 Task: Plan a trip to Talas, Turkey from 5th December, 2023 to 12th December, 2023 for 2 adults.  With 1  bedroom having 1 bed and 1 bathroom. Property type can be hotel. Look for 4 properties as per requirement.
Action: Mouse moved to (411, 113)
Screenshot: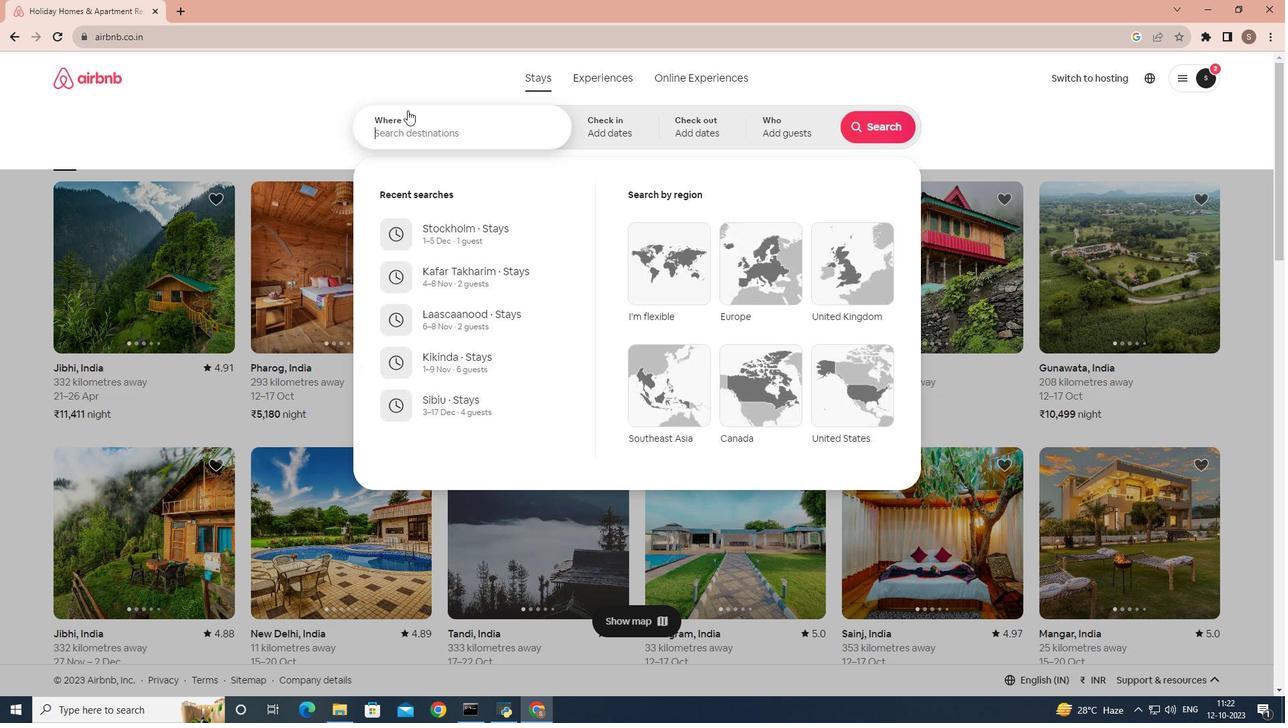 
Action: Mouse pressed left at (411, 113)
Screenshot: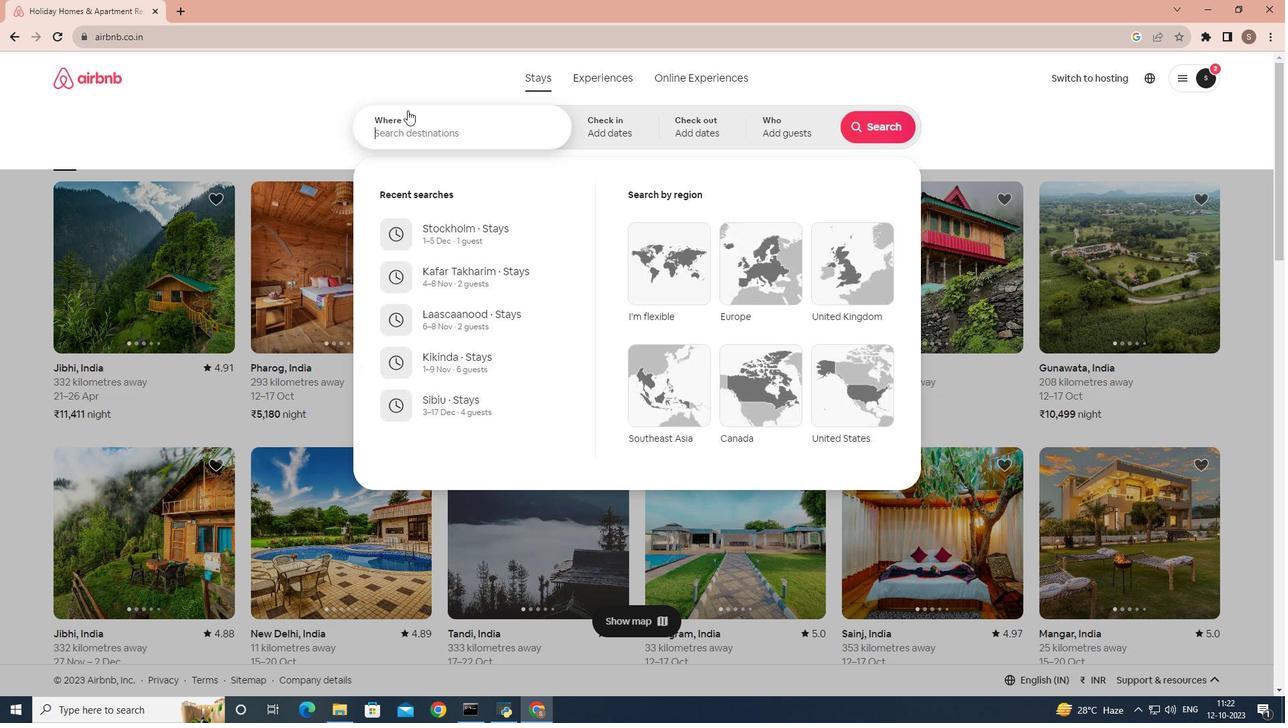 
Action: Mouse moved to (414, 123)
Screenshot: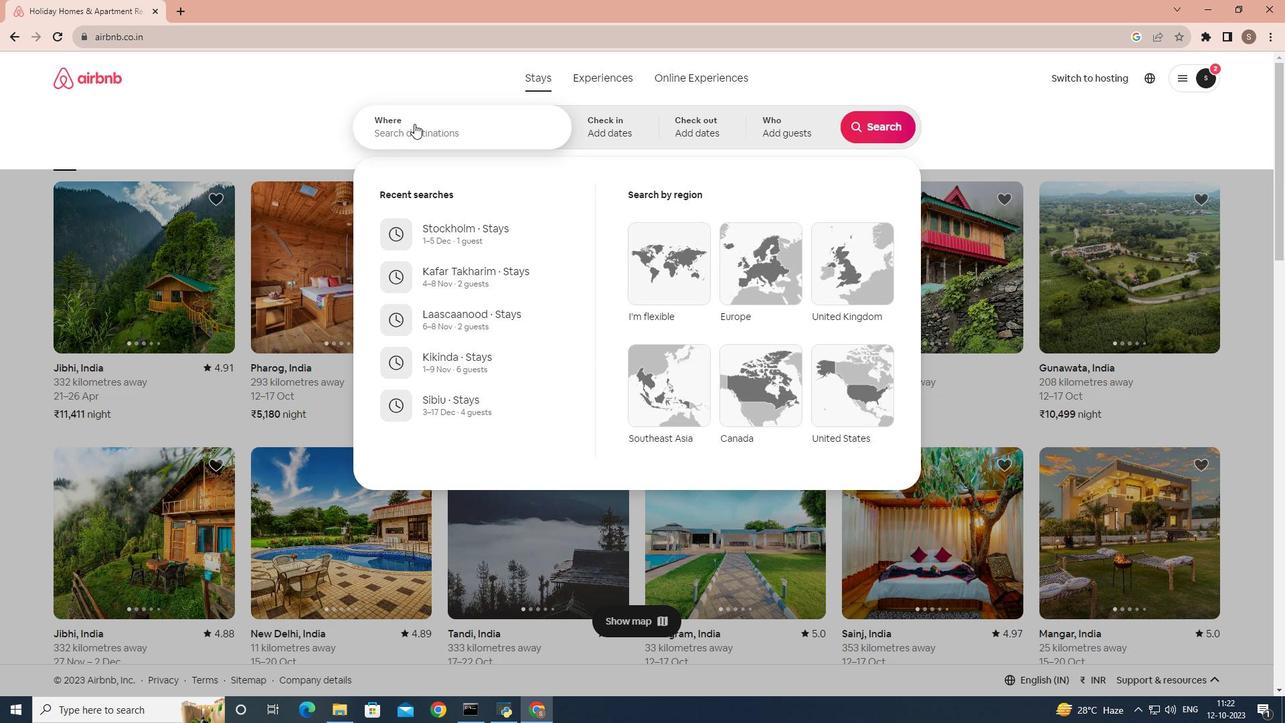 
Action: Key pressed talas,turkey
Screenshot: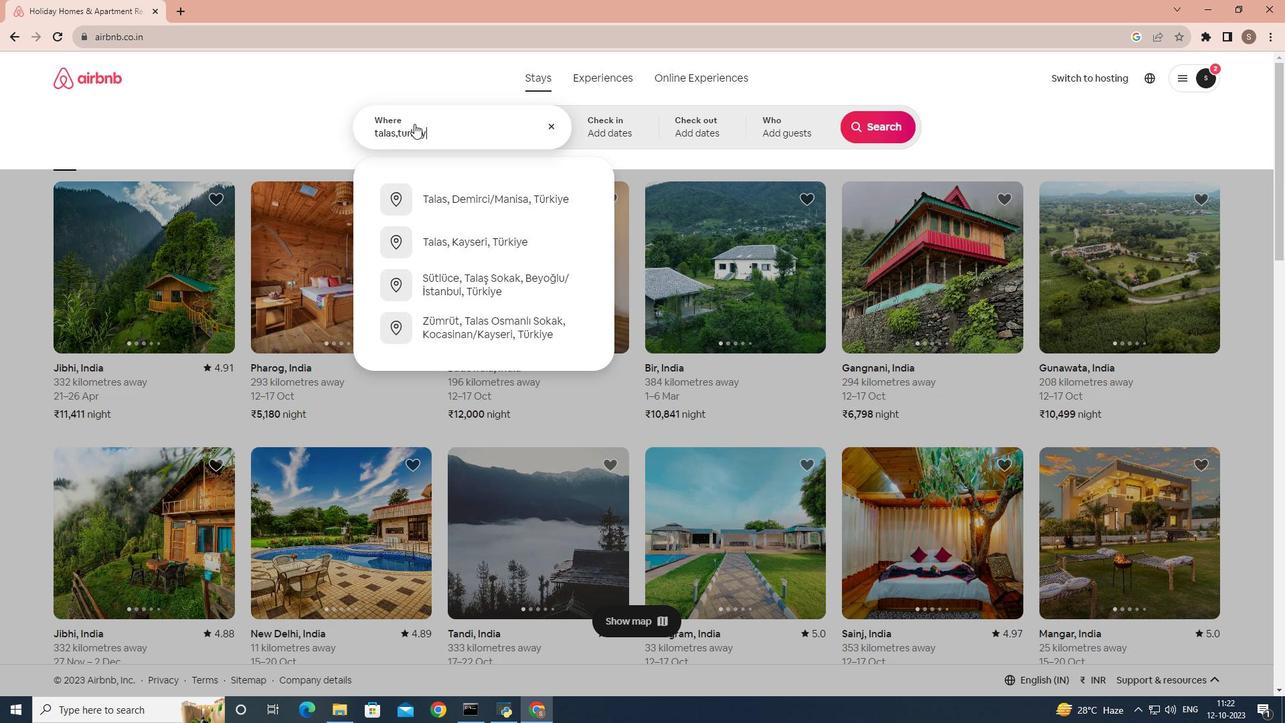 
Action: Mouse moved to (458, 243)
Screenshot: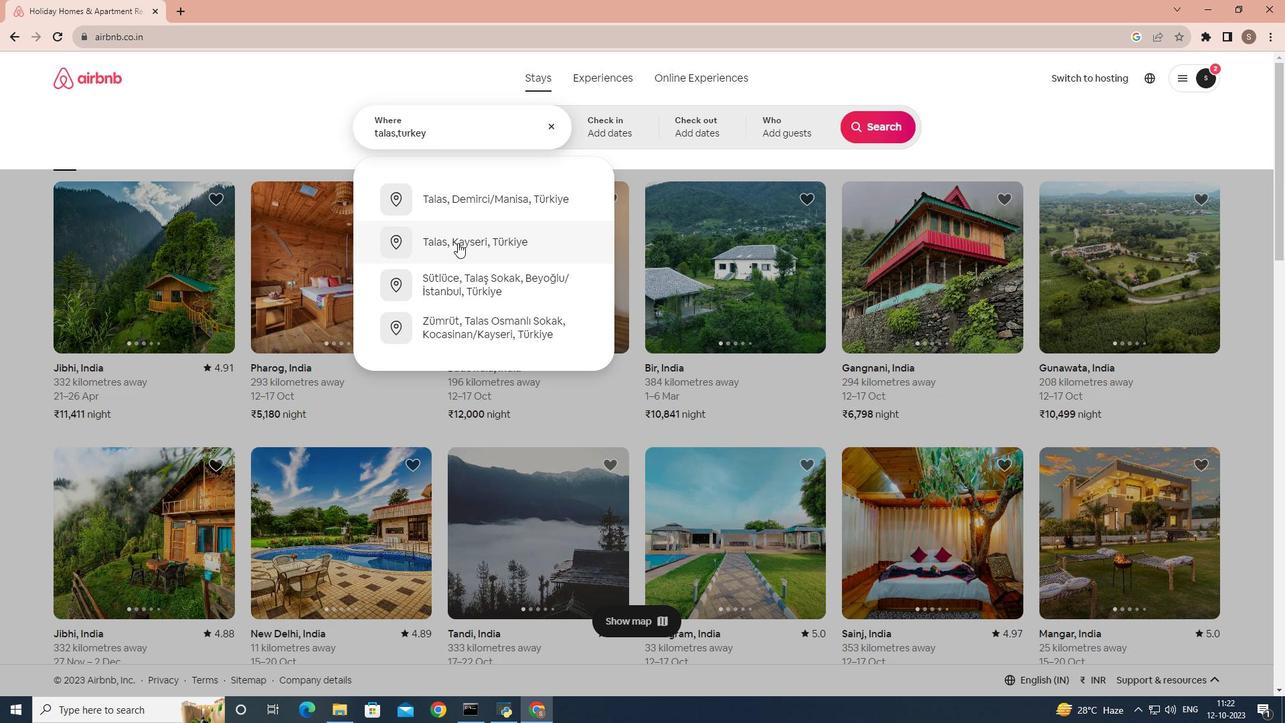 
Action: Mouse pressed left at (458, 243)
Screenshot: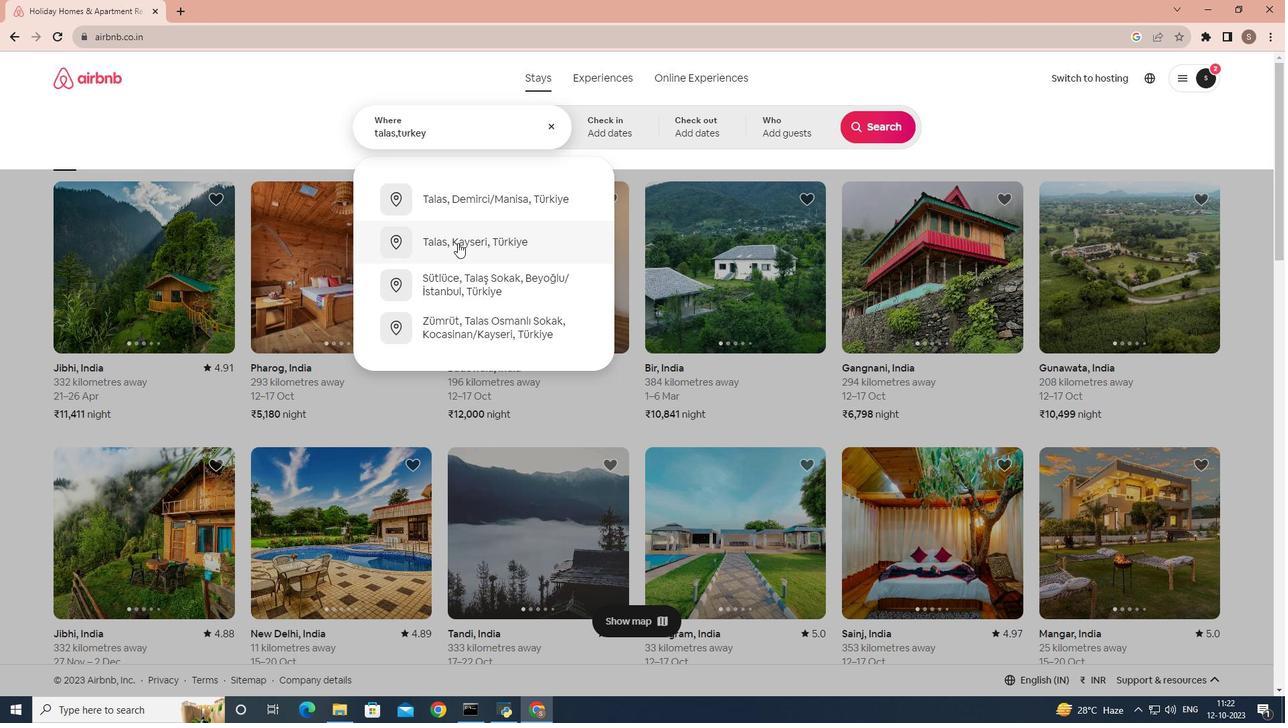 
Action: Mouse moved to (879, 231)
Screenshot: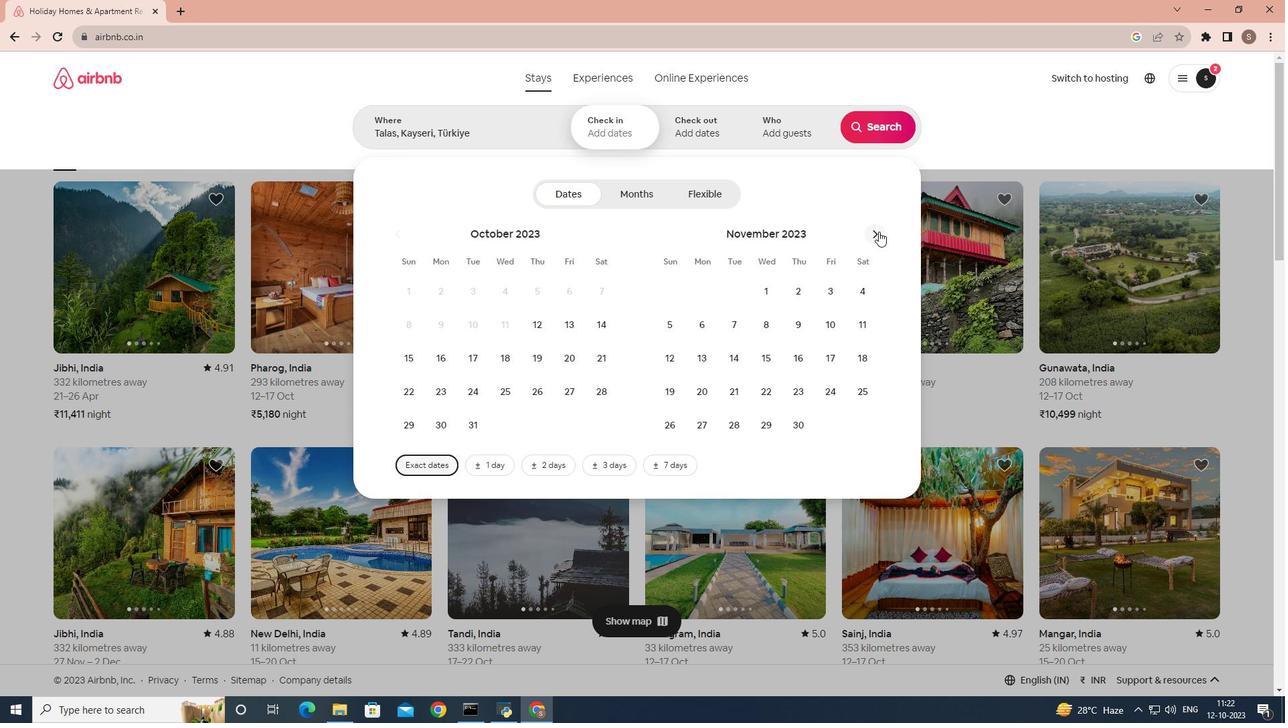 
Action: Mouse pressed left at (879, 231)
Screenshot: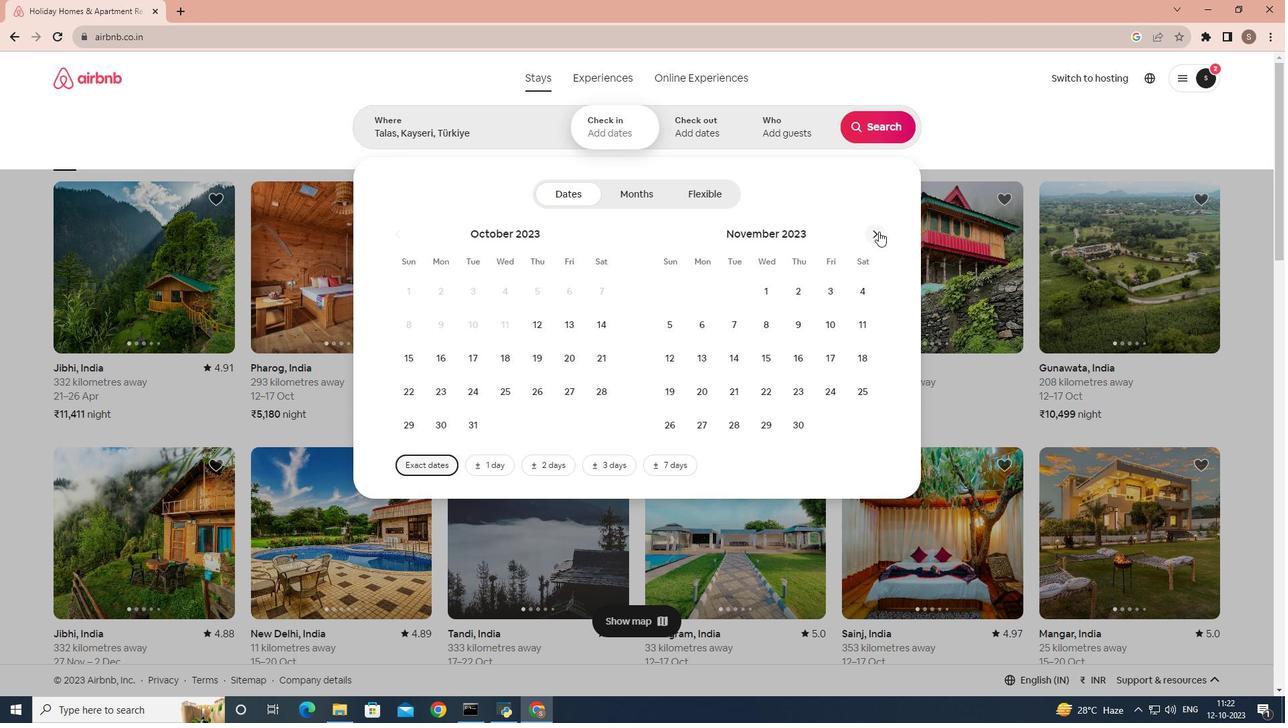 
Action: Mouse moved to (730, 327)
Screenshot: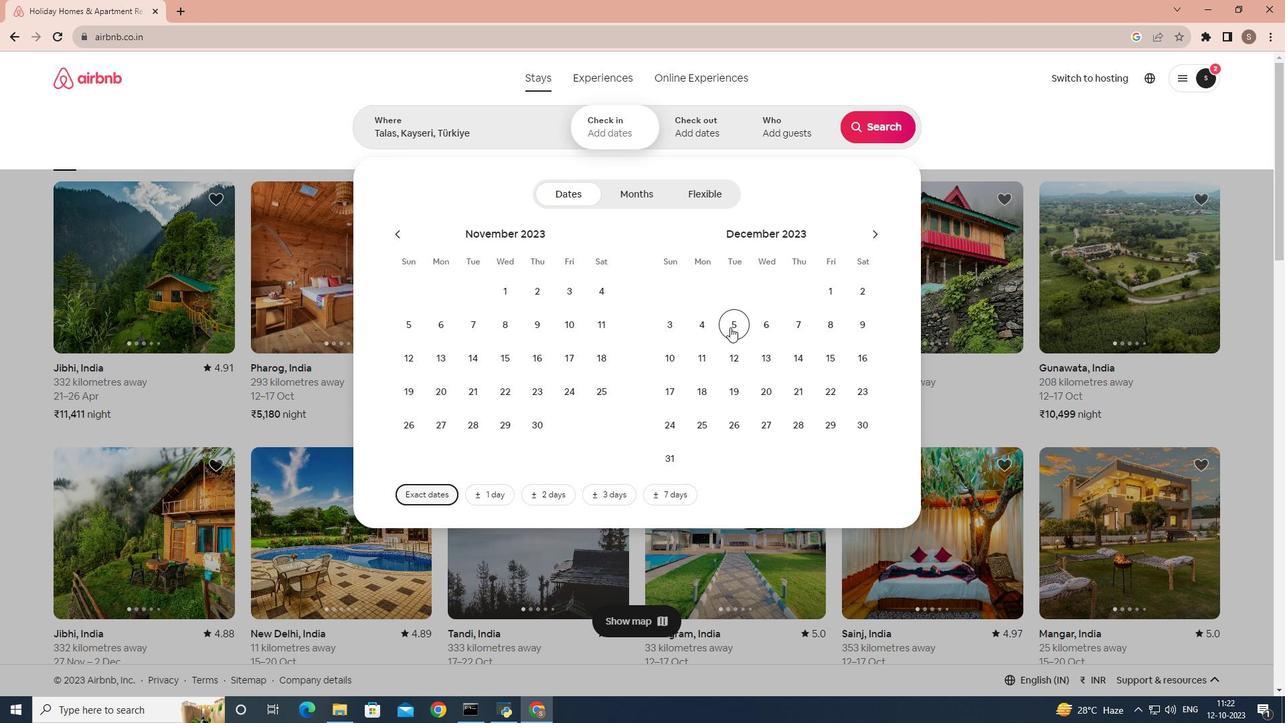
Action: Mouse pressed left at (730, 327)
Screenshot: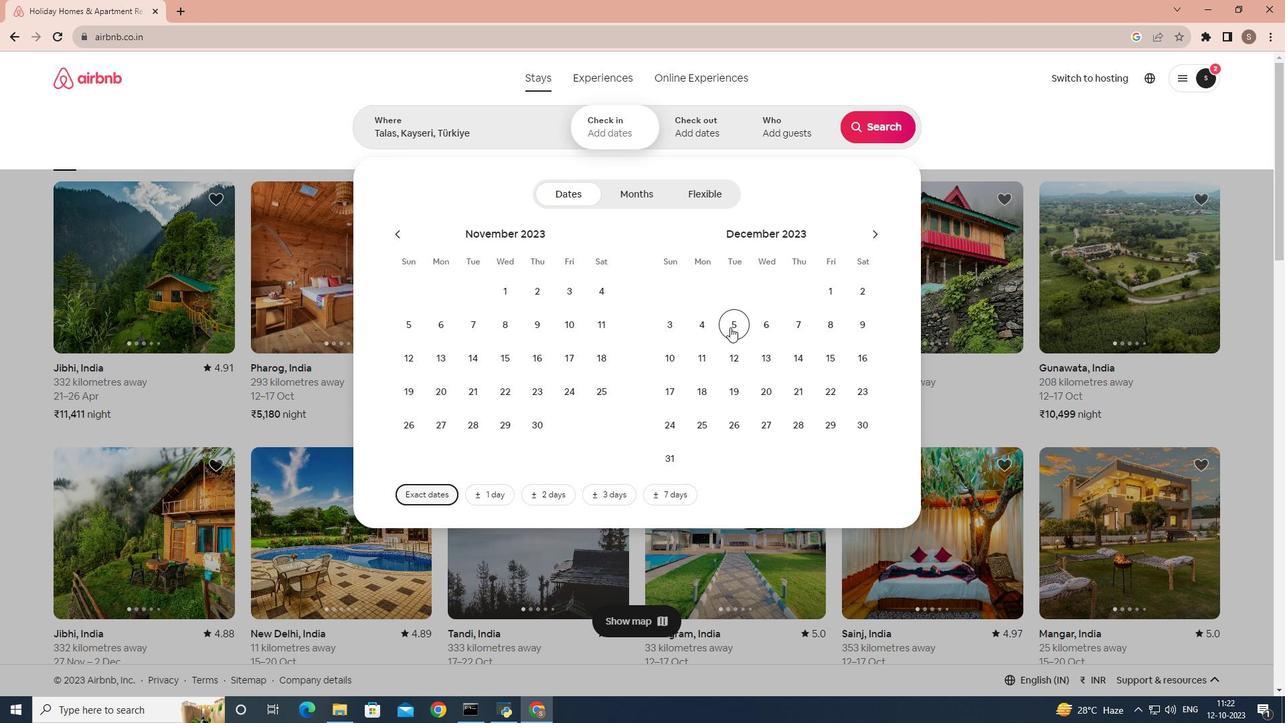
Action: Mouse moved to (729, 355)
Screenshot: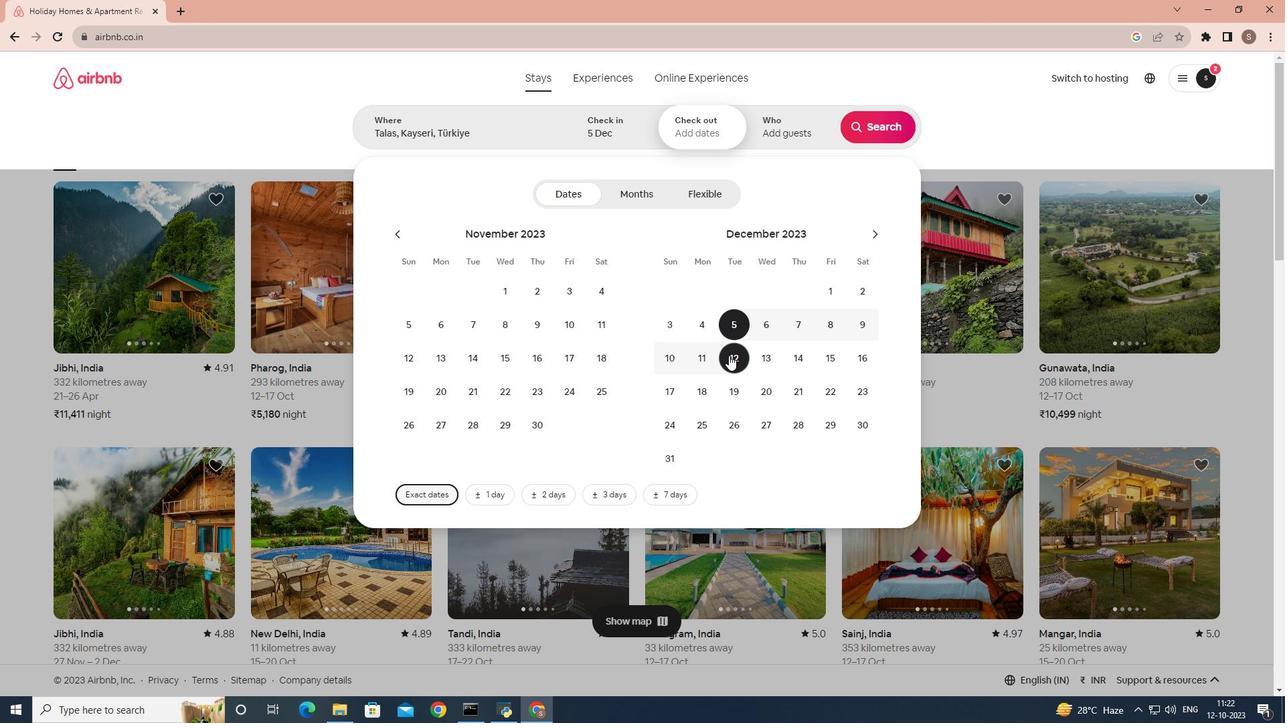 
Action: Mouse pressed left at (729, 355)
Screenshot: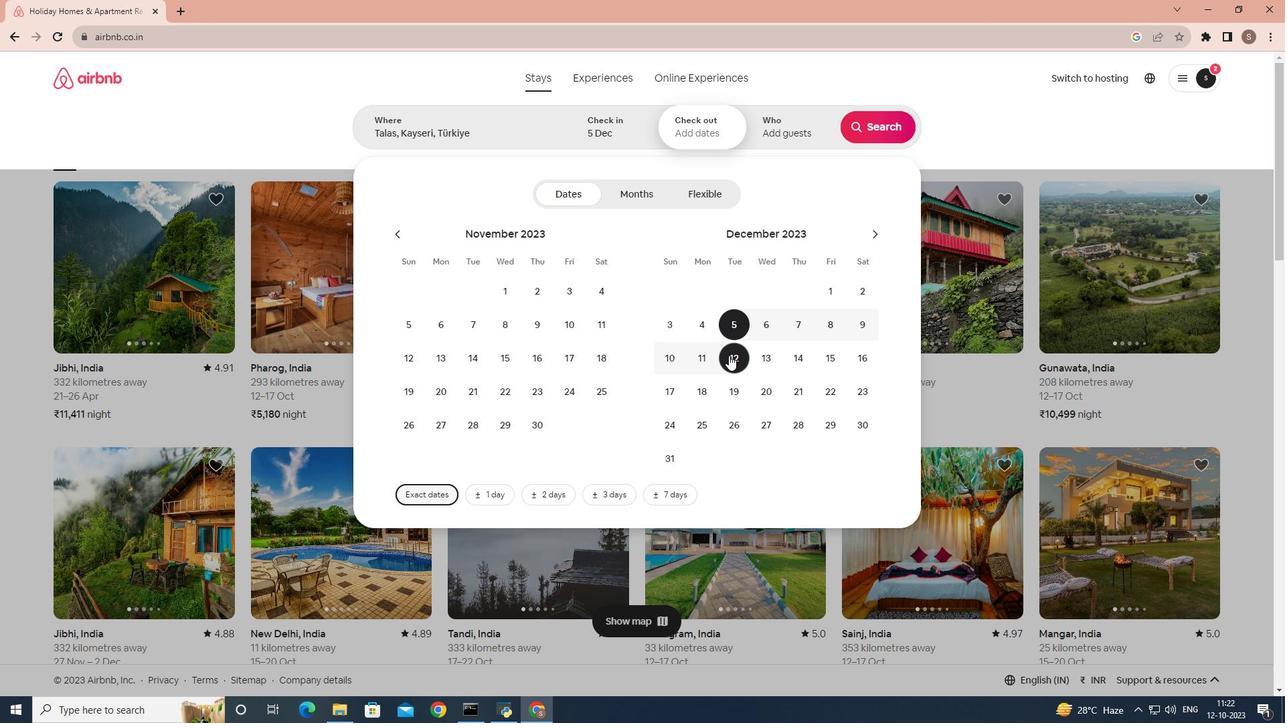 
Action: Mouse moved to (780, 135)
Screenshot: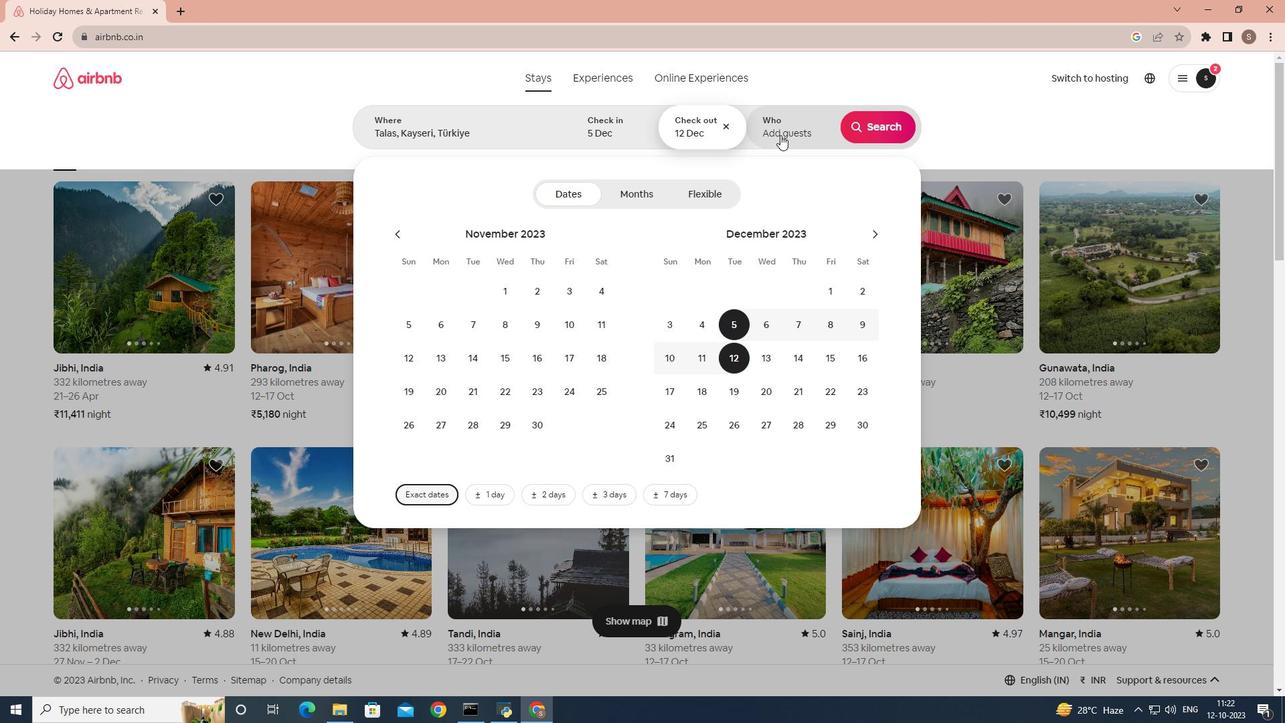 
Action: Mouse pressed left at (780, 135)
Screenshot: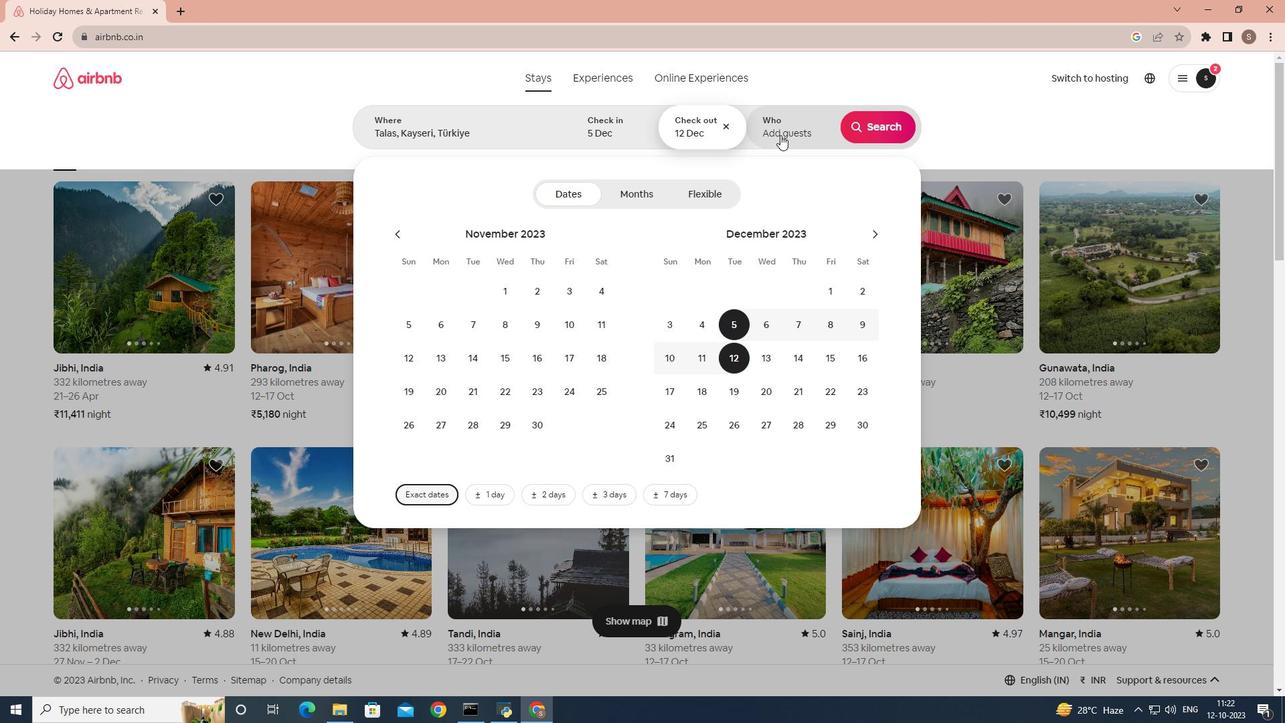 
Action: Mouse moved to (875, 196)
Screenshot: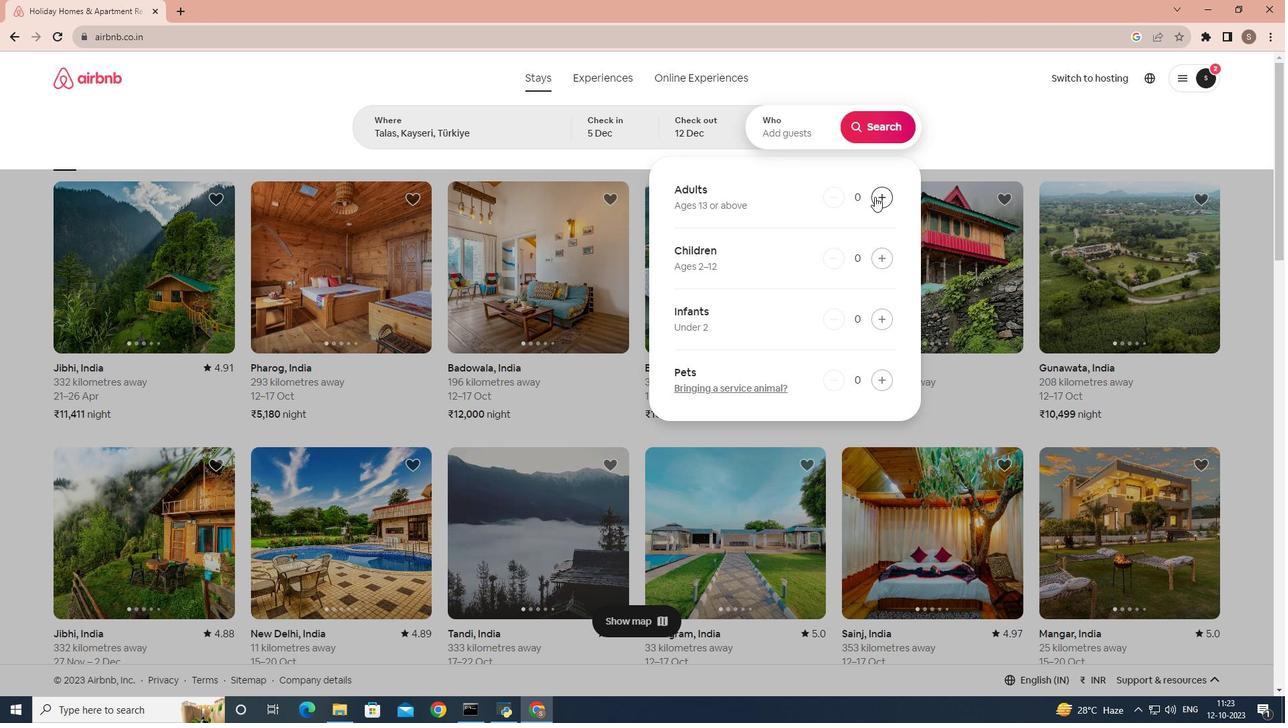 
Action: Mouse pressed left at (875, 196)
Screenshot: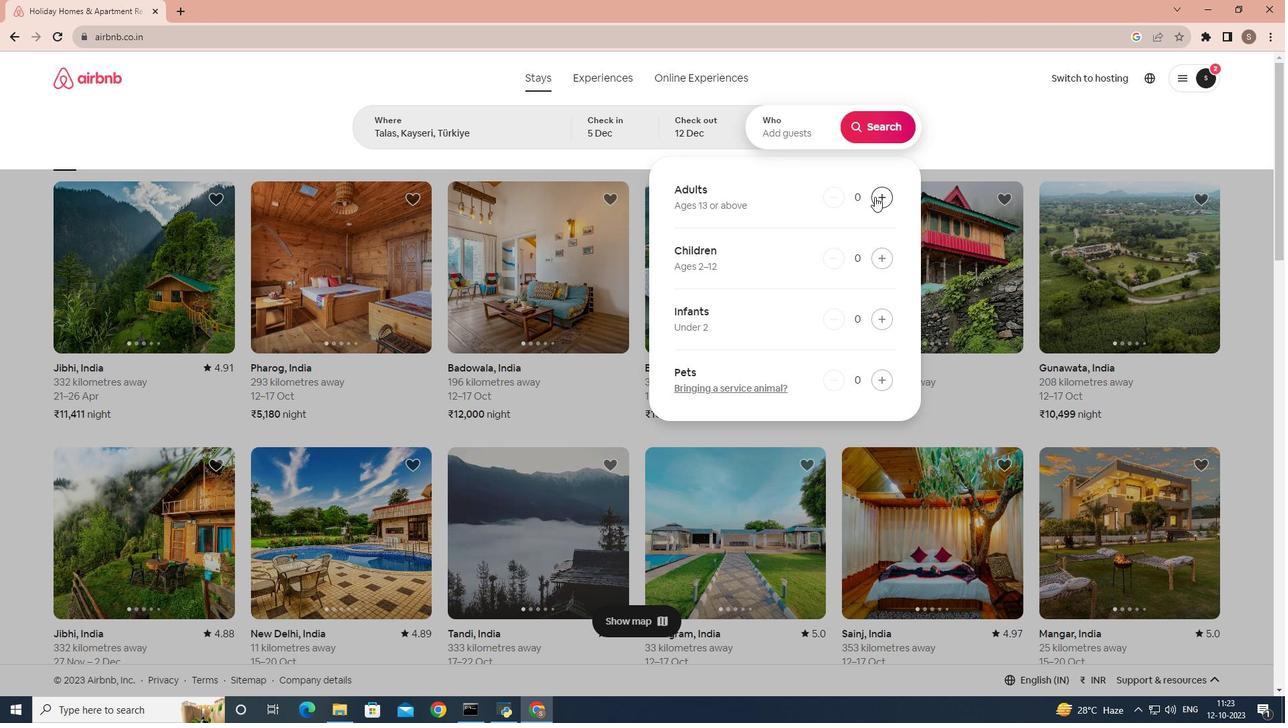 
Action: Mouse moved to (873, 197)
Screenshot: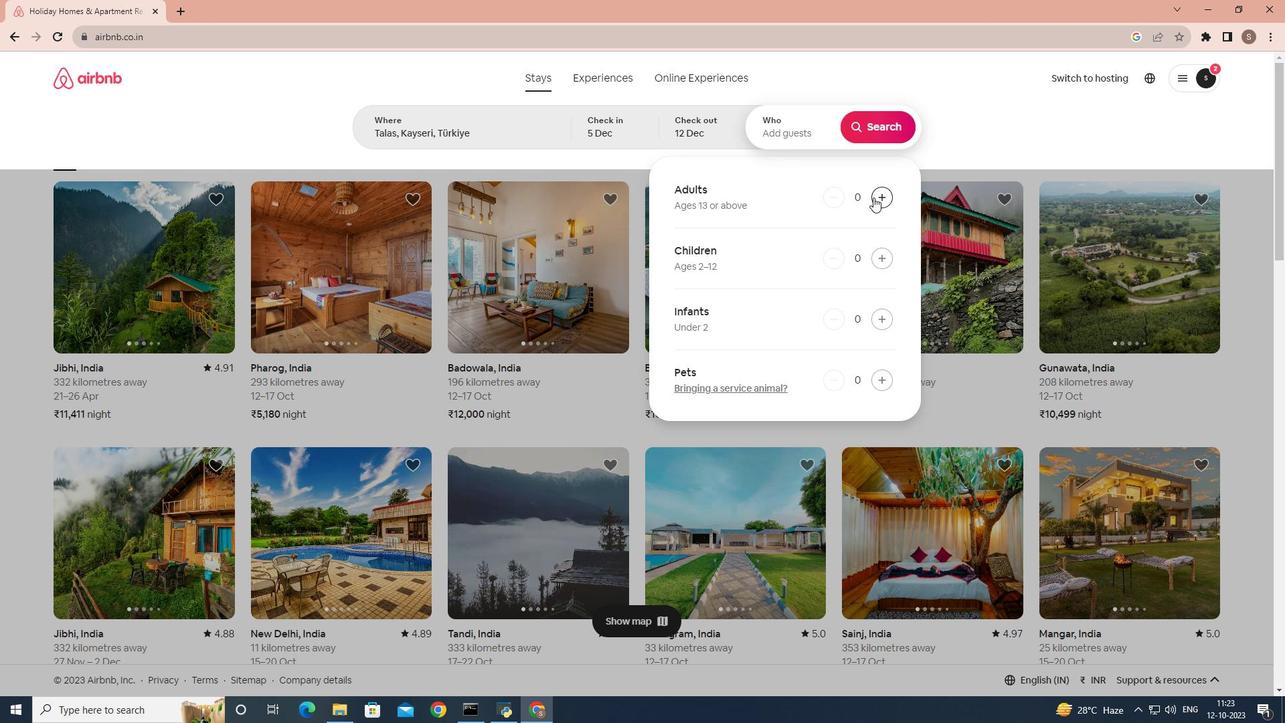 
Action: Mouse pressed left at (873, 197)
Screenshot: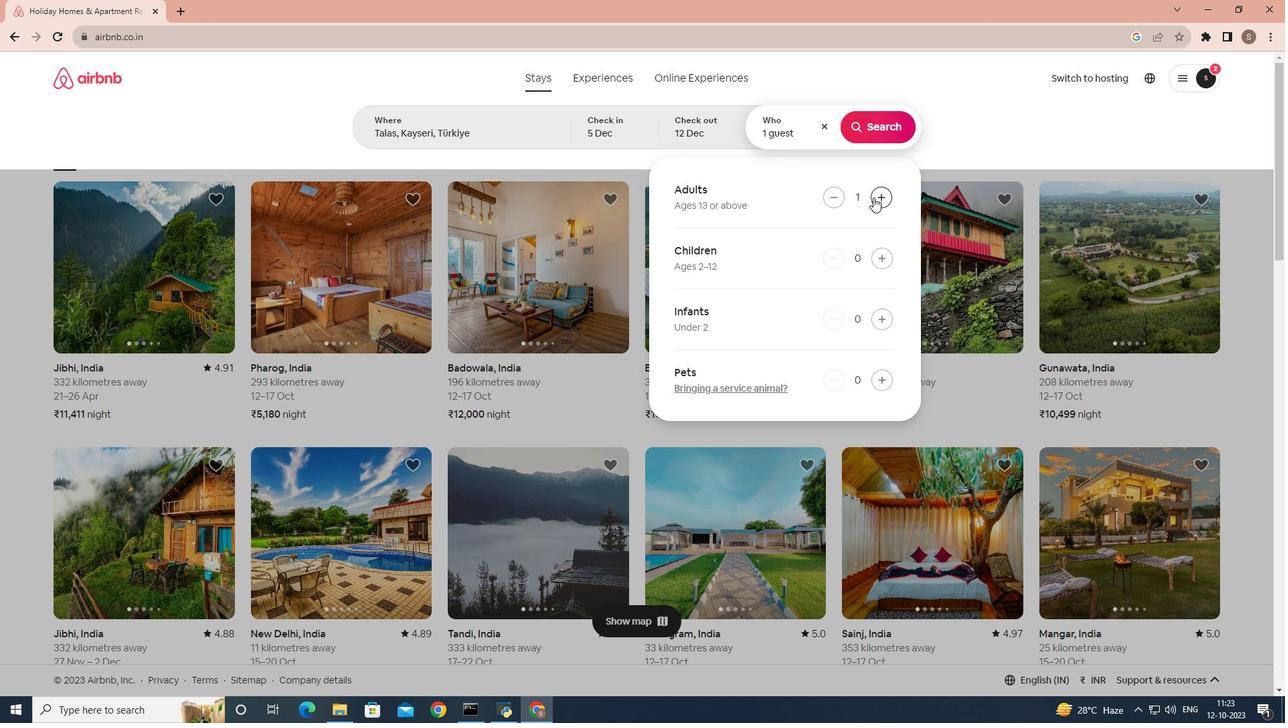 
Action: Mouse moved to (883, 133)
Screenshot: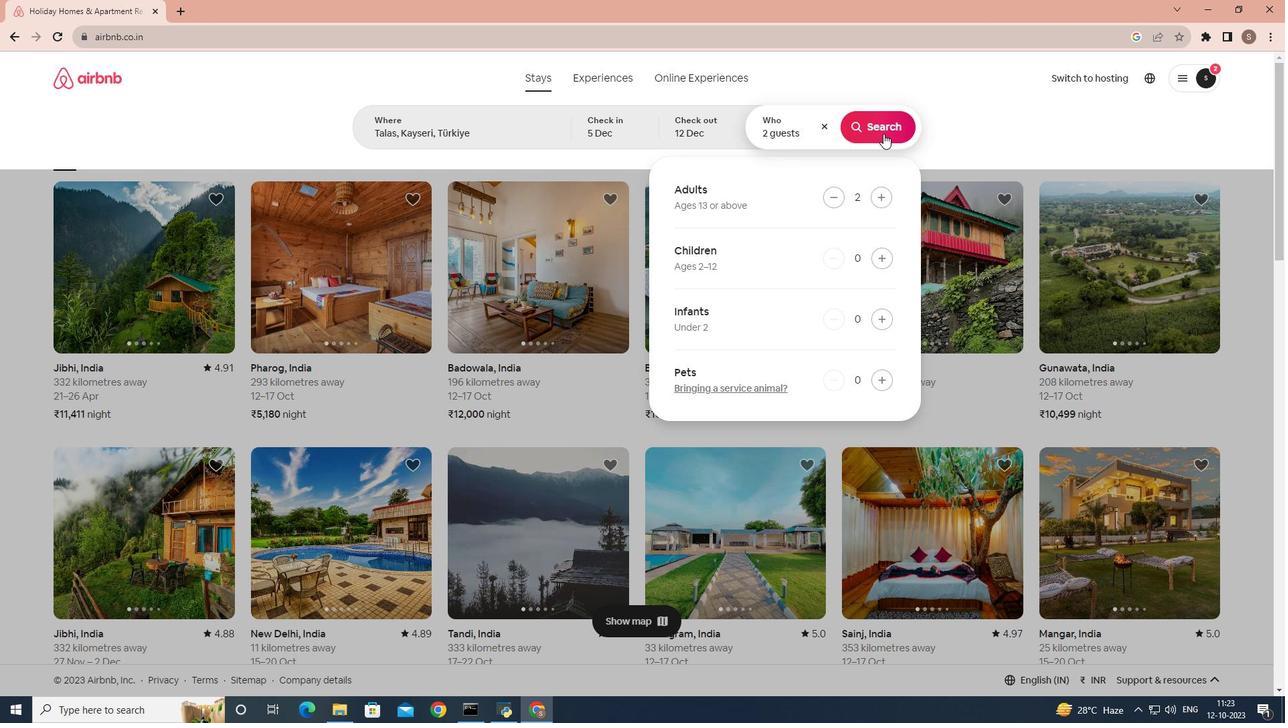 
Action: Mouse pressed left at (883, 133)
Screenshot: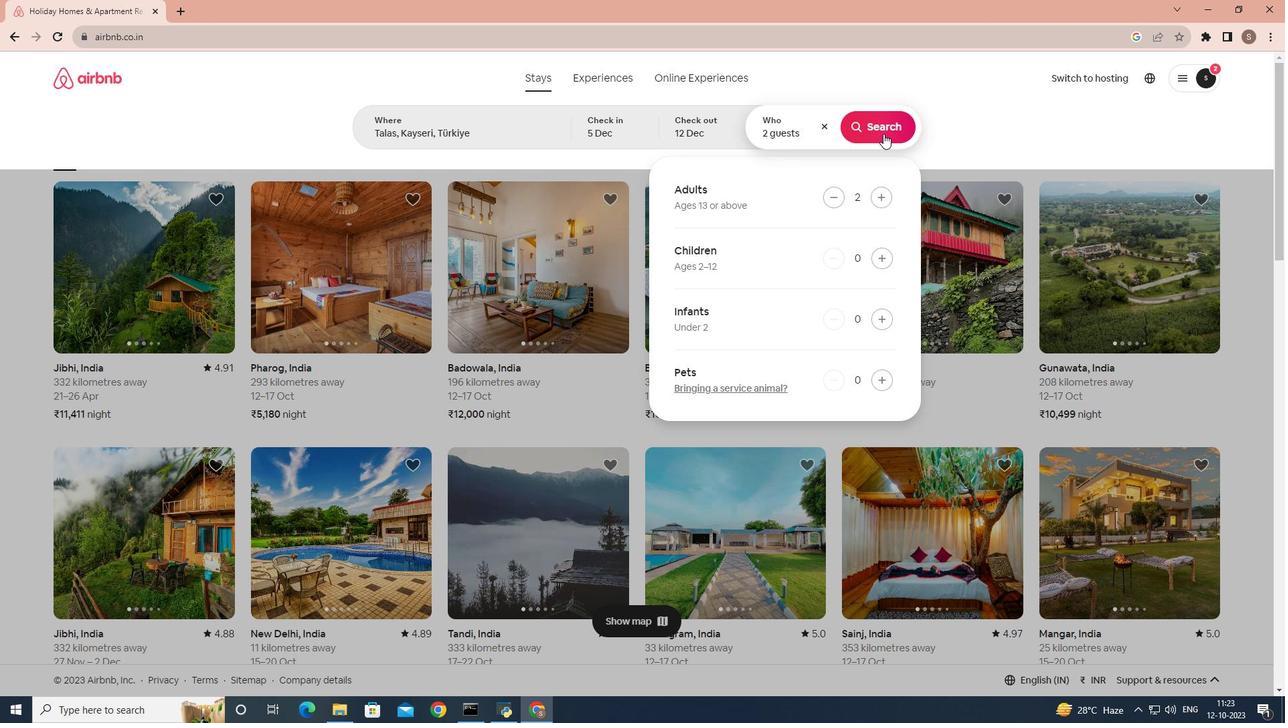 
Action: Mouse moved to (1080, 129)
Screenshot: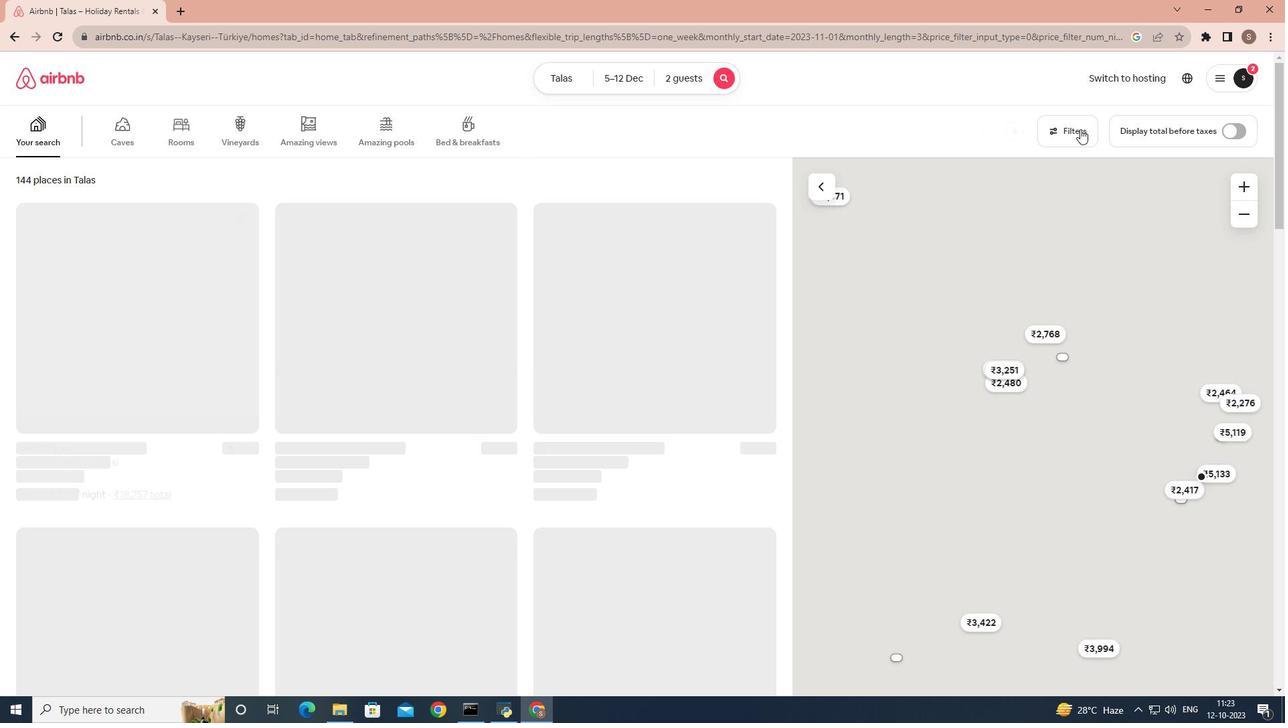 
Action: Mouse pressed left at (1080, 129)
Screenshot: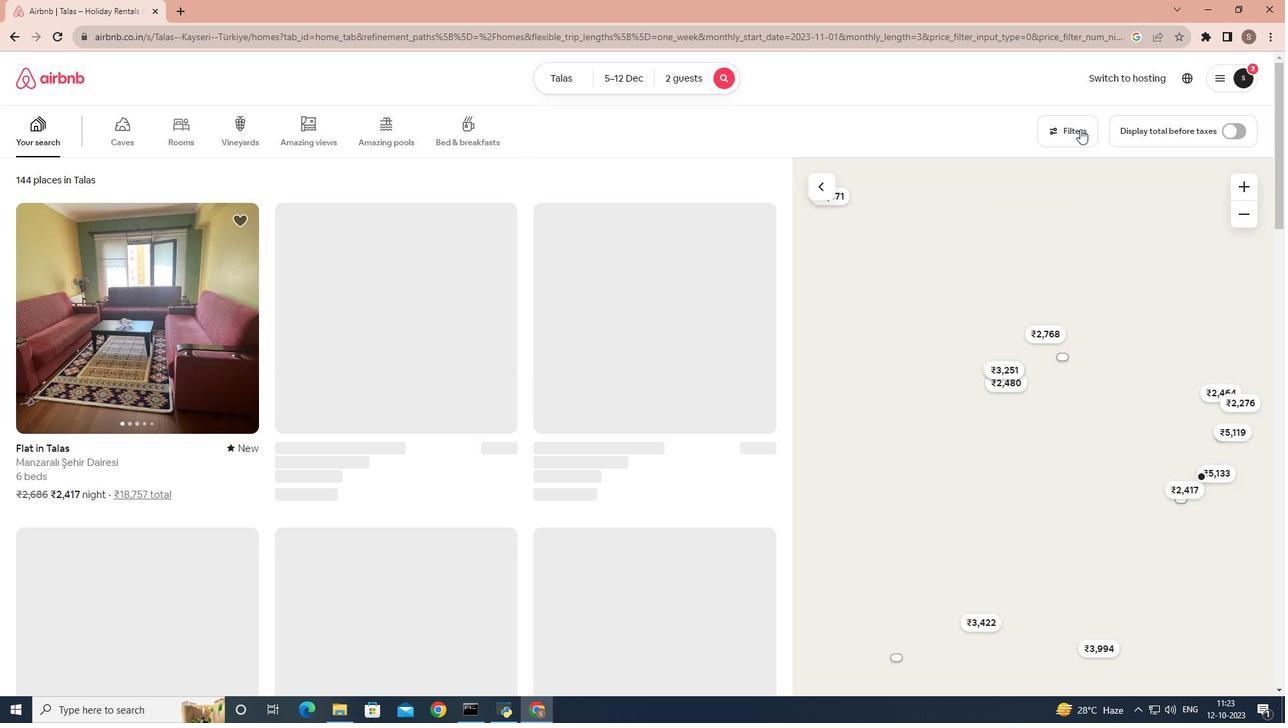 
Action: Mouse moved to (1079, 129)
Screenshot: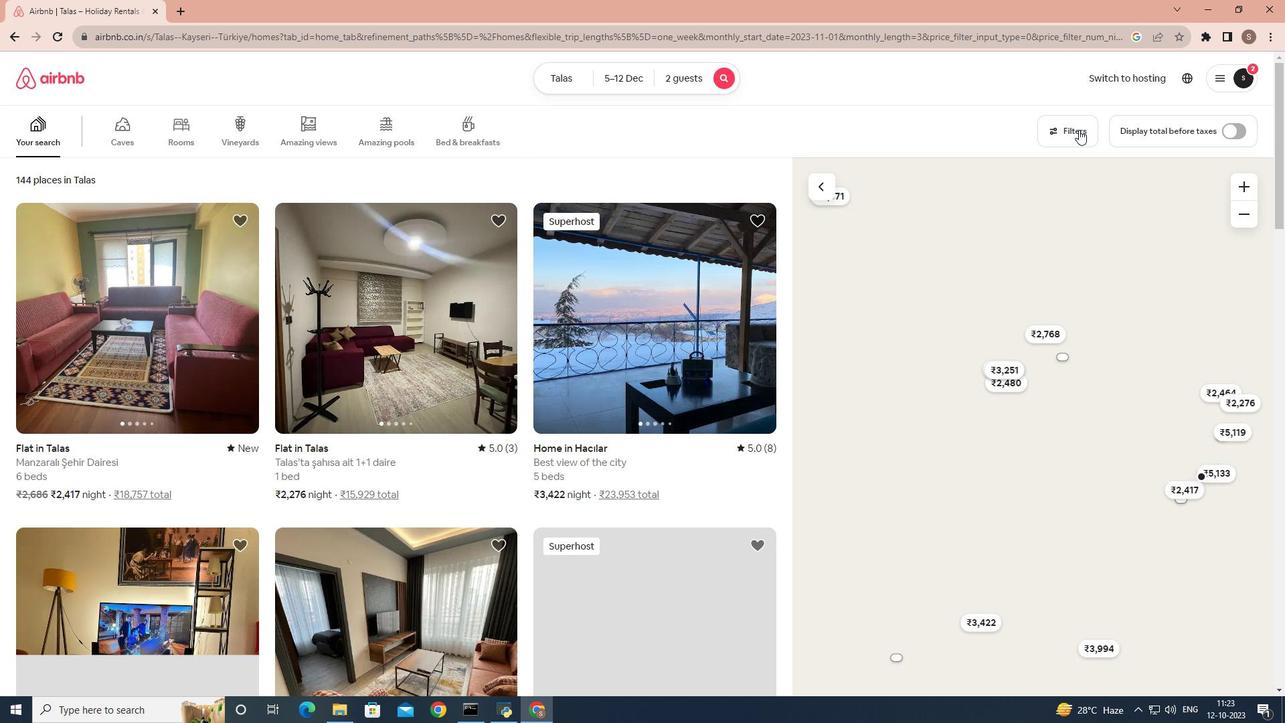 
Action: Mouse pressed left at (1079, 129)
Screenshot: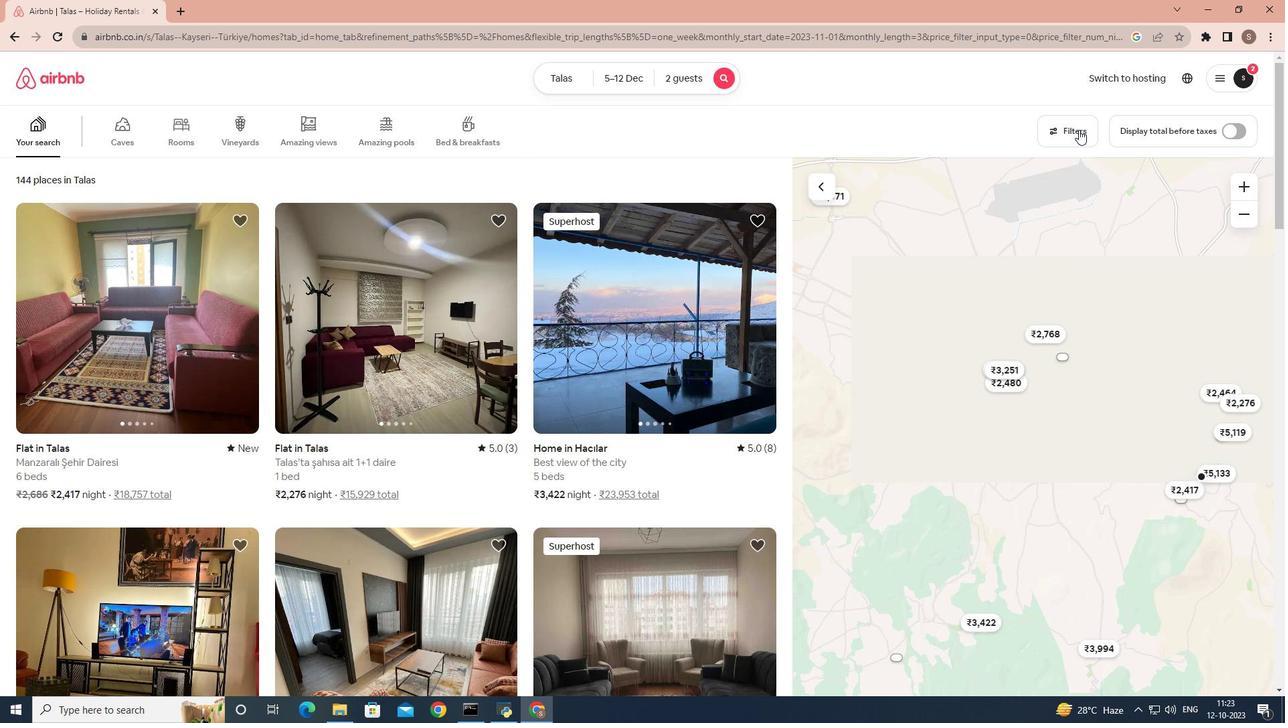 
Action: Mouse moved to (411, 433)
Screenshot: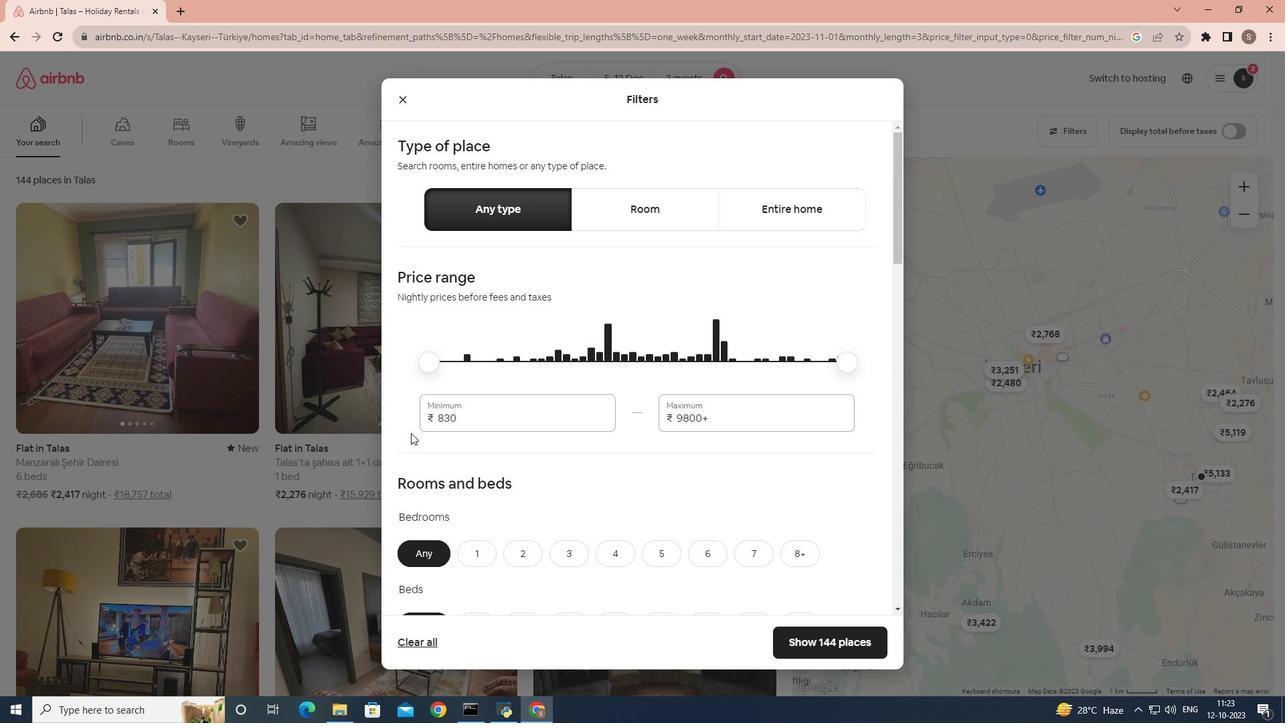 
Action: Mouse scrolled (411, 432) with delta (0, 0)
Screenshot: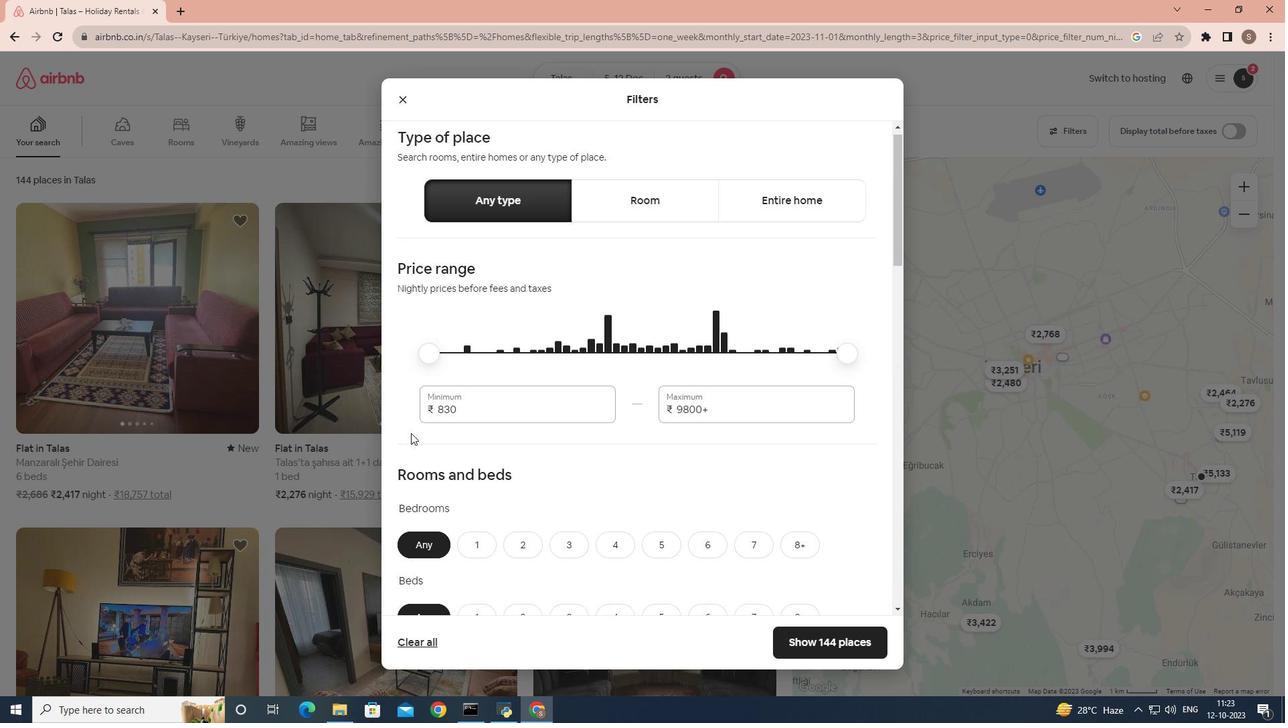 
Action: Mouse scrolled (411, 432) with delta (0, 0)
Screenshot: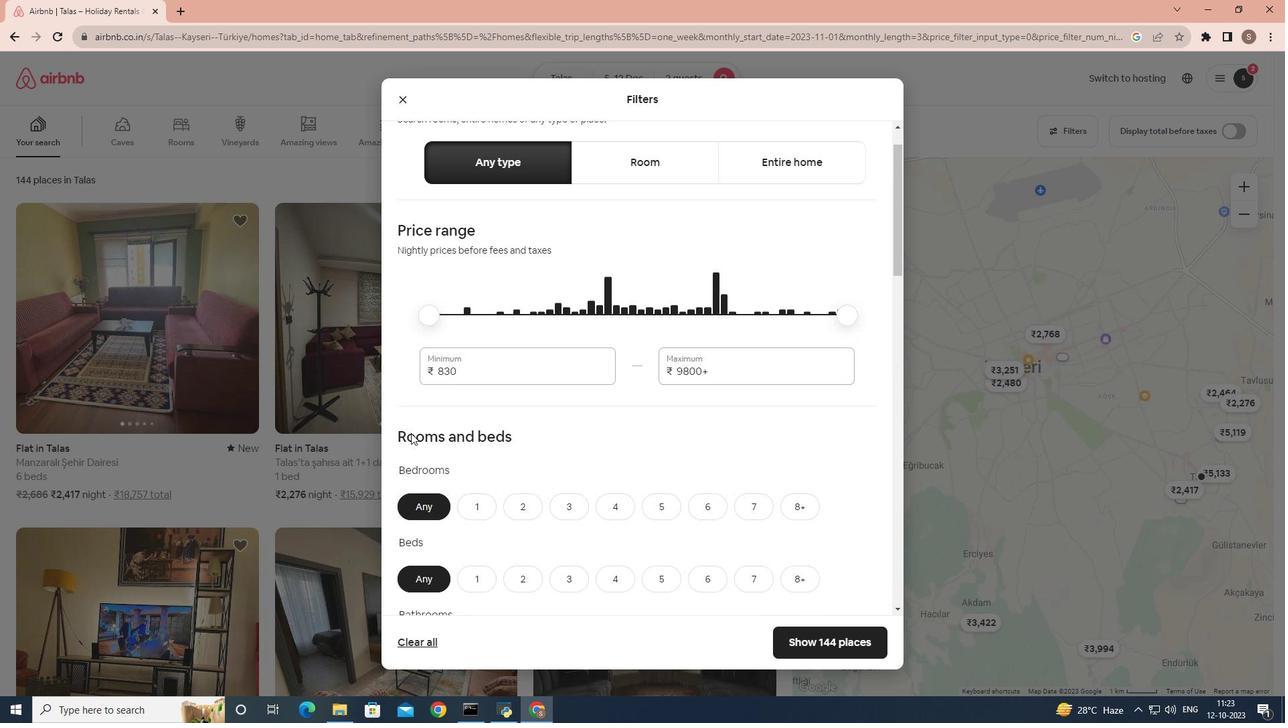
Action: Mouse scrolled (411, 432) with delta (0, 0)
Screenshot: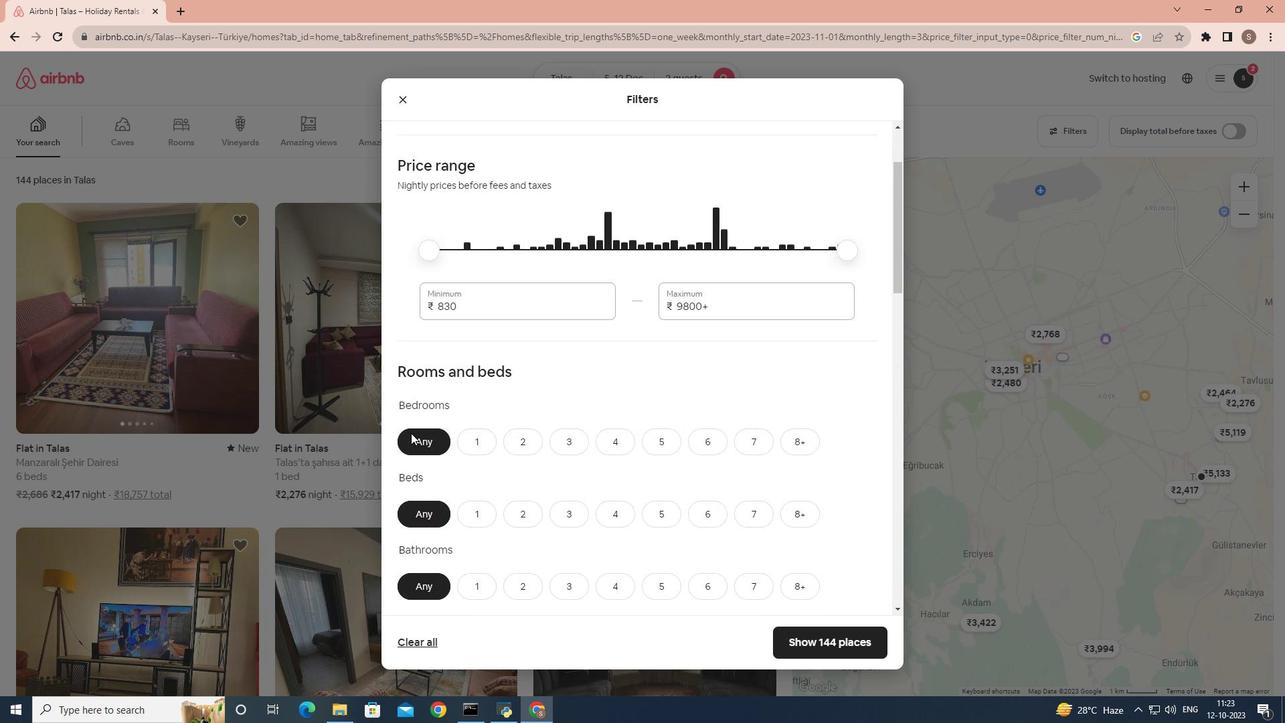 
Action: Mouse scrolled (411, 432) with delta (0, 0)
Screenshot: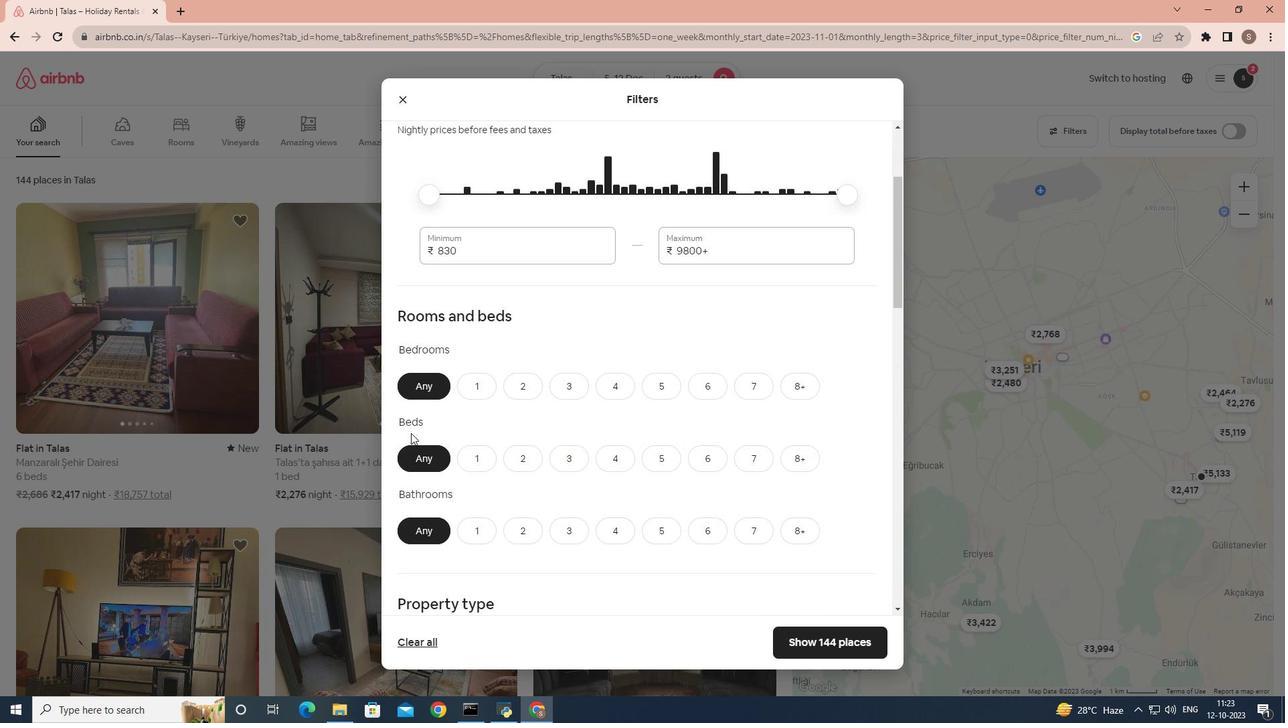 
Action: Mouse scrolled (411, 433) with delta (0, 0)
Screenshot: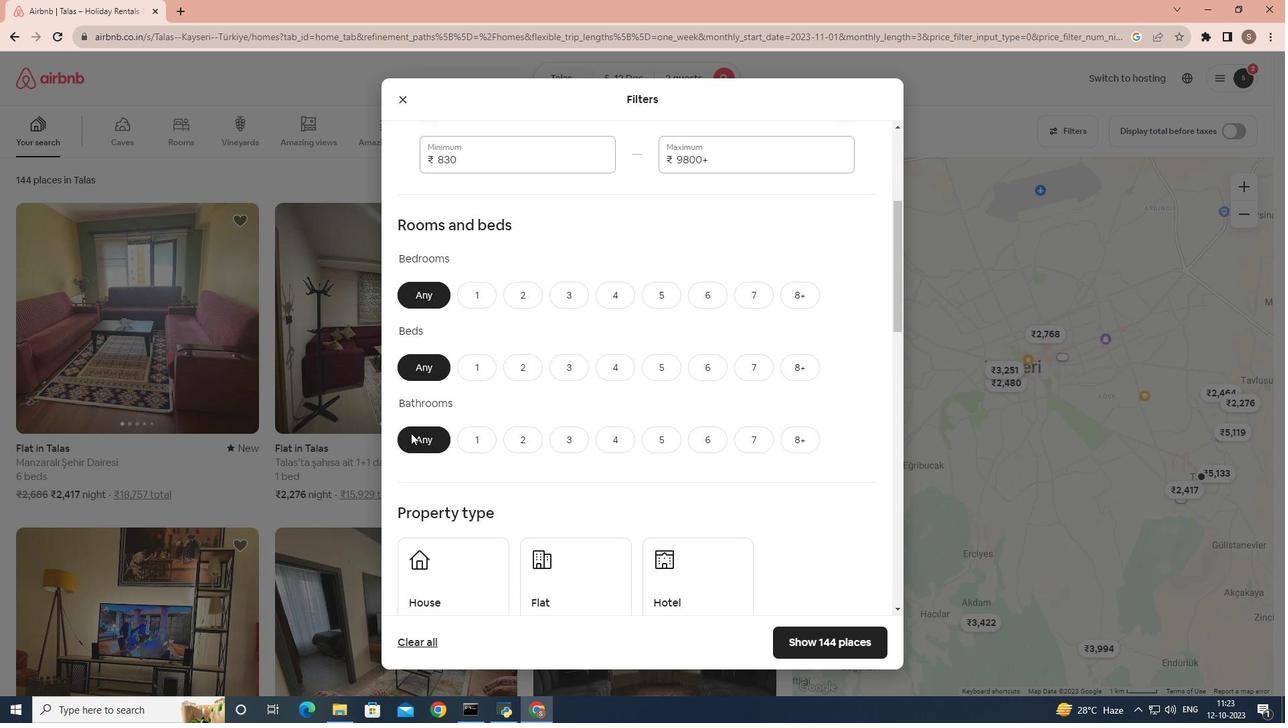 
Action: Mouse moved to (487, 357)
Screenshot: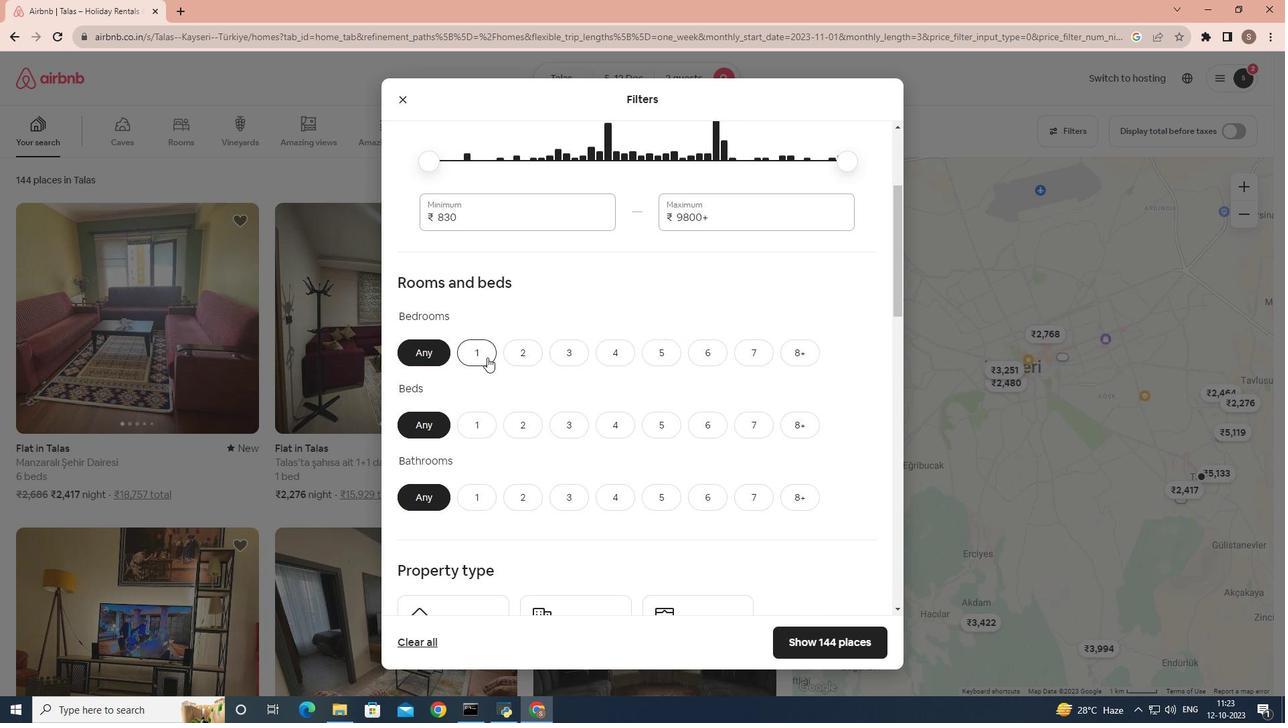 
Action: Mouse pressed left at (487, 357)
Screenshot: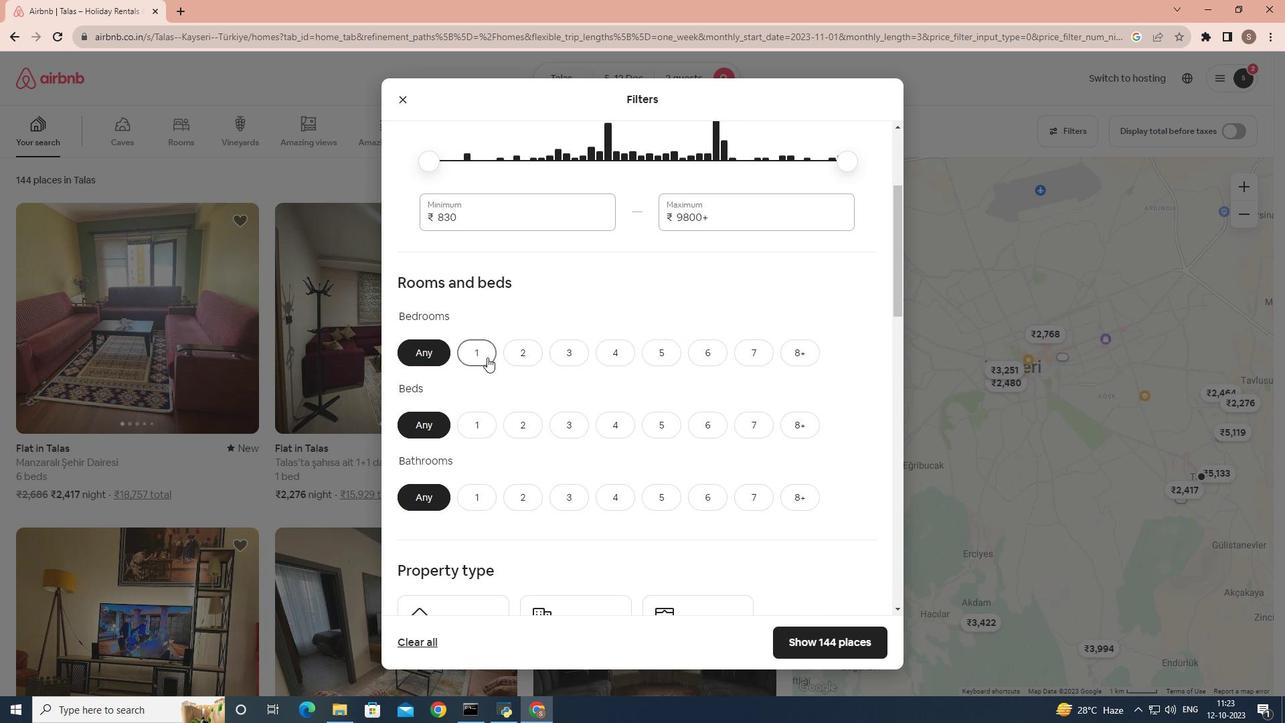 
Action: Mouse moved to (478, 426)
Screenshot: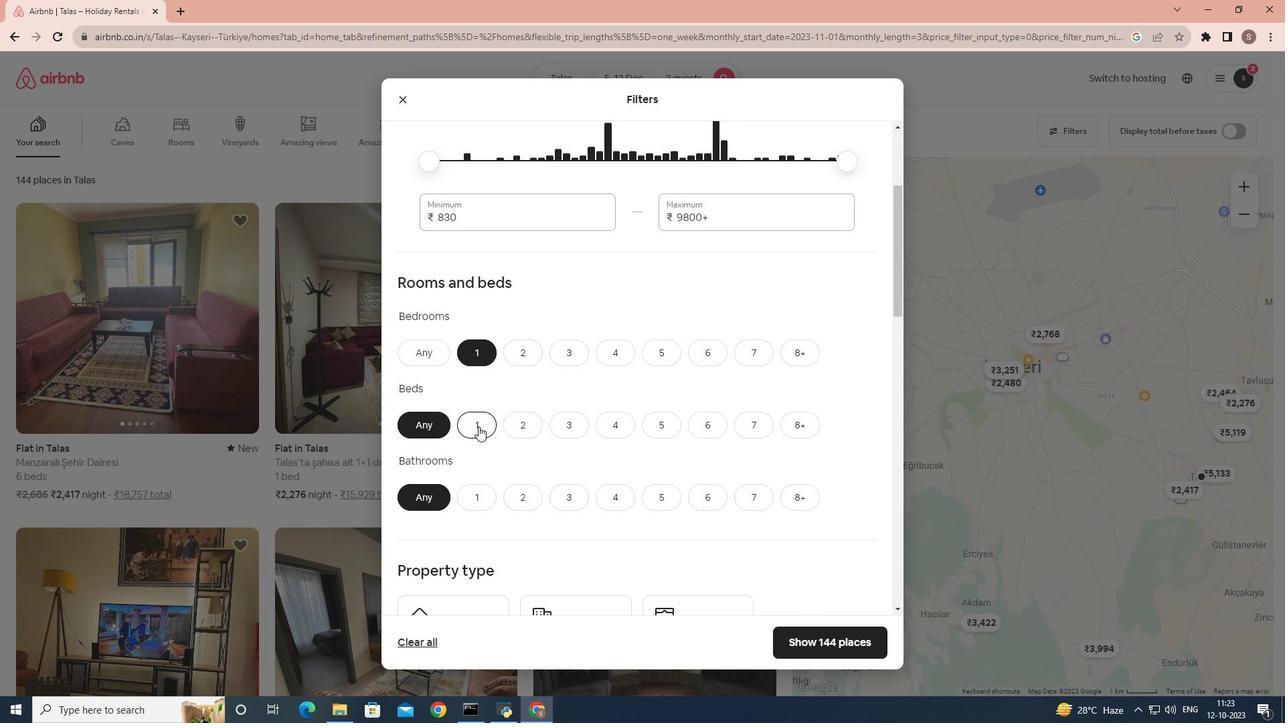 
Action: Mouse pressed left at (478, 426)
Screenshot: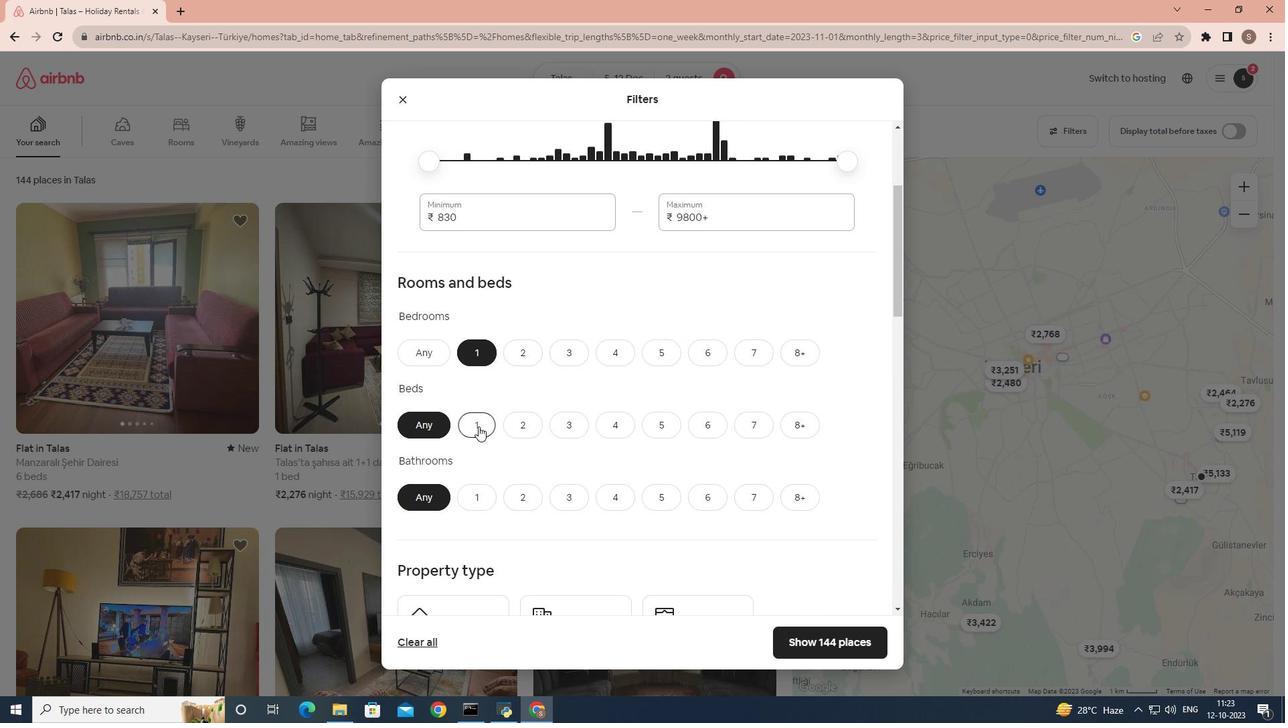 
Action: Mouse moved to (463, 500)
Screenshot: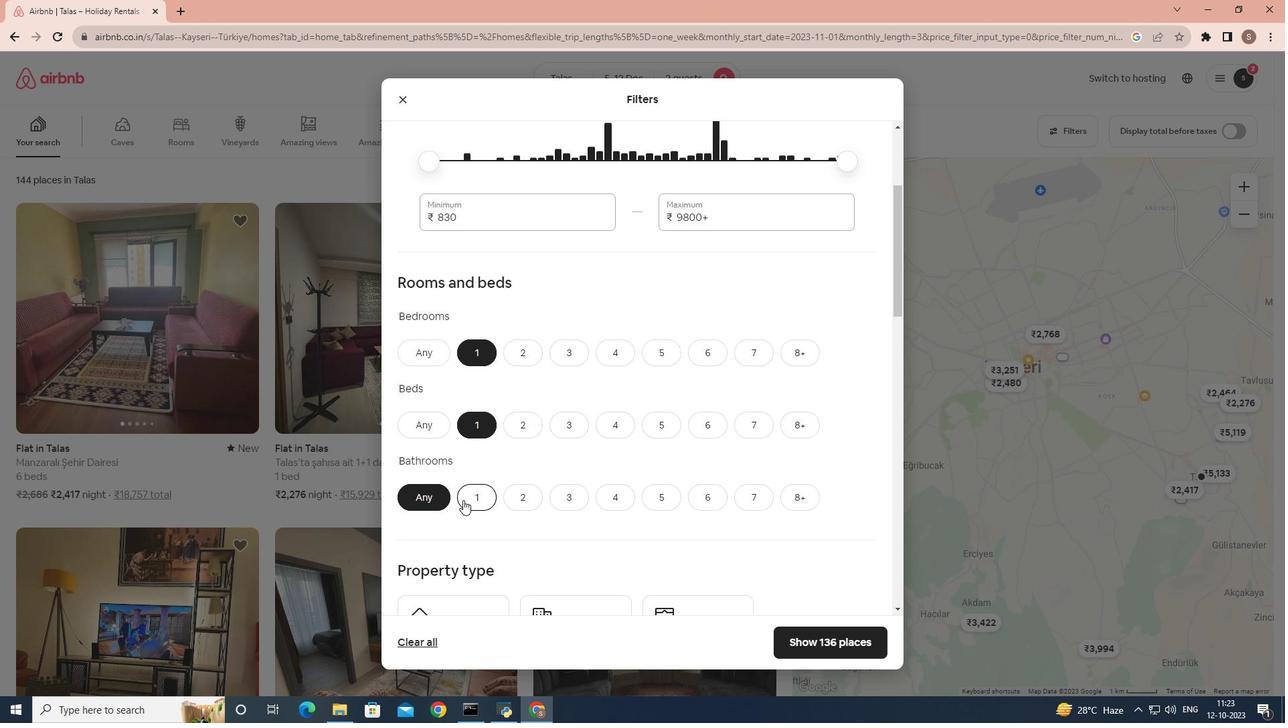 
Action: Mouse pressed left at (463, 500)
Screenshot: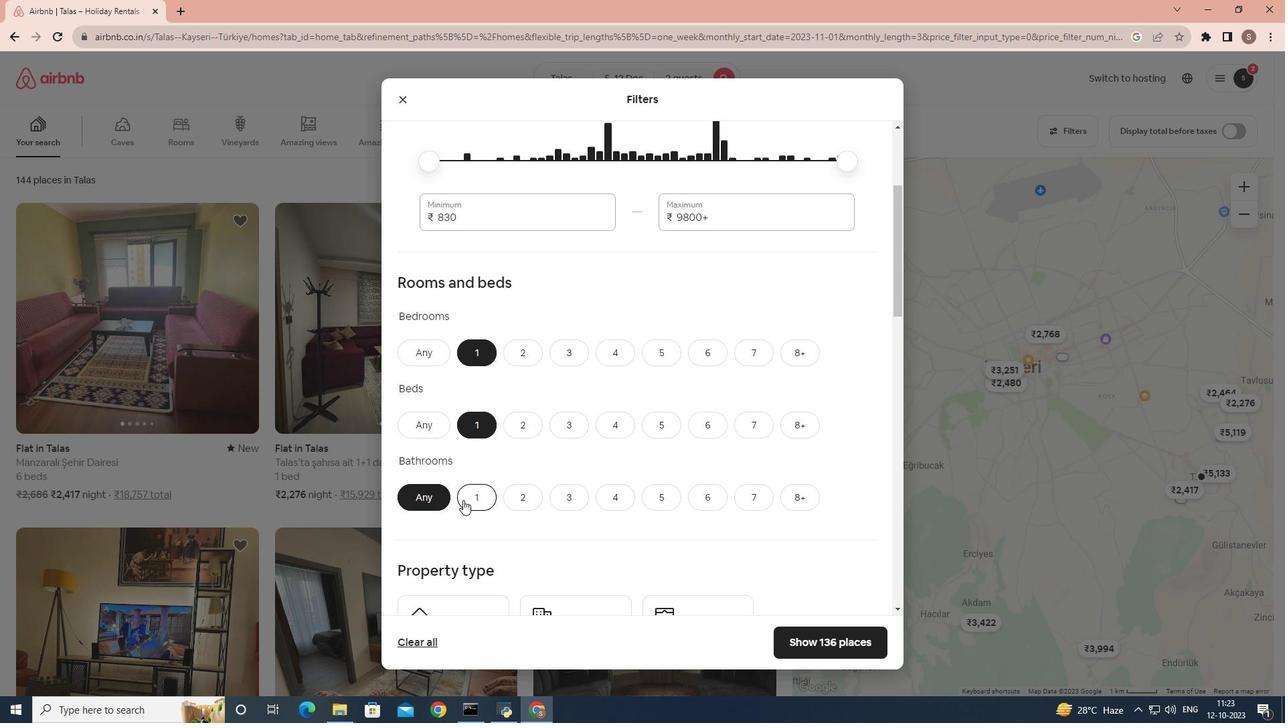 
Action: Mouse moved to (466, 470)
Screenshot: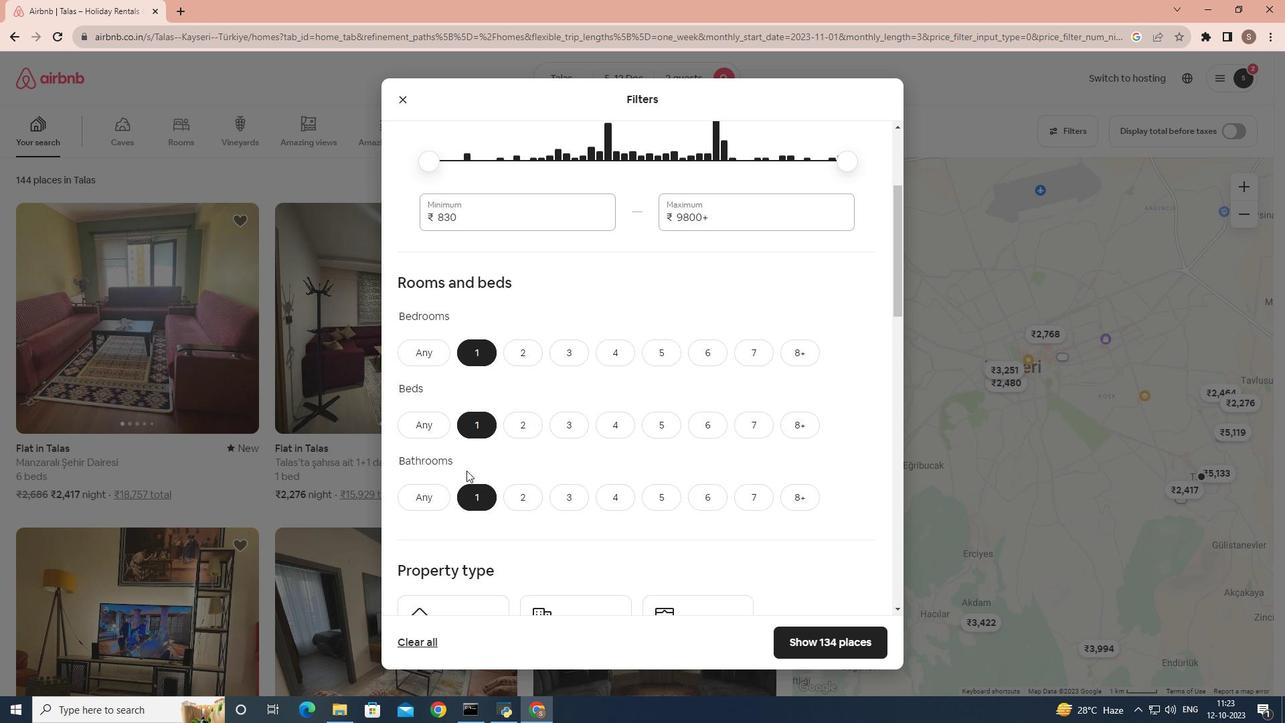 
Action: Mouse scrolled (466, 470) with delta (0, 0)
Screenshot: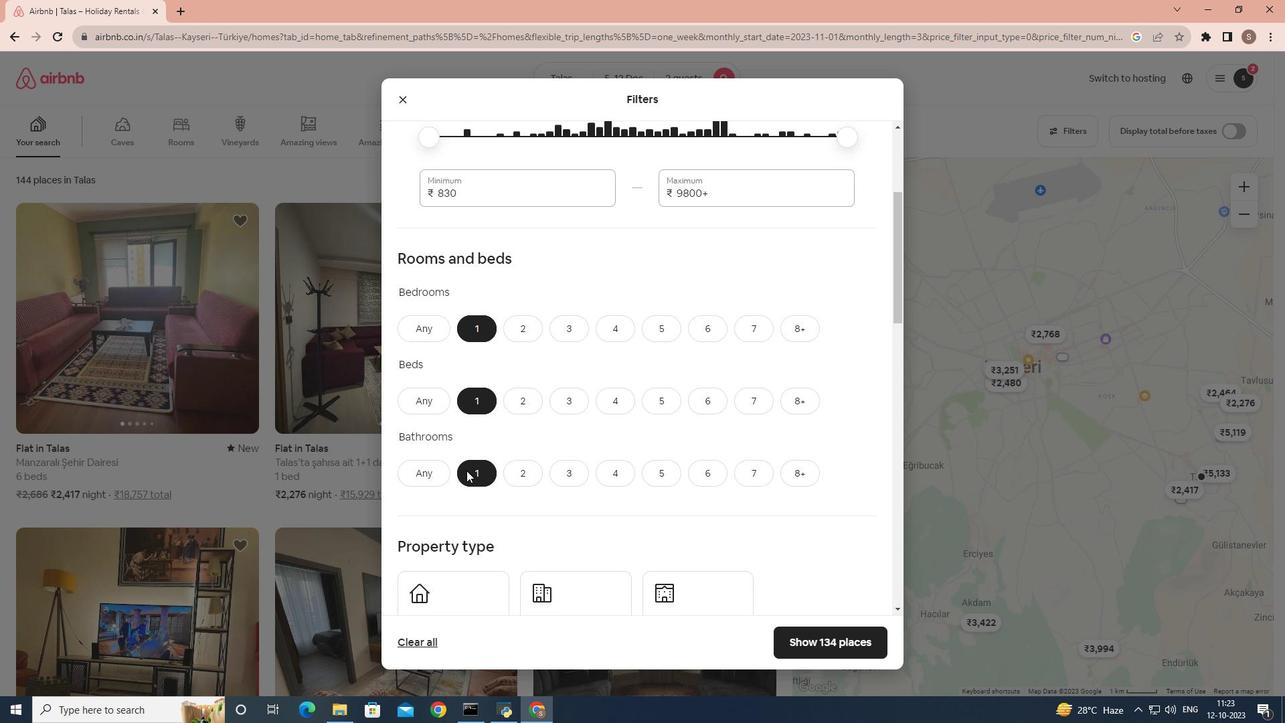 
Action: Mouse scrolled (466, 470) with delta (0, 0)
Screenshot: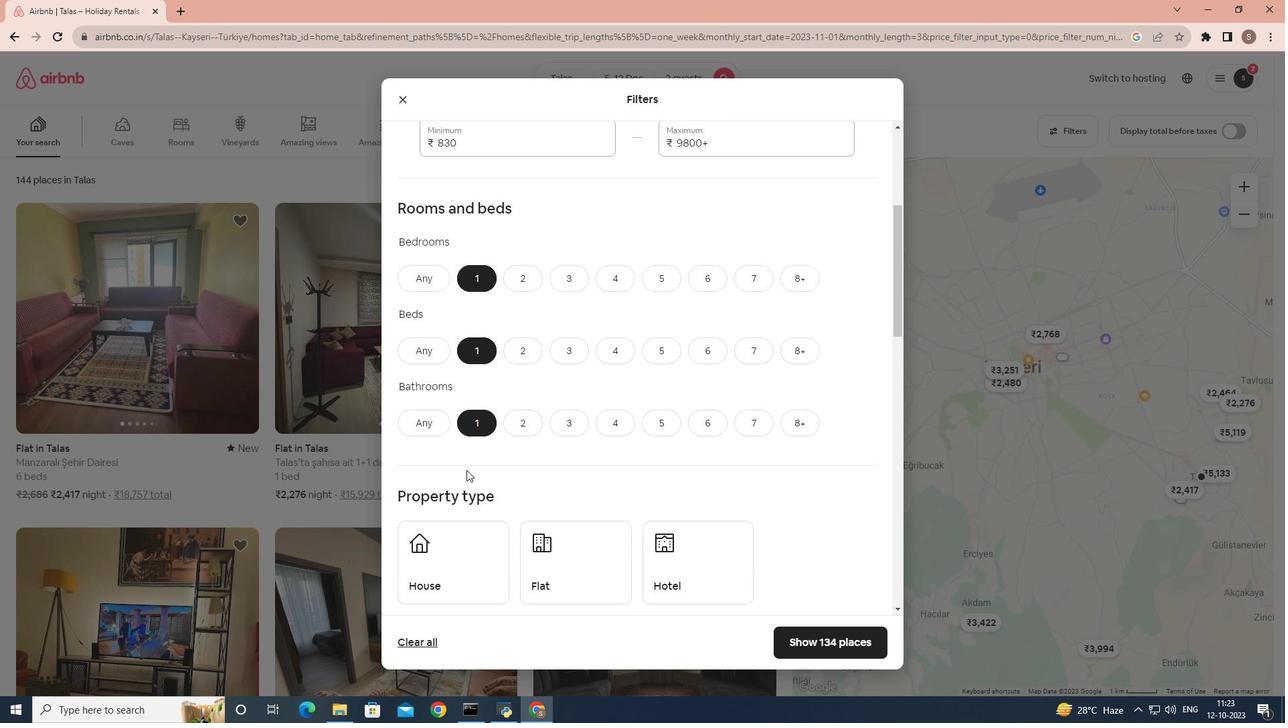 
Action: Mouse scrolled (466, 470) with delta (0, 0)
Screenshot: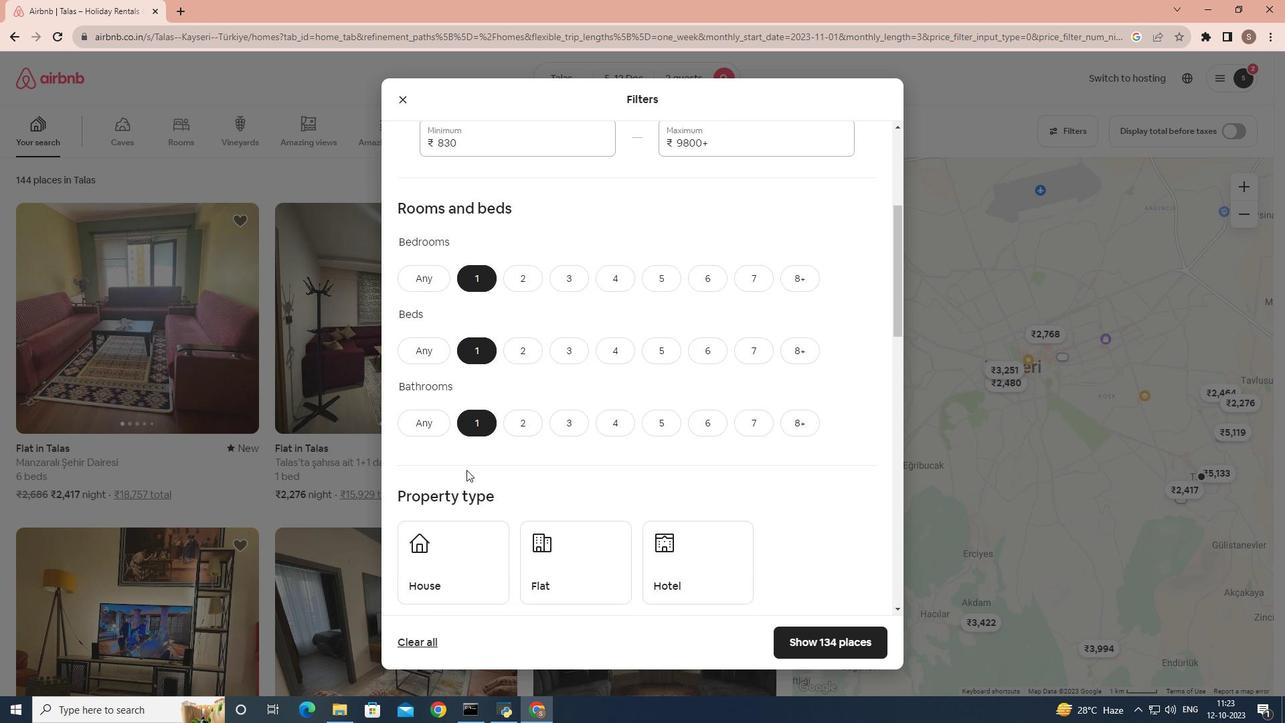 
Action: Mouse scrolled (466, 470) with delta (0, 0)
Screenshot: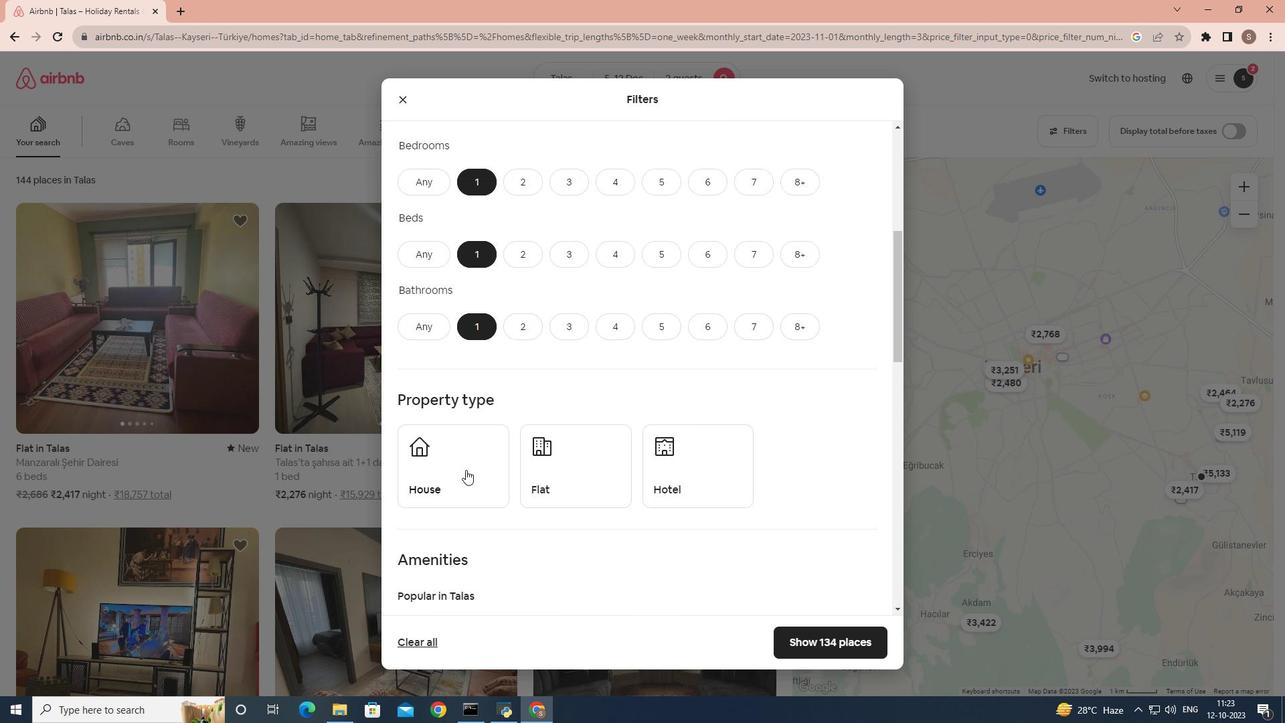 
Action: Mouse moved to (466, 470)
Screenshot: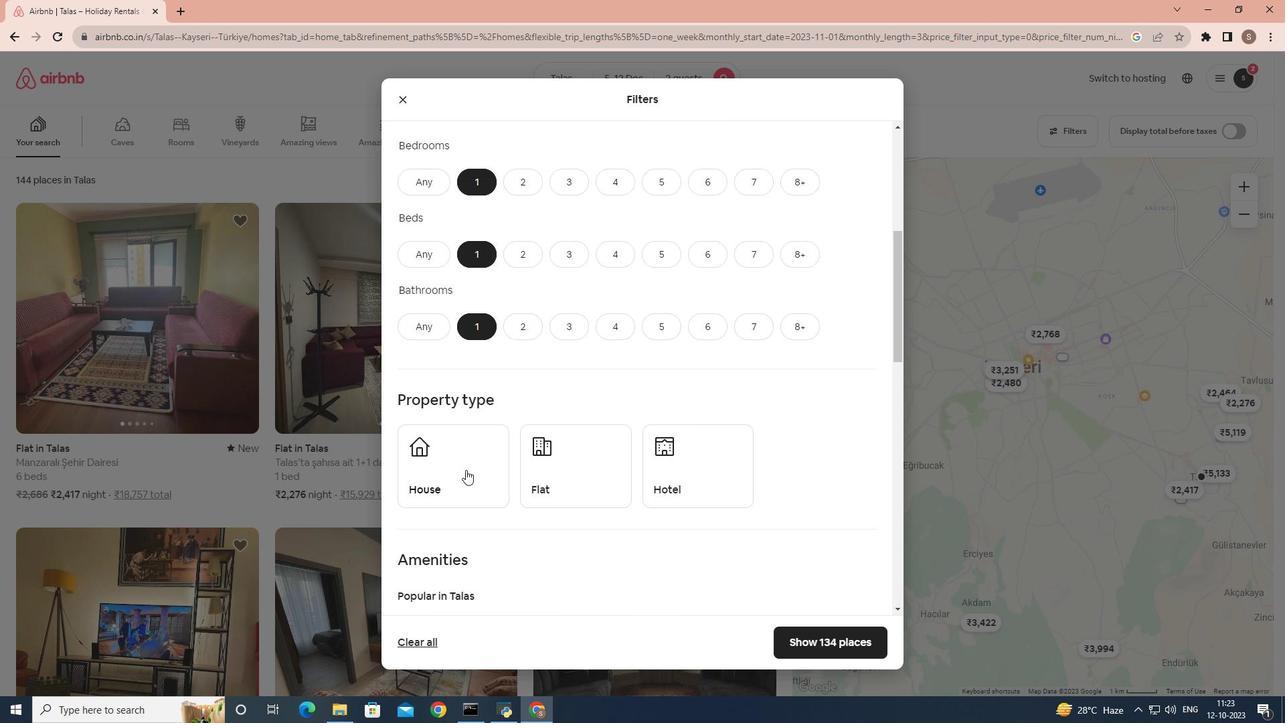 
Action: Mouse scrolled (466, 469) with delta (0, 0)
Screenshot: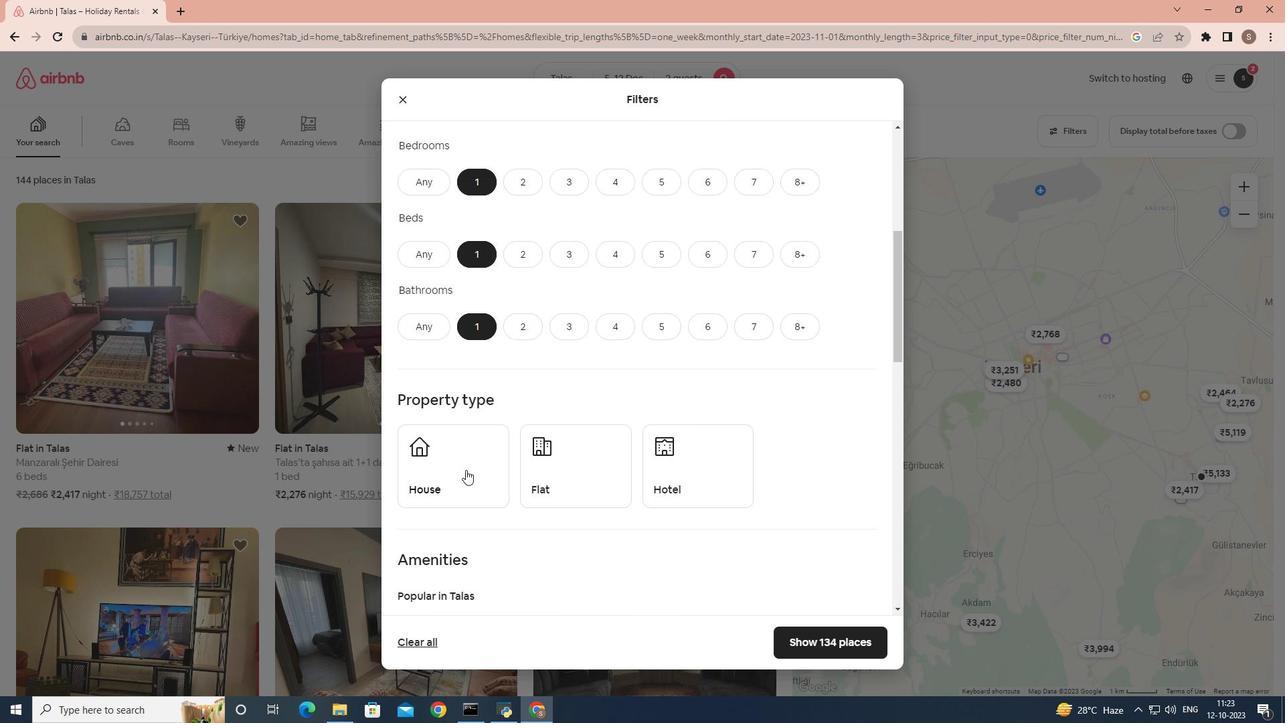 
Action: Mouse moved to (515, 425)
Screenshot: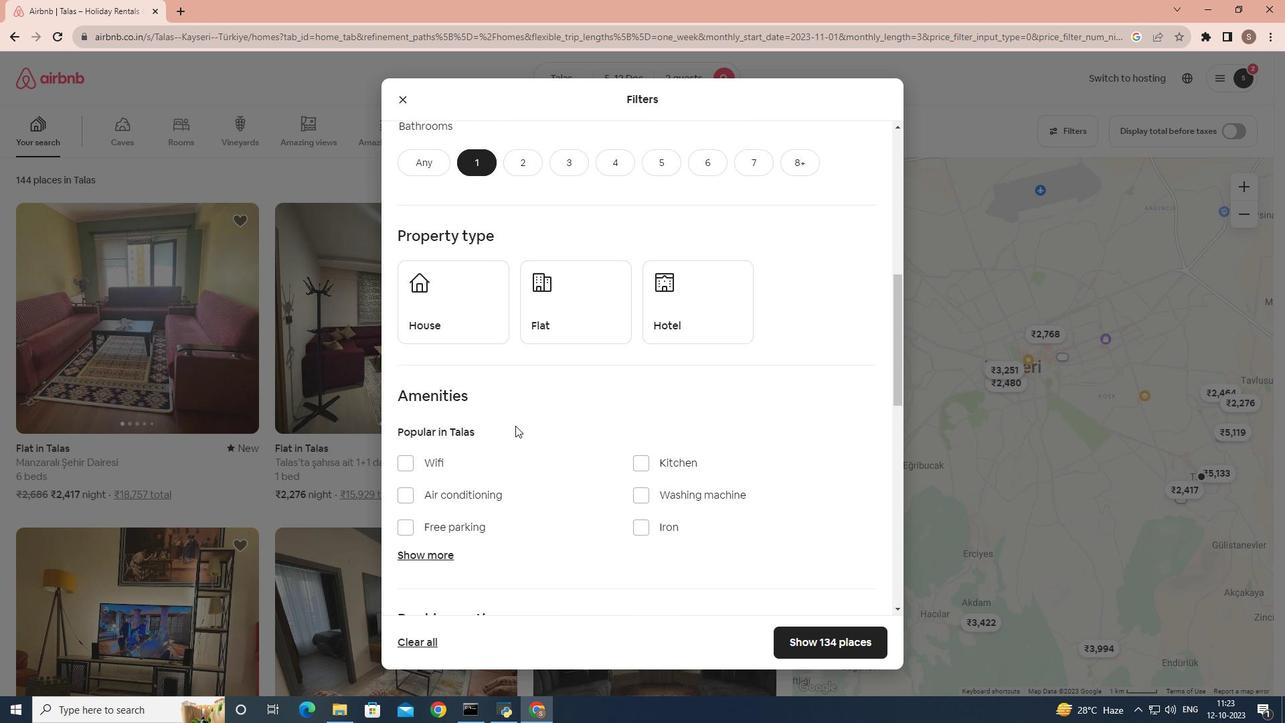 
Action: Mouse scrolled (515, 425) with delta (0, 0)
Screenshot: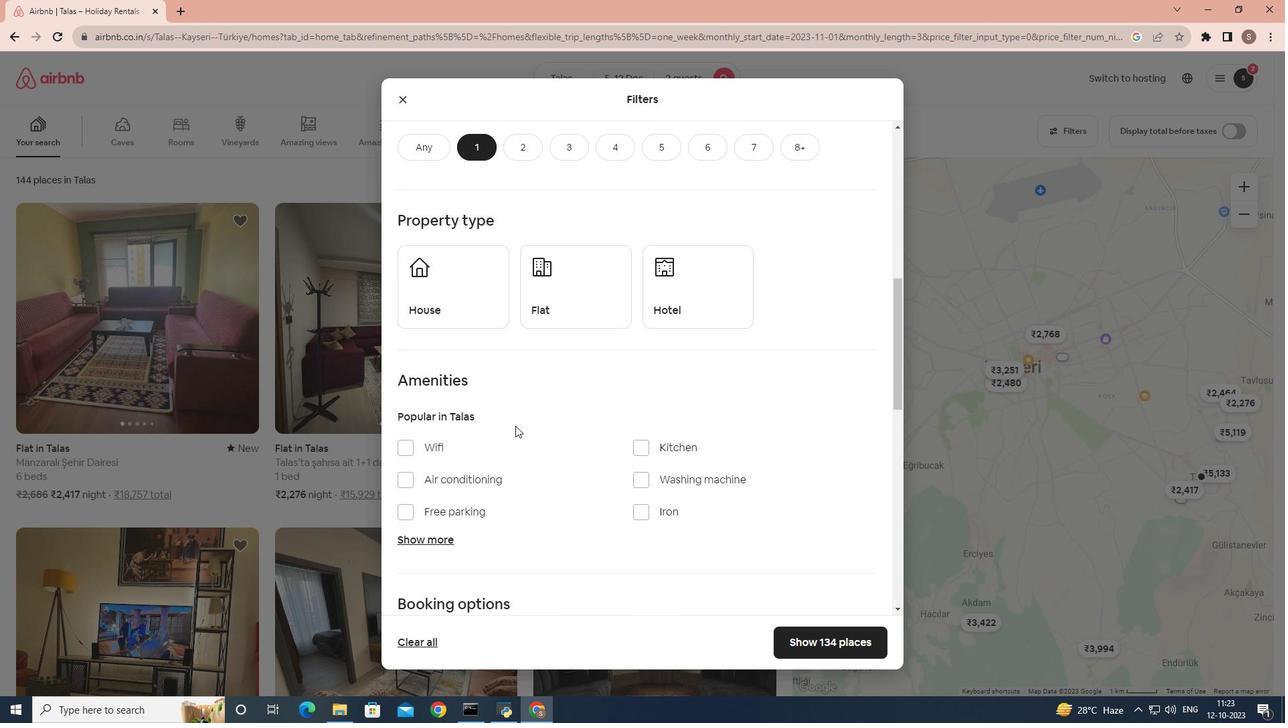
Action: Mouse scrolled (515, 425) with delta (0, 0)
Screenshot: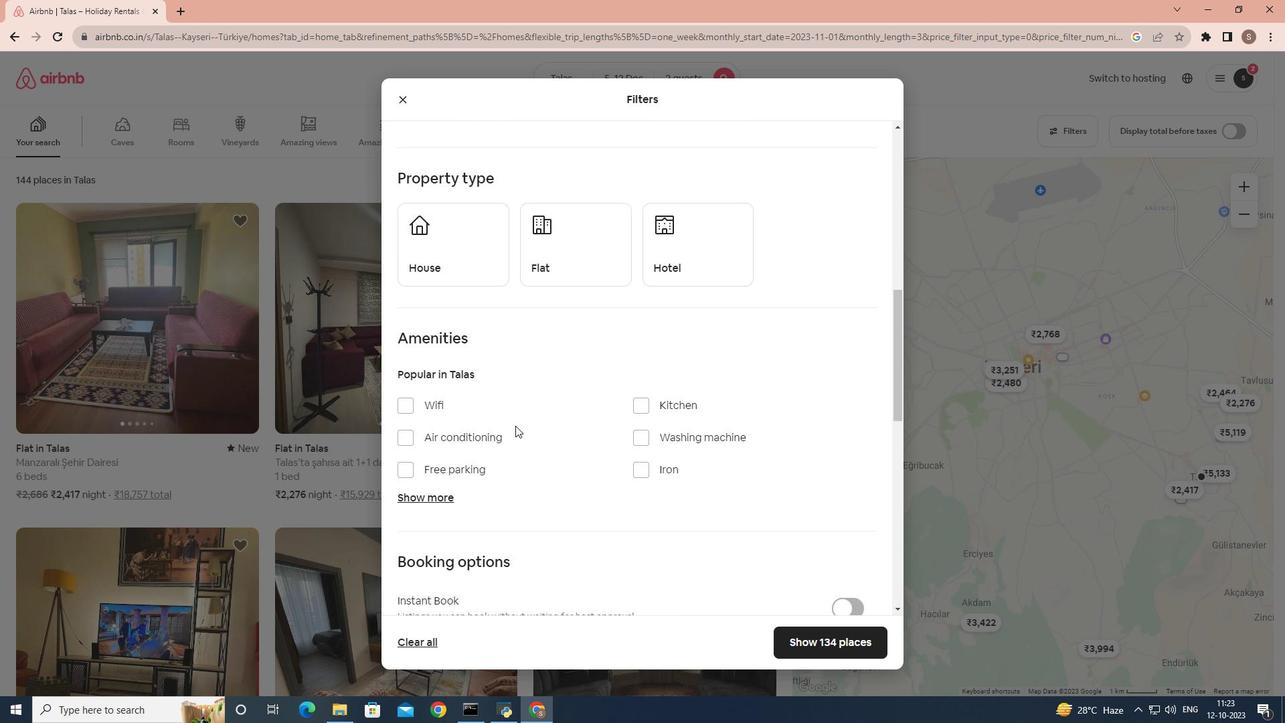 
Action: Mouse moved to (680, 197)
Screenshot: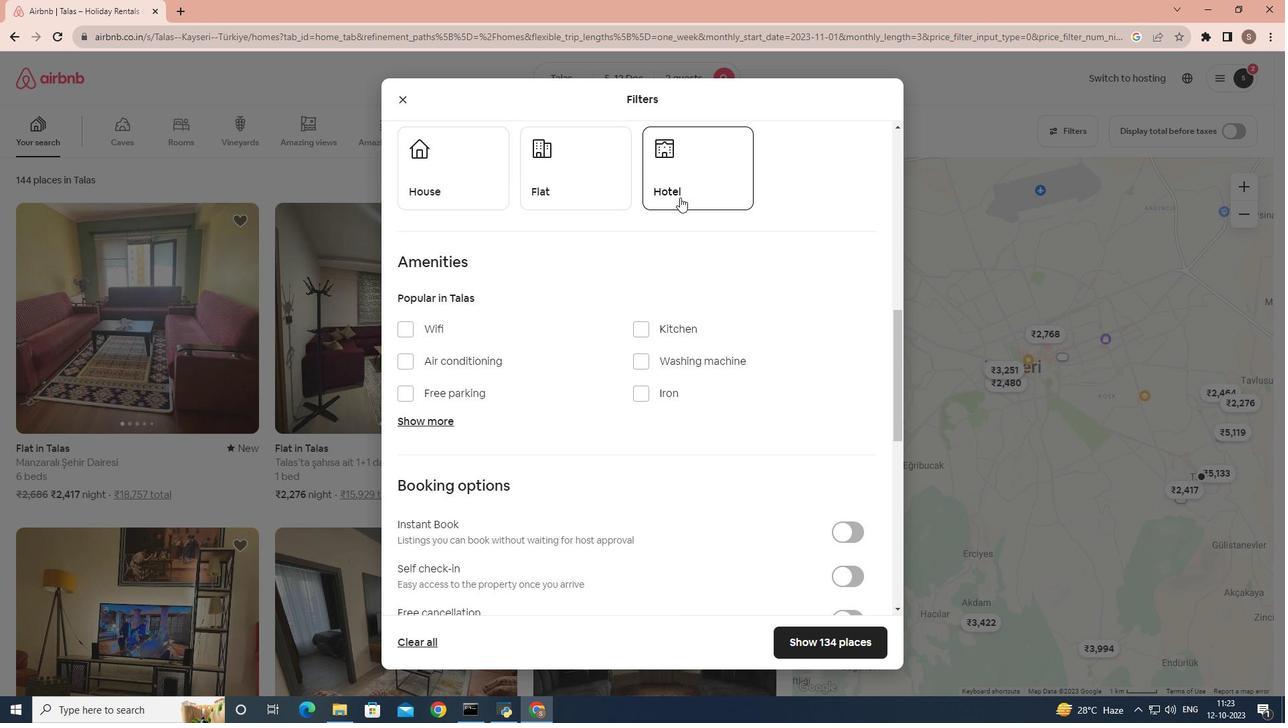 
Action: Mouse pressed left at (680, 197)
Screenshot: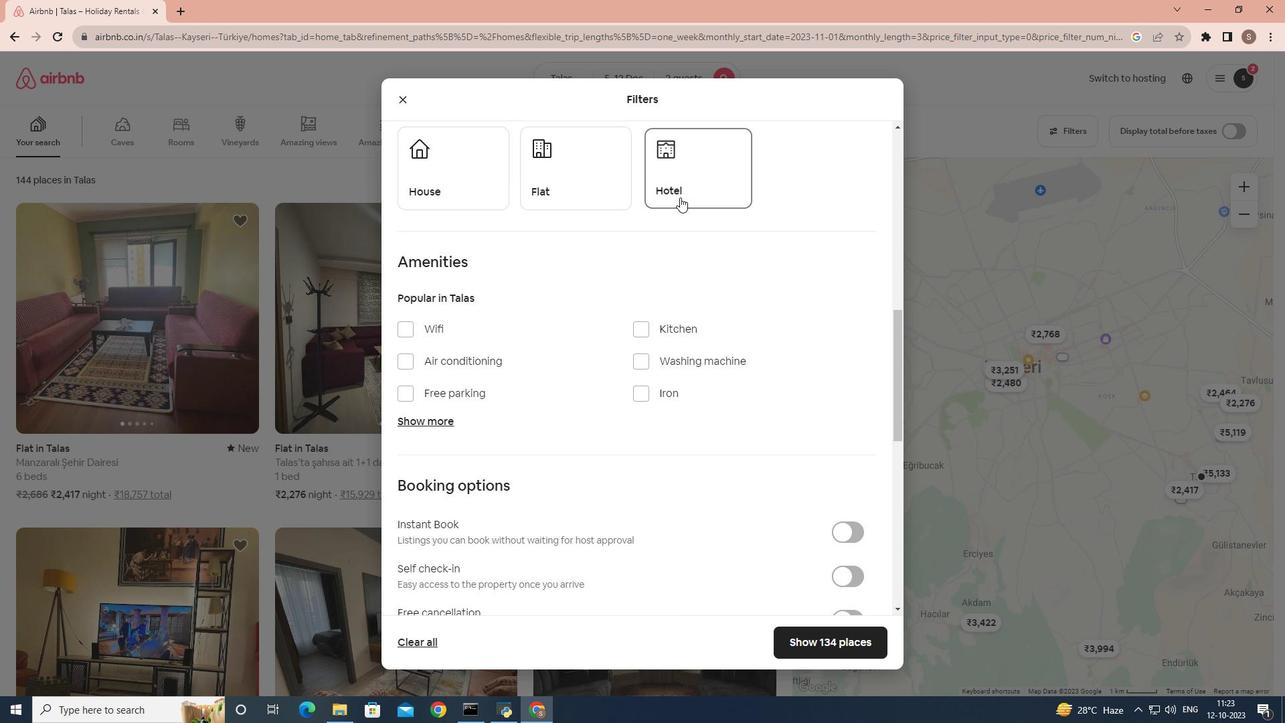 
Action: Mouse moved to (555, 351)
Screenshot: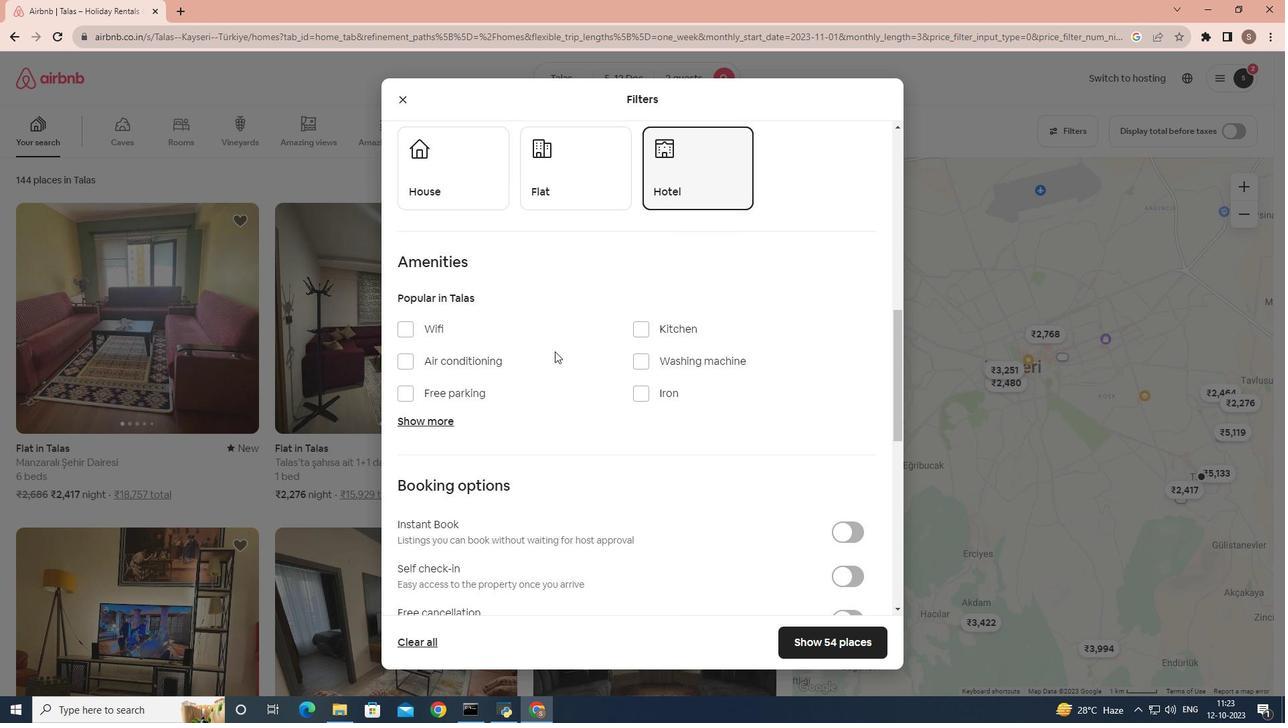 
Action: Mouse scrolled (555, 350) with delta (0, 0)
Screenshot: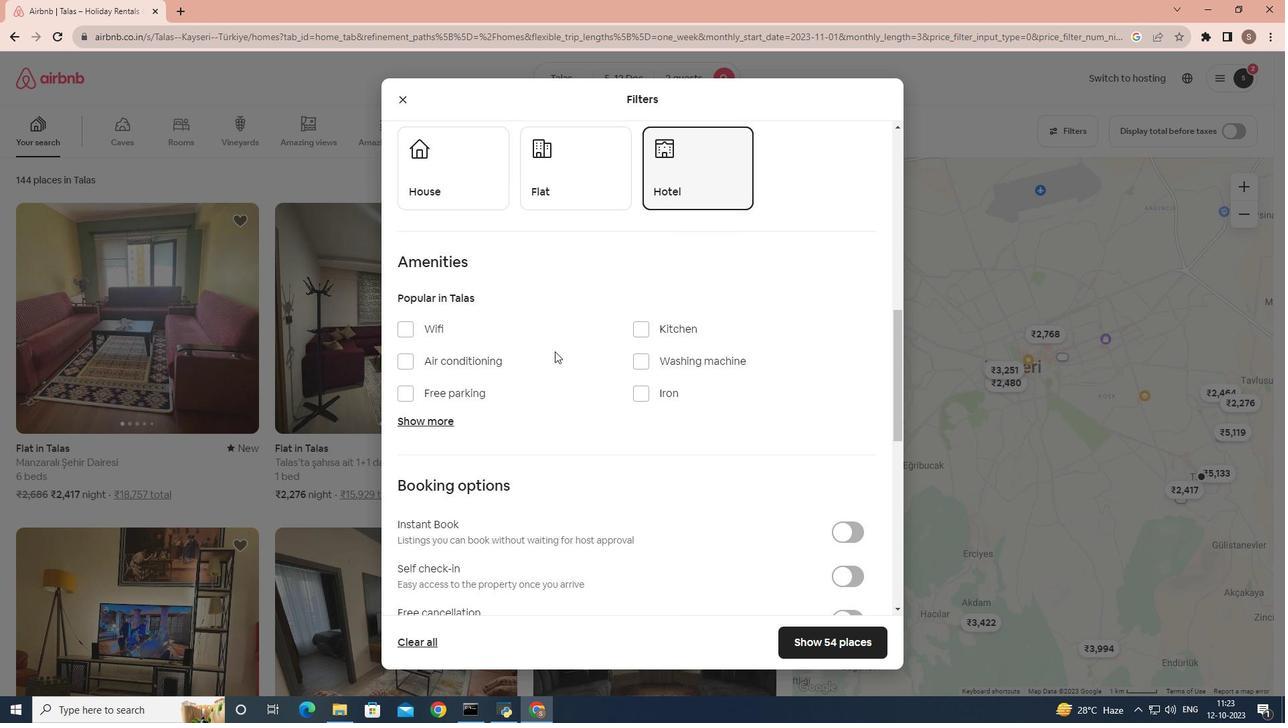 
Action: Mouse scrolled (555, 350) with delta (0, 0)
Screenshot: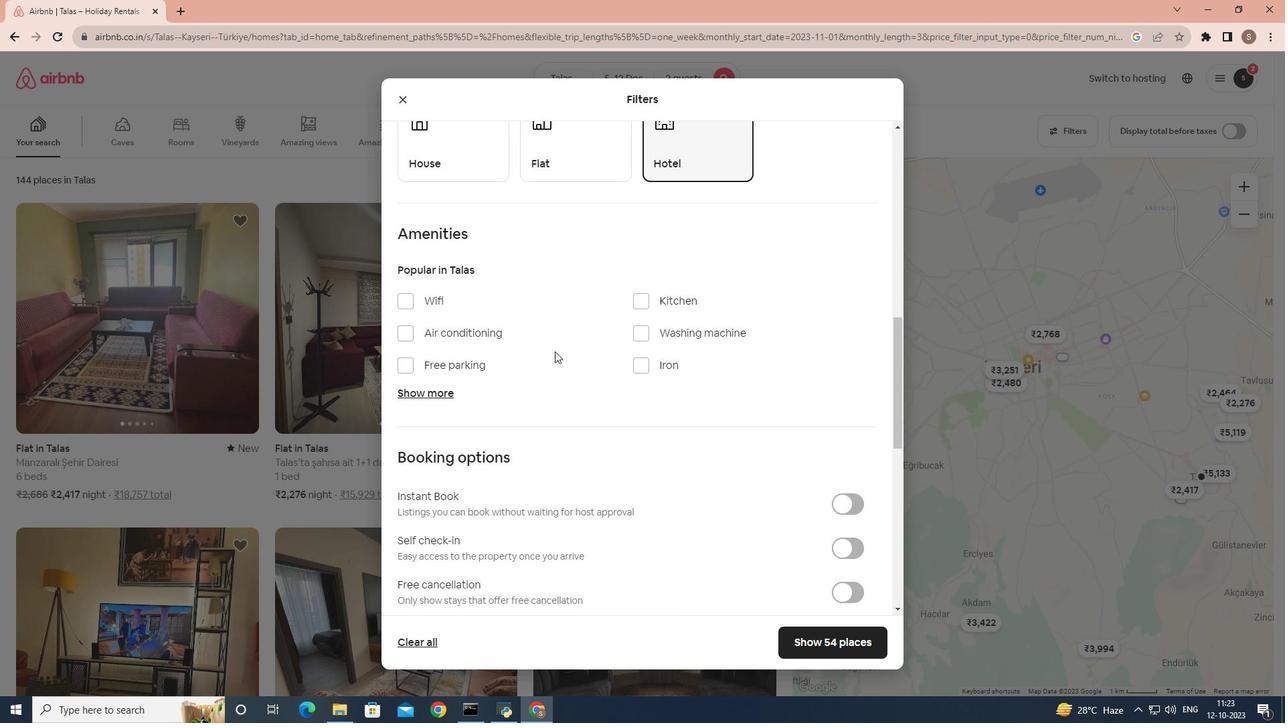 
Action: Mouse scrolled (555, 350) with delta (0, 0)
Screenshot: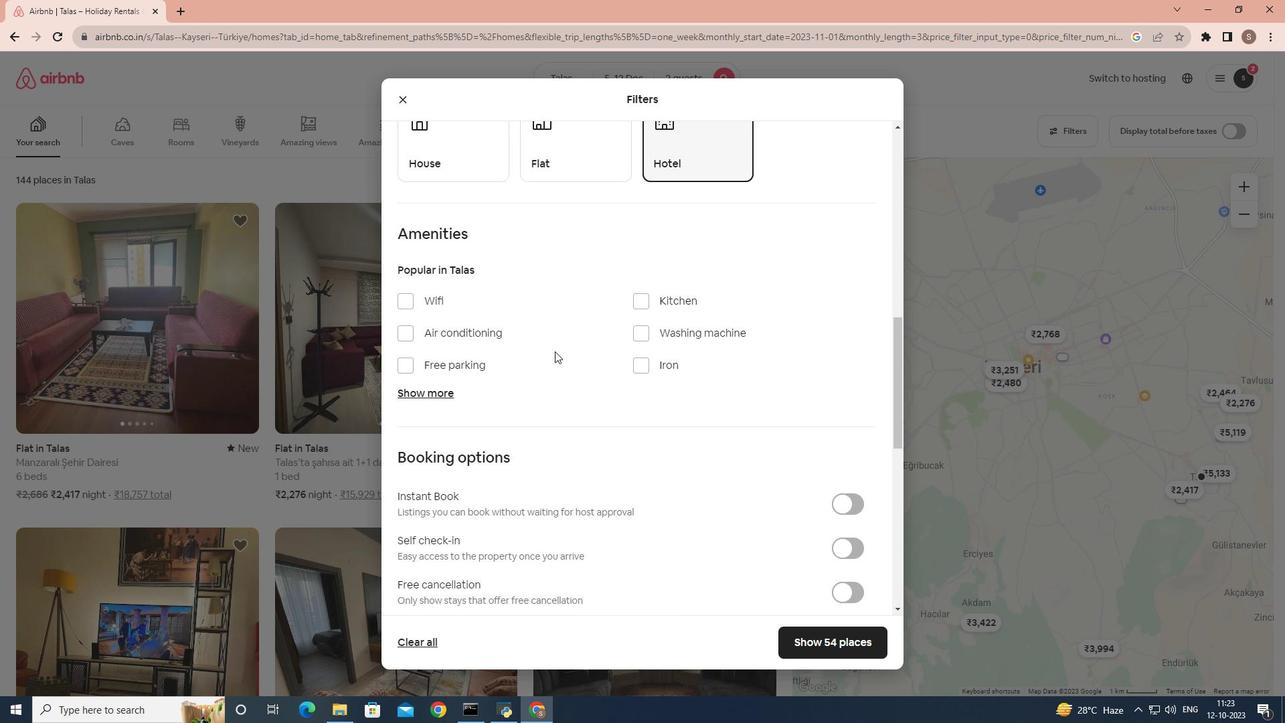 
Action: Mouse moved to (805, 636)
Screenshot: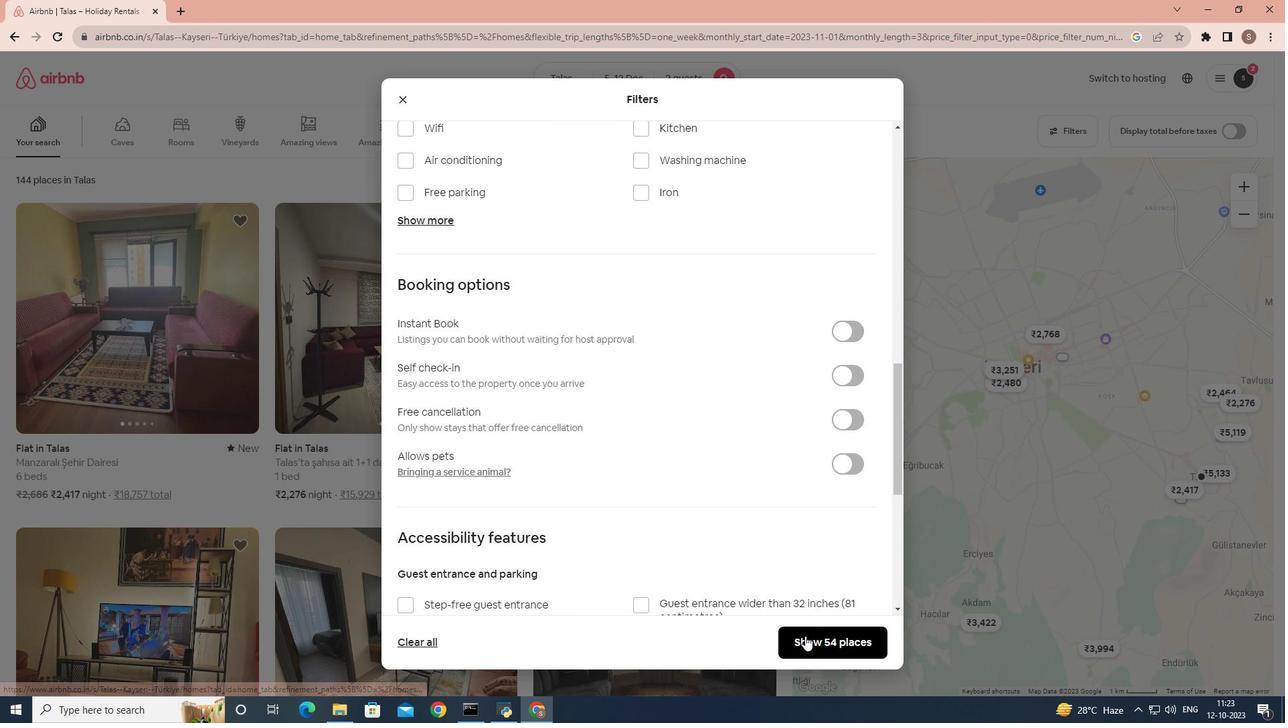 
Action: Mouse pressed left at (805, 636)
Screenshot: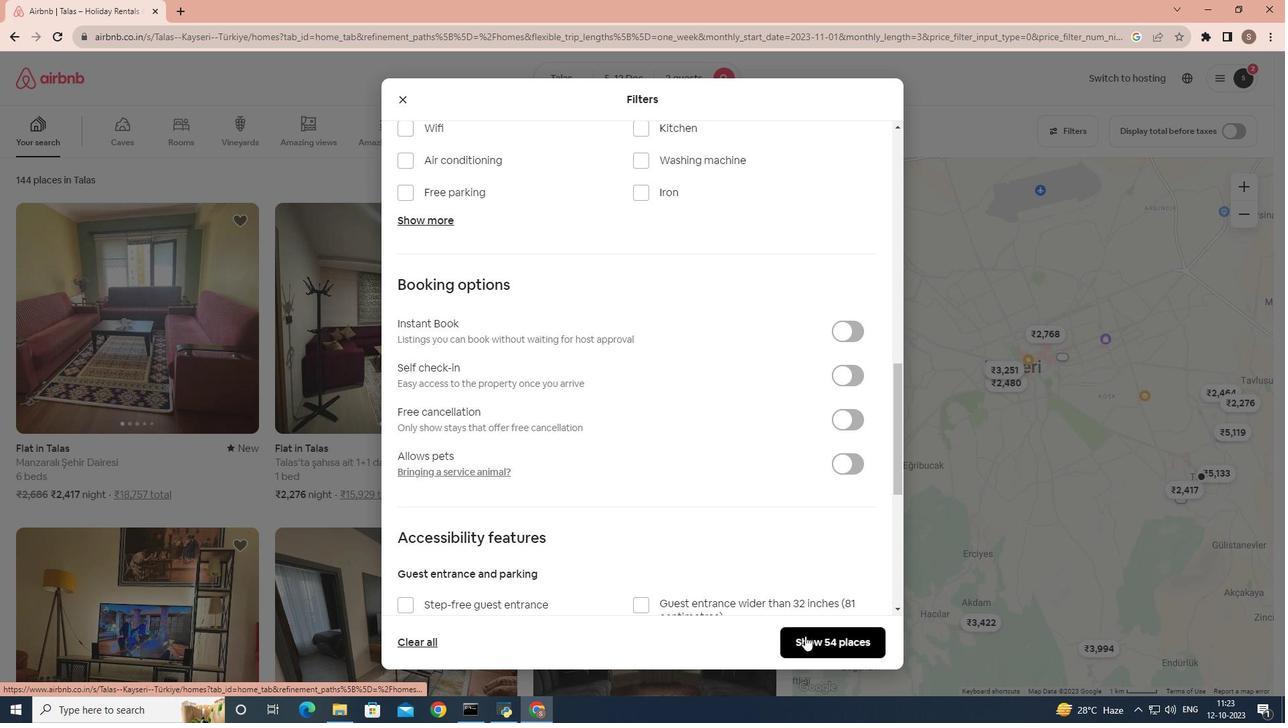 
Action: Mouse moved to (370, 384)
Screenshot: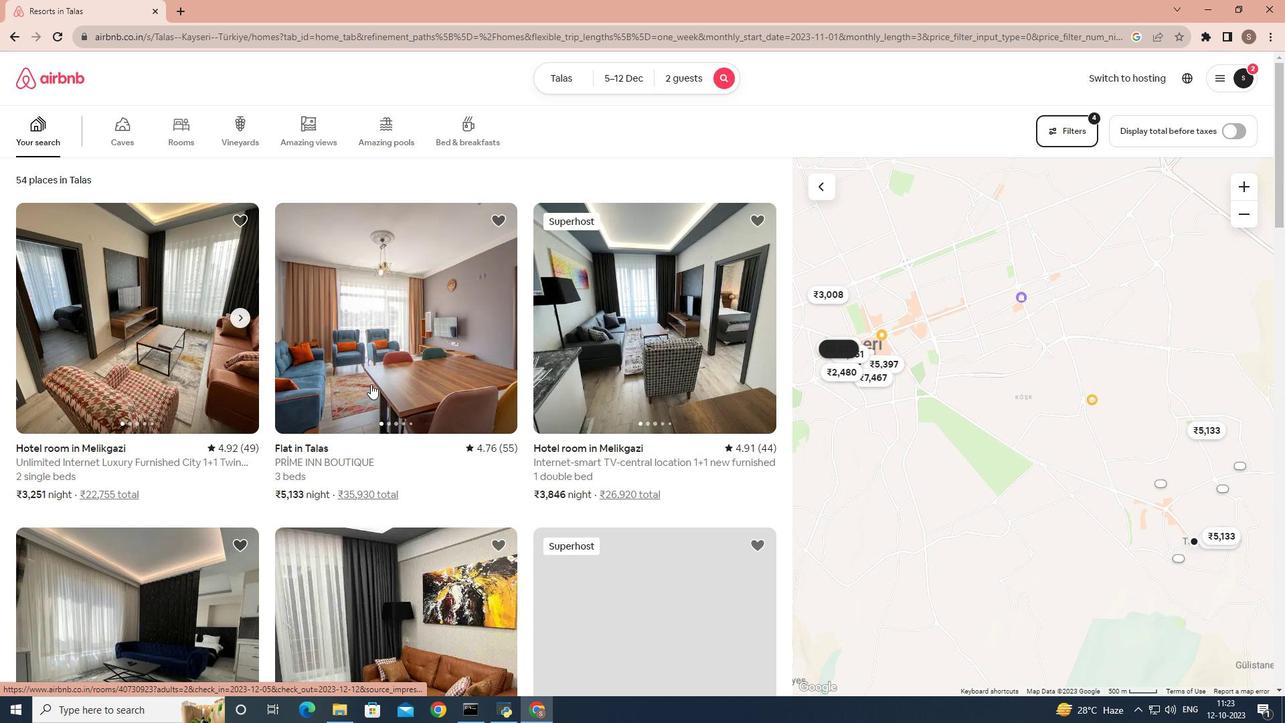 
Action: Mouse pressed left at (370, 384)
Screenshot: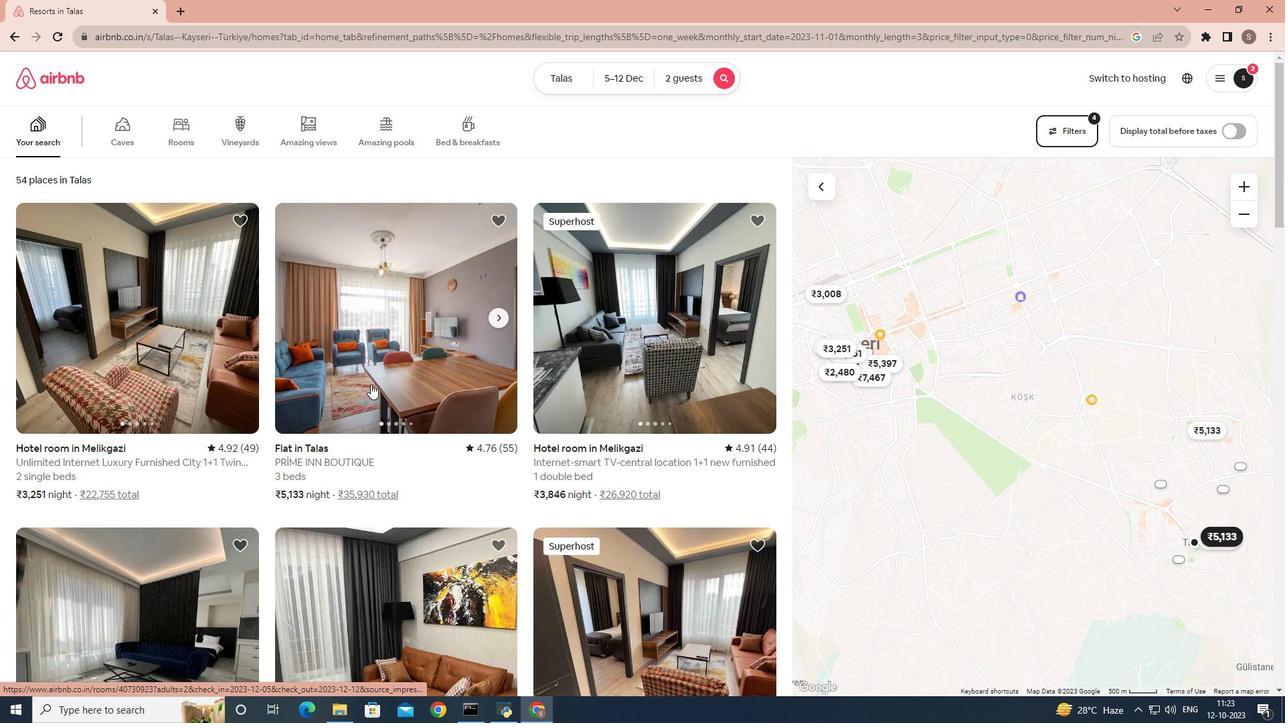 
Action: Mouse moved to (455, 391)
Screenshot: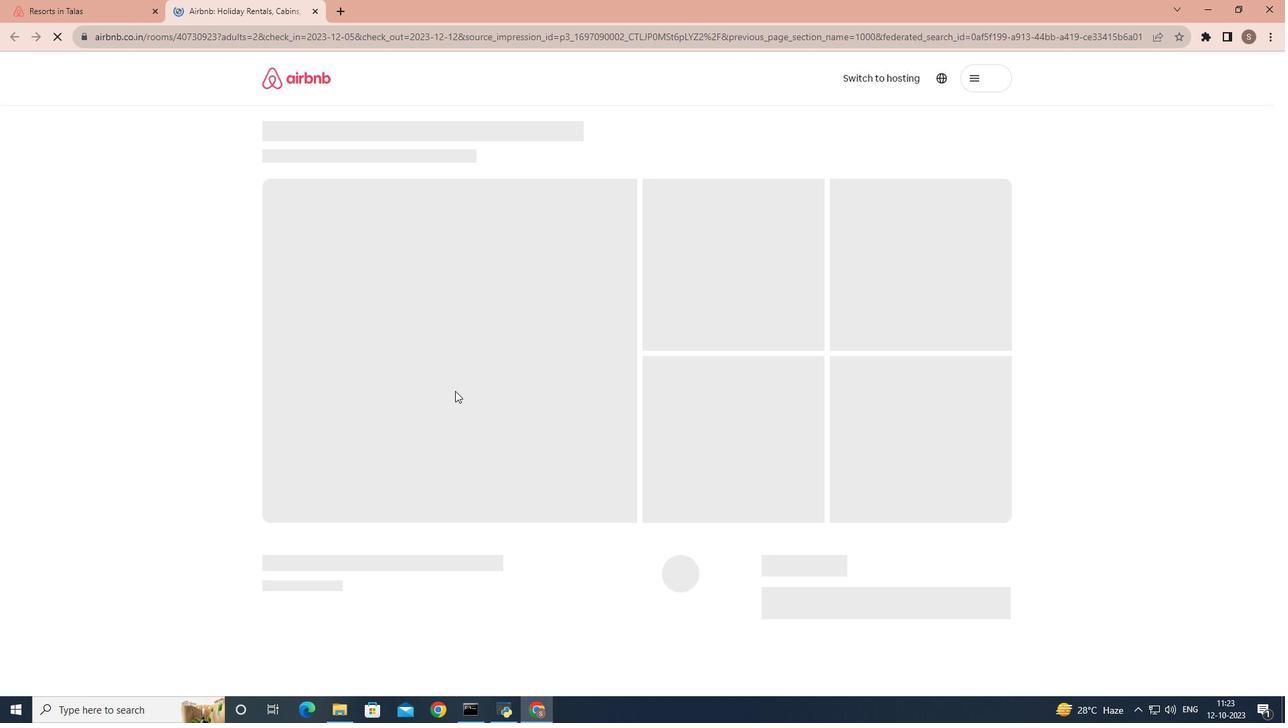 
Action: Mouse scrolled (455, 390) with delta (0, 0)
Screenshot: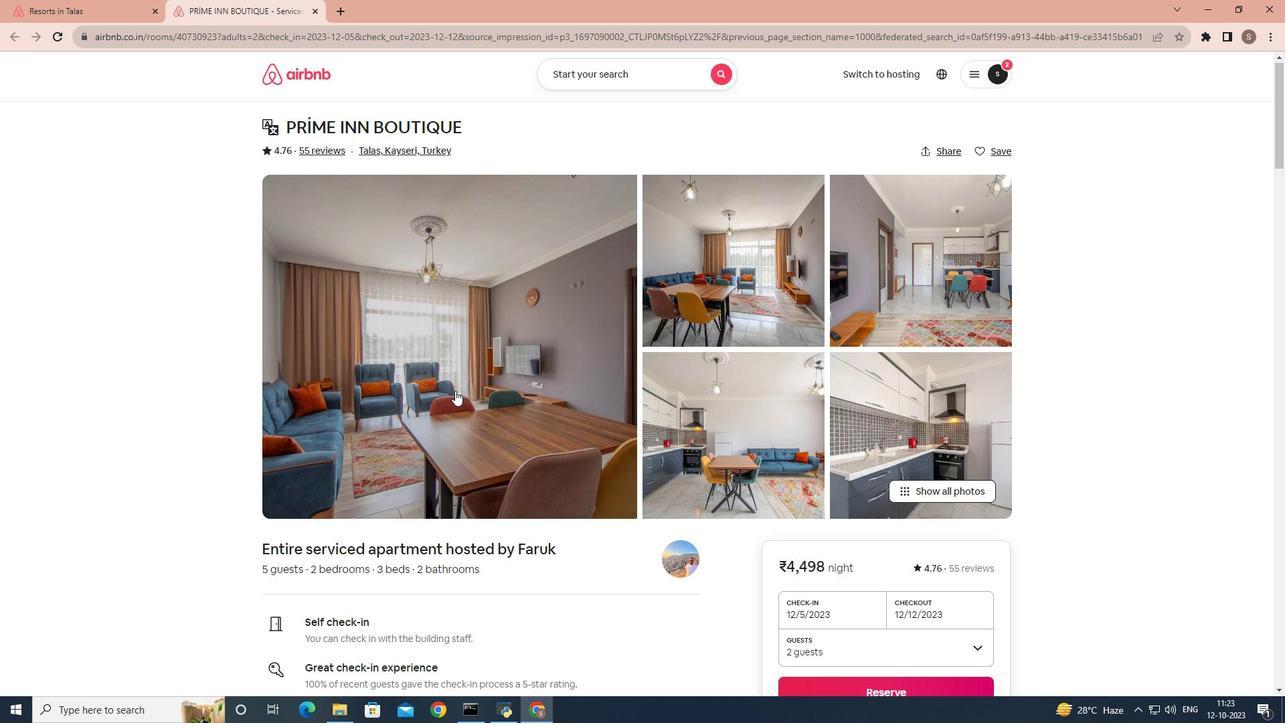 
Action: Mouse scrolled (455, 390) with delta (0, 0)
Screenshot: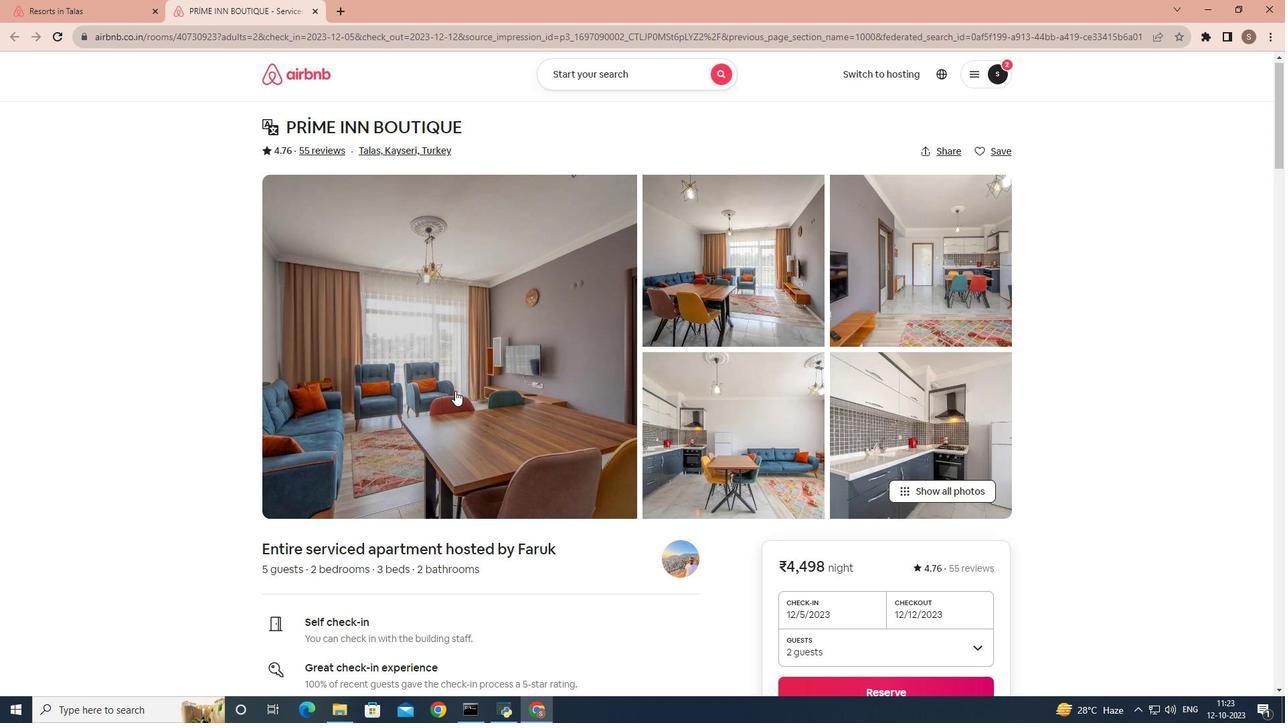 
Action: Mouse scrolled (455, 390) with delta (0, 0)
Screenshot: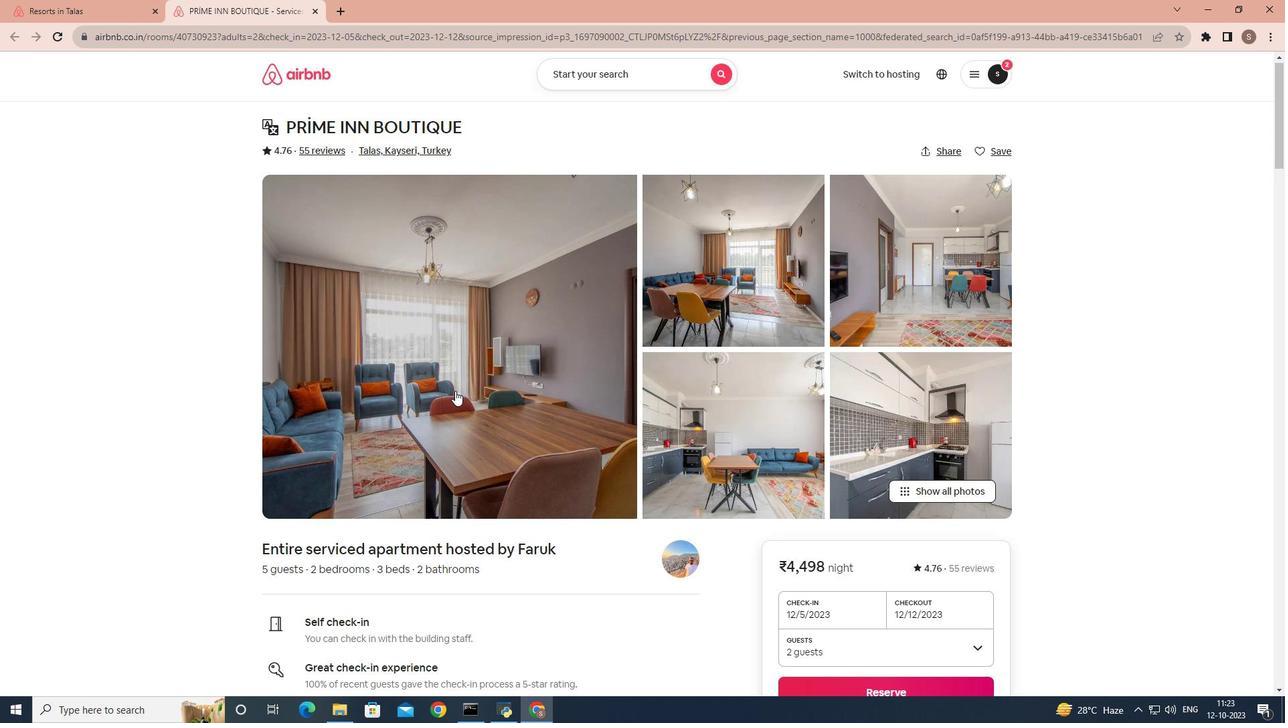 
Action: Mouse scrolled (455, 390) with delta (0, 0)
Screenshot: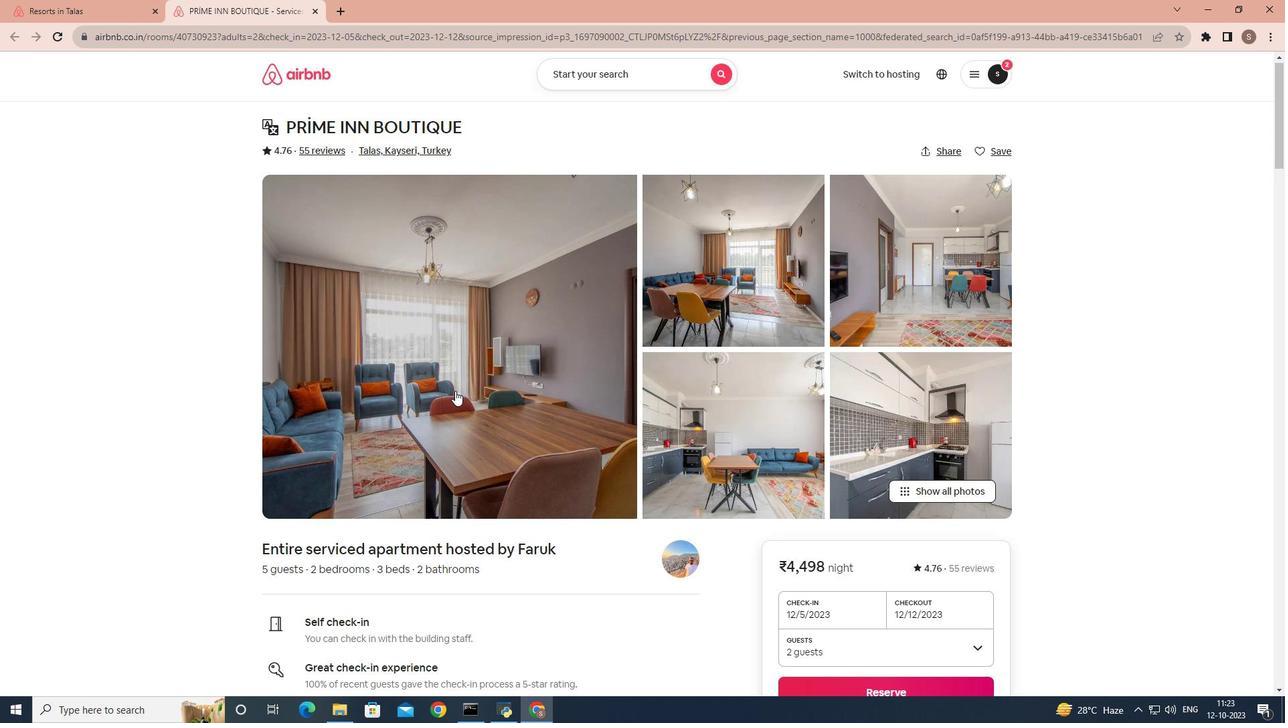 
Action: Mouse moved to (431, 390)
Screenshot: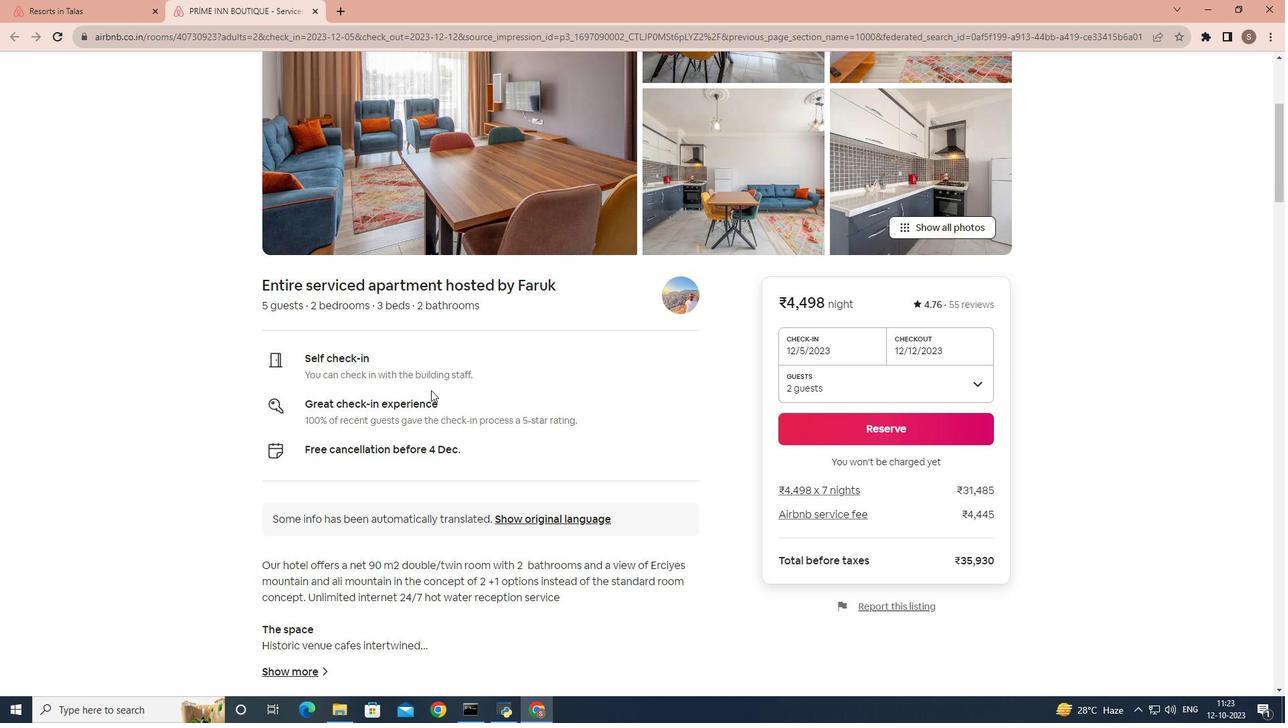 
Action: Mouse scrolled (431, 389) with delta (0, 0)
Screenshot: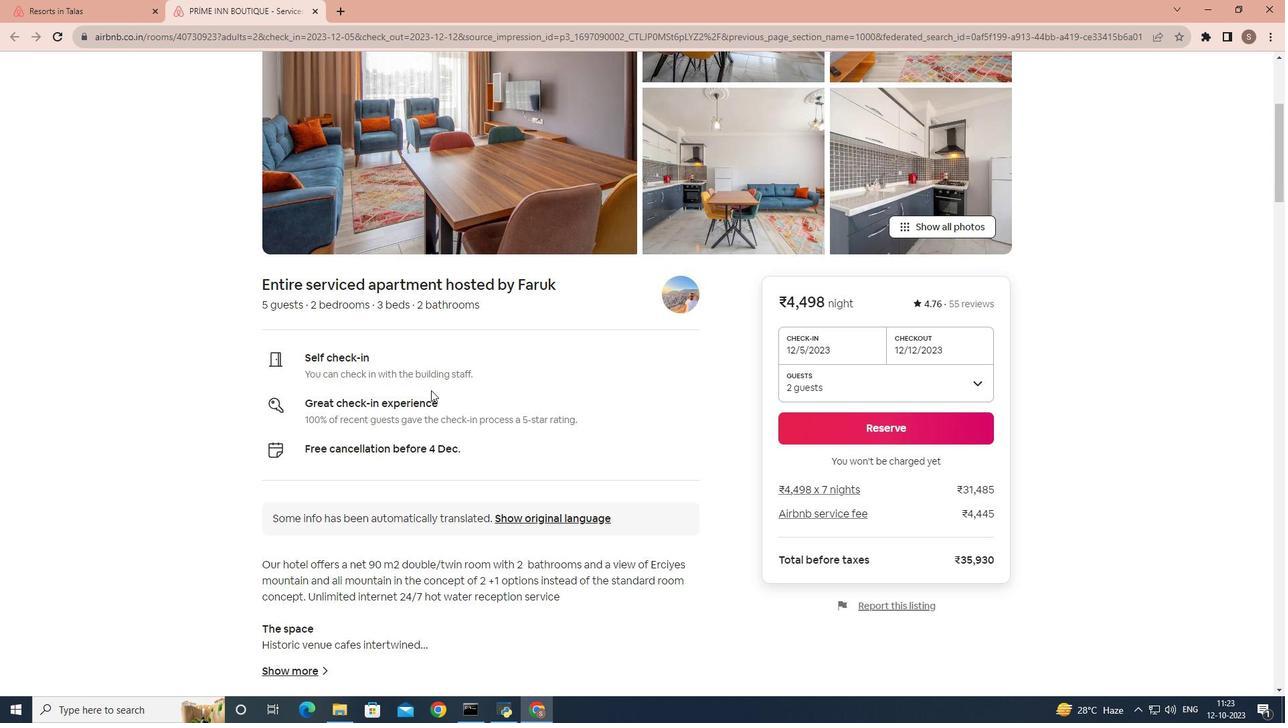 
Action: Mouse scrolled (431, 389) with delta (0, 0)
Screenshot: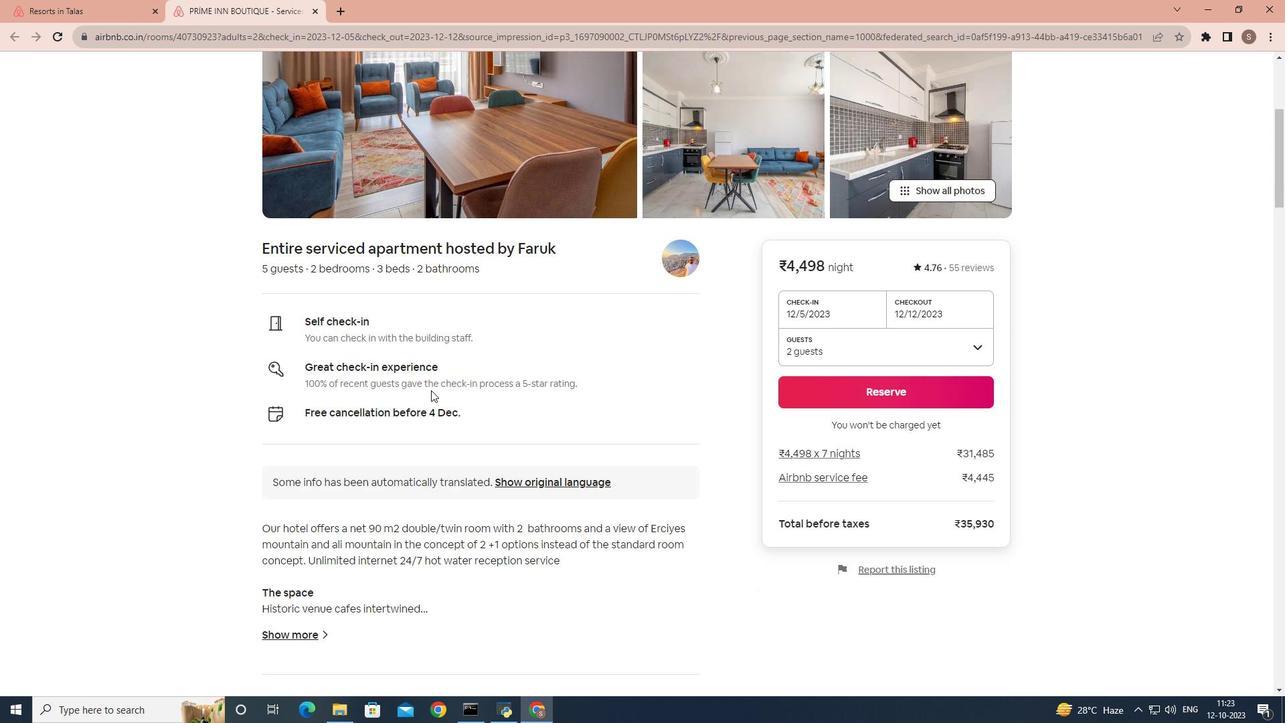 
Action: Mouse scrolled (431, 389) with delta (0, 0)
Screenshot: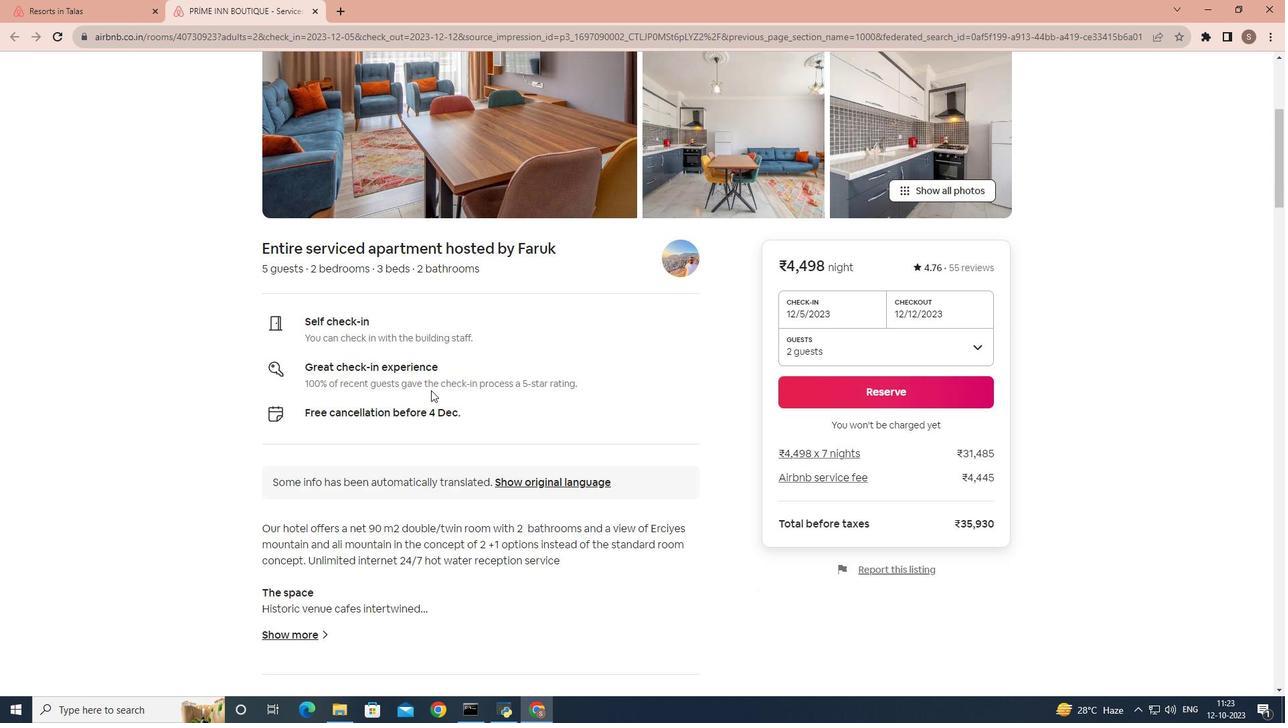 
Action: Mouse scrolled (431, 389) with delta (0, 0)
Screenshot: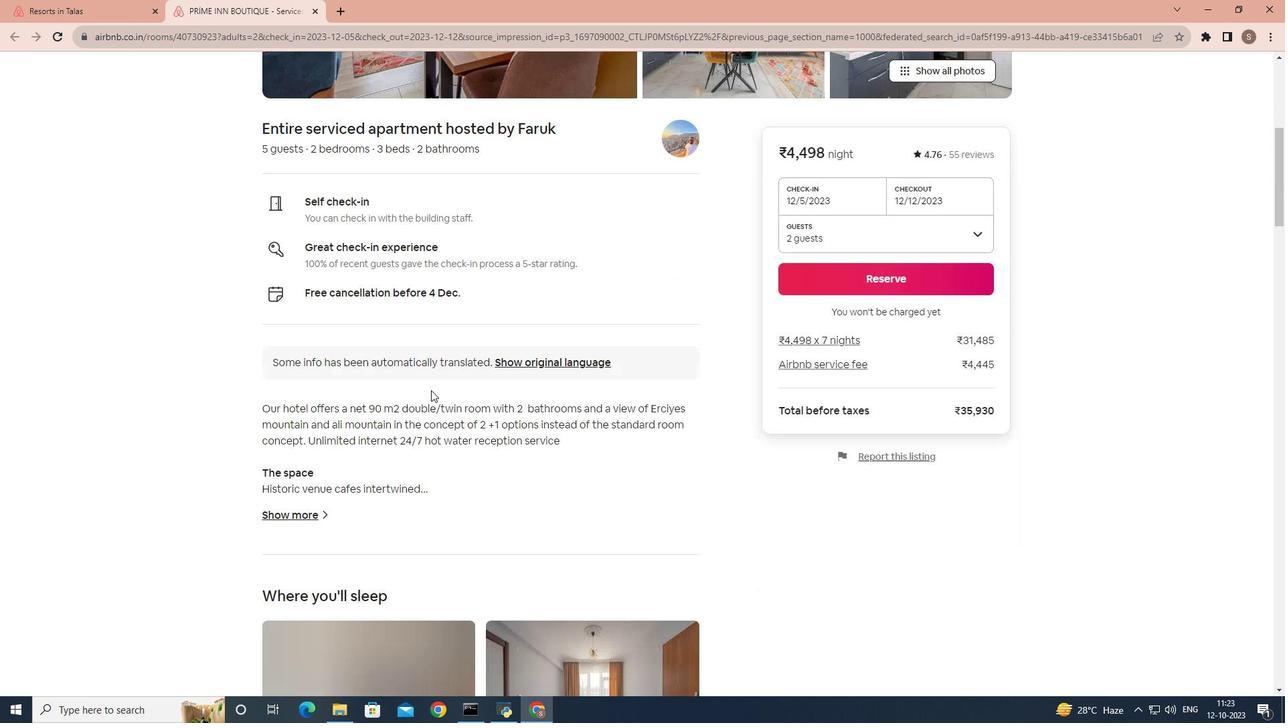
Action: Mouse moved to (277, 402)
Screenshot: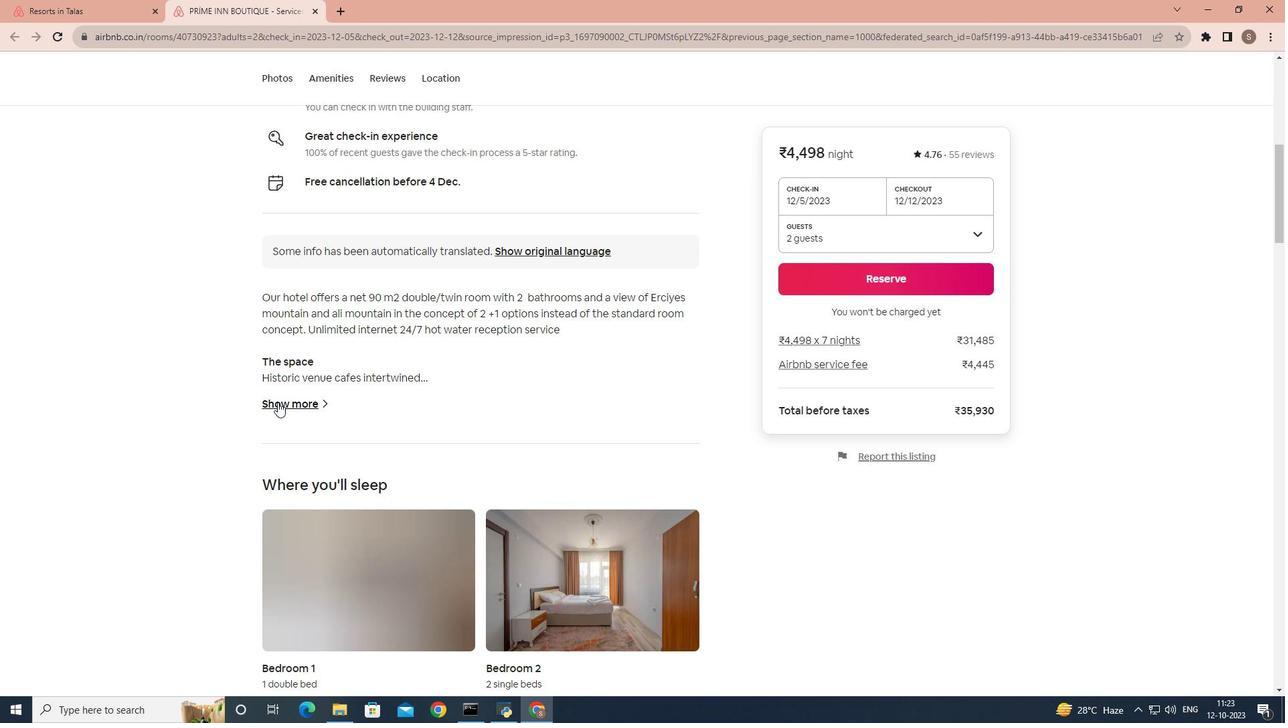 
Action: Mouse pressed left at (277, 402)
Screenshot: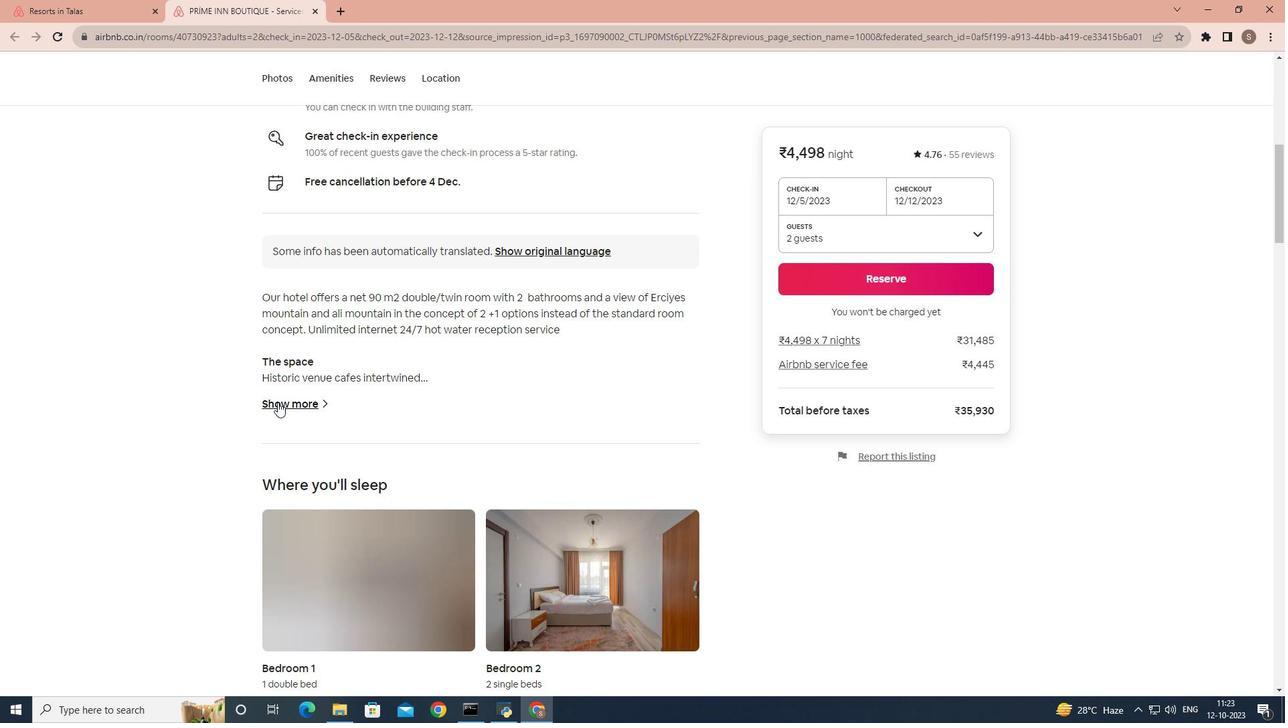 
Action: Mouse moved to (407, 234)
Screenshot: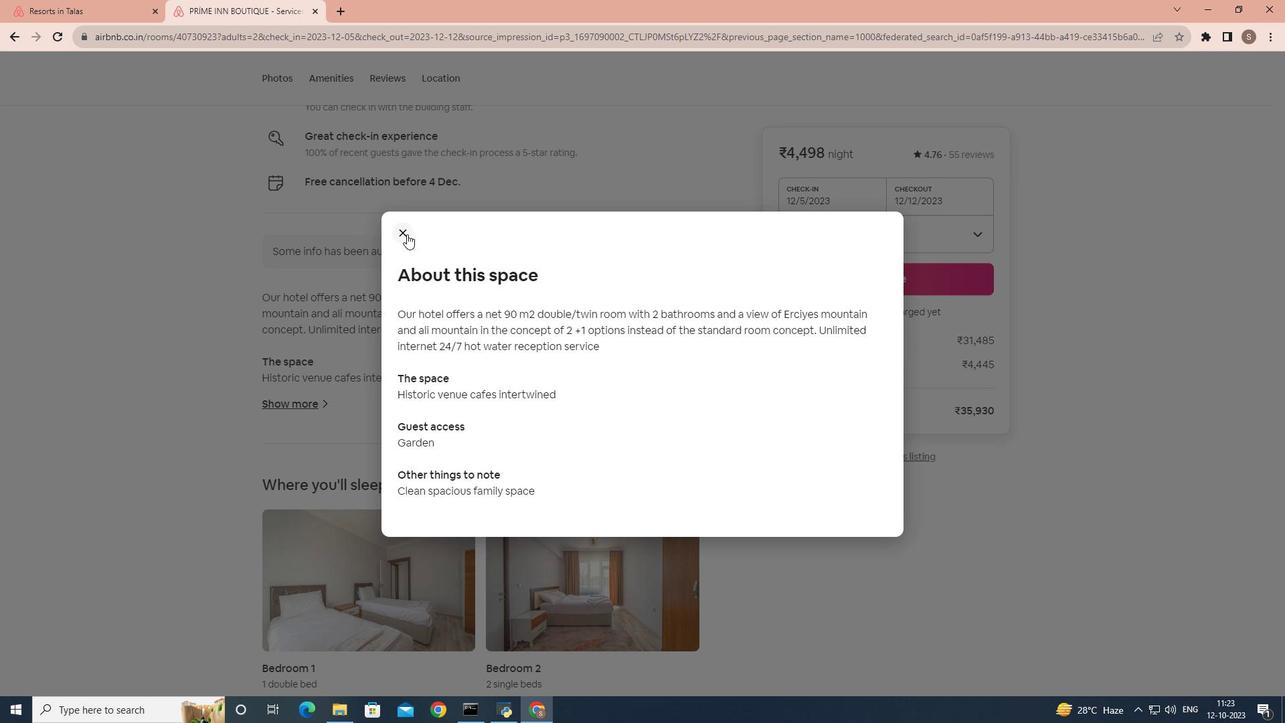 
Action: Mouse pressed left at (407, 234)
Screenshot: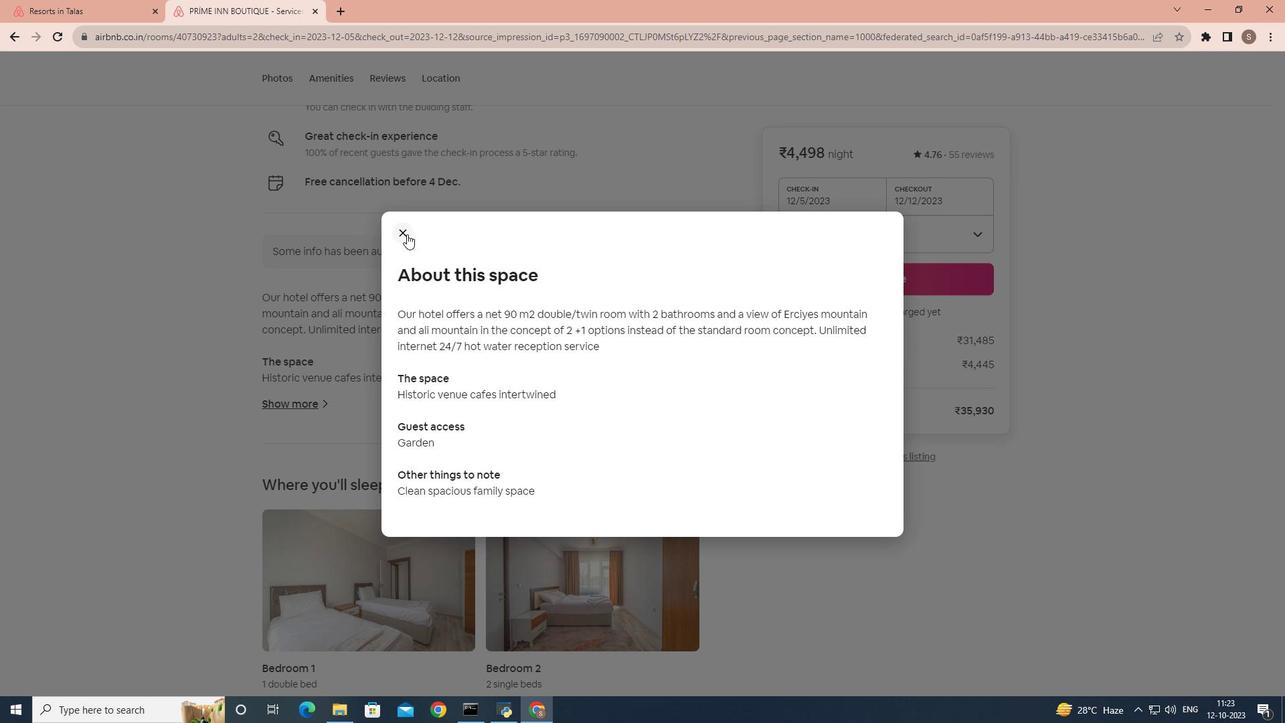 
Action: Mouse moved to (391, 375)
Screenshot: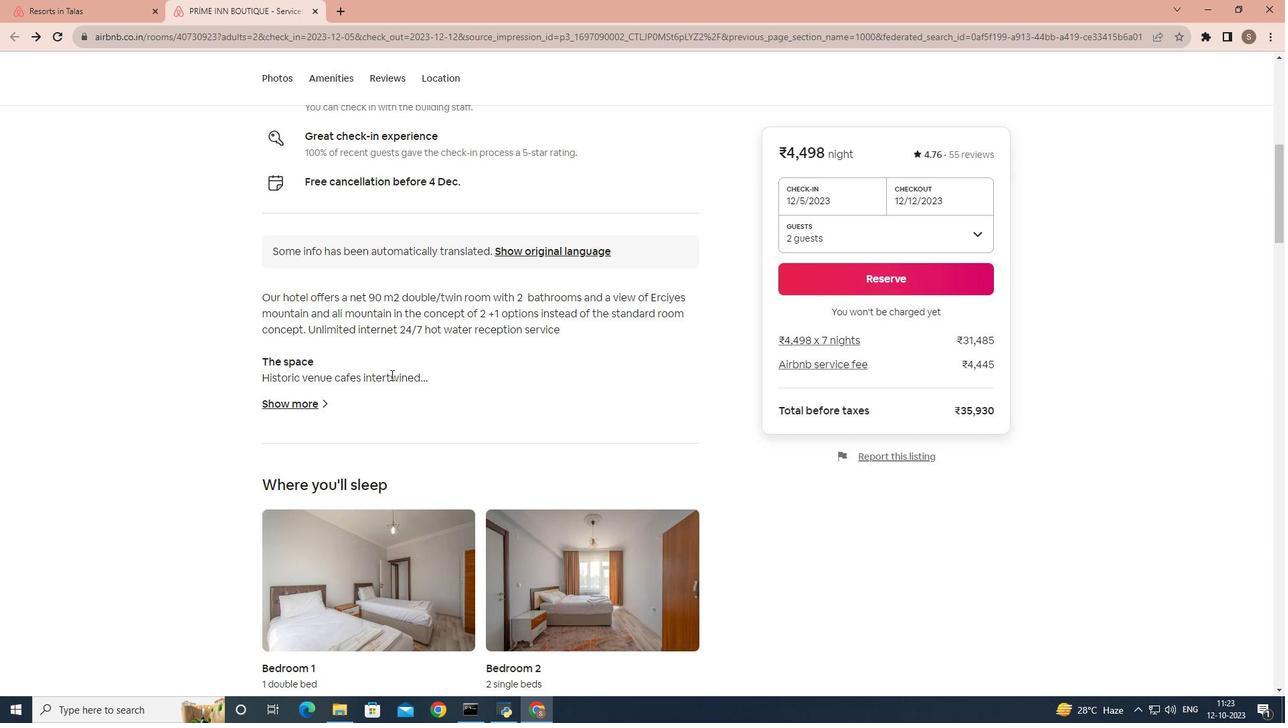 
Action: Mouse scrolled (391, 374) with delta (0, 0)
Screenshot: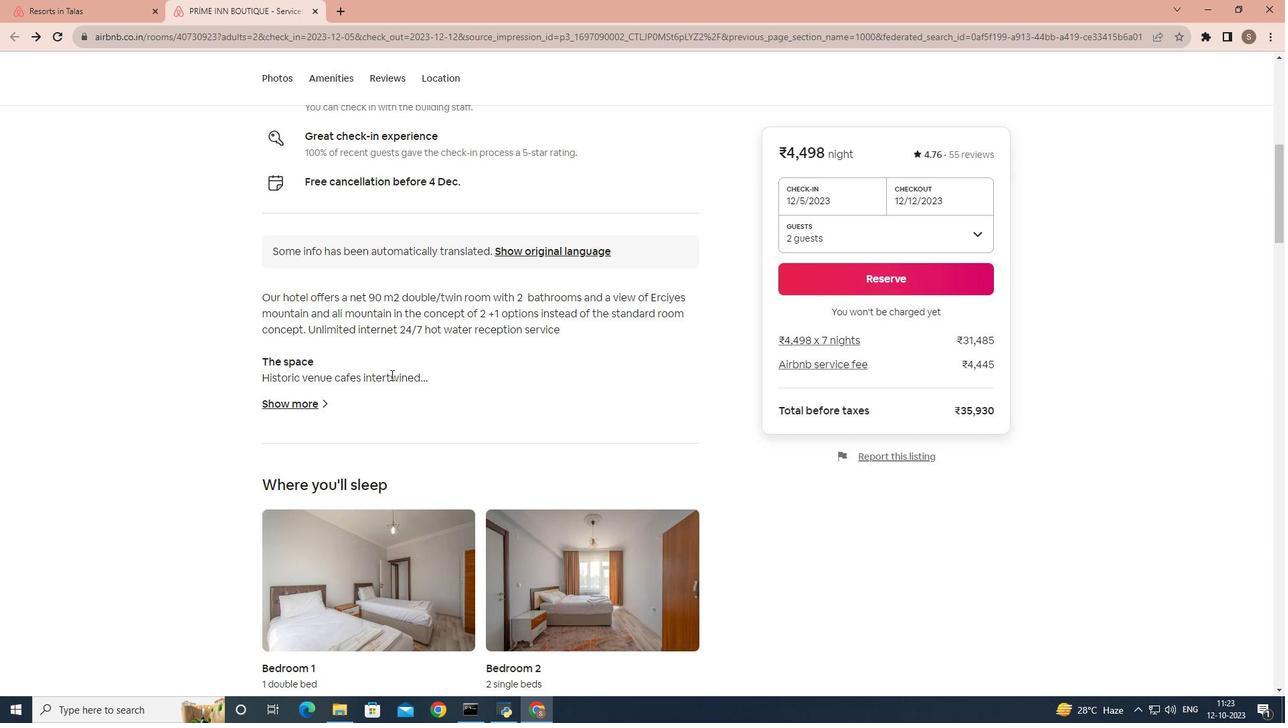 
Action: Mouse moved to (388, 377)
Screenshot: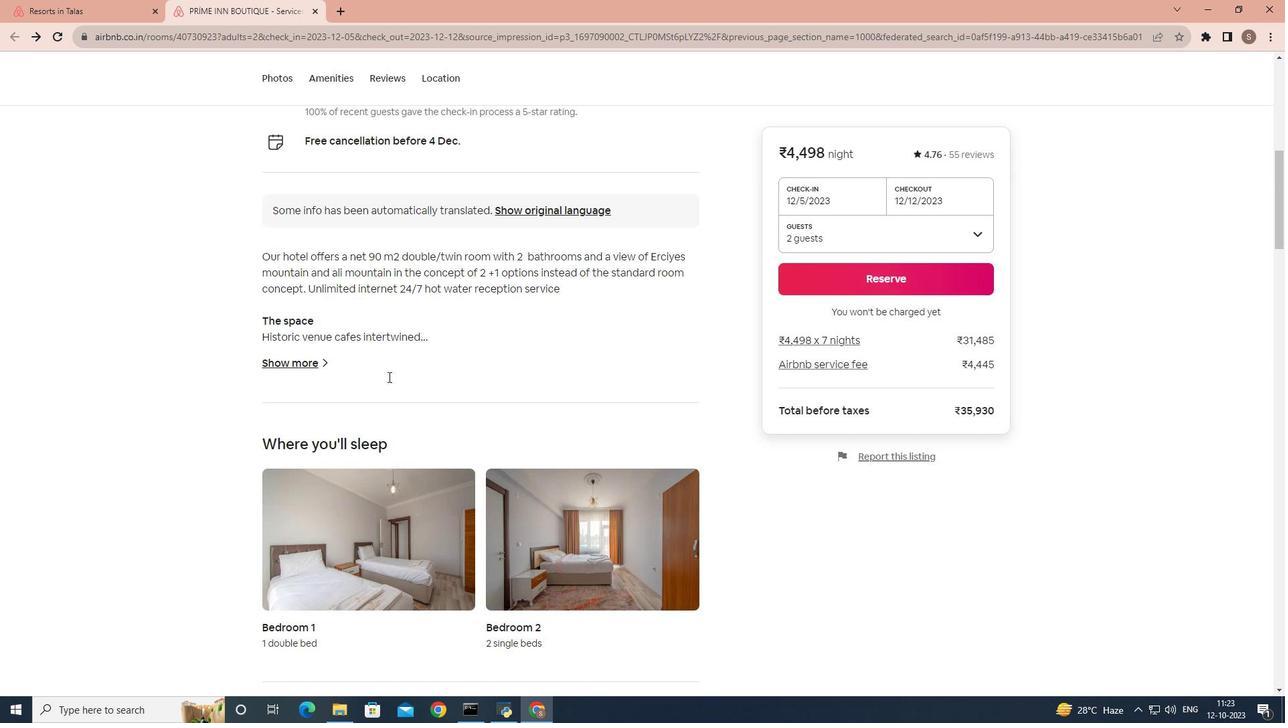 
Action: Mouse scrolled (388, 376) with delta (0, 0)
Screenshot: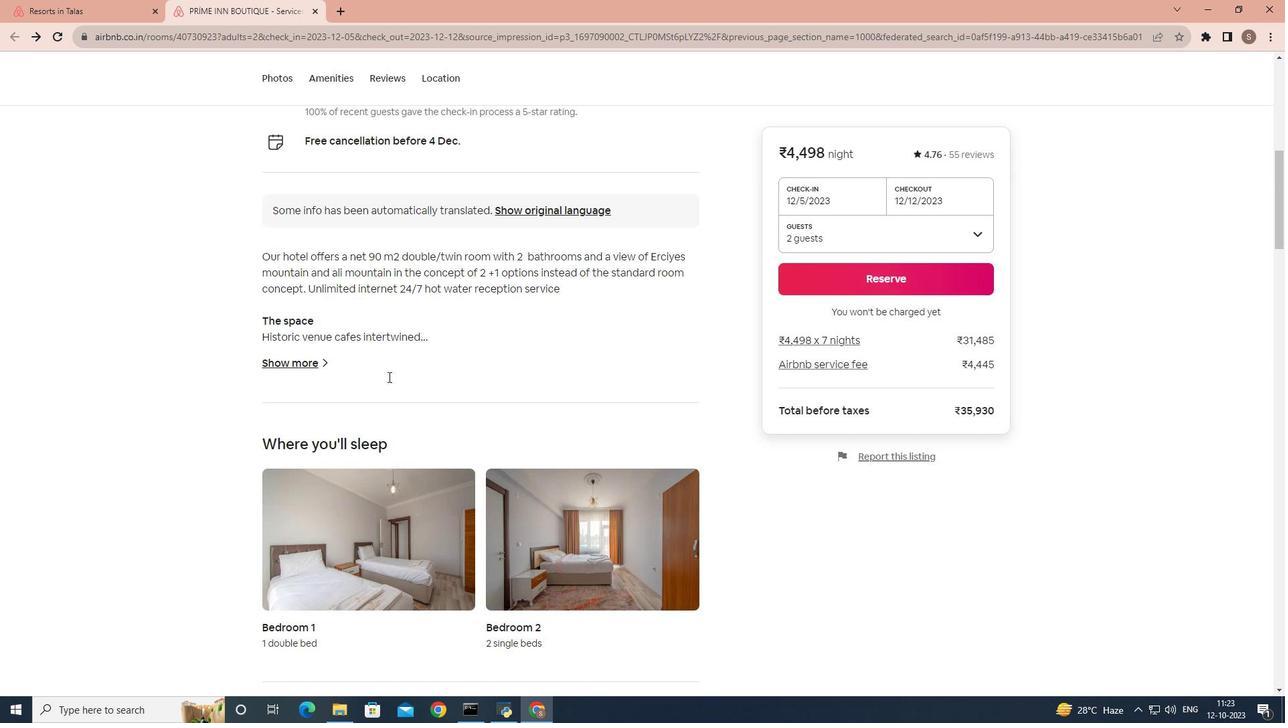 
Action: Mouse scrolled (388, 376) with delta (0, 0)
Screenshot: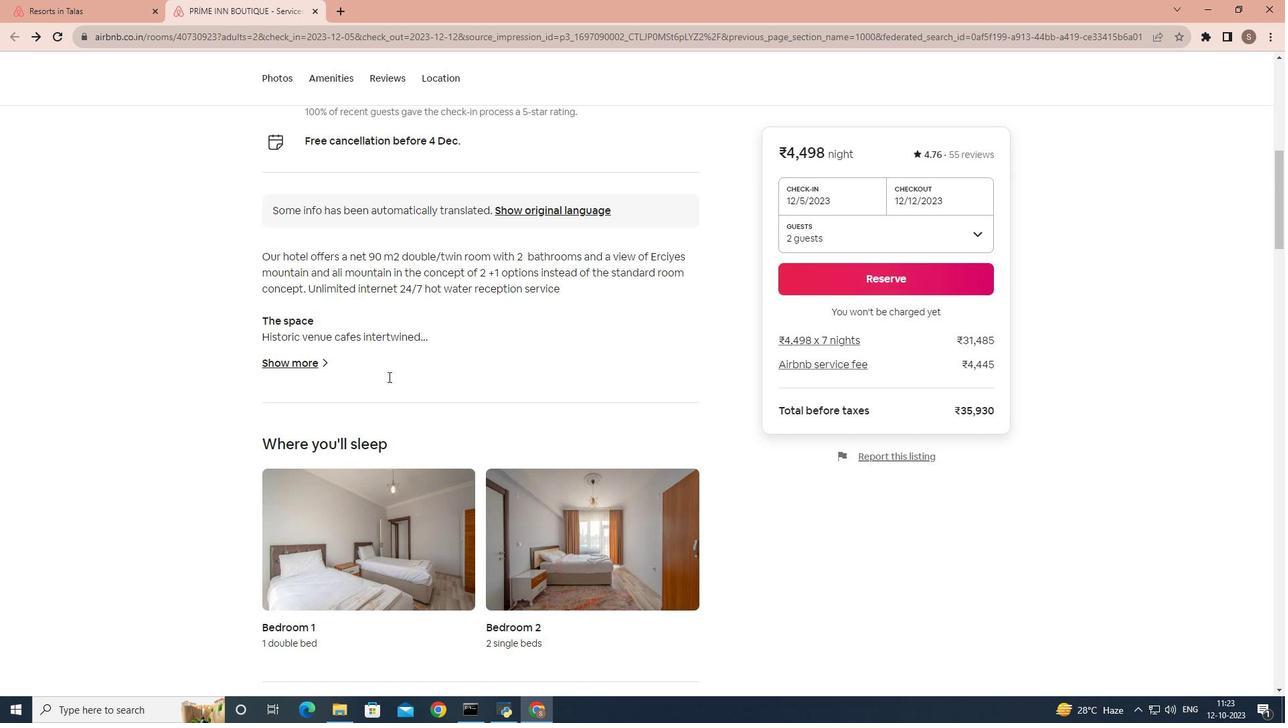 
Action: Mouse scrolled (388, 376) with delta (0, 0)
Screenshot: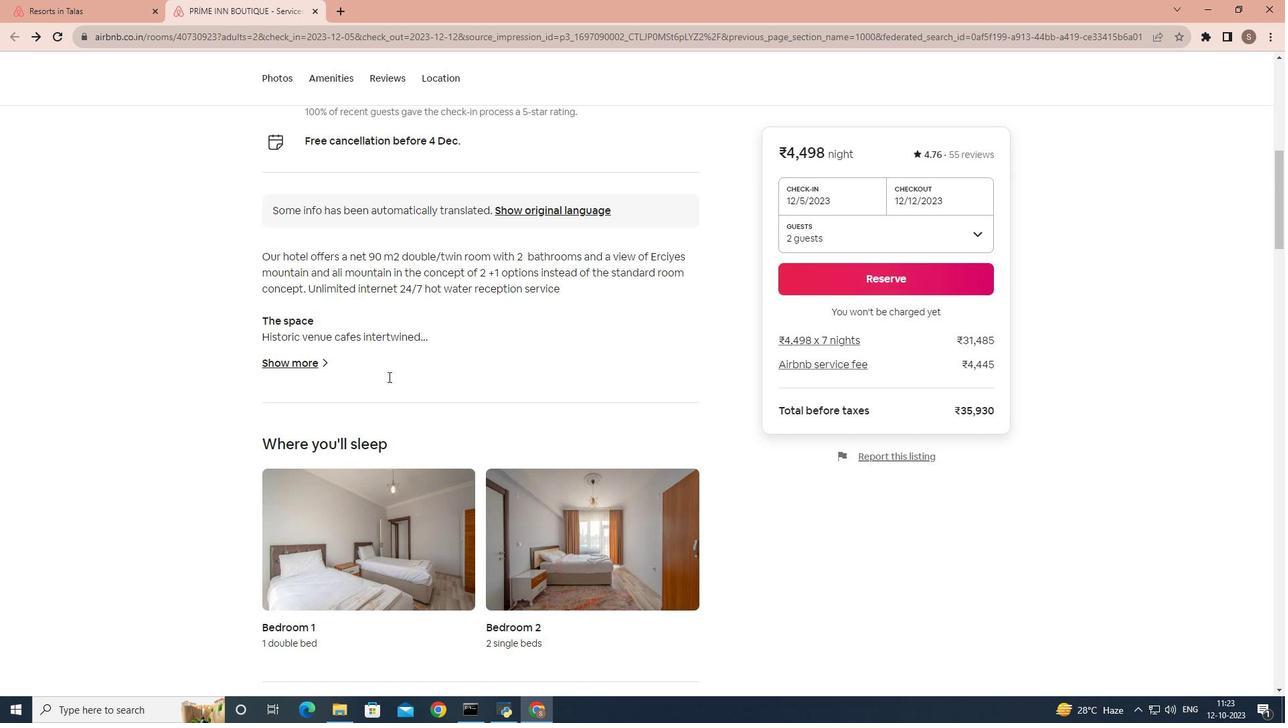 
Action: Mouse scrolled (388, 376) with delta (0, 0)
Screenshot: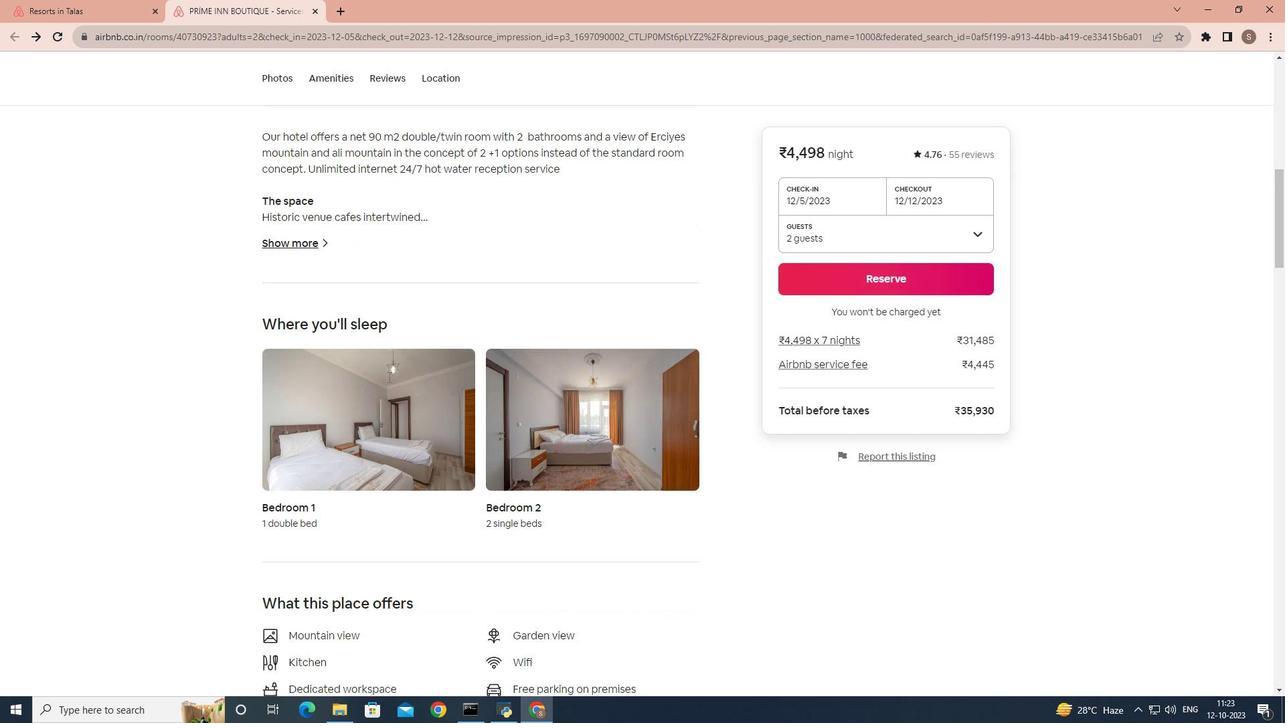 
Action: Mouse moved to (381, 381)
Screenshot: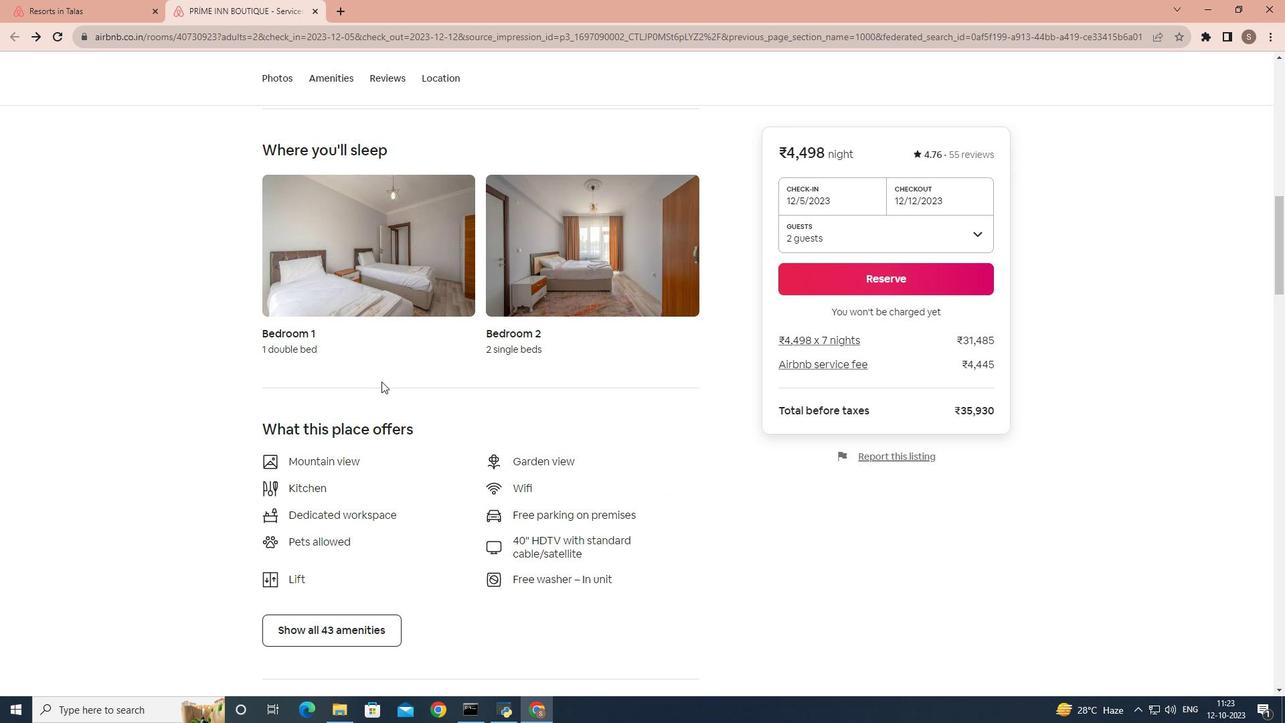 
Action: Mouse scrolled (381, 381) with delta (0, 0)
Screenshot: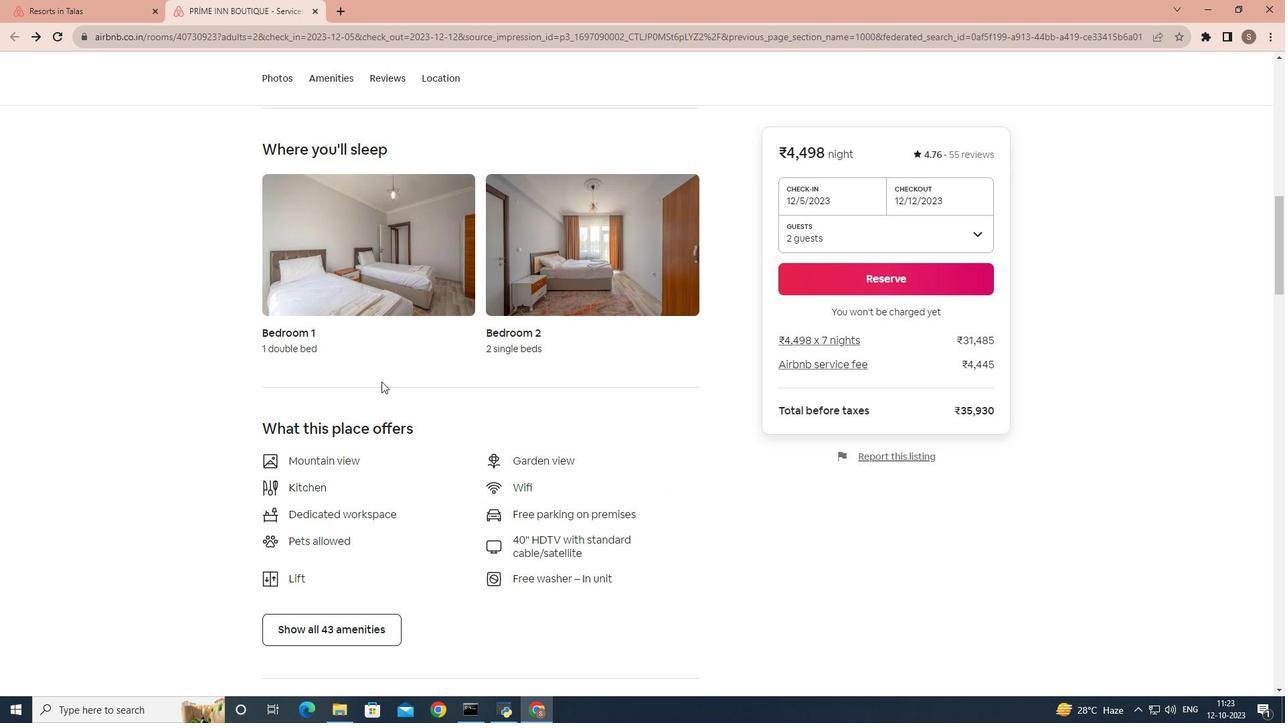 
Action: Mouse scrolled (381, 381) with delta (0, 0)
Screenshot: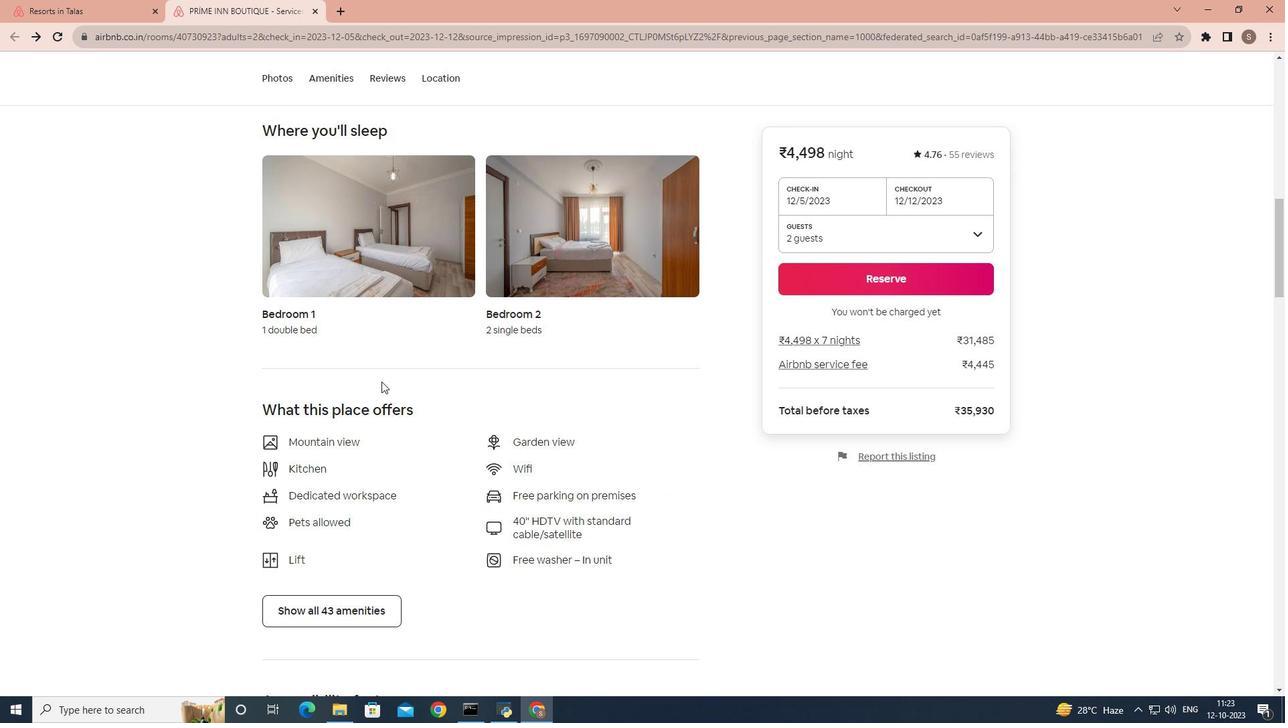 
Action: Mouse scrolled (381, 381) with delta (0, 0)
Screenshot: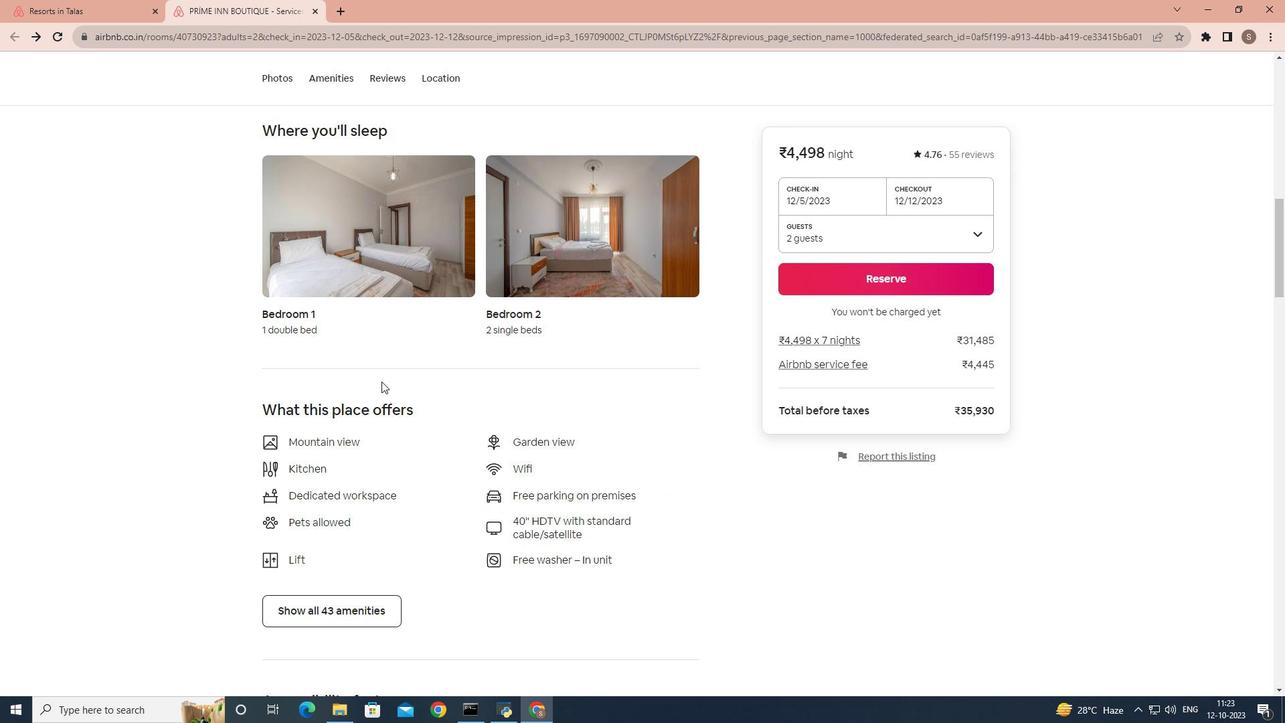 
Action: Mouse moved to (338, 416)
Screenshot: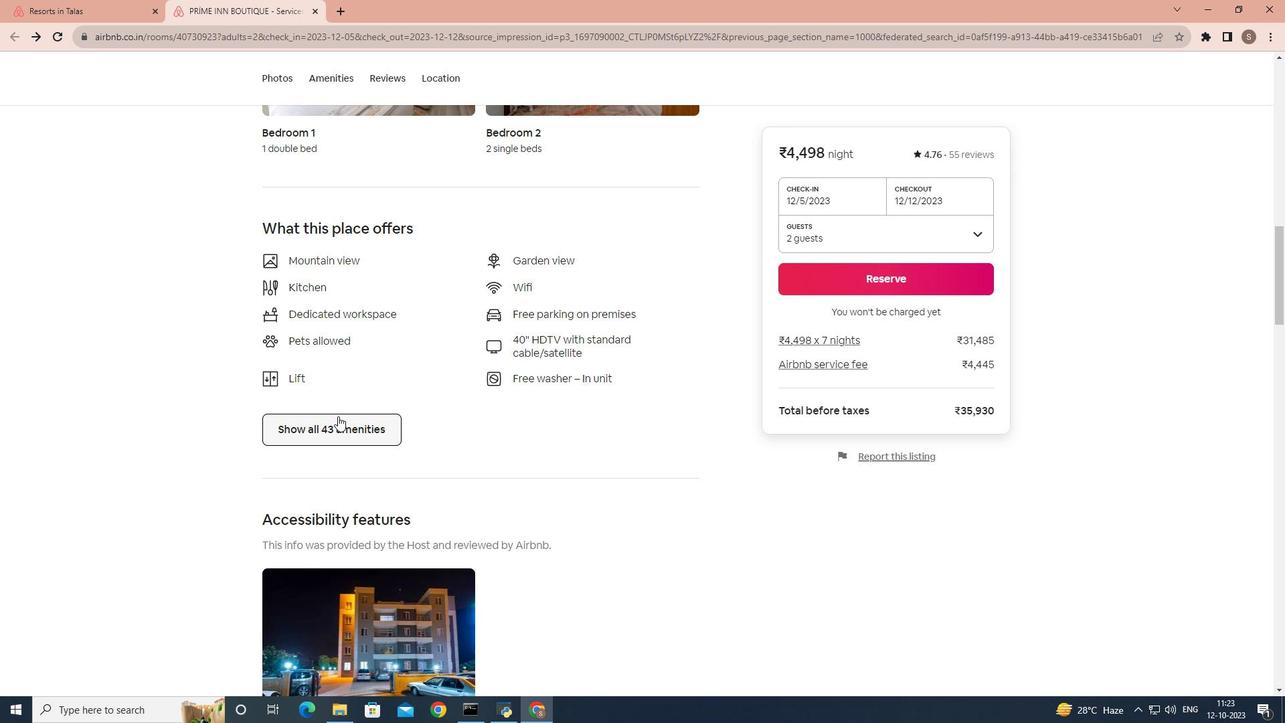 
Action: Mouse pressed left at (338, 416)
Screenshot: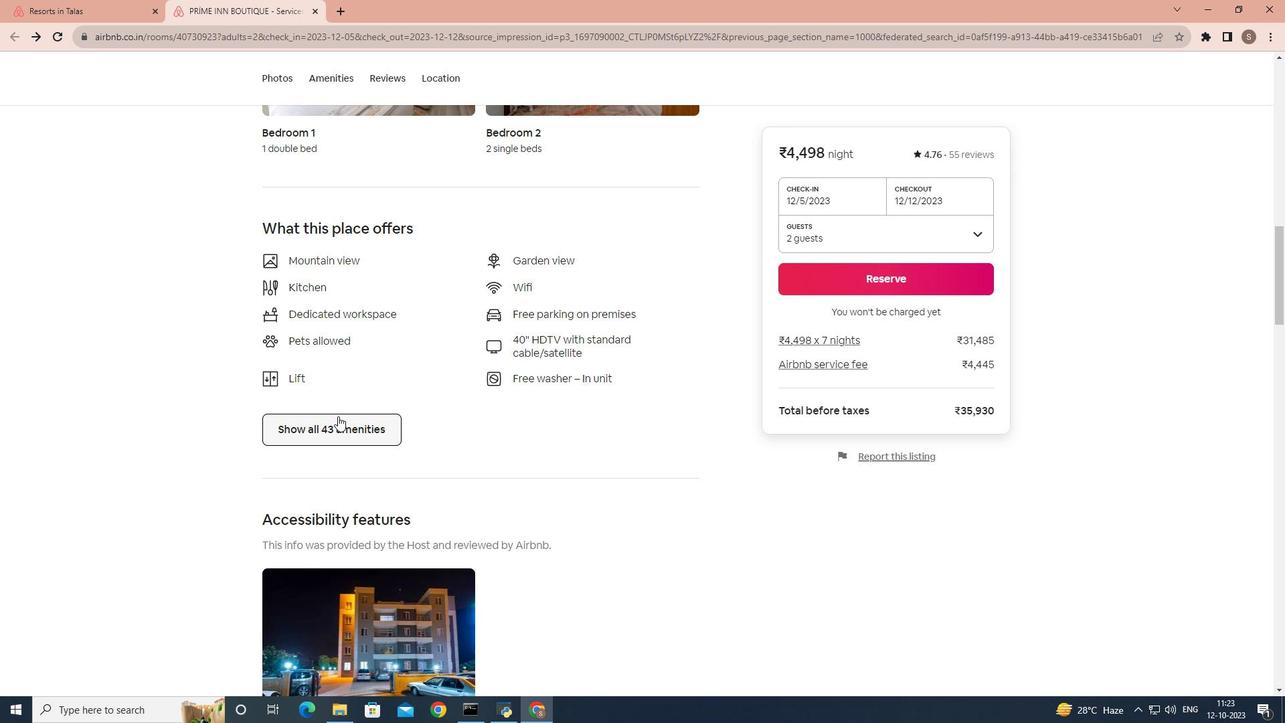 
Action: Mouse moved to (464, 366)
Screenshot: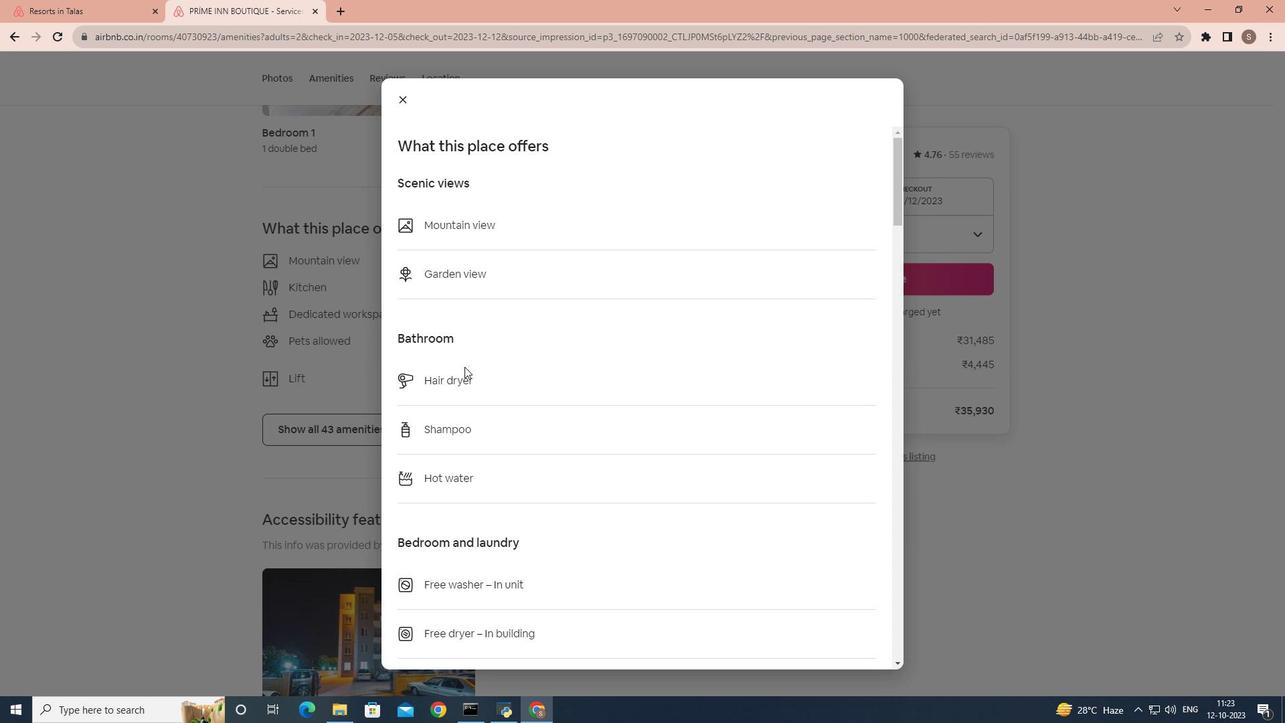 
Action: Mouse scrolled (464, 366) with delta (0, 0)
Screenshot: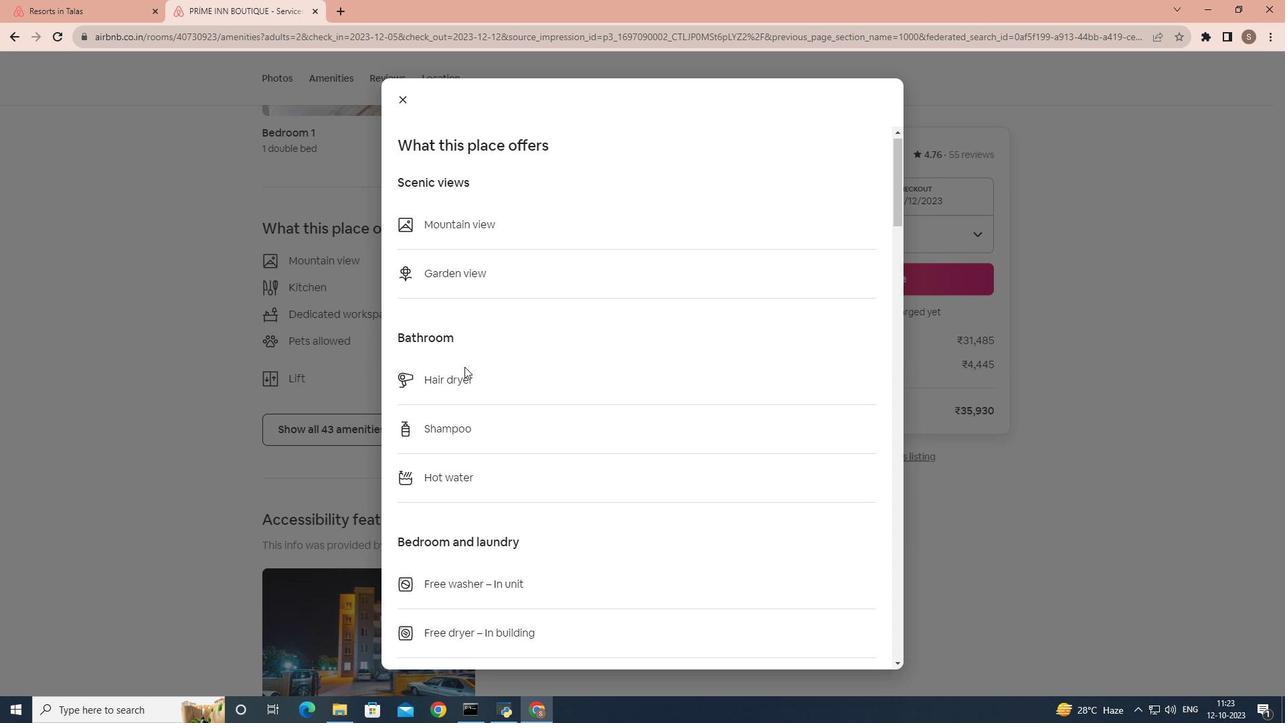 
Action: Mouse scrolled (464, 366) with delta (0, 0)
Screenshot: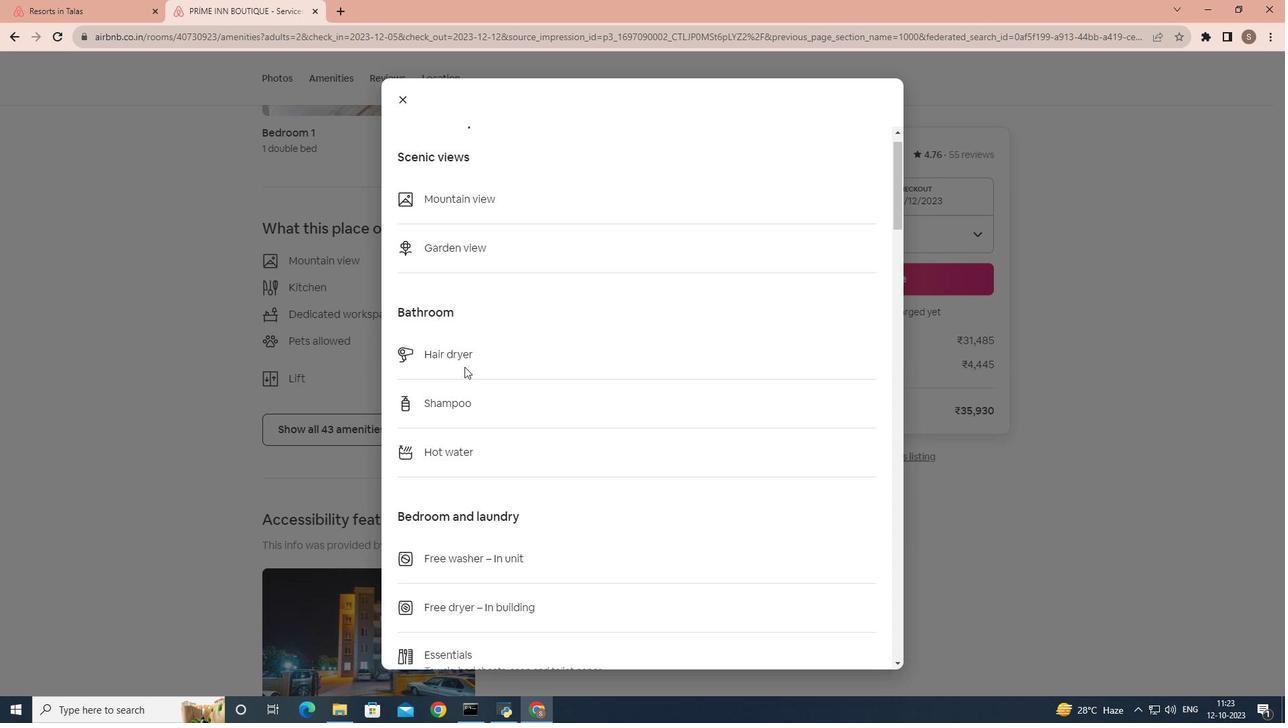 
Action: Mouse scrolled (464, 366) with delta (0, 0)
Screenshot: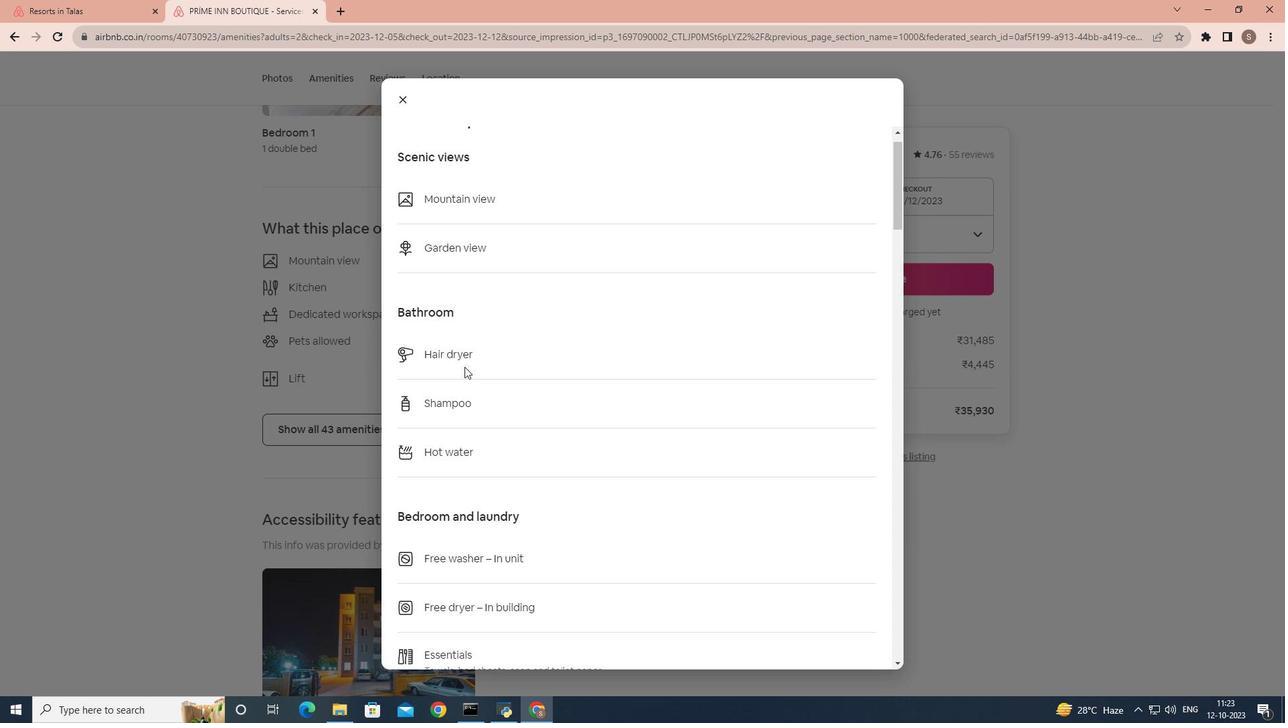 
Action: Mouse scrolled (464, 366) with delta (0, 0)
Screenshot: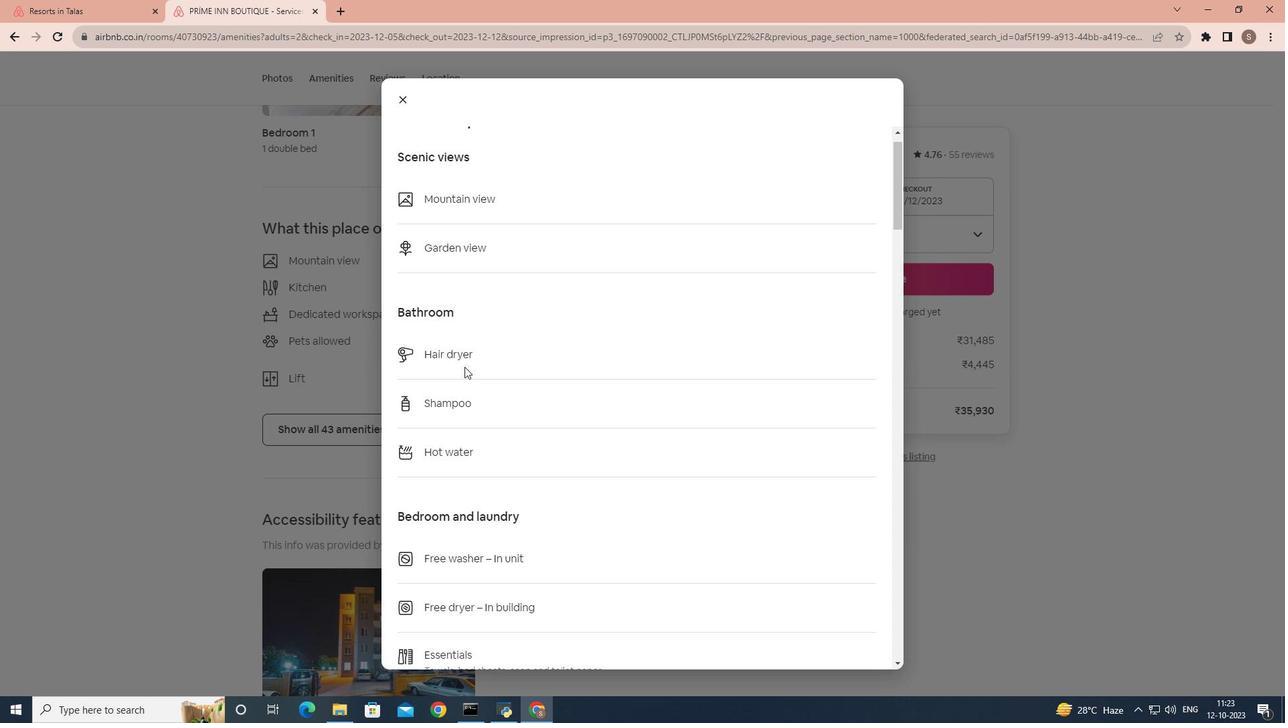 
Action: Mouse scrolled (464, 366) with delta (0, 0)
Screenshot: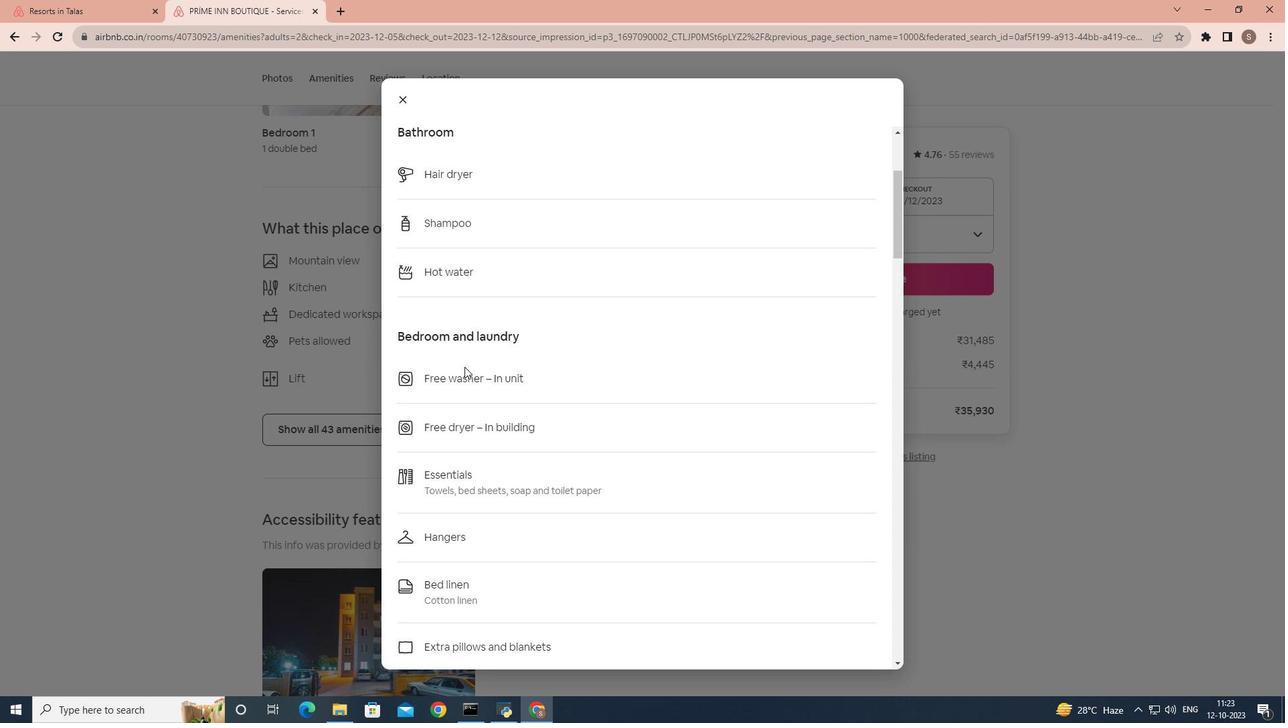 
Action: Mouse scrolled (464, 366) with delta (0, 0)
Screenshot: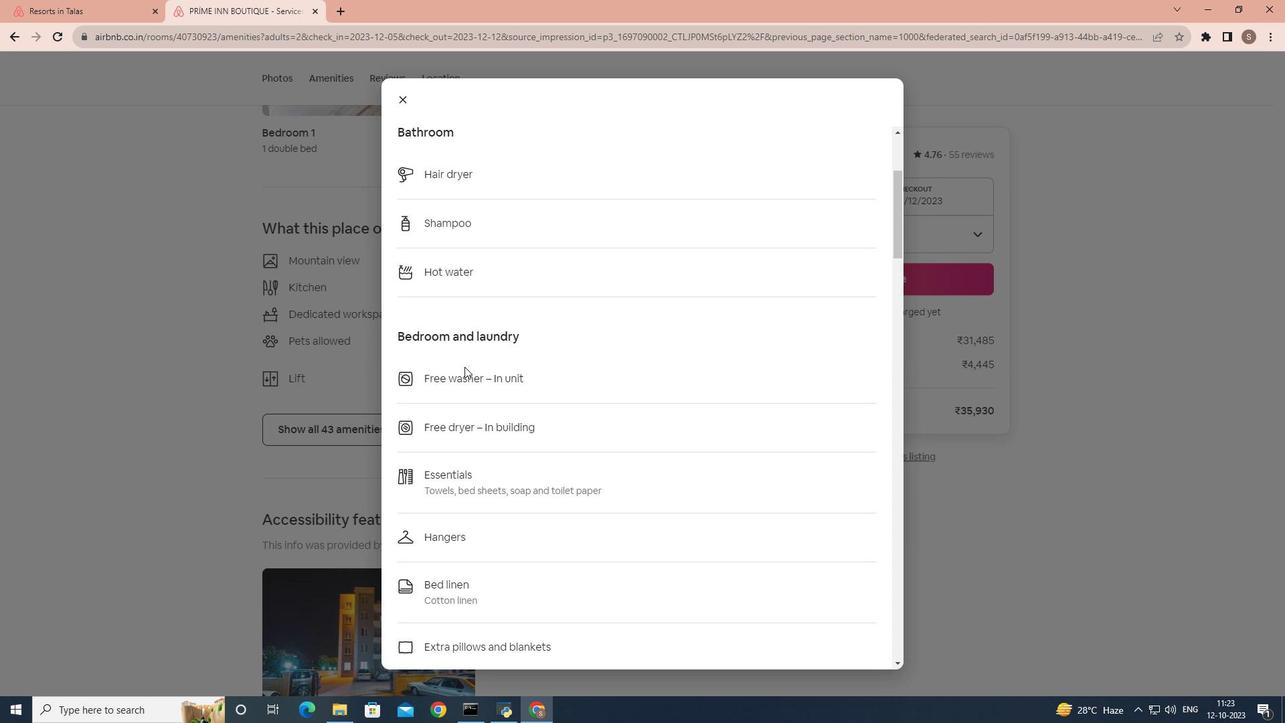 
Action: Mouse scrolled (464, 366) with delta (0, 0)
Screenshot: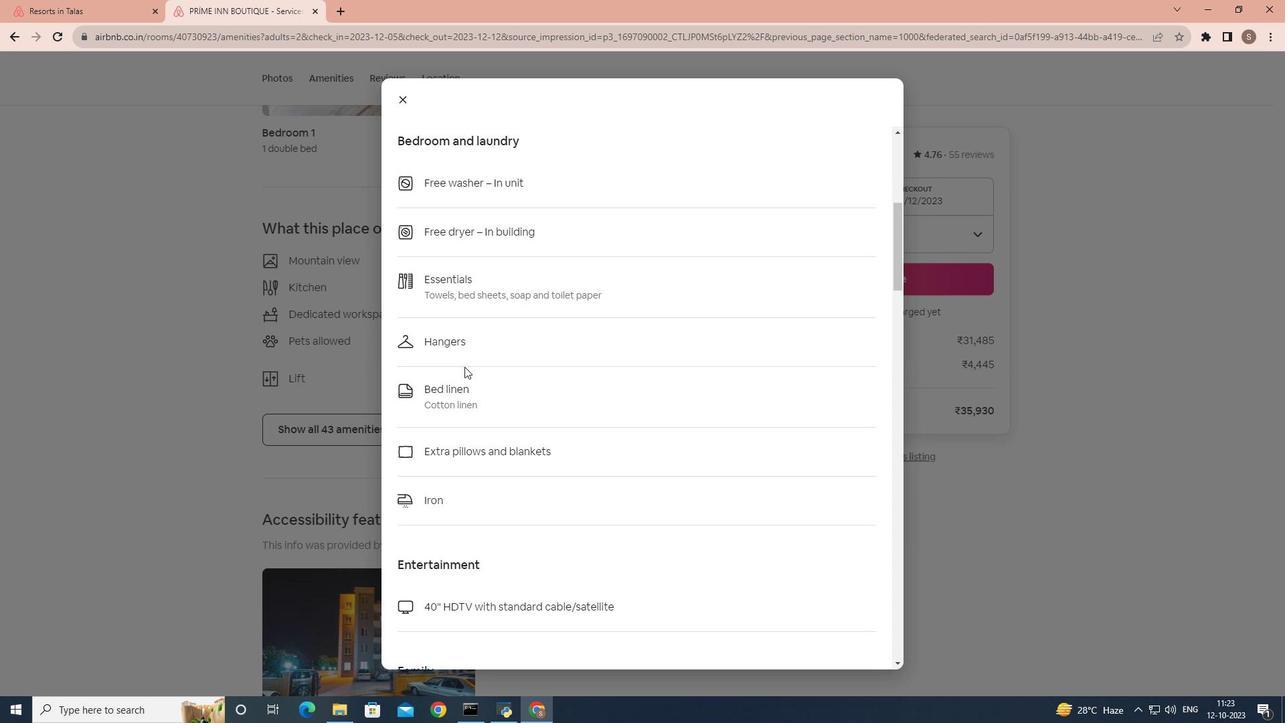 
Action: Mouse scrolled (464, 366) with delta (0, 0)
Screenshot: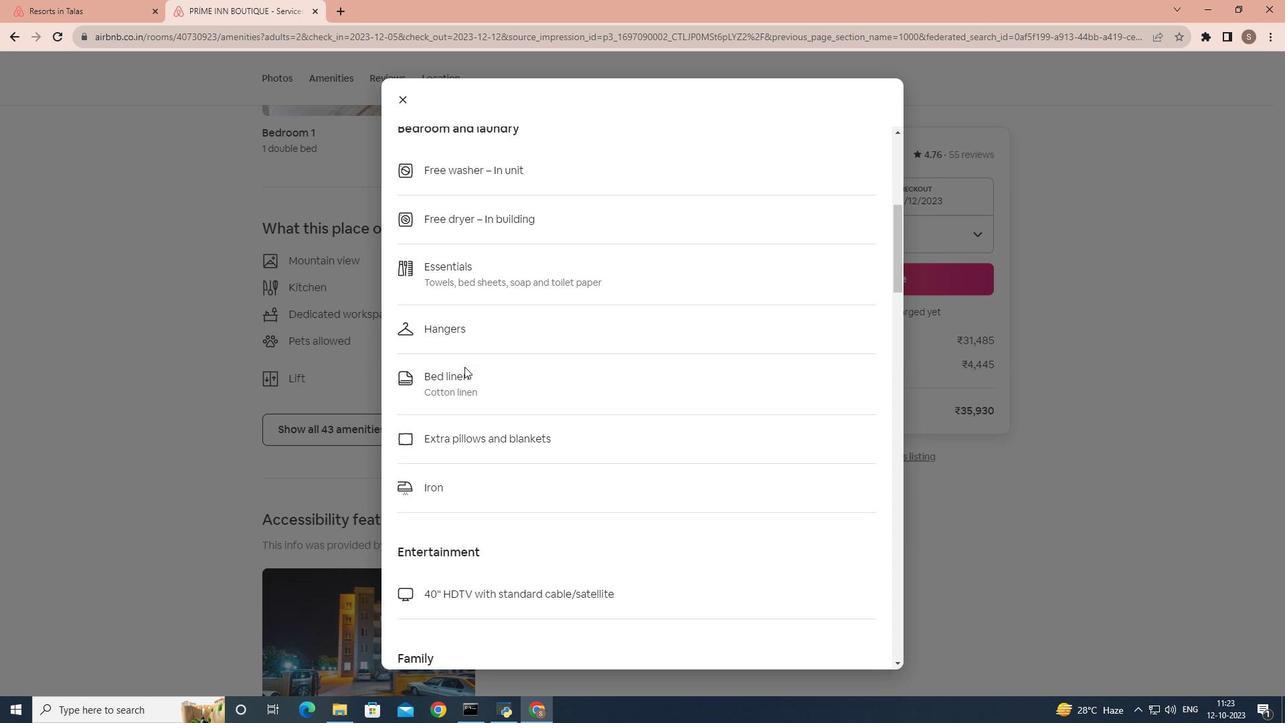 
Action: Mouse scrolled (464, 366) with delta (0, 0)
Screenshot: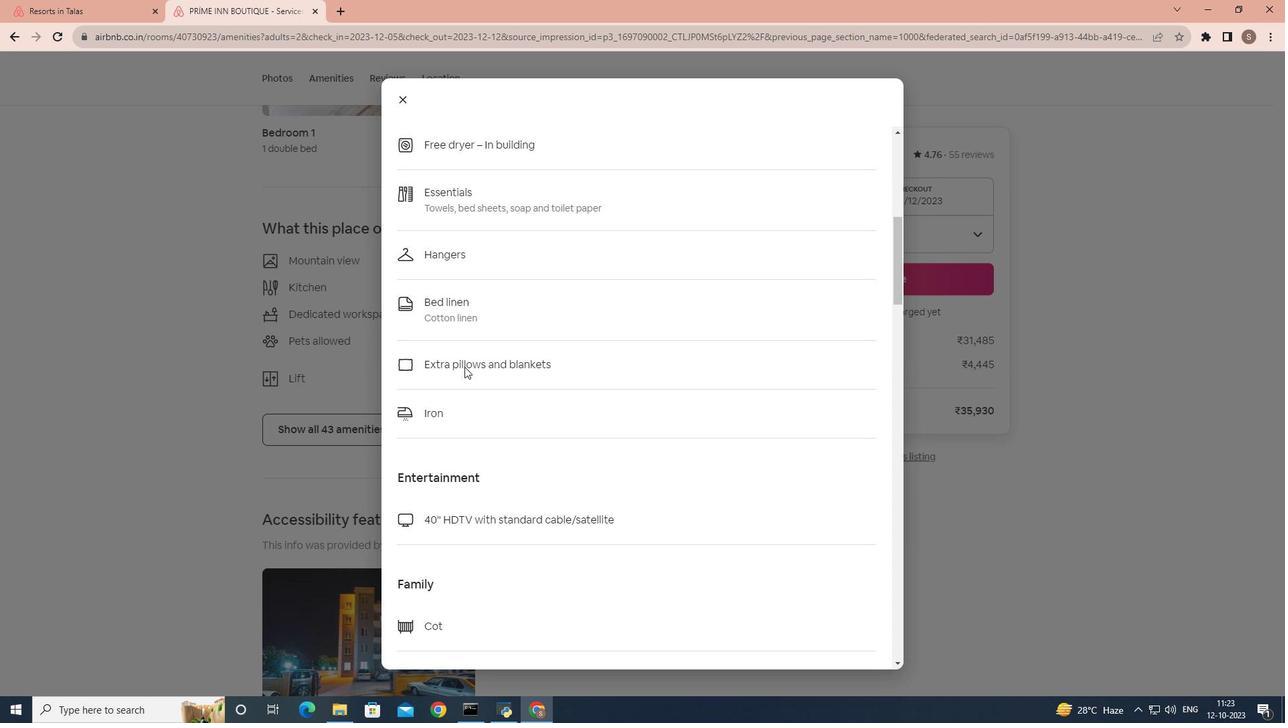 
Action: Mouse scrolled (464, 366) with delta (0, 0)
Screenshot: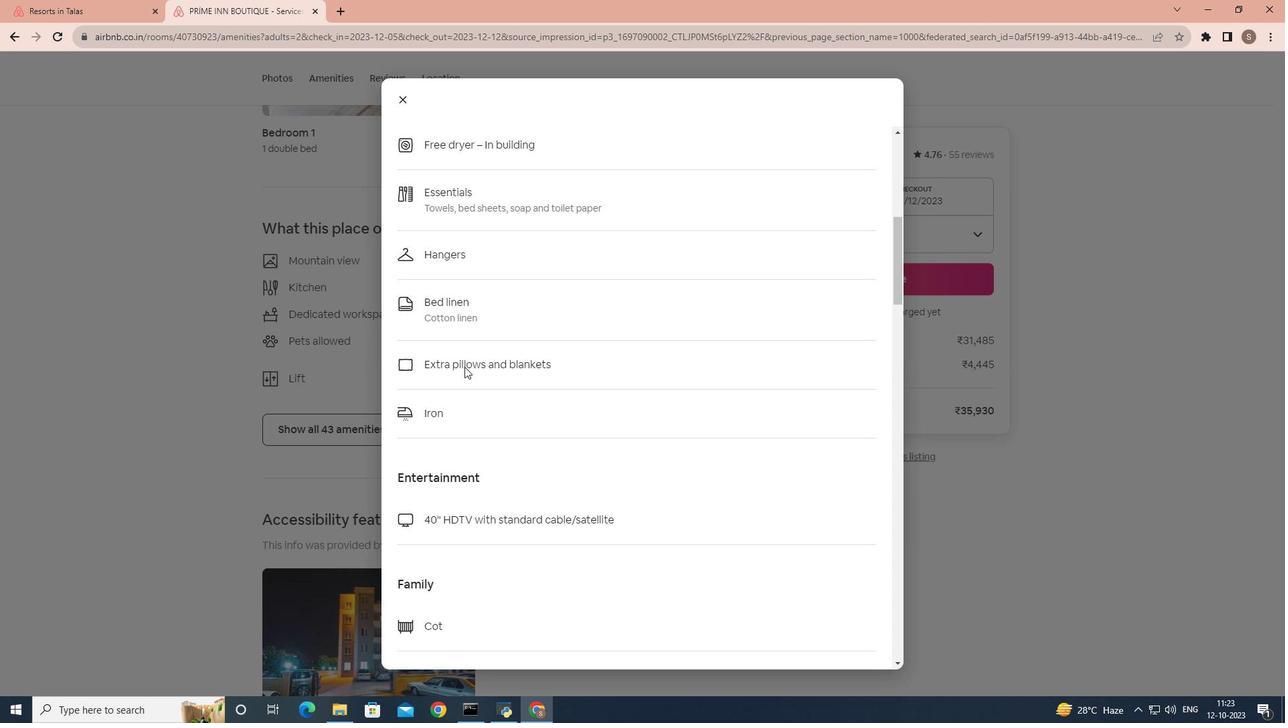 
Action: Mouse scrolled (464, 366) with delta (0, 0)
Screenshot: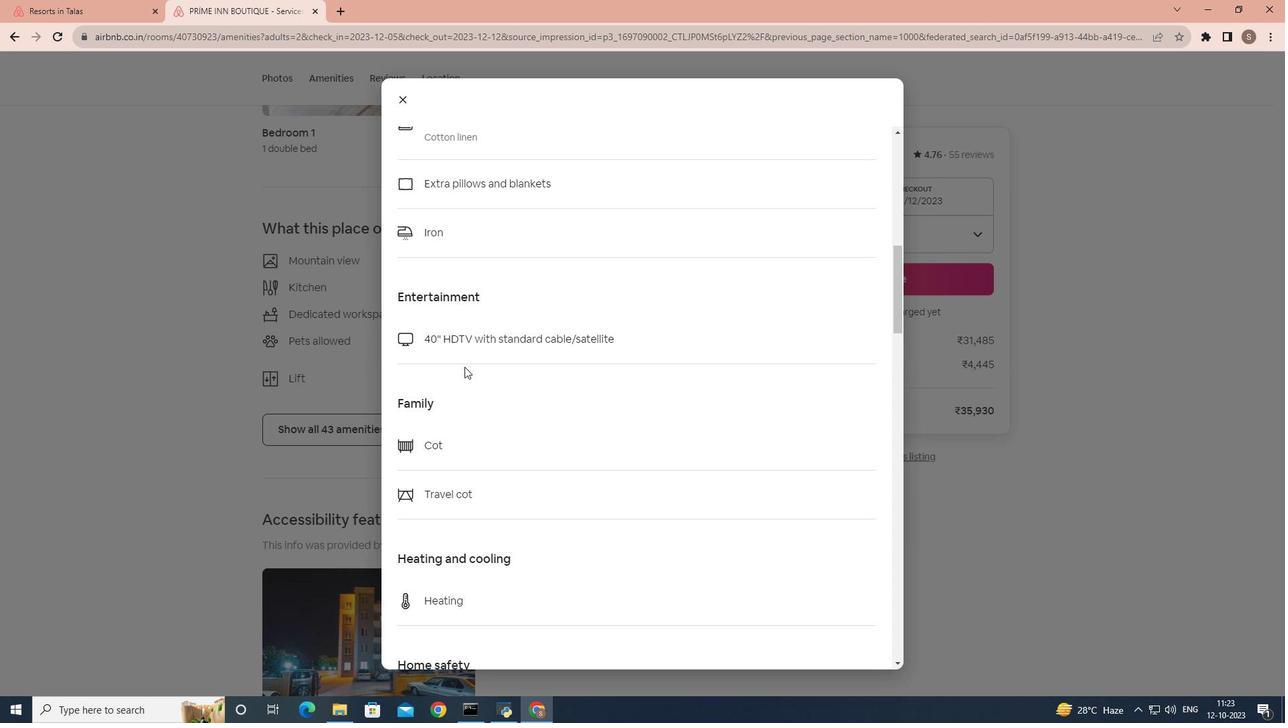 
Action: Mouse scrolled (464, 366) with delta (0, 0)
Screenshot: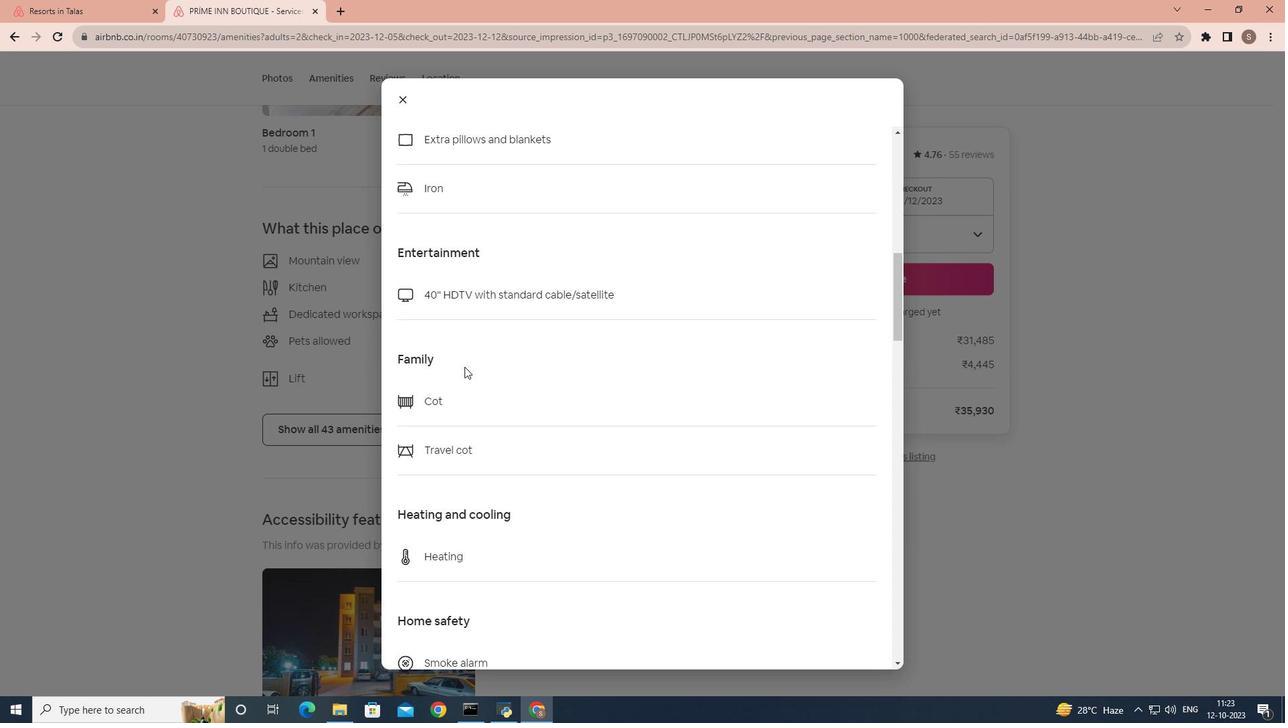 
Action: Mouse scrolled (464, 366) with delta (0, 0)
Screenshot: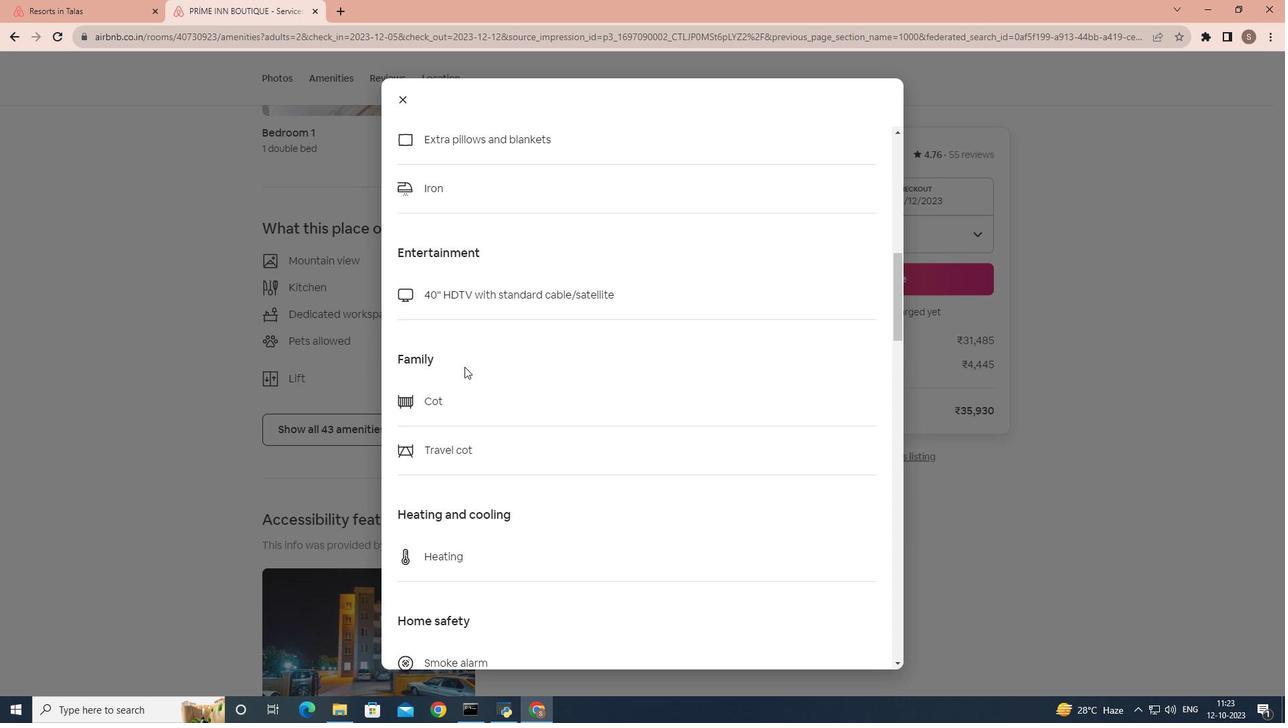 
Action: Mouse scrolled (464, 366) with delta (0, 0)
Screenshot: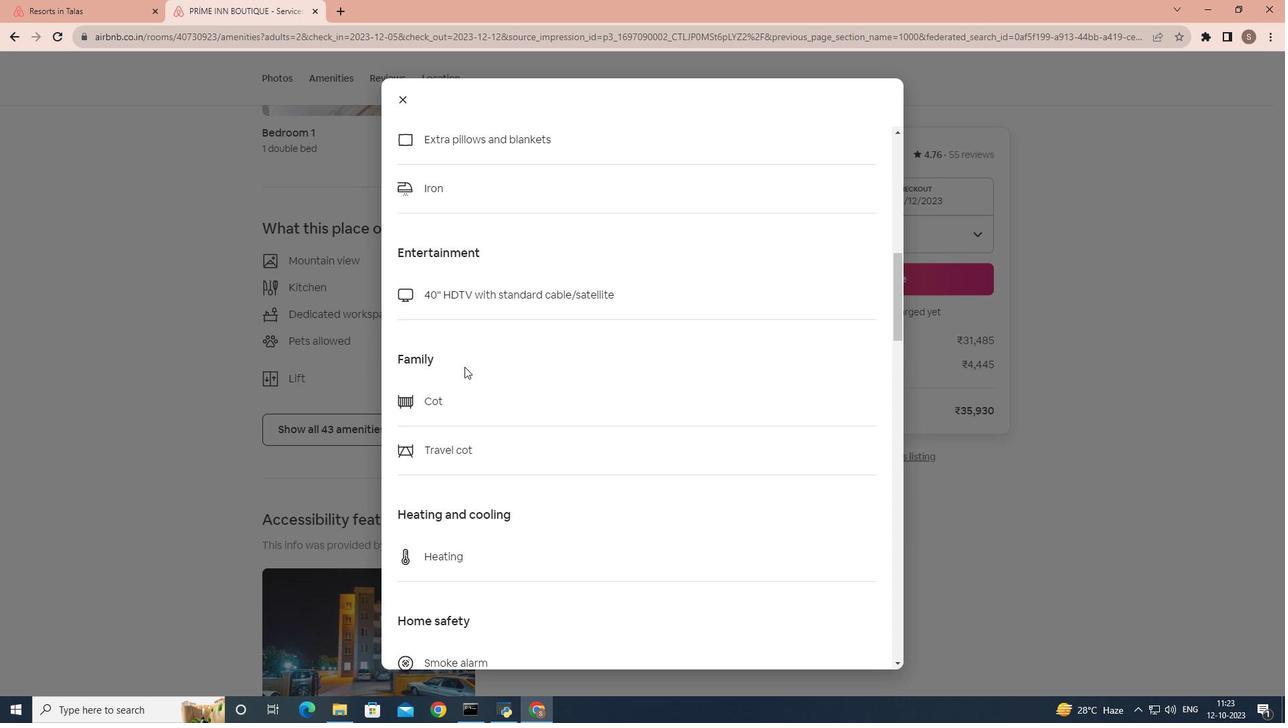 
Action: Mouse scrolled (464, 366) with delta (0, 0)
Screenshot: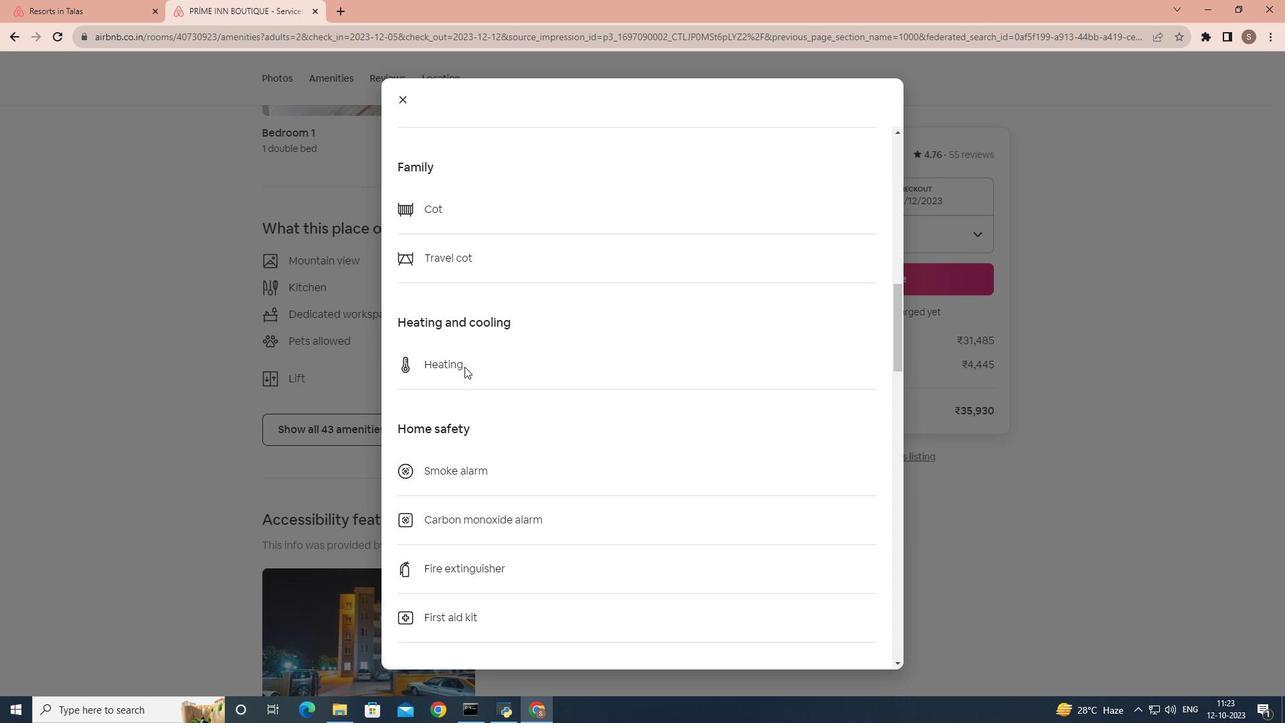 
Action: Mouse scrolled (464, 366) with delta (0, 0)
Screenshot: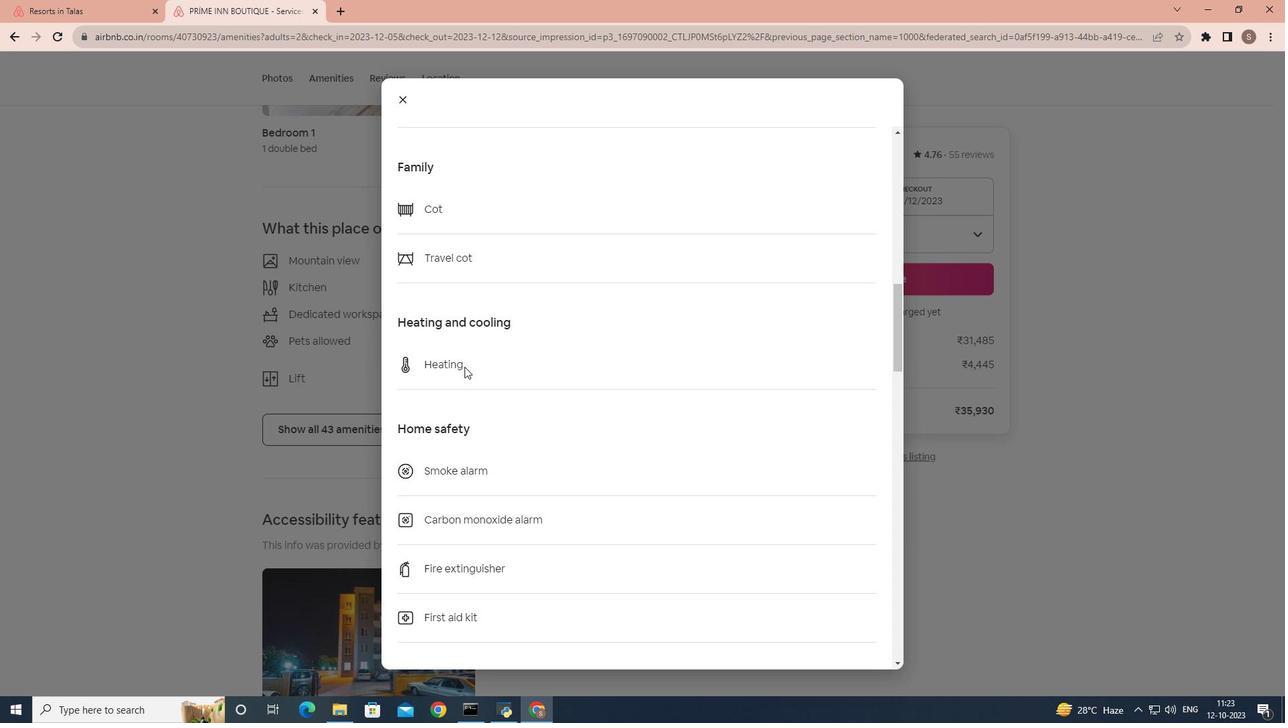 
Action: Mouse scrolled (464, 366) with delta (0, 0)
Screenshot: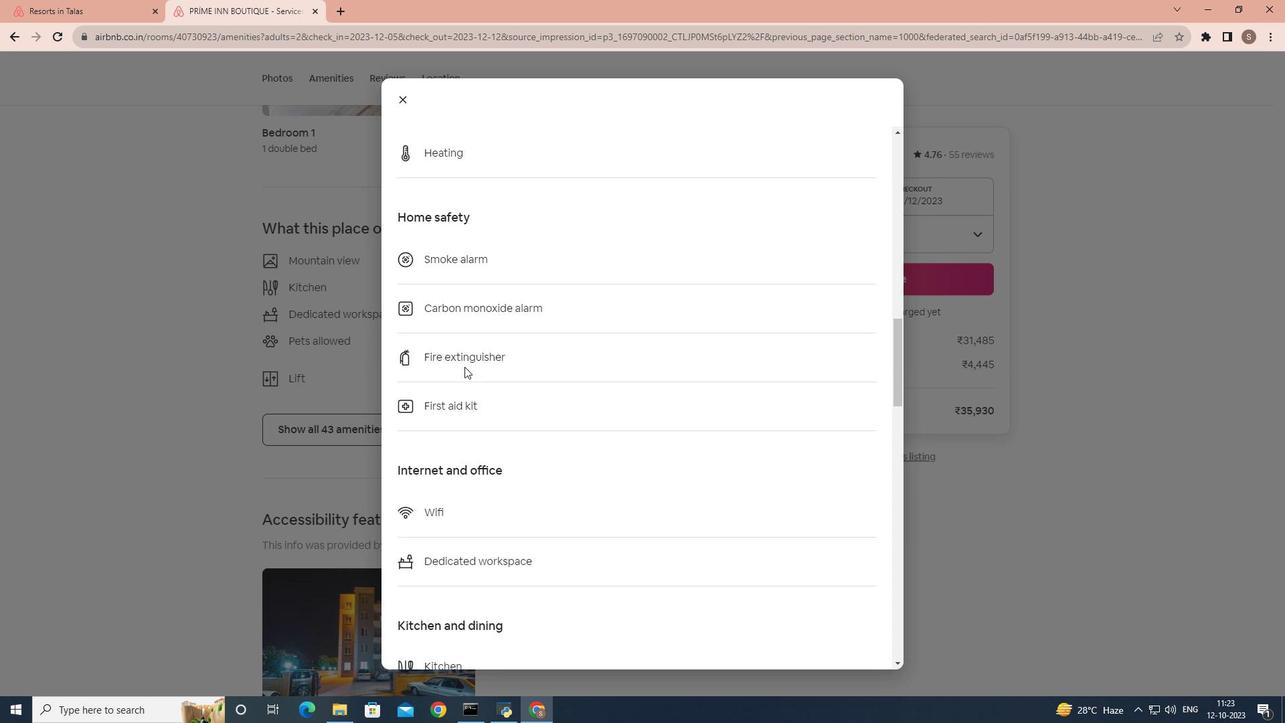 
Action: Mouse scrolled (464, 366) with delta (0, 0)
Screenshot: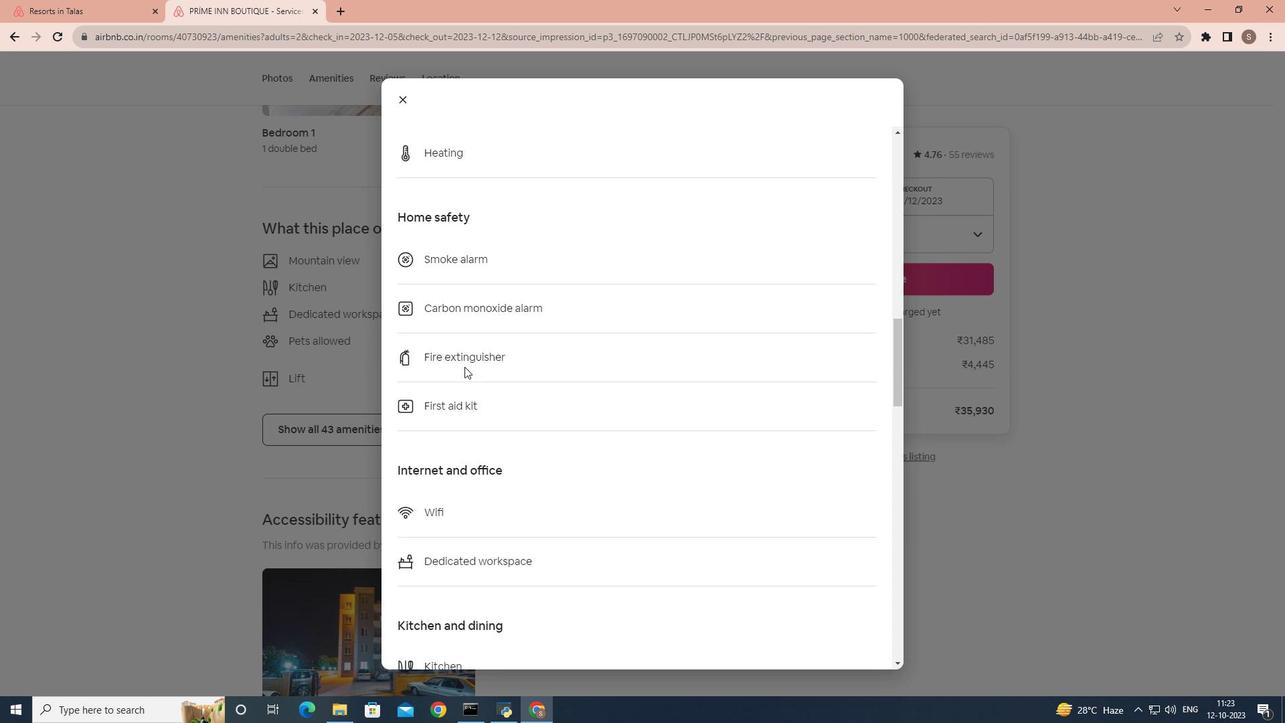 
Action: Mouse scrolled (464, 366) with delta (0, 0)
Screenshot: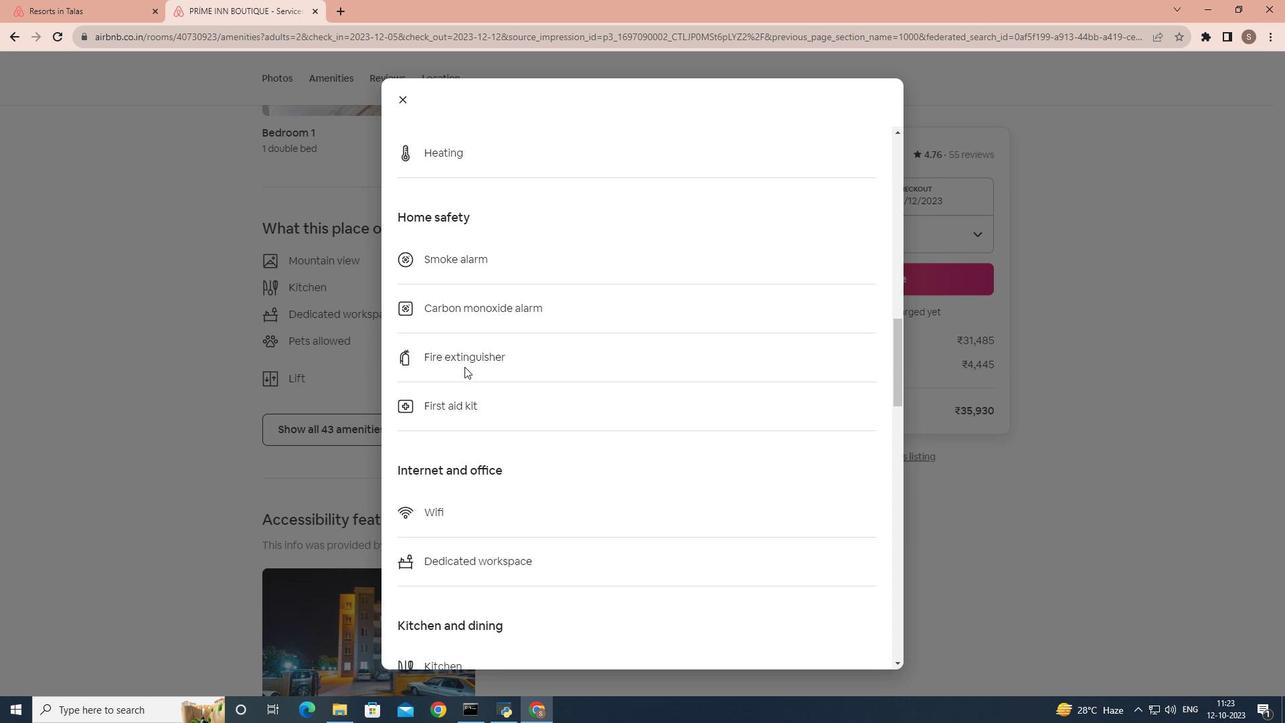 
Action: Mouse scrolled (464, 366) with delta (0, 0)
Screenshot: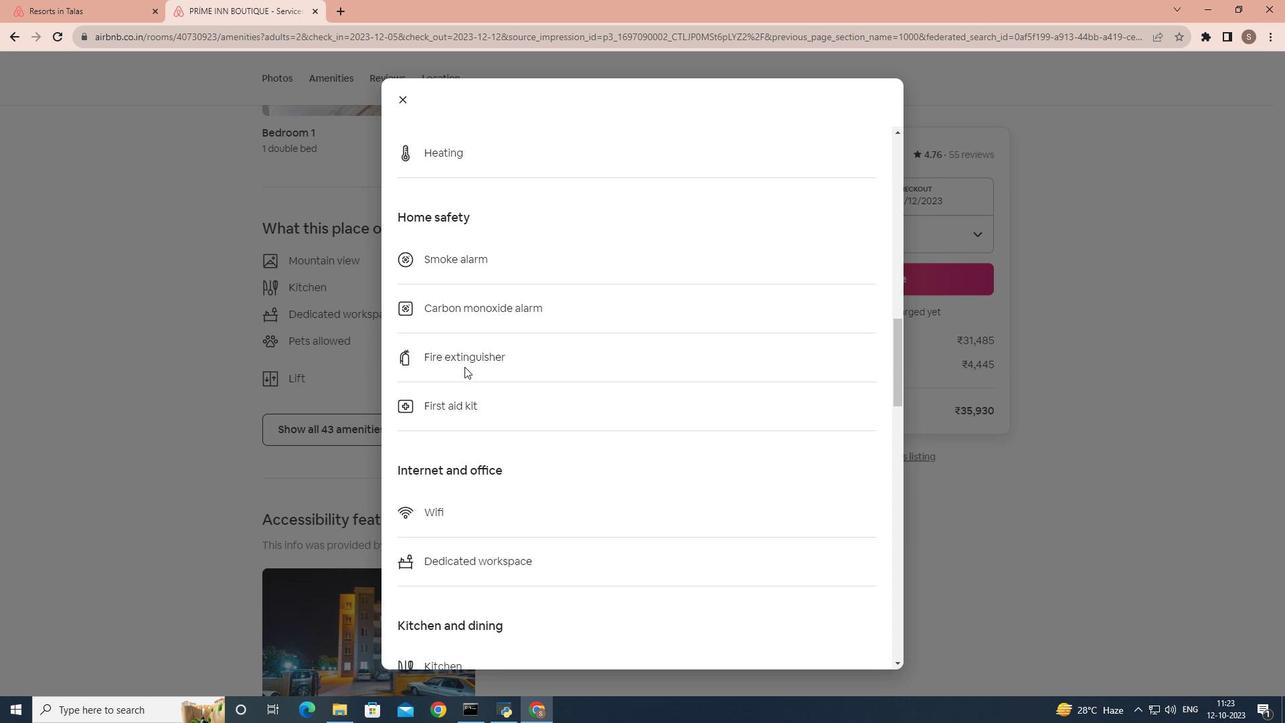 
Action: Mouse scrolled (464, 366) with delta (0, 0)
Screenshot: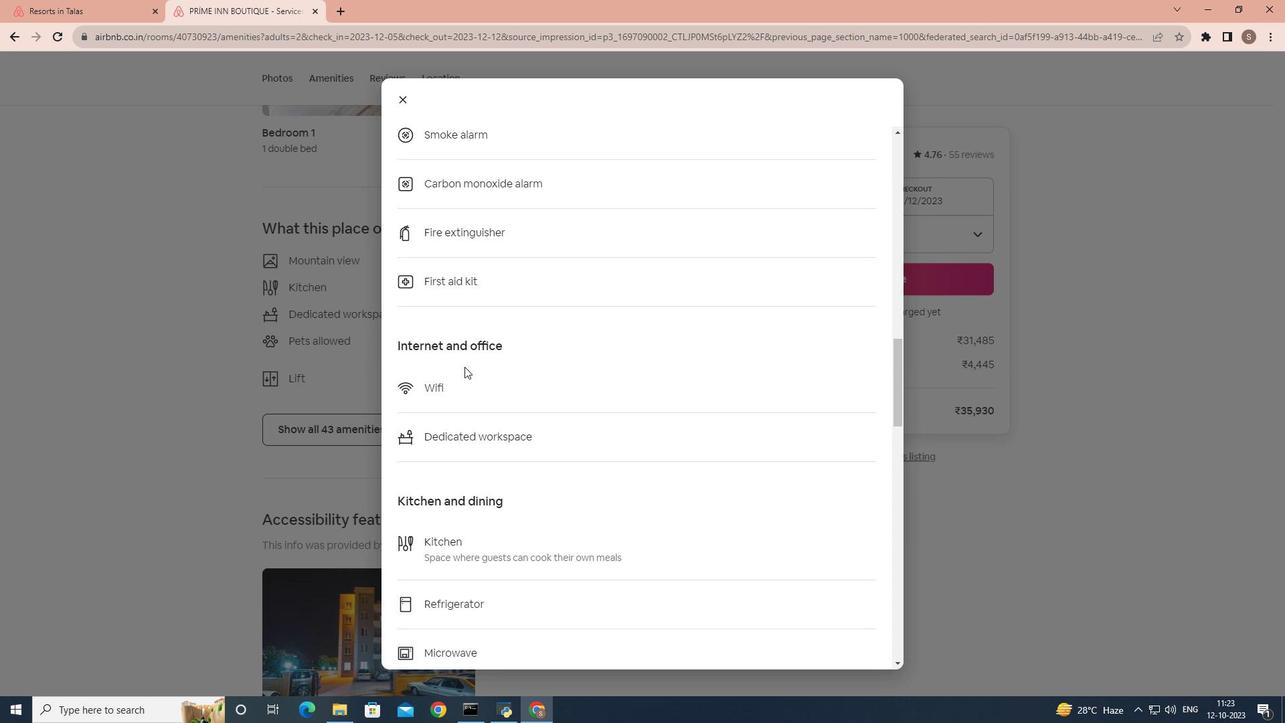 
Action: Mouse scrolled (464, 366) with delta (0, 0)
Screenshot: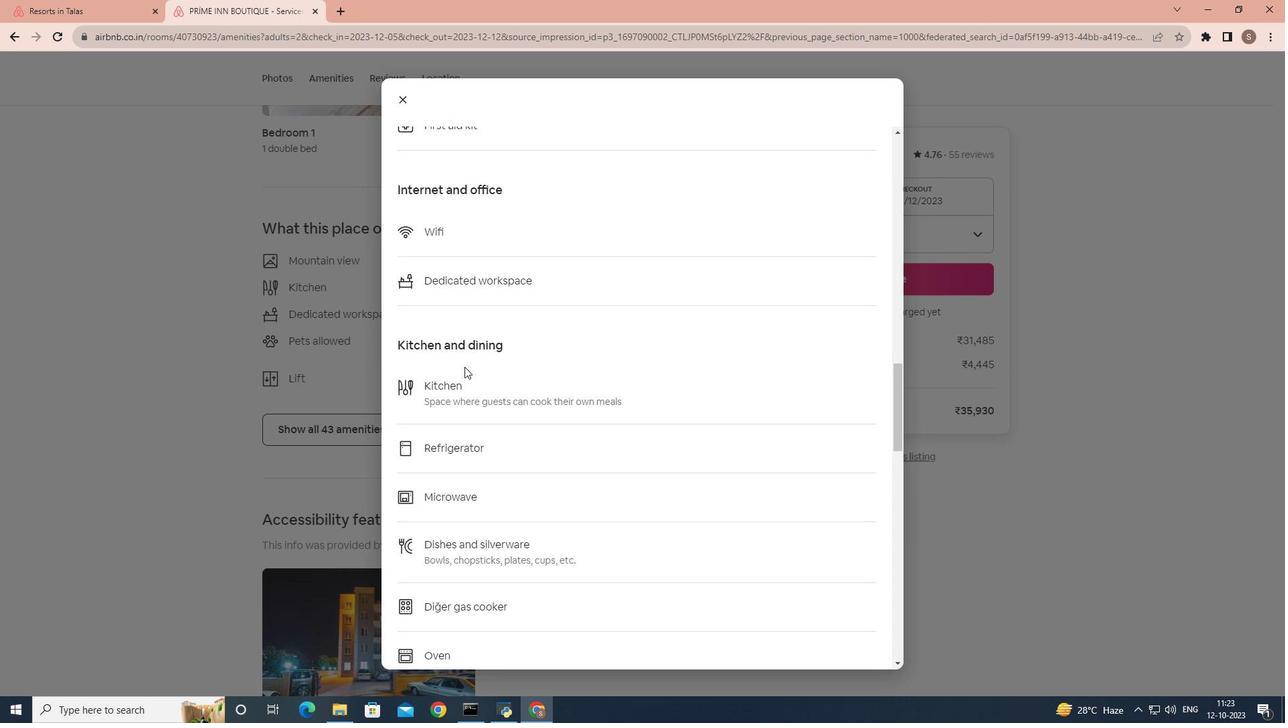 
Action: Mouse scrolled (464, 366) with delta (0, 0)
Screenshot: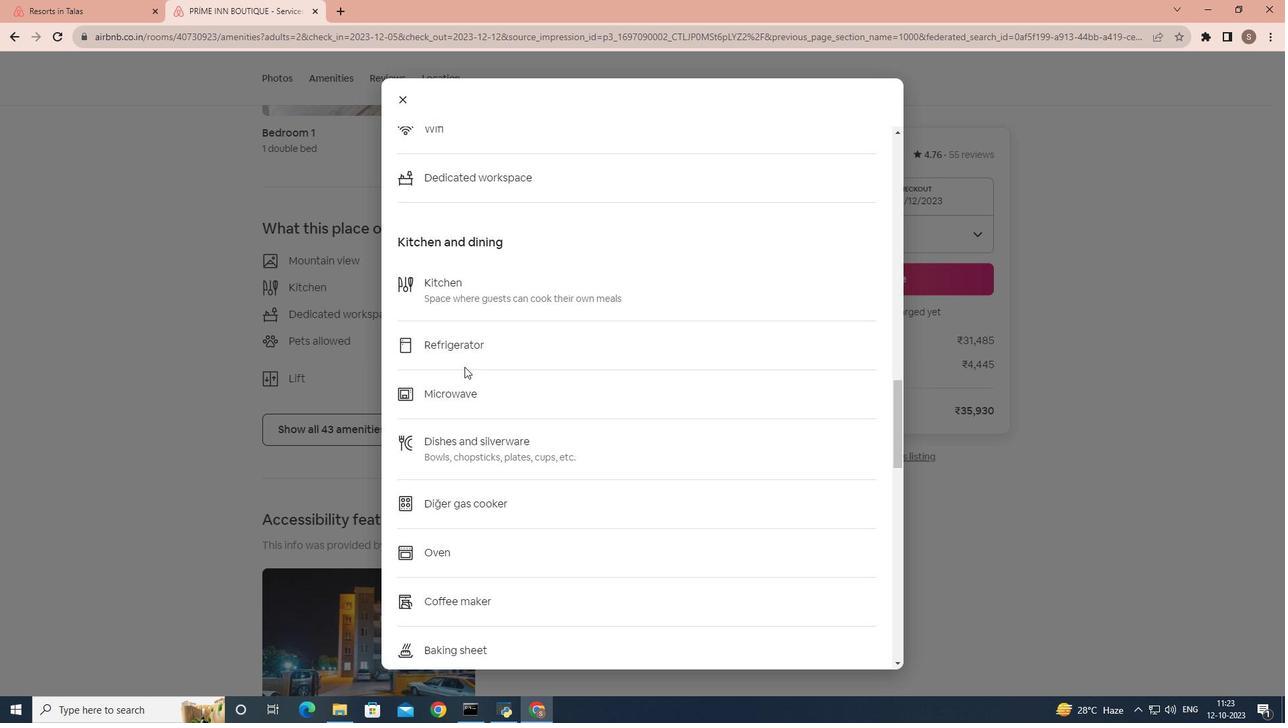 
Action: Mouse scrolled (464, 366) with delta (0, 0)
Screenshot: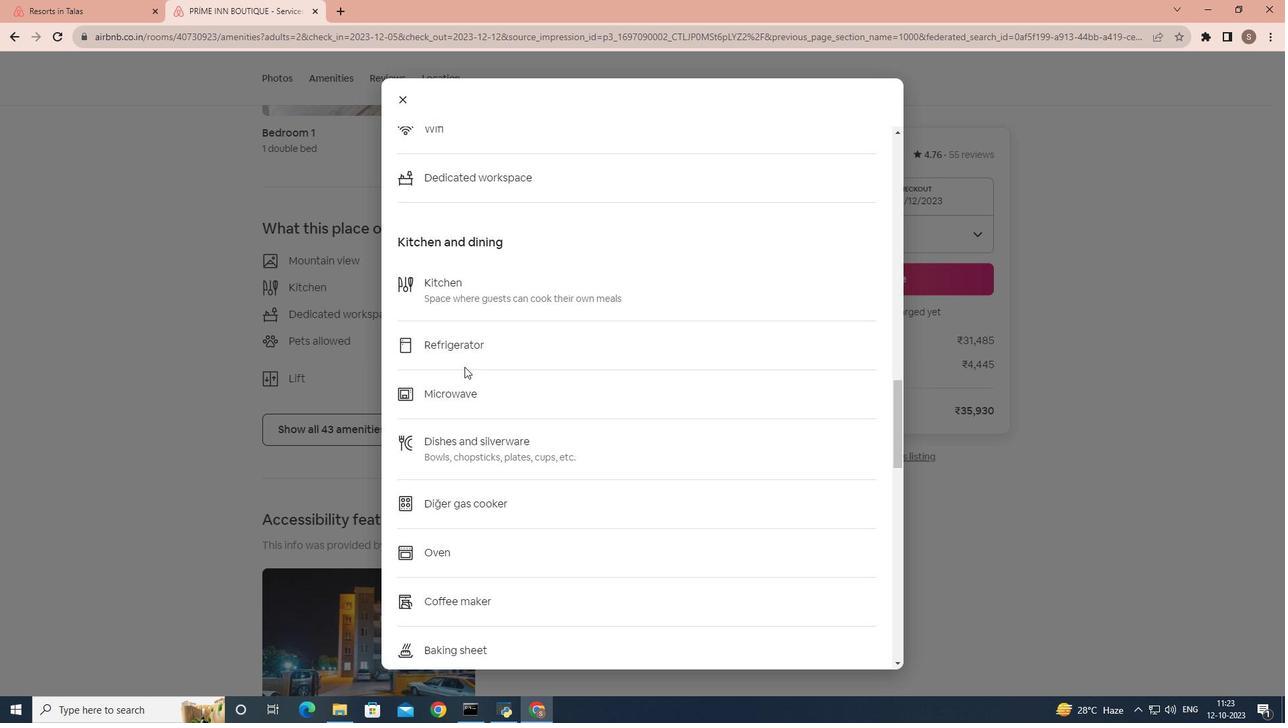 
Action: Mouse scrolled (464, 366) with delta (0, 0)
Screenshot: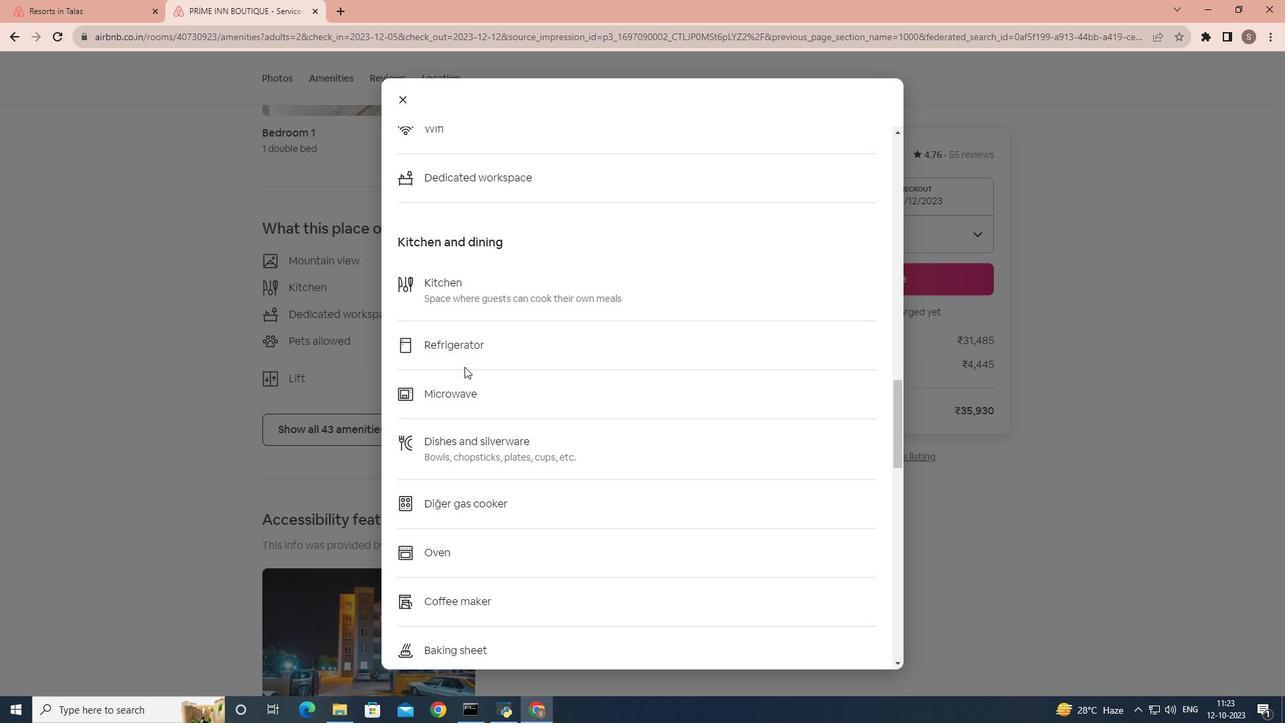 
Action: Mouse scrolled (464, 366) with delta (0, 0)
Screenshot: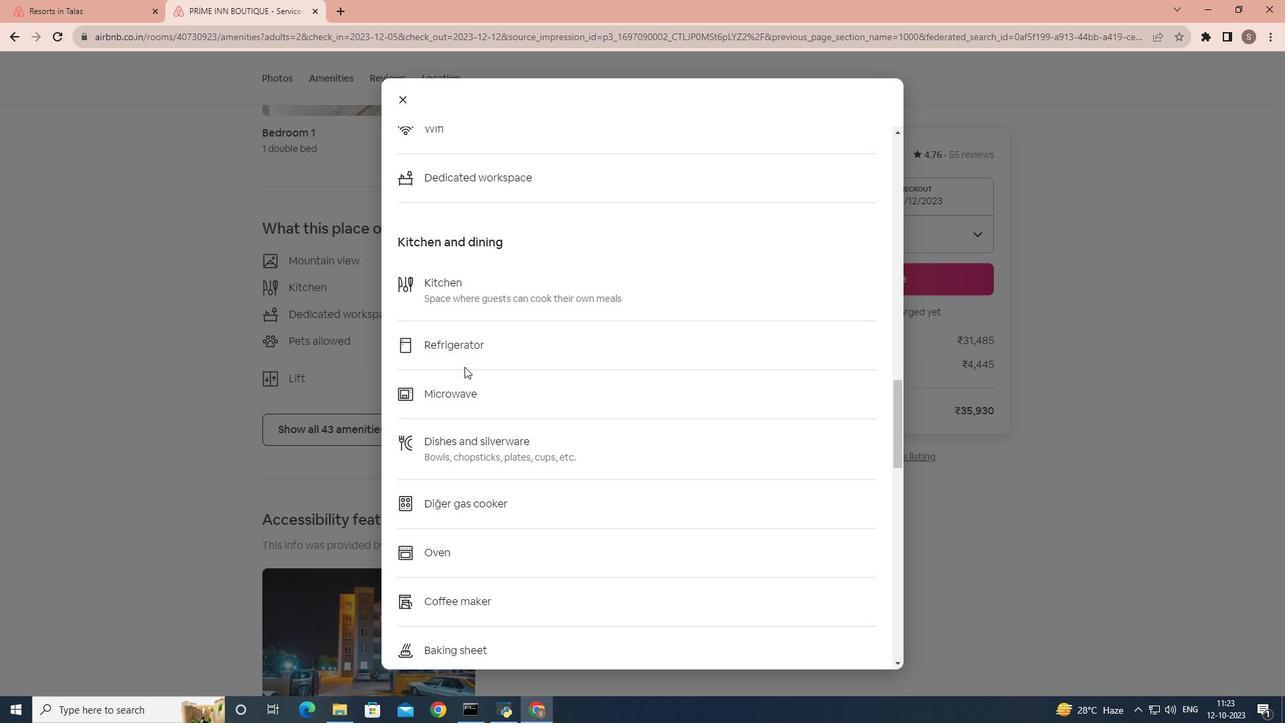 
Action: Mouse scrolled (464, 366) with delta (0, 0)
Screenshot: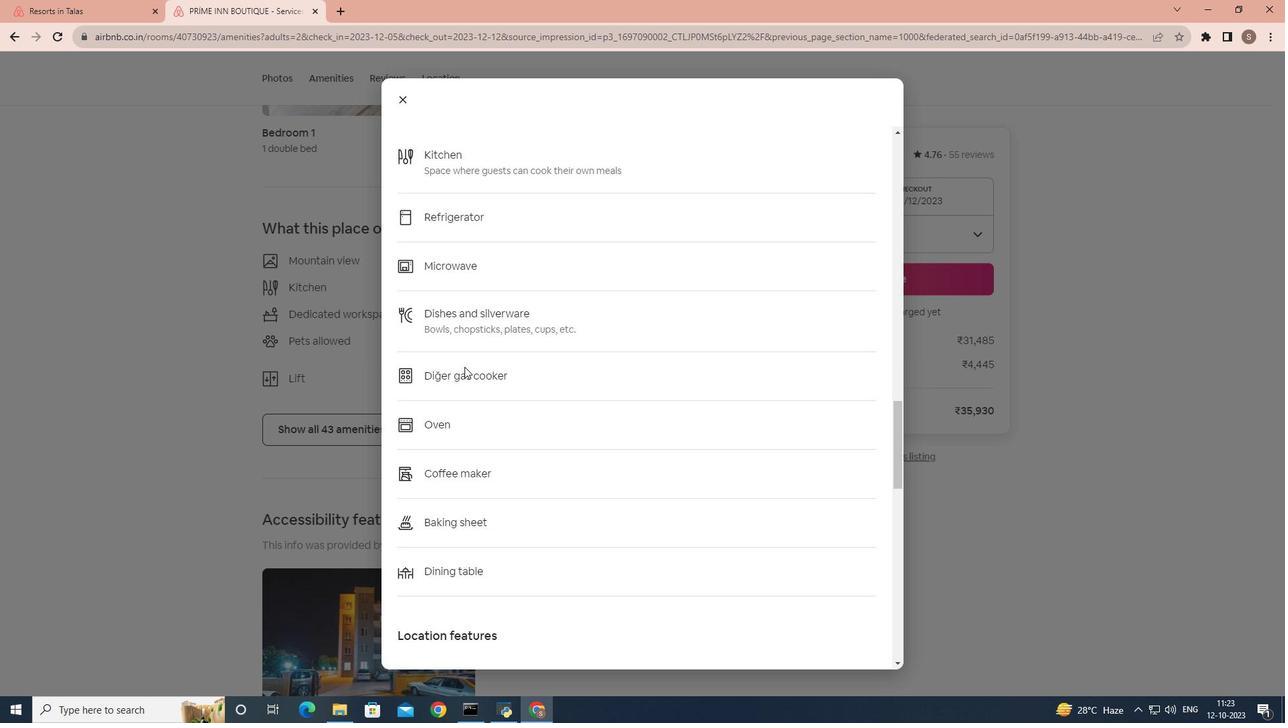 
Action: Mouse scrolled (464, 366) with delta (0, 0)
Screenshot: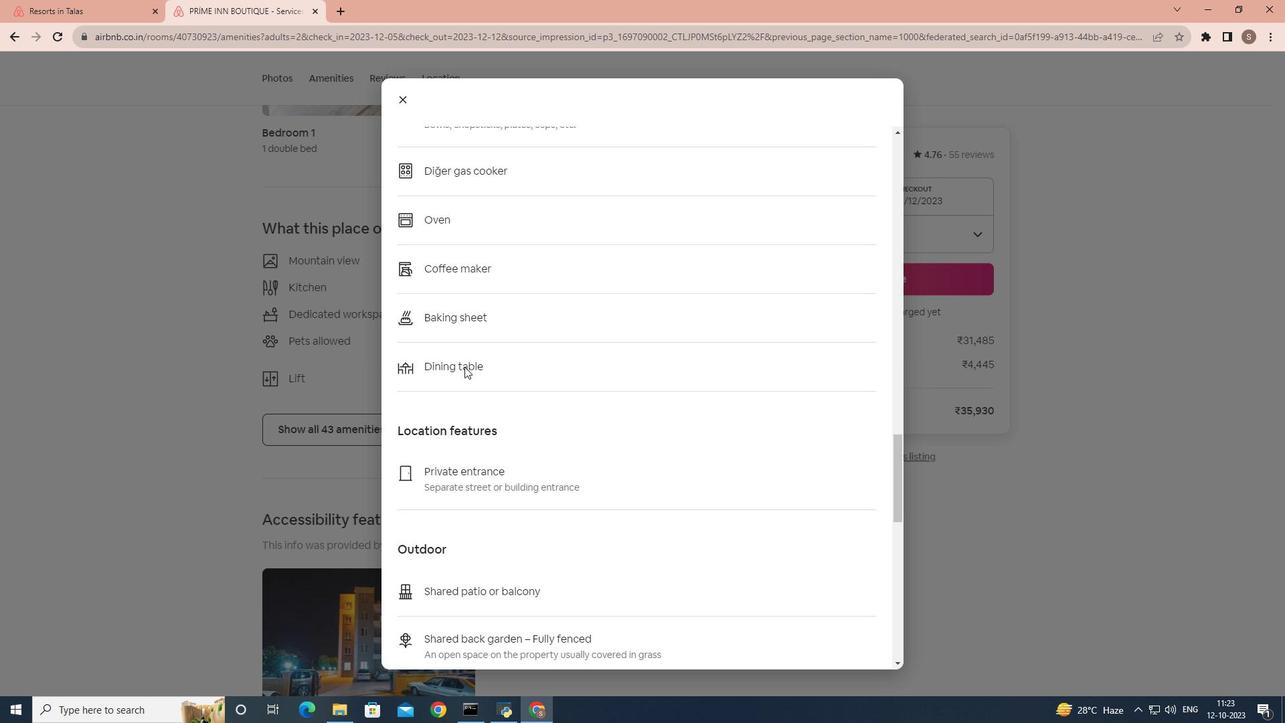 
Action: Mouse scrolled (464, 366) with delta (0, 0)
Screenshot: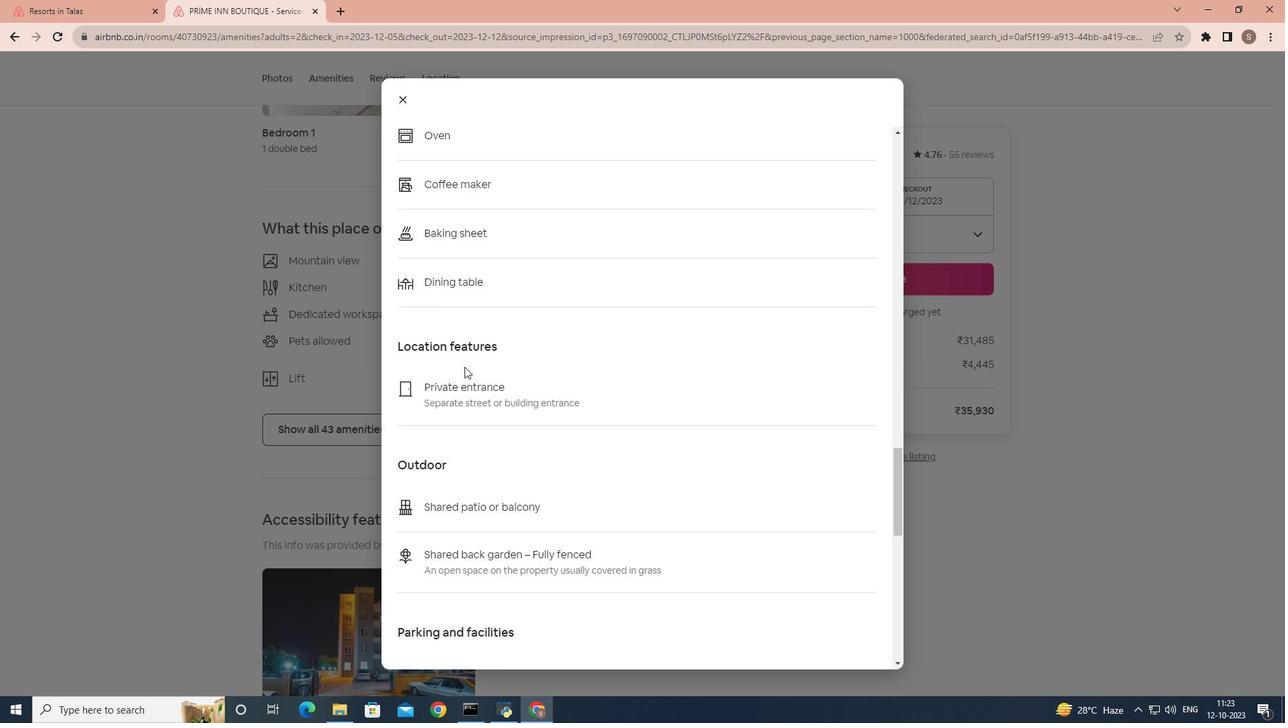 
Action: Mouse scrolled (464, 366) with delta (0, 0)
Screenshot: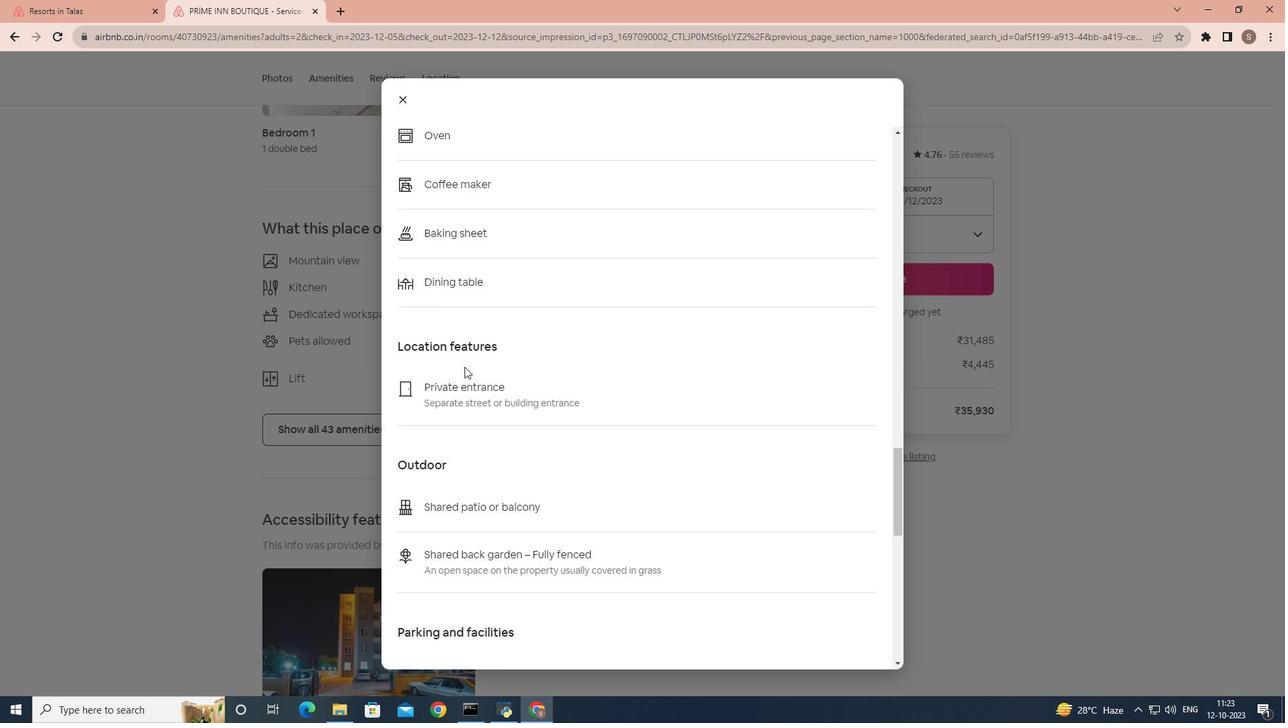 
Action: Mouse scrolled (464, 366) with delta (0, 0)
Screenshot: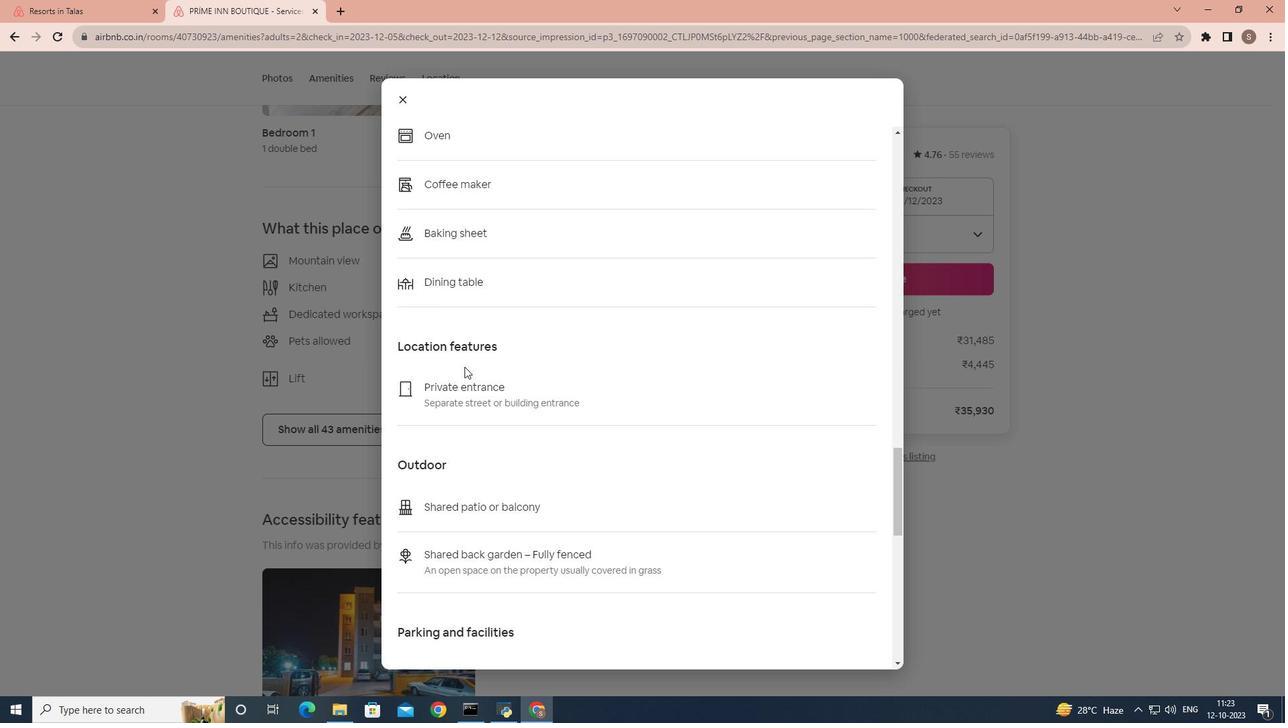 
Action: Mouse scrolled (464, 366) with delta (0, 0)
Screenshot: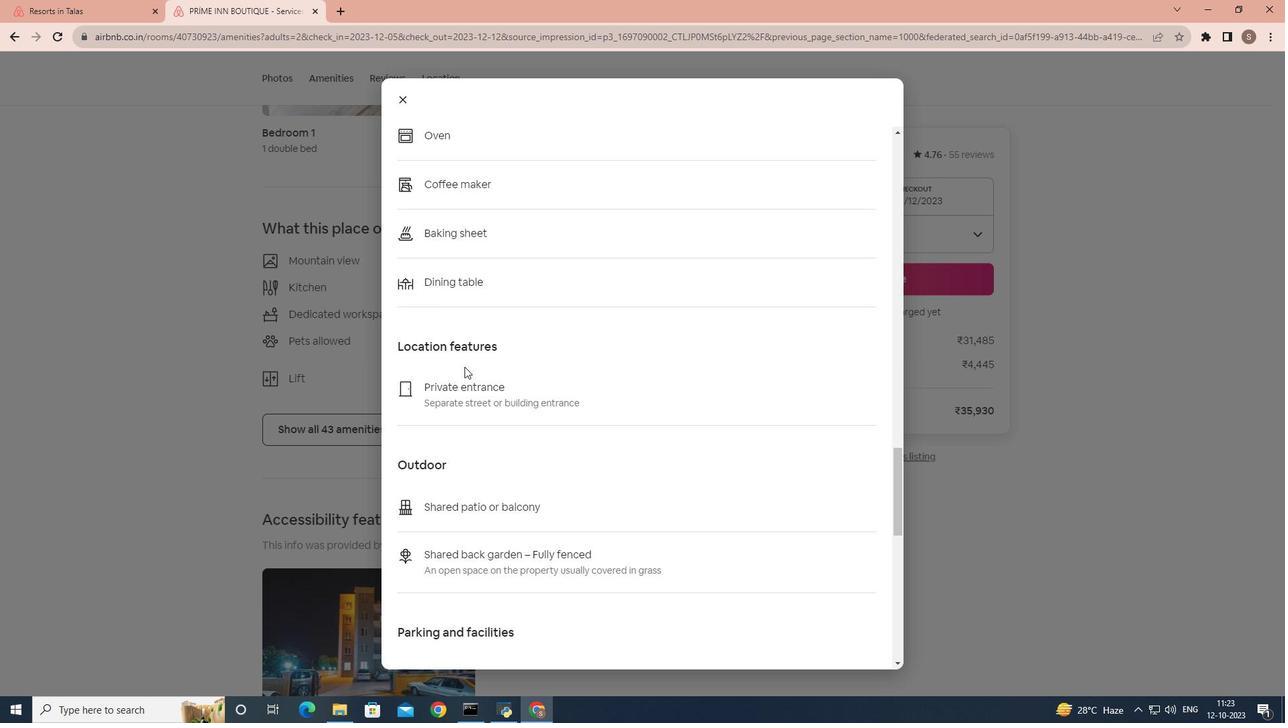 
Action: Mouse scrolled (464, 366) with delta (0, 0)
Screenshot: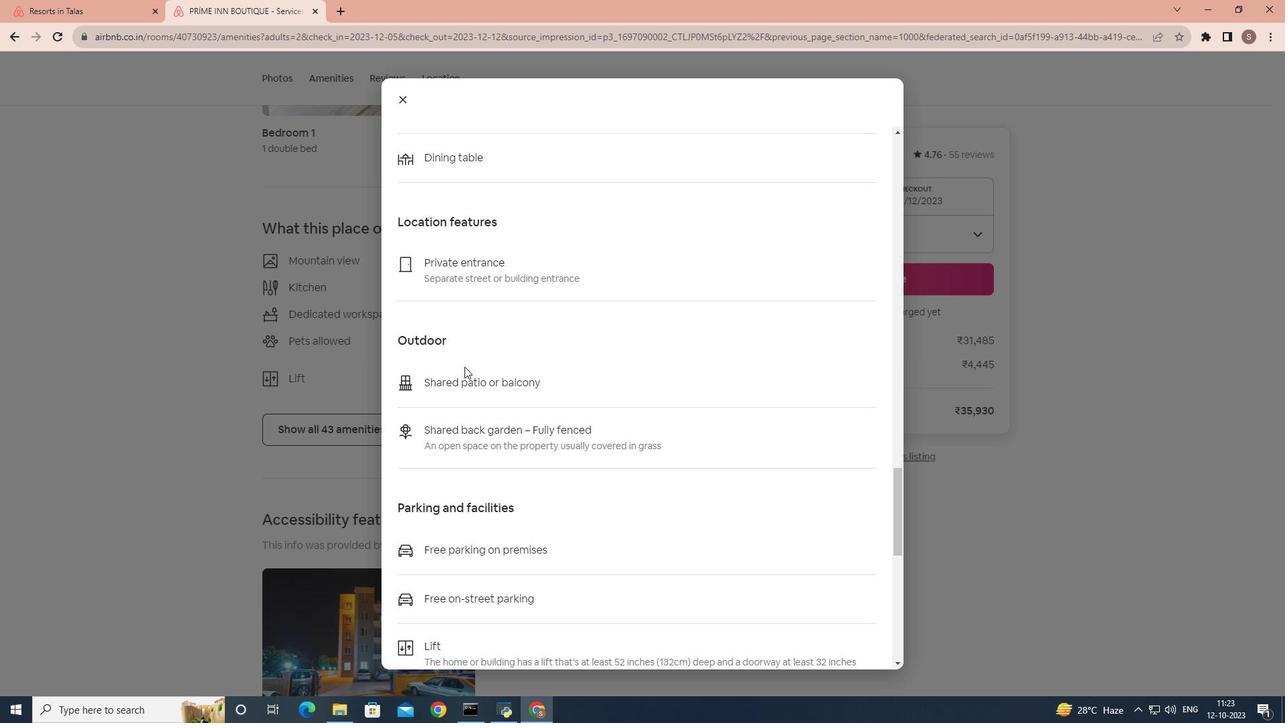 
Action: Mouse moved to (452, 315)
Screenshot: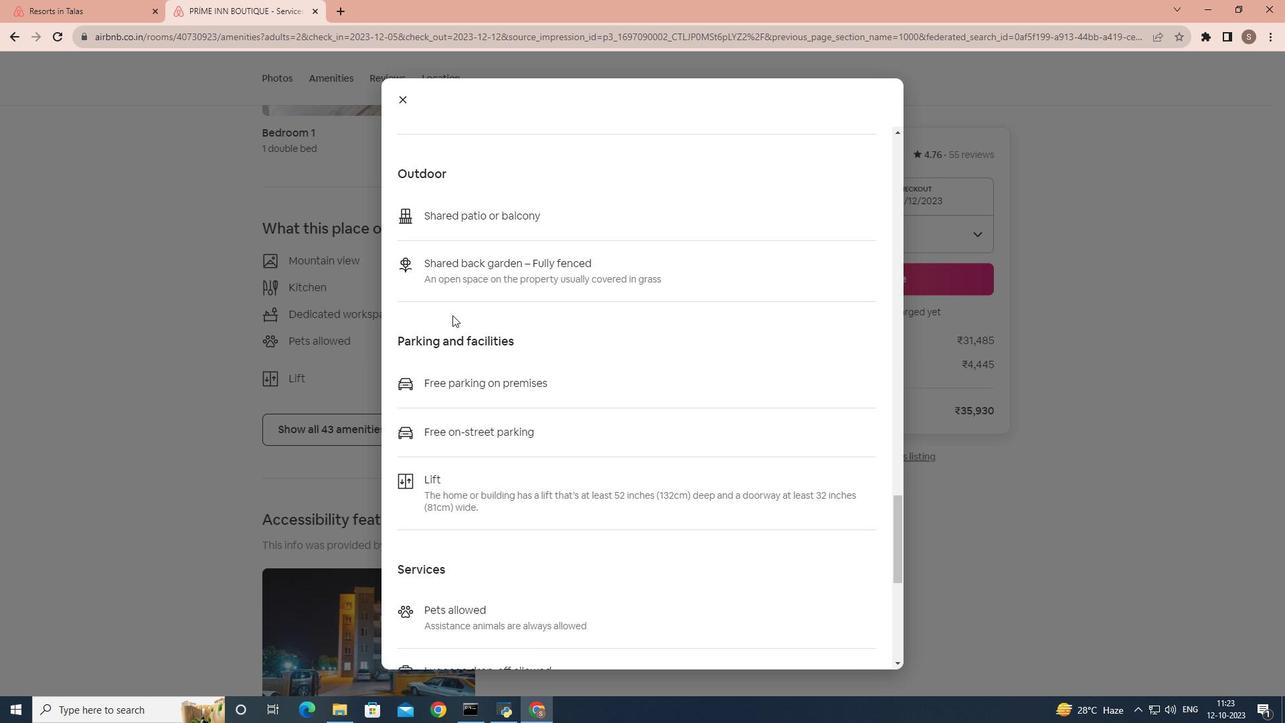
Action: Mouse scrolled (452, 314) with delta (0, 0)
Screenshot: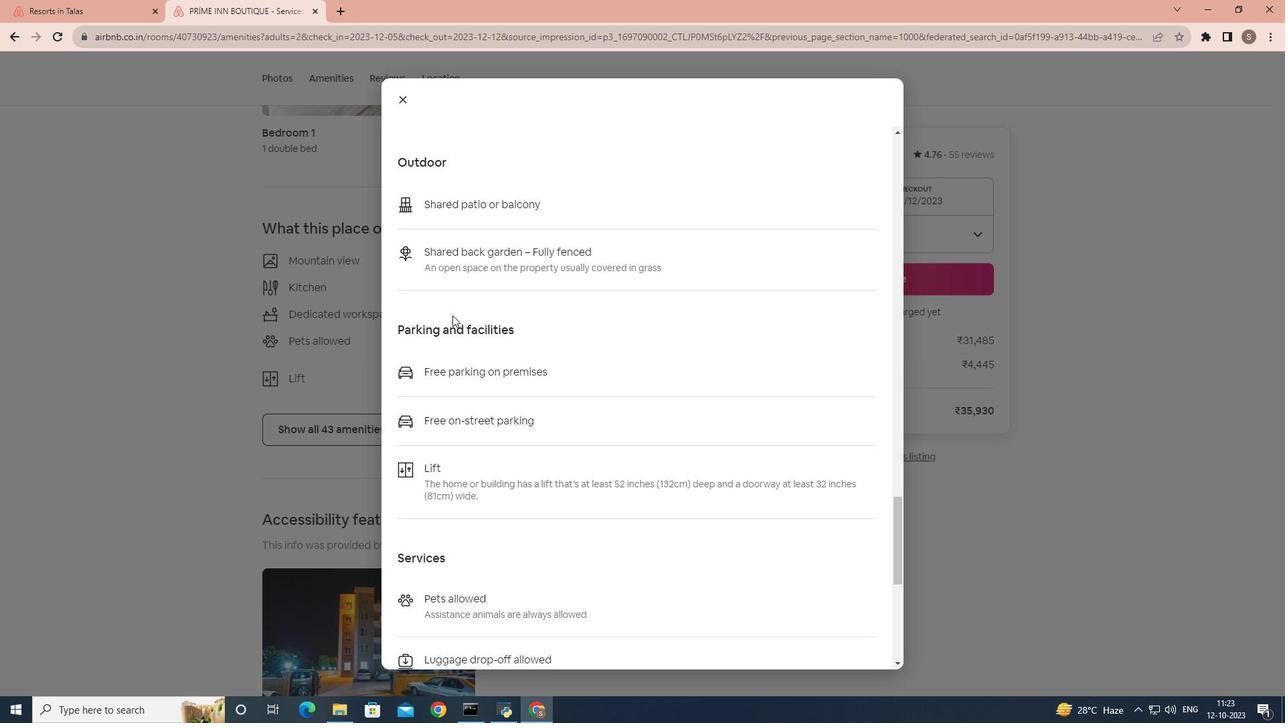 
Action: Mouse scrolled (452, 314) with delta (0, 0)
Screenshot: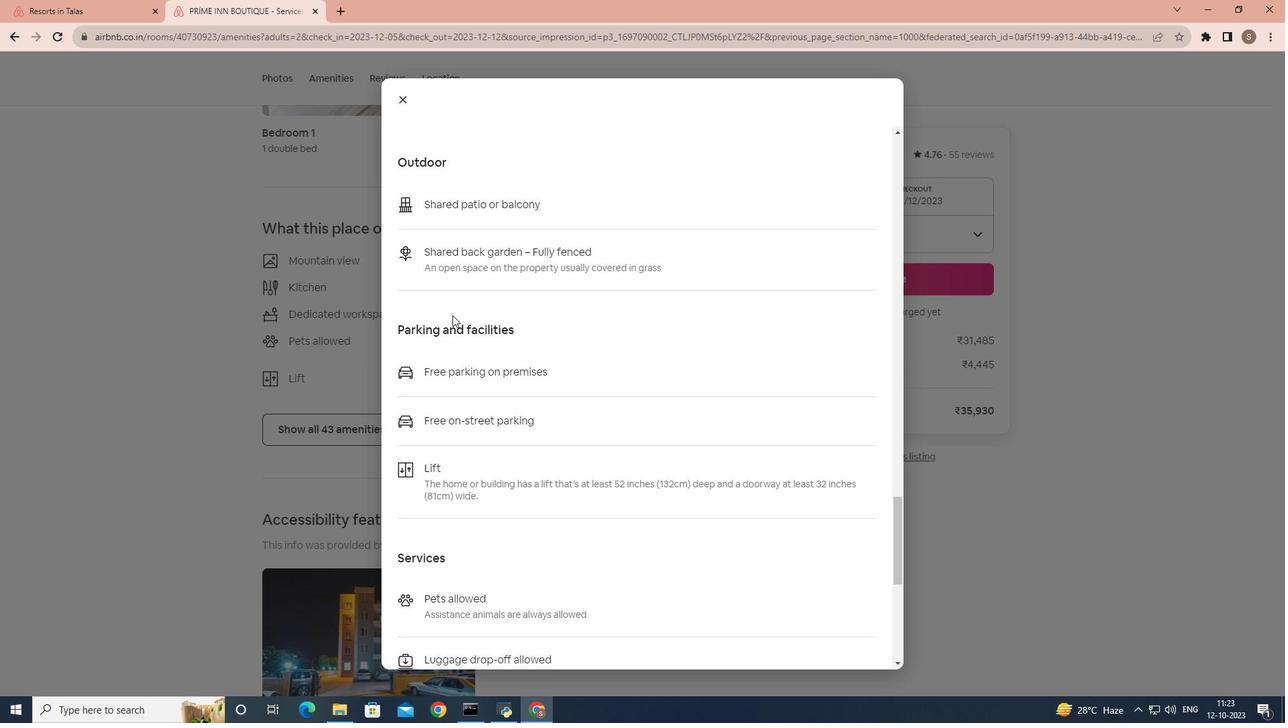 
Action: Mouse scrolled (452, 314) with delta (0, 0)
Screenshot: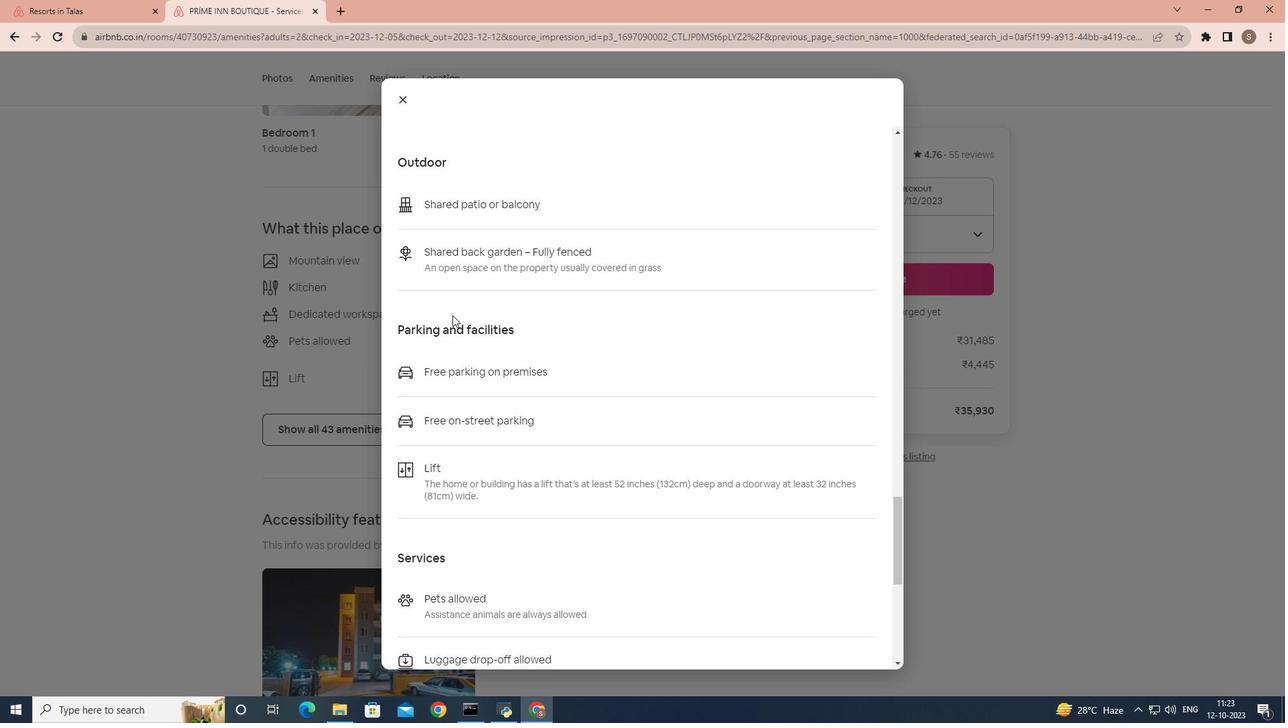 
Action: Mouse scrolled (452, 314) with delta (0, 0)
Screenshot: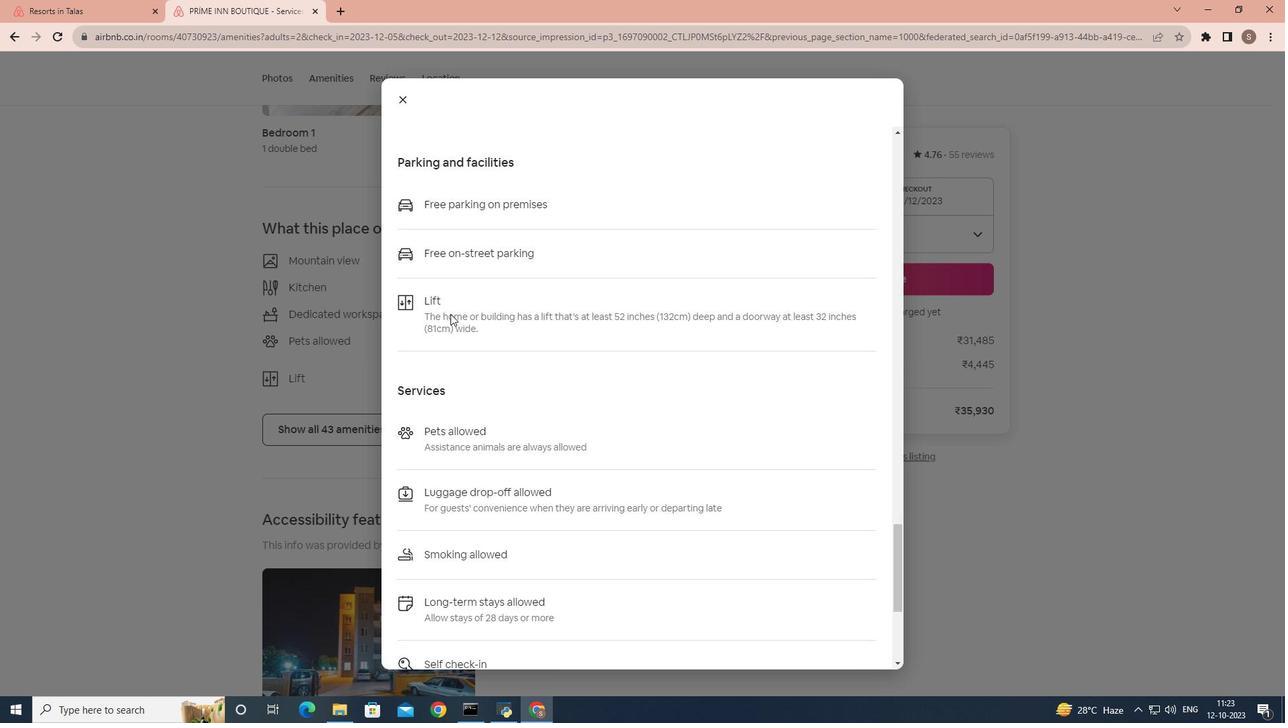 
Action: Mouse scrolled (452, 314) with delta (0, 0)
Screenshot: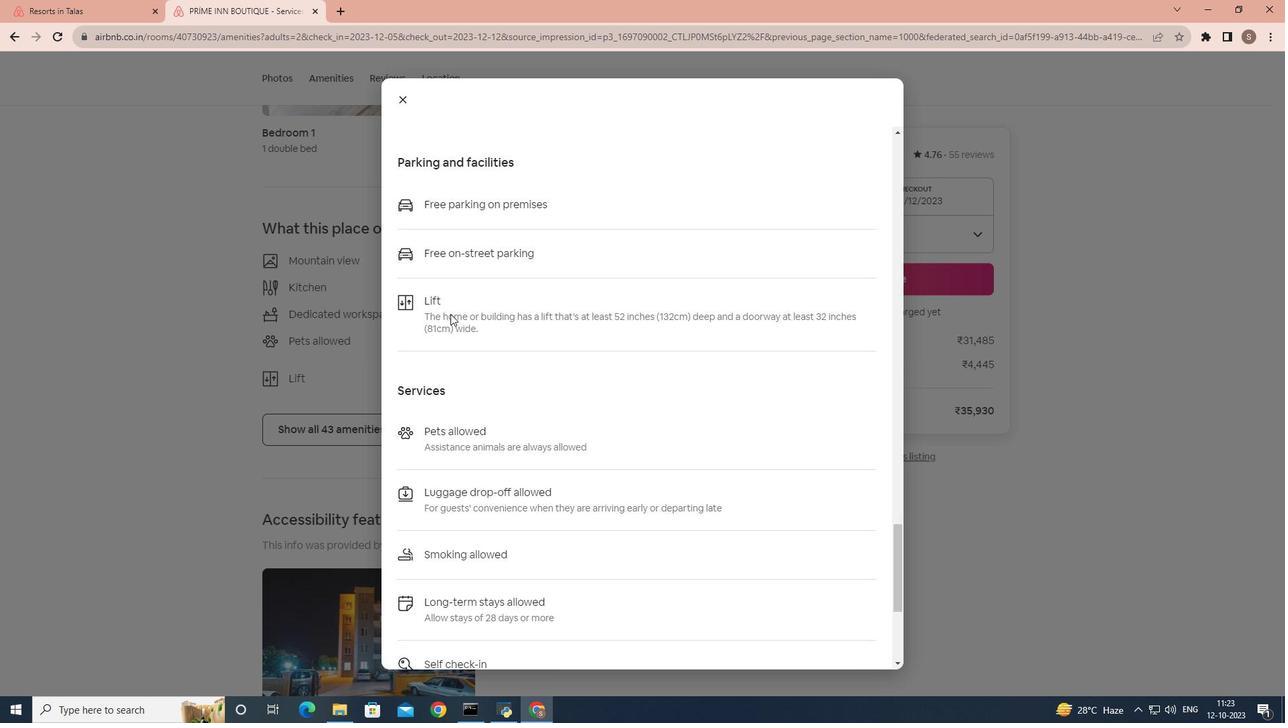 
Action: Mouse moved to (452, 314)
Screenshot: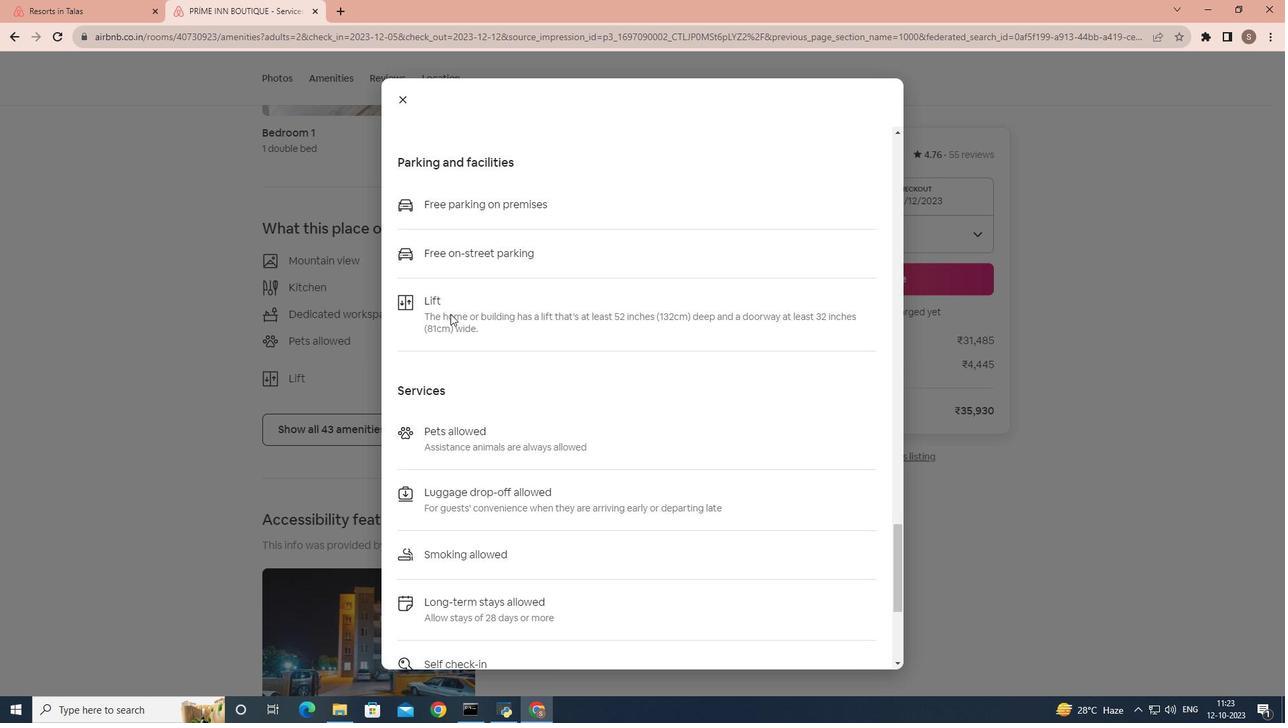 
Action: Mouse scrolled (452, 314) with delta (0, 0)
Screenshot: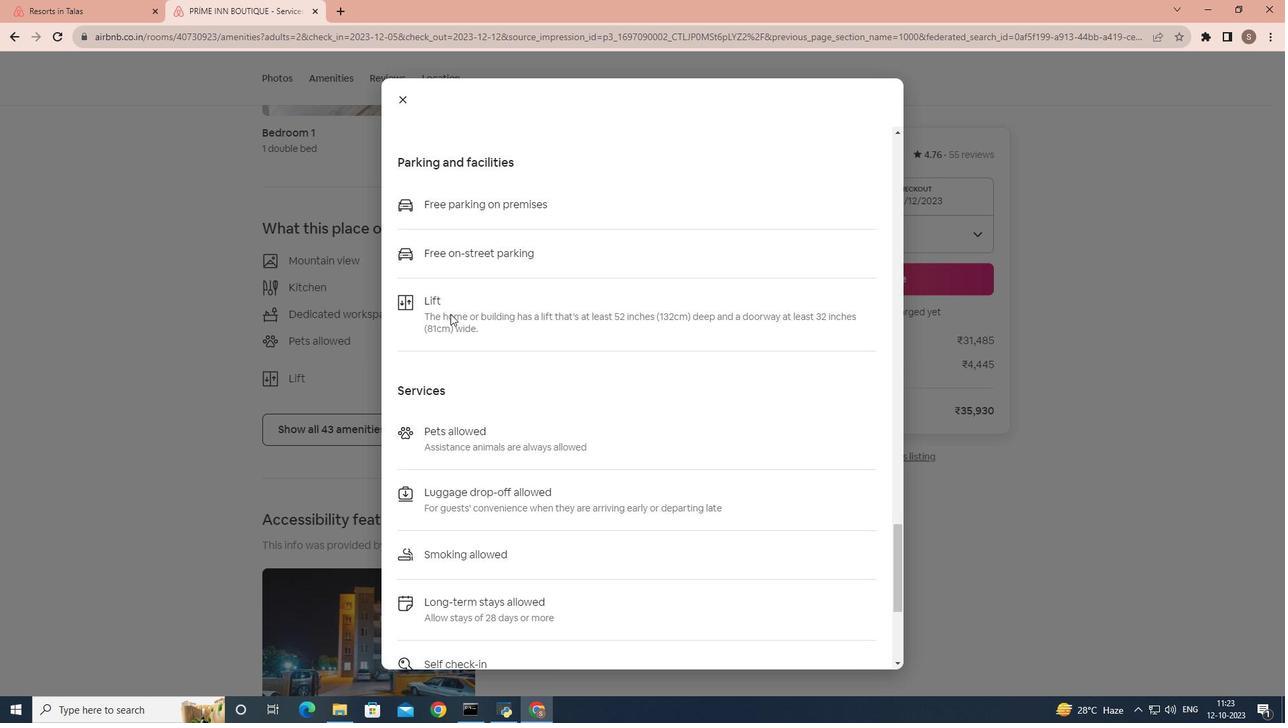
Action: Mouse moved to (434, 250)
Screenshot: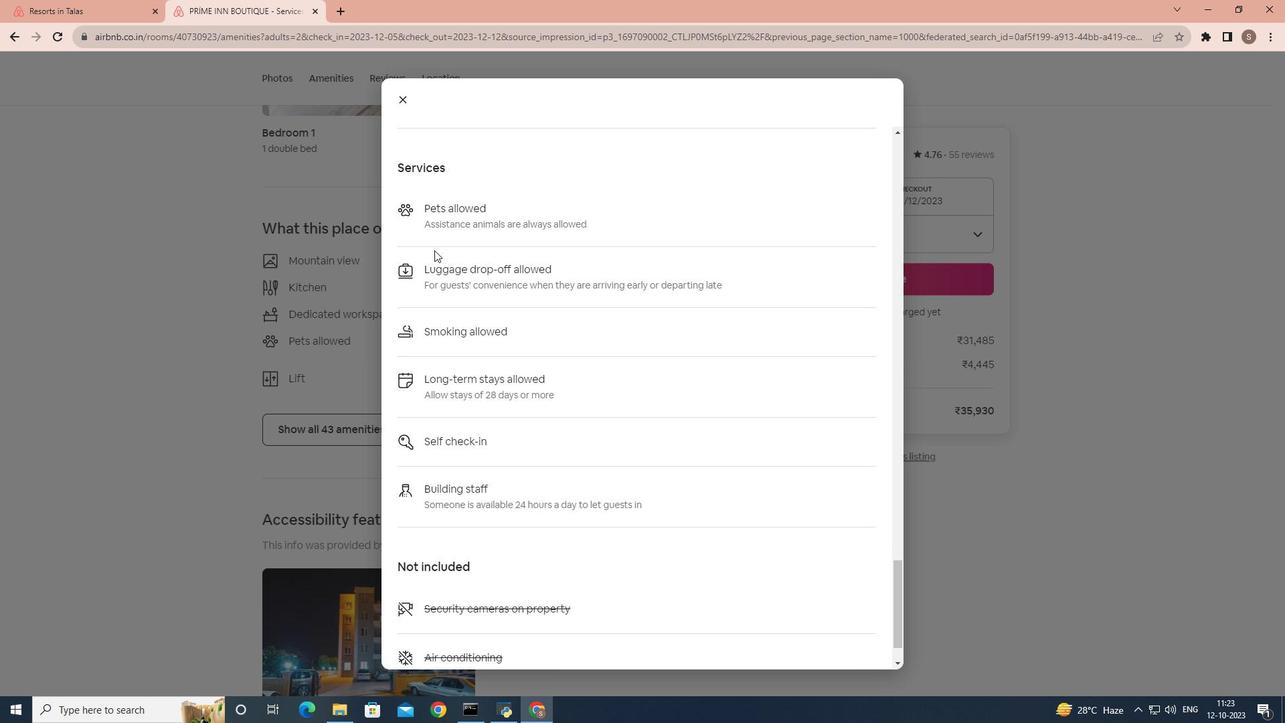 
Action: Mouse scrolled (434, 249) with delta (0, 0)
Screenshot: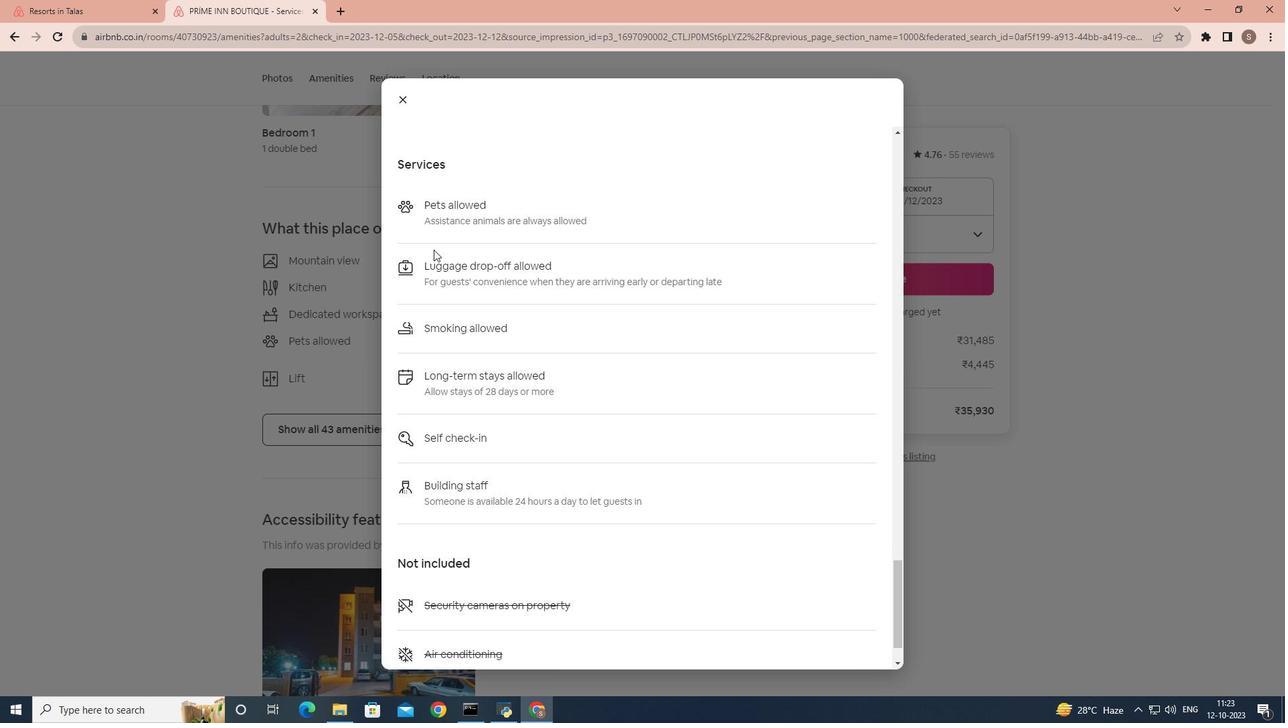 
Action: Mouse moved to (433, 249)
Screenshot: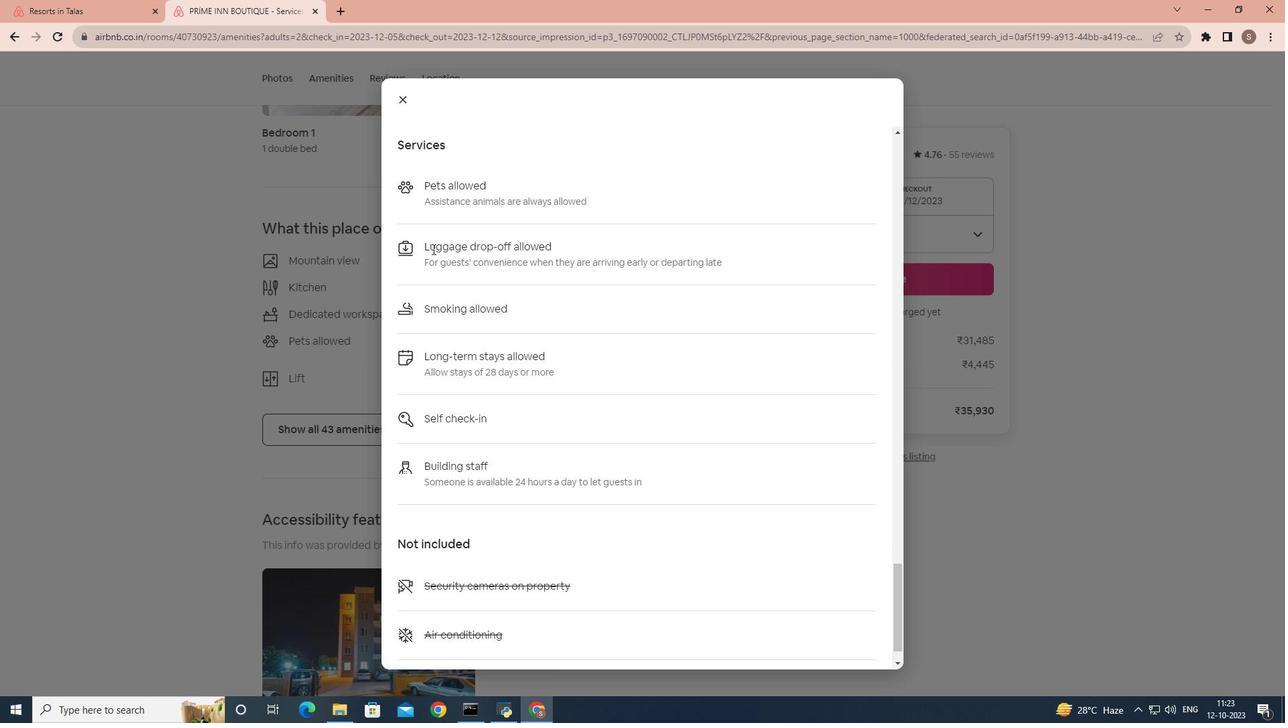 
Action: Mouse scrolled (433, 249) with delta (0, 0)
Screenshot: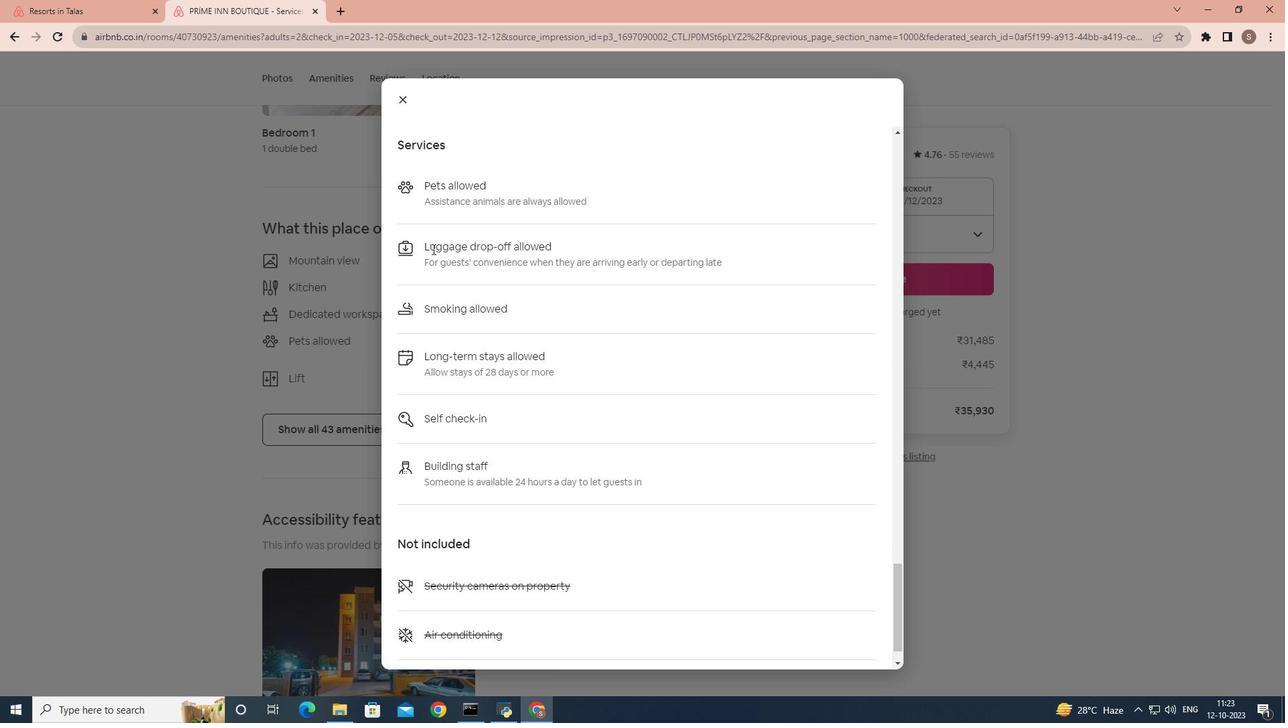
Action: Mouse scrolled (433, 249) with delta (0, 0)
Screenshot: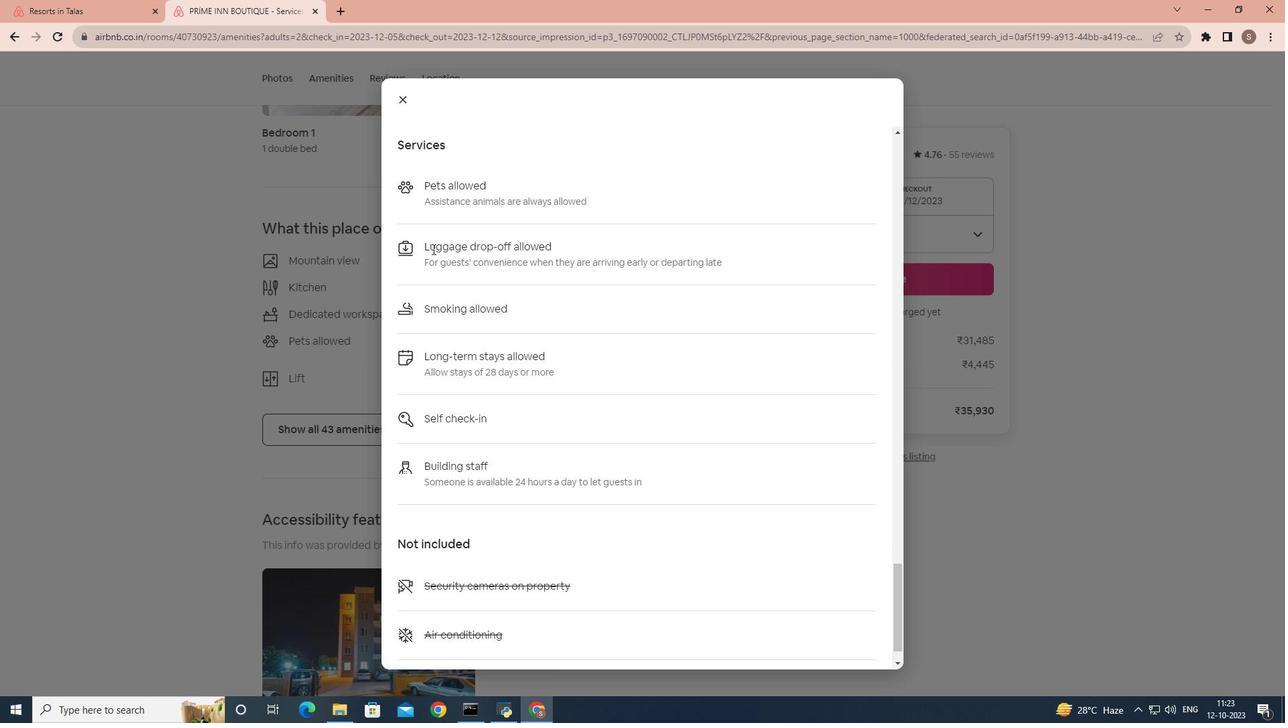 
Action: Mouse scrolled (433, 249) with delta (0, 0)
Screenshot: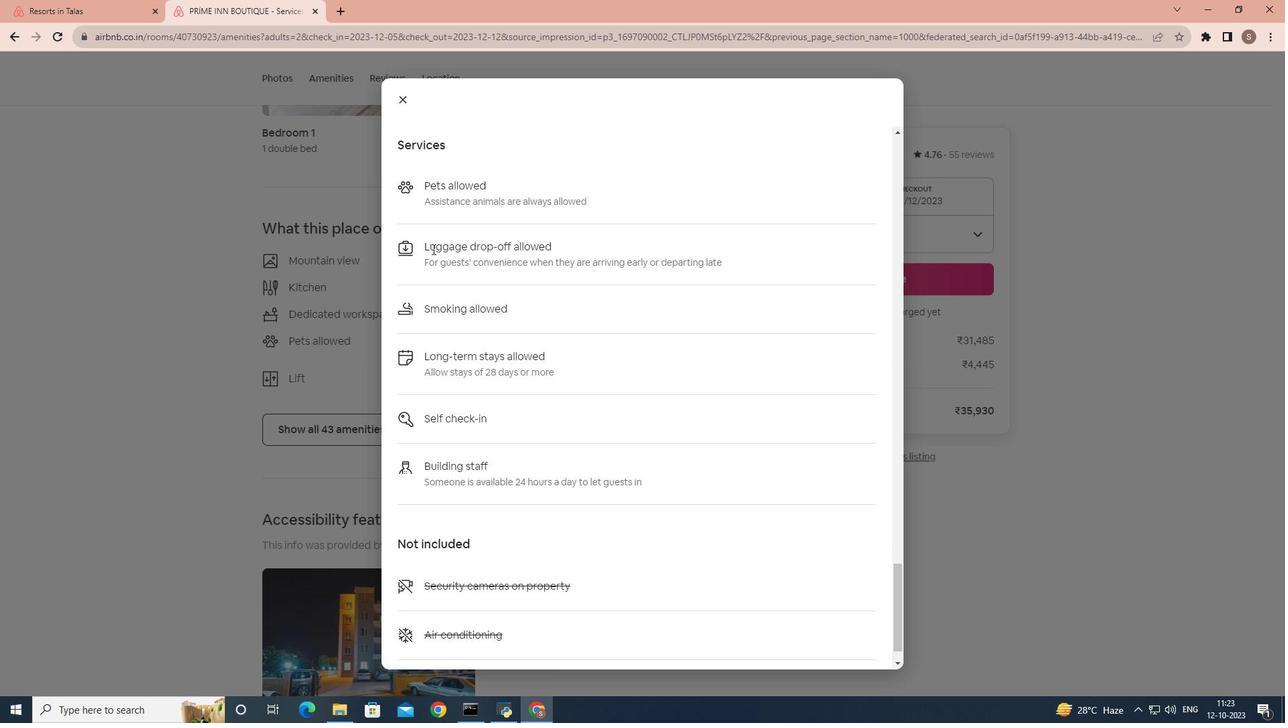 
Action: Mouse scrolled (433, 249) with delta (0, 0)
Screenshot: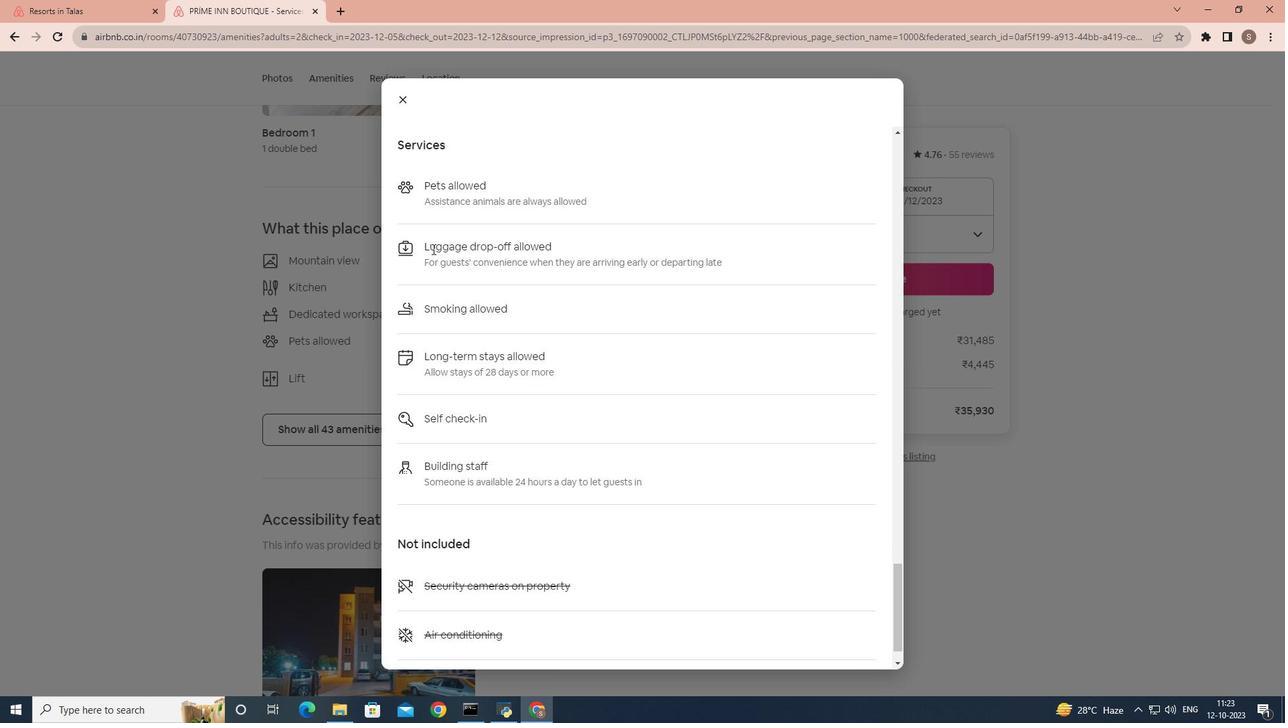 
Action: Mouse moved to (403, 102)
Screenshot: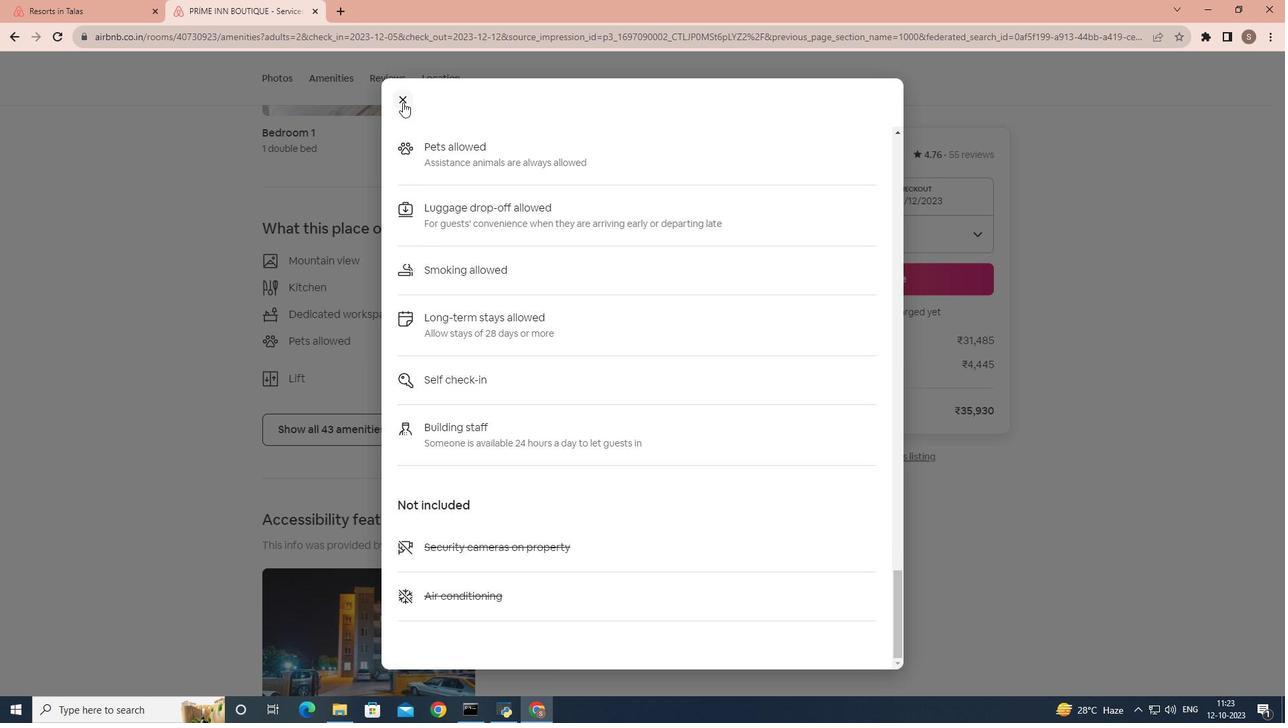 
Action: Mouse pressed left at (403, 102)
Screenshot: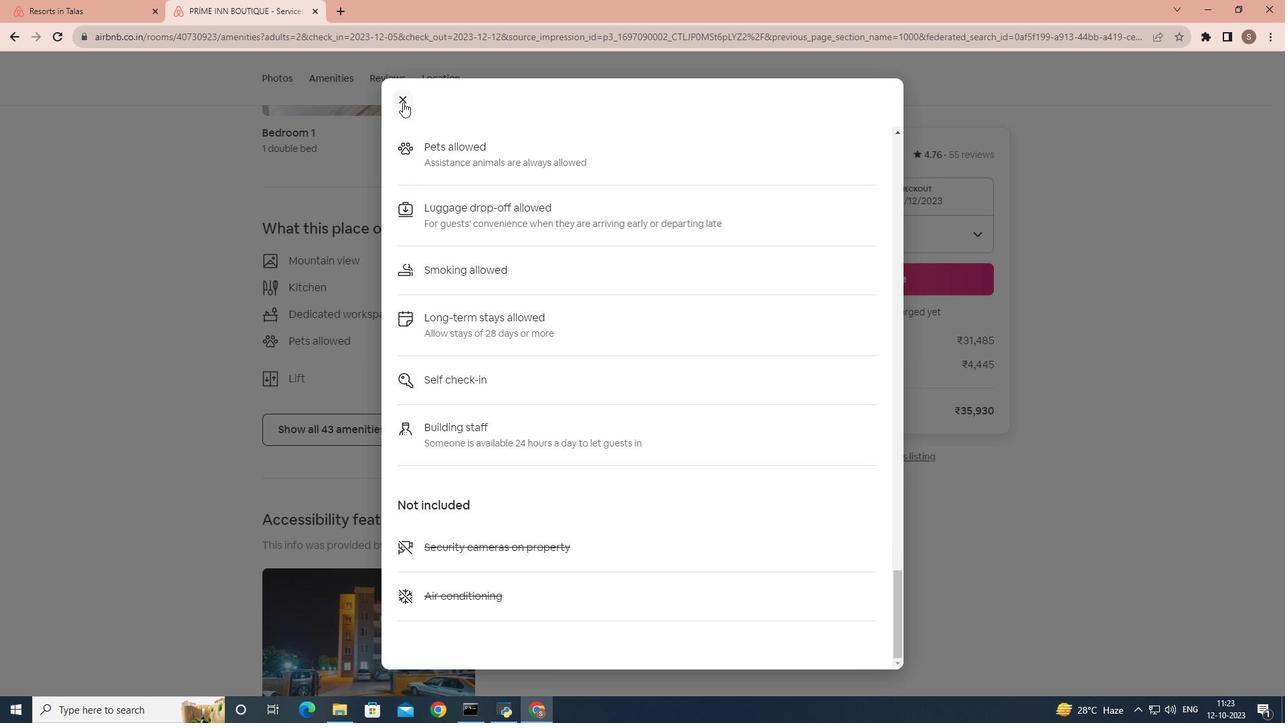 
Action: Mouse moved to (386, 380)
Screenshot: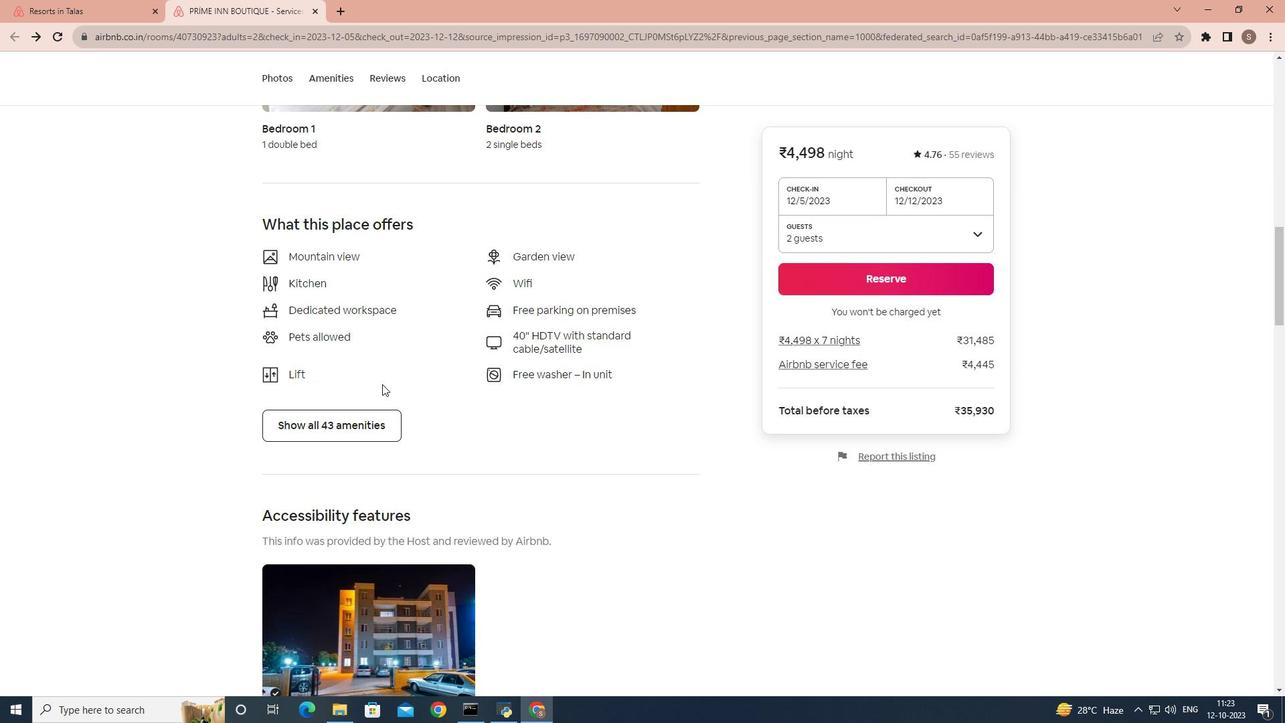 
Action: Mouse scrolled (386, 379) with delta (0, 0)
Screenshot: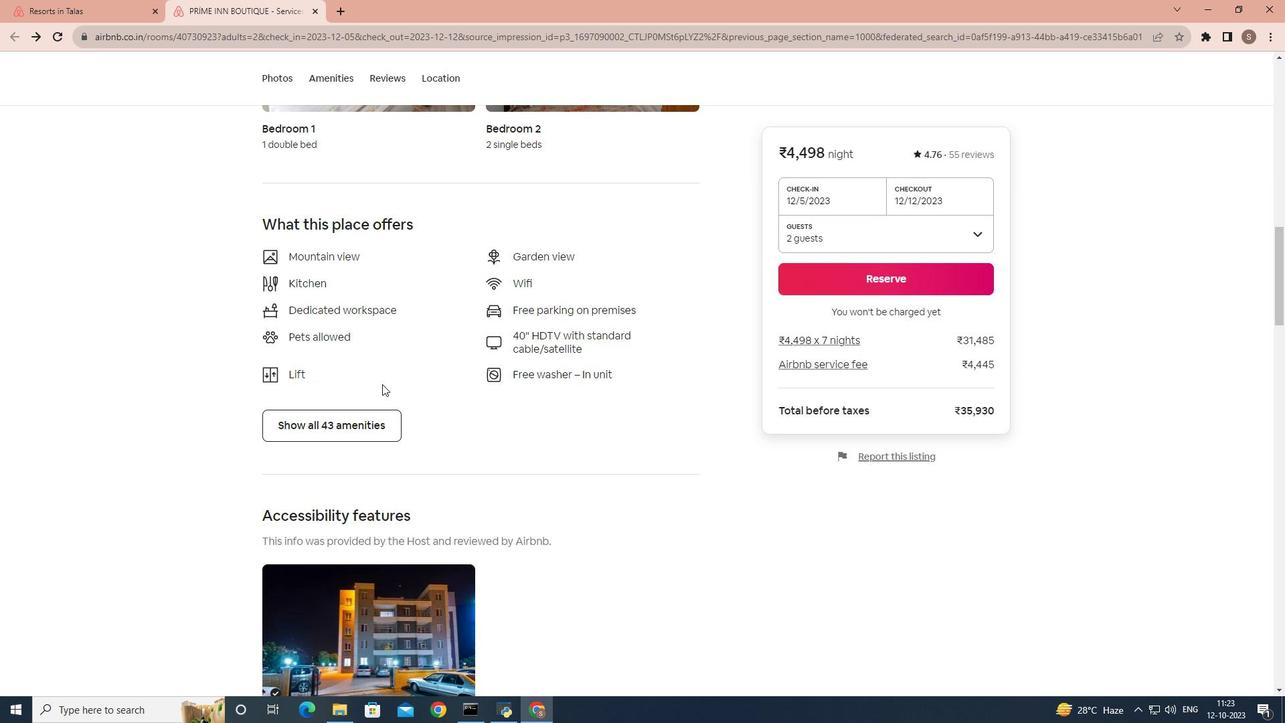 
Action: Mouse moved to (385, 382)
Screenshot: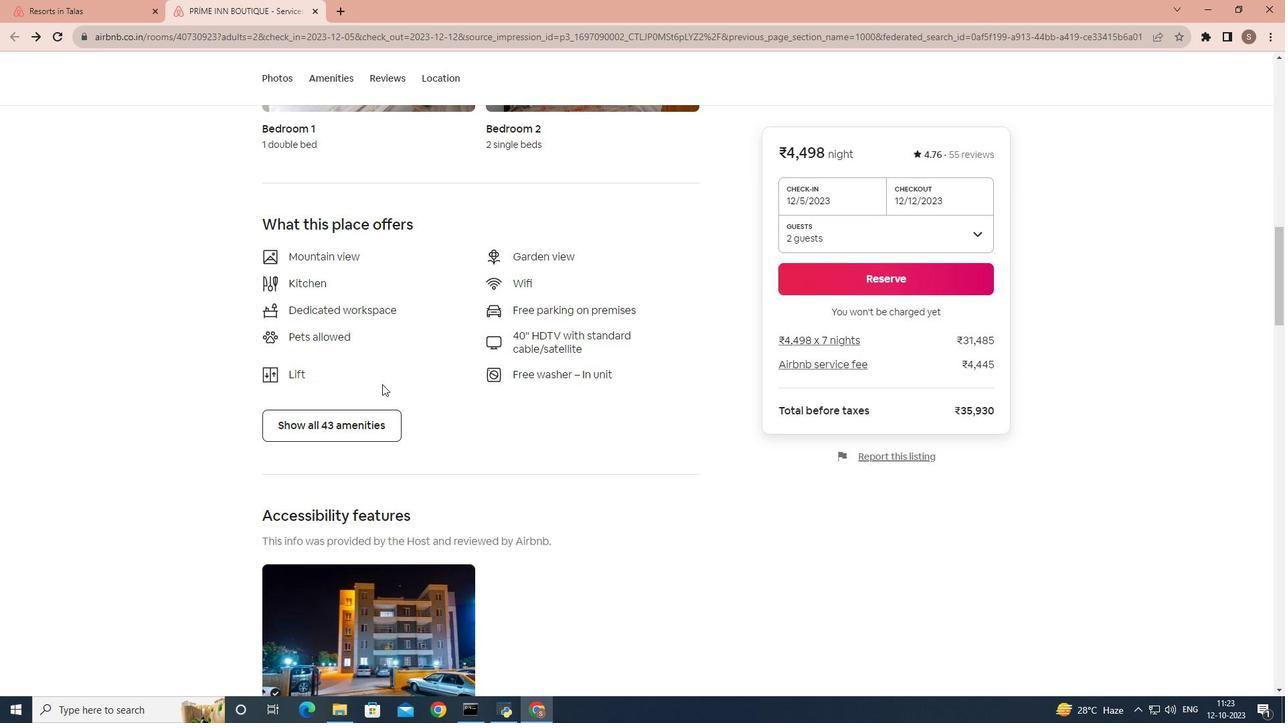 
Action: Mouse scrolled (385, 381) with delta (0, 0)
Screenshot: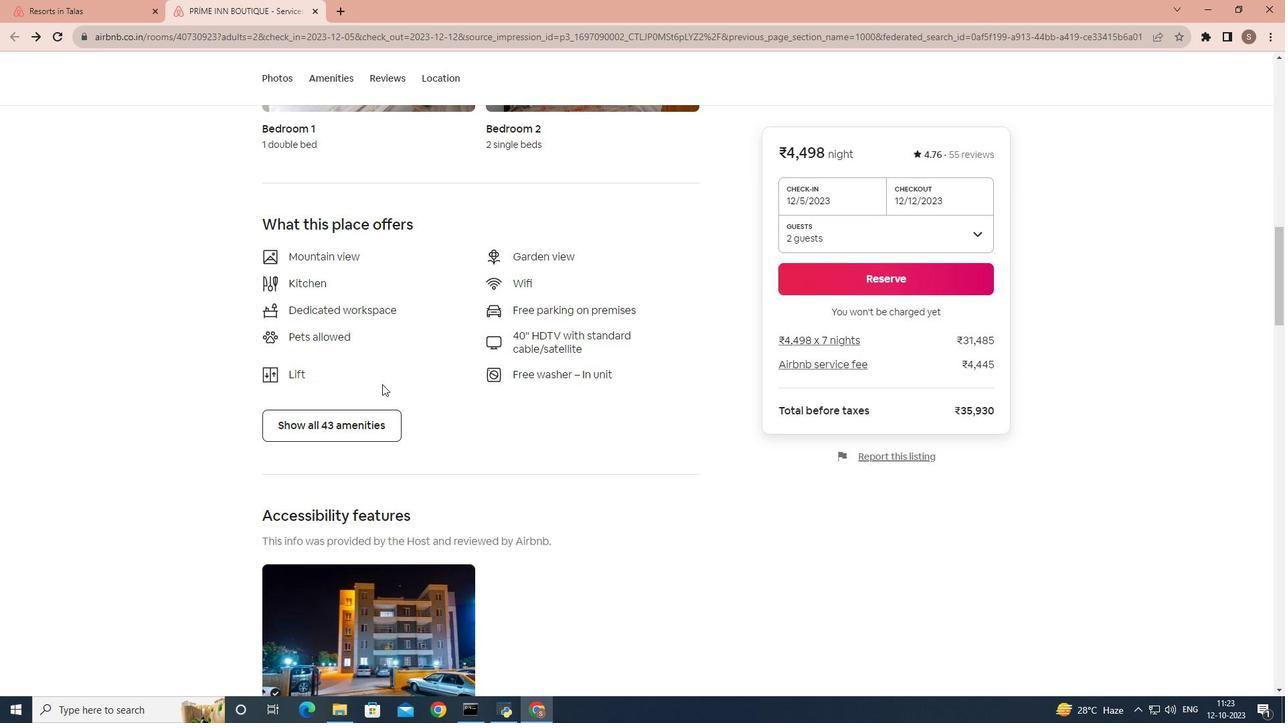 
Action: Mouse moved to (384, 383)
Screenshot: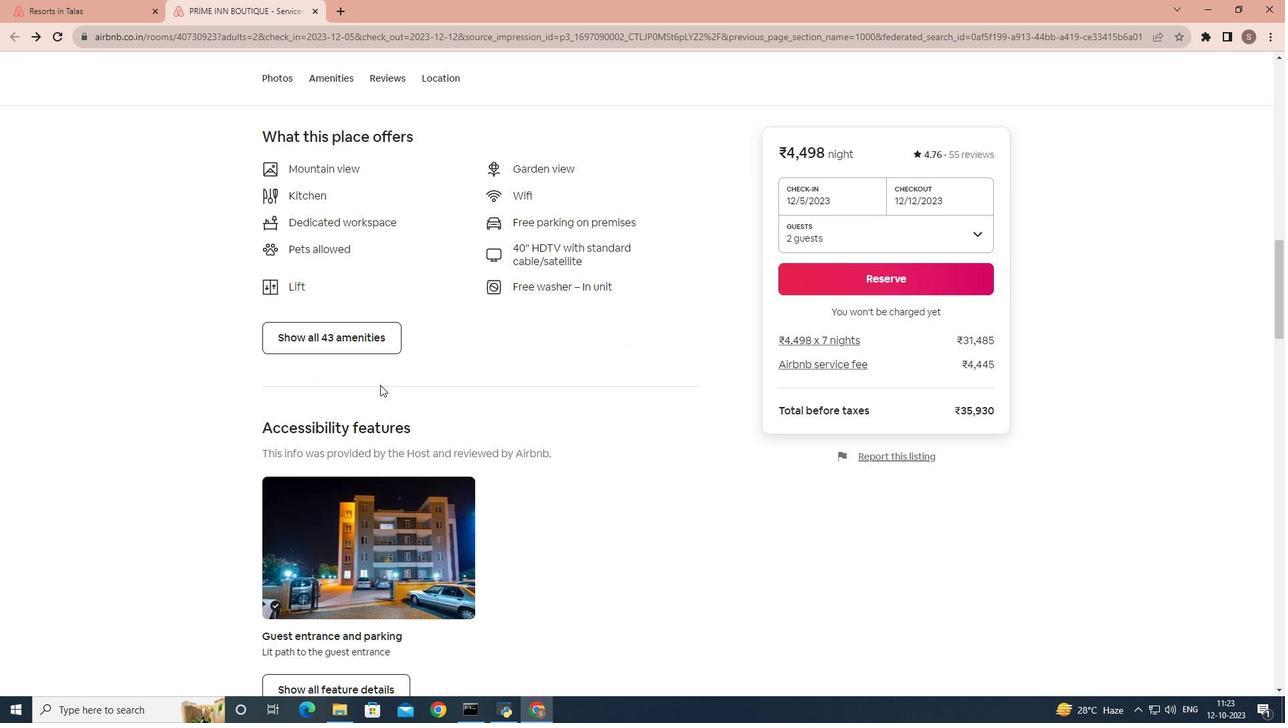 
Action: Mouse scrolled (384, 382) with delta (0, 0)
Screenshot: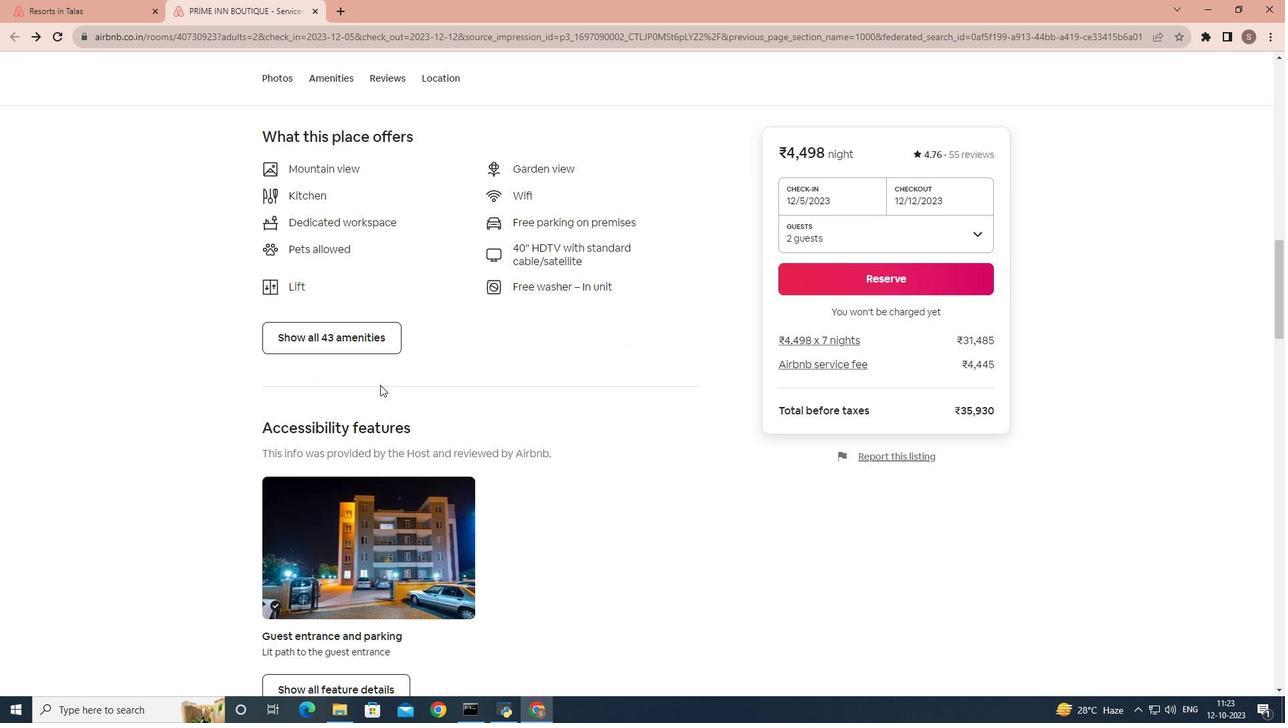 
Action: Mouse moved to (383, 383)
Screenshot: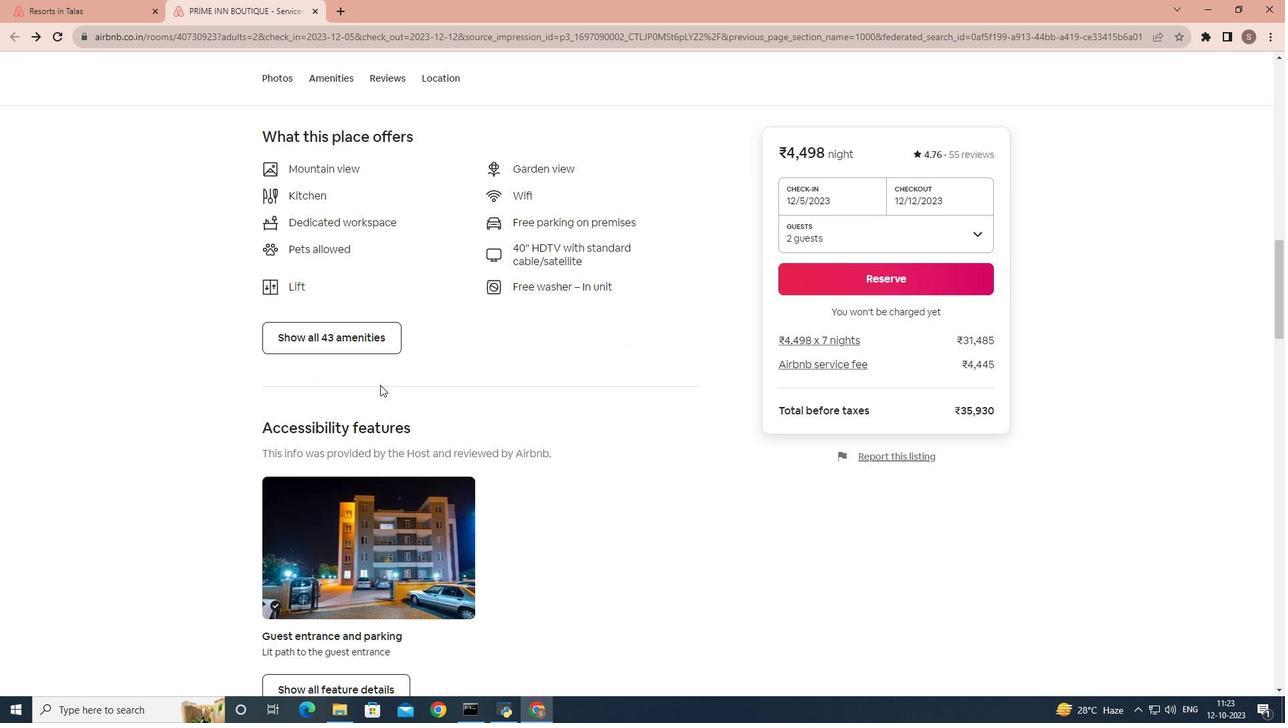 
Action: Mouse scrolled (383, 382) with delta (0, 0)
Screenshot: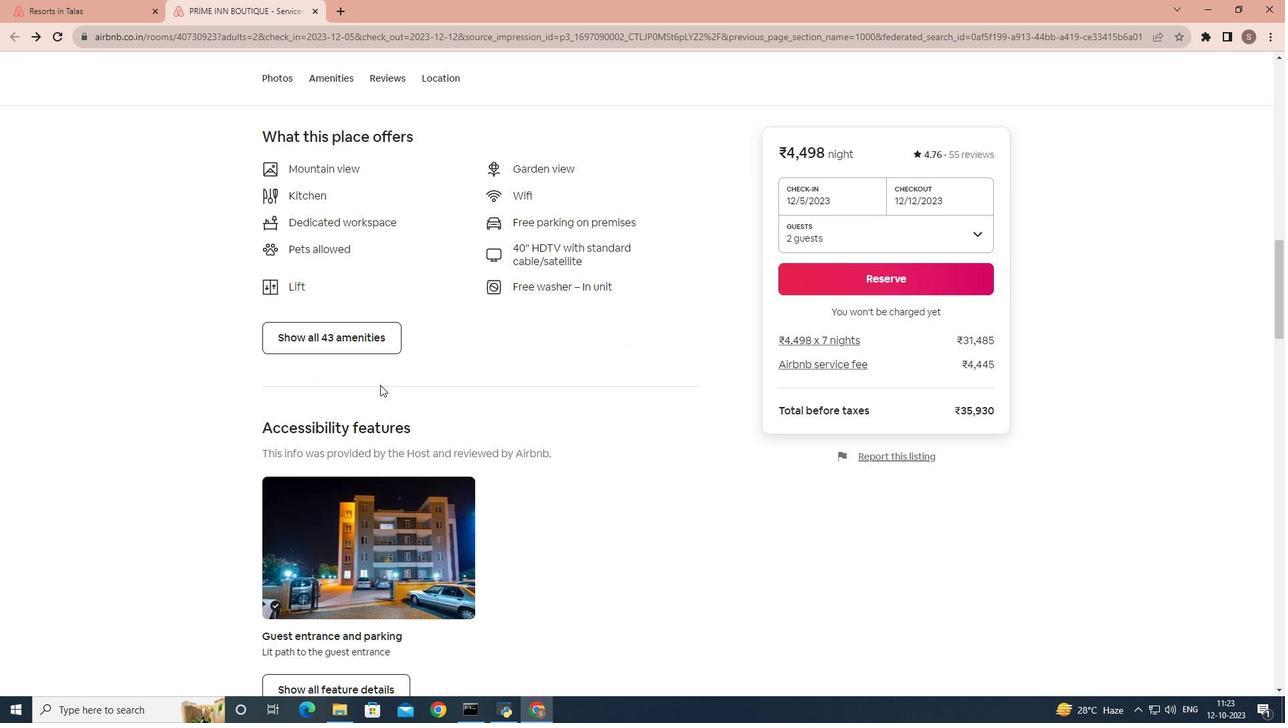 
Action: Mouse moved to (382, 384)
Screenshot: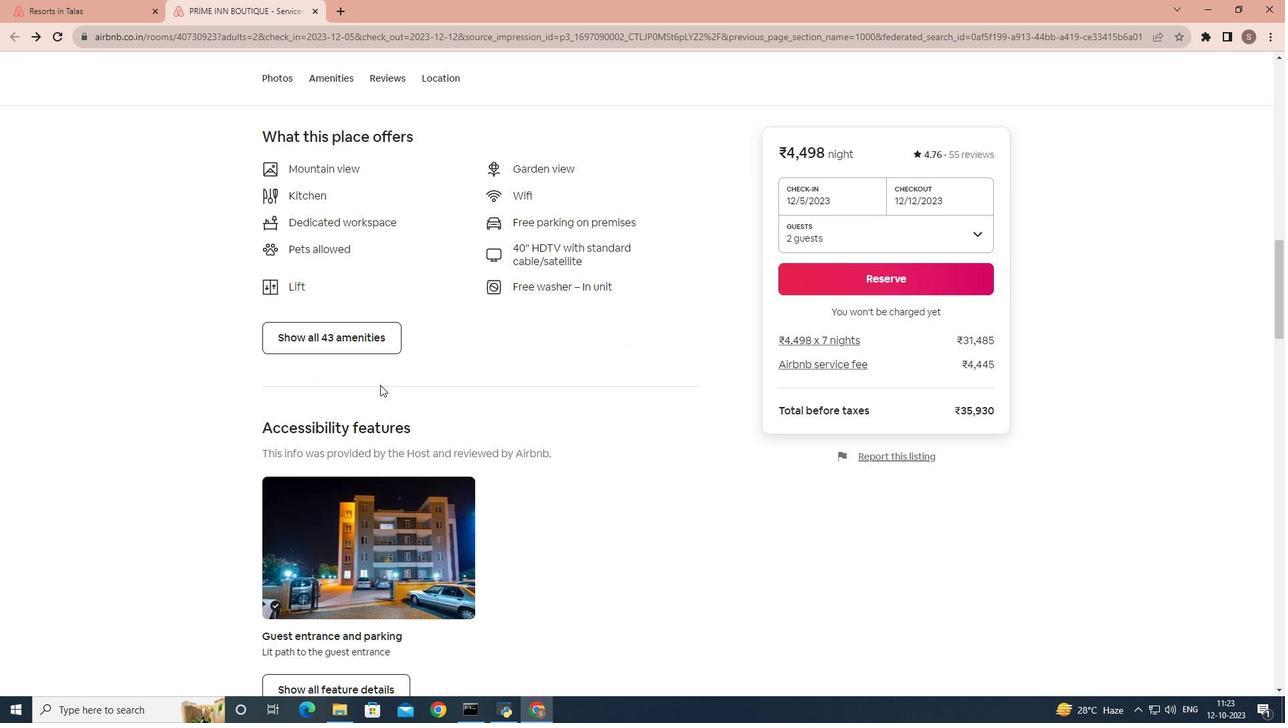 
Action: Mouse scrolled (382, 383) with delta (0, 0)
Screenshot: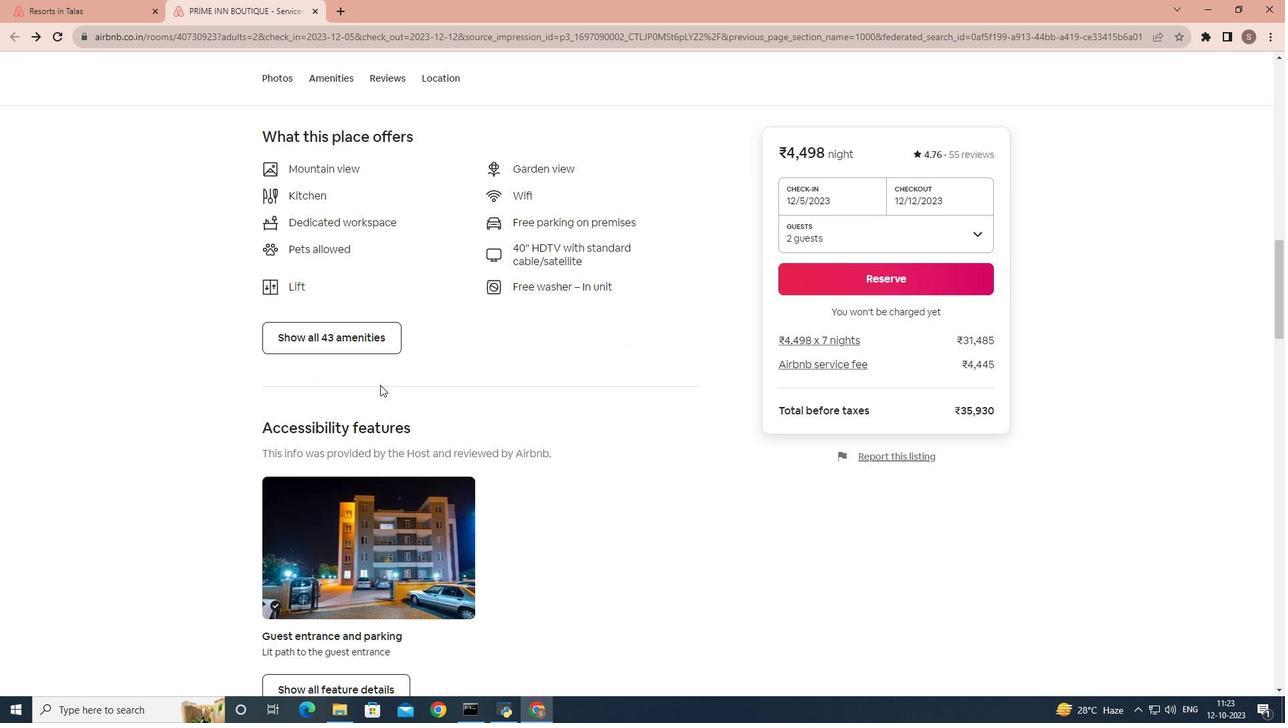
Action: Mouse moved to (380, 385)
Screenshot: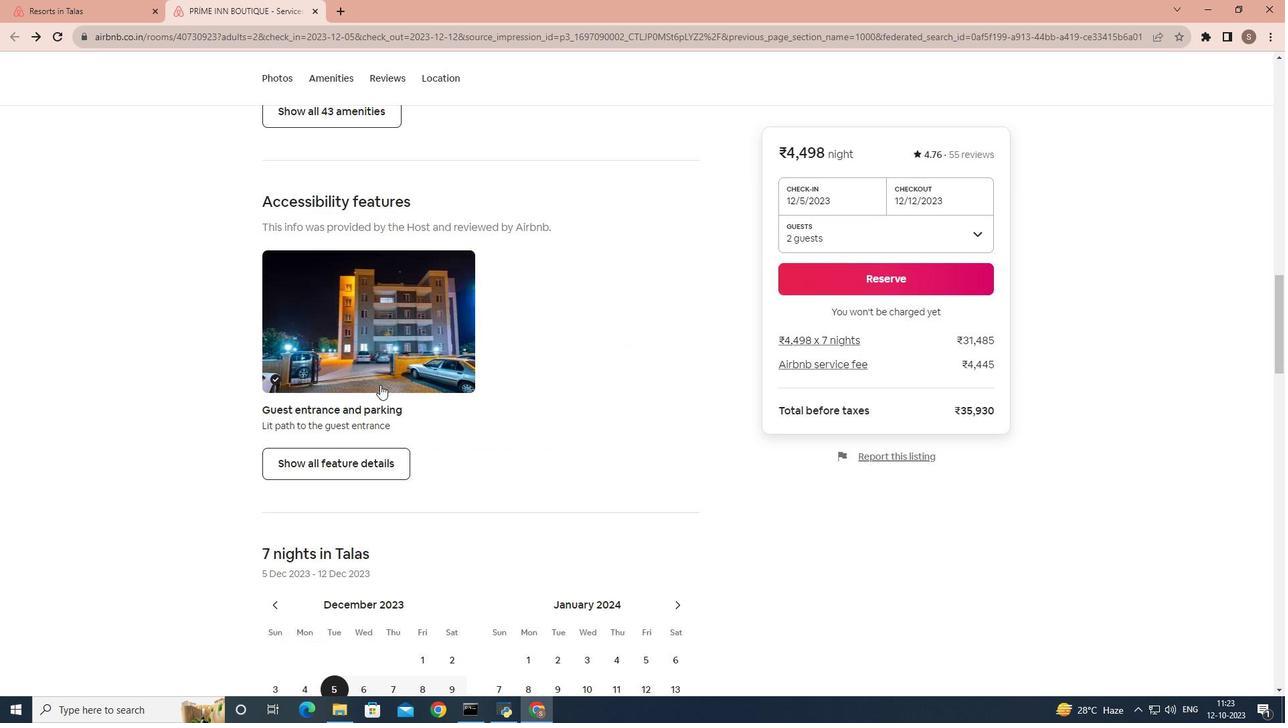
Action: Mouse scrolled (380, 384) with delta (0, 0)
Screenshot: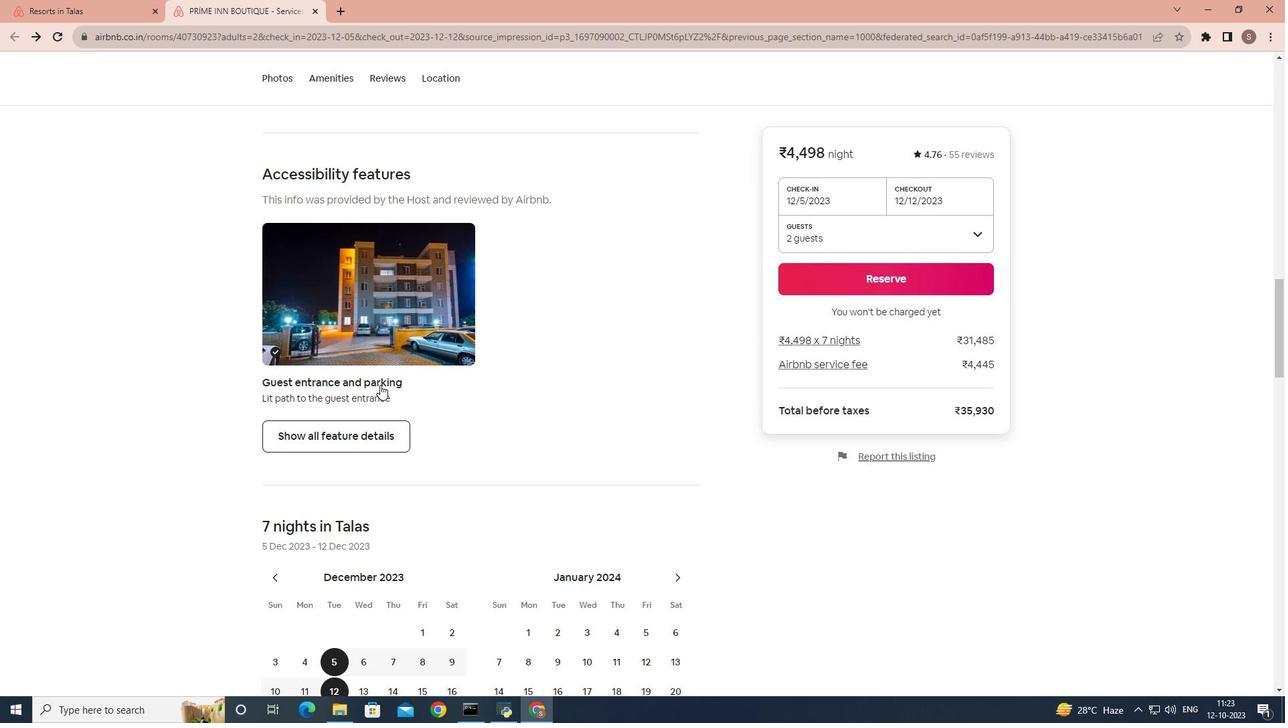 
Action: Mouse scrolled (380, 384) with delta (0, 0)
Screenshot: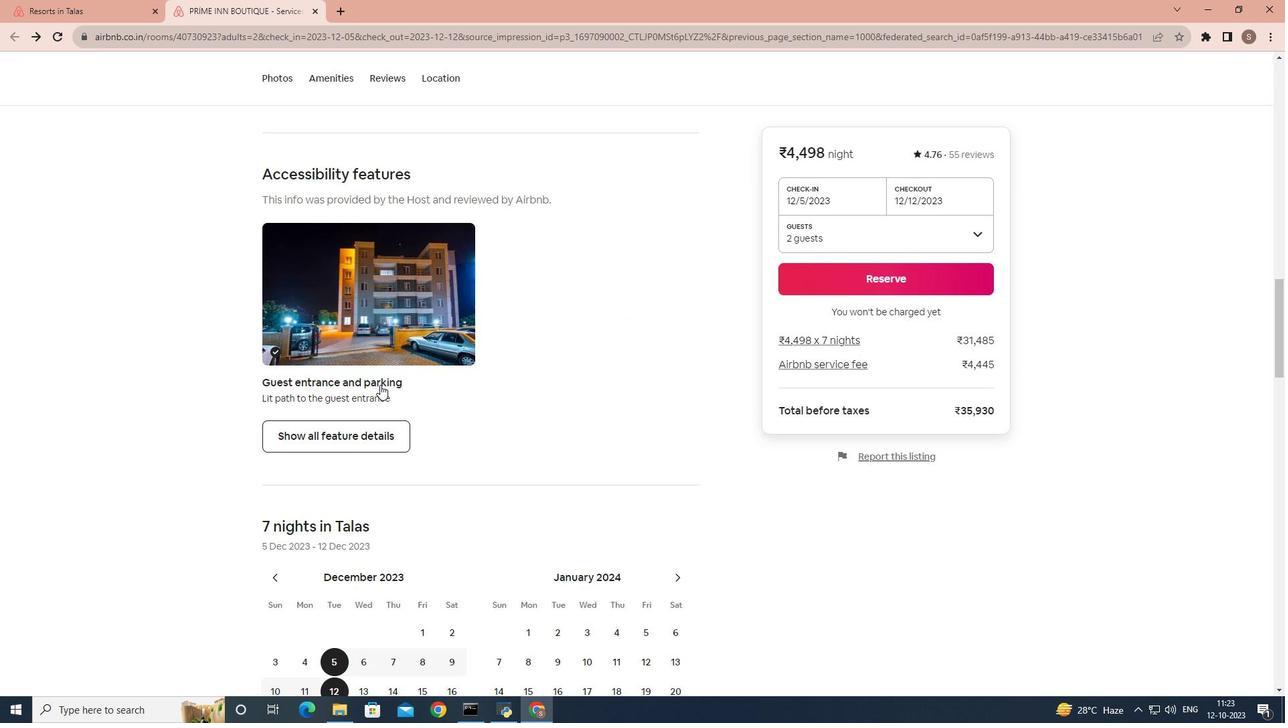 
Action: Mouse scrolled (380, 384) with delta (0, 0)
Screenshot: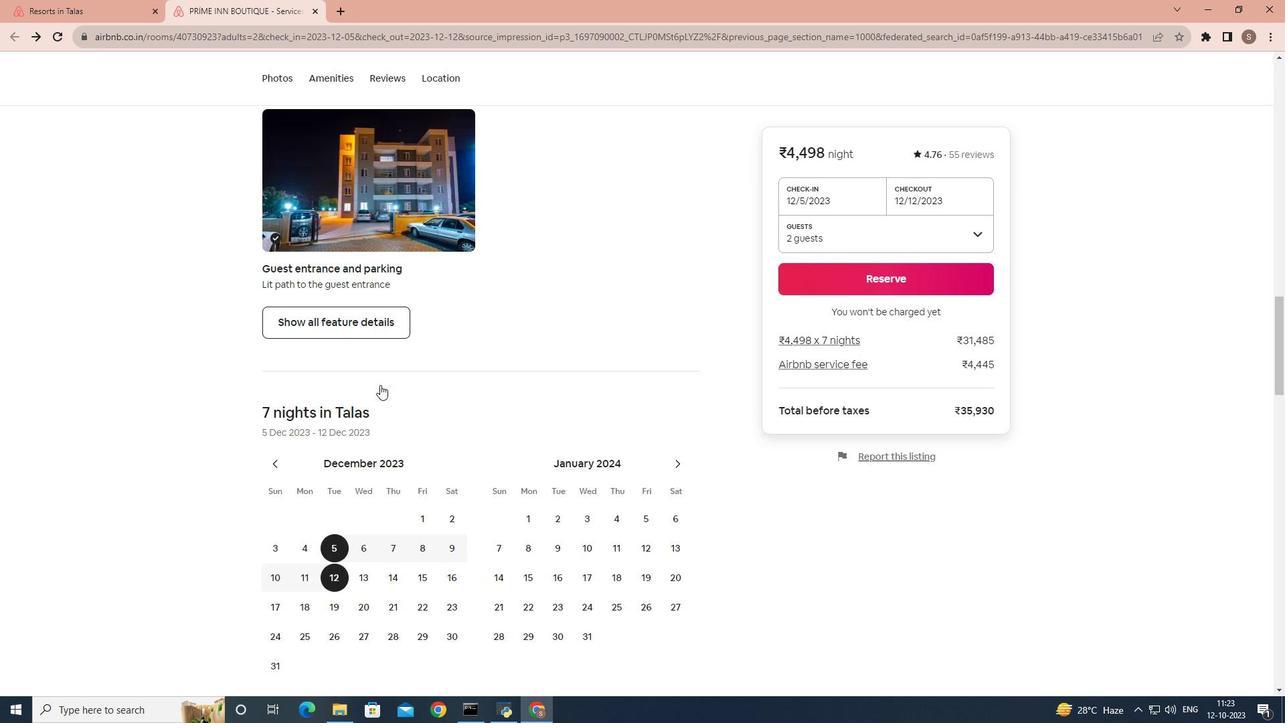 
Action: Mouse scrolled (380, 384) with delta (0, 0)
Screenshot: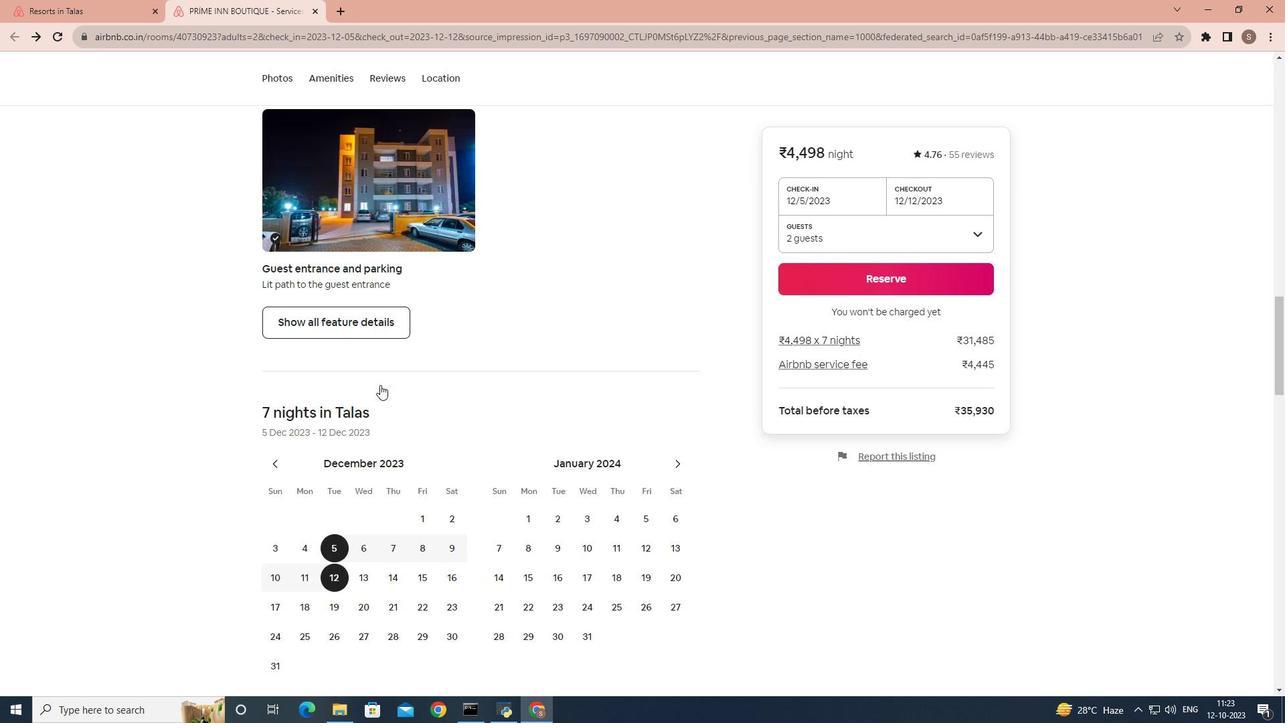 
Action: Mouse moved to (358, 266)
Screenshot: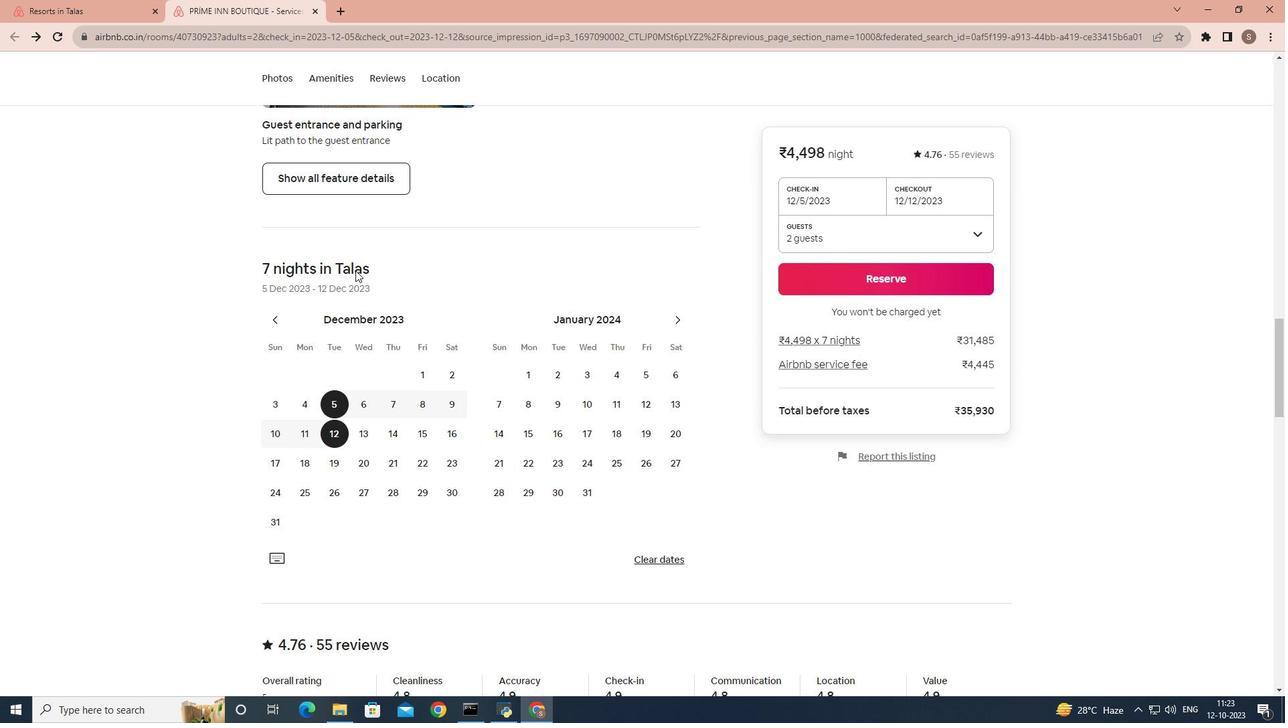
Action: Mouse scrolled (358, 265) with delta (0, 0)
Screenshot: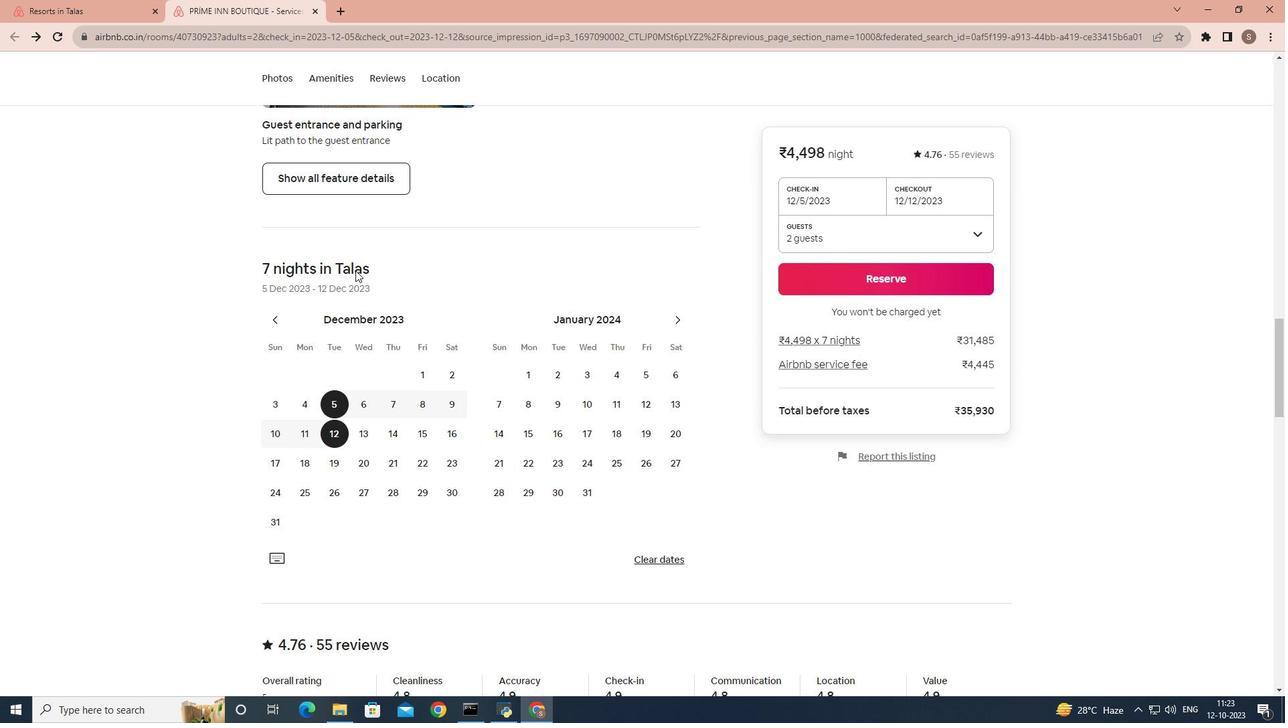 
Action: Mouse moved to (356, 269)
Screenshot: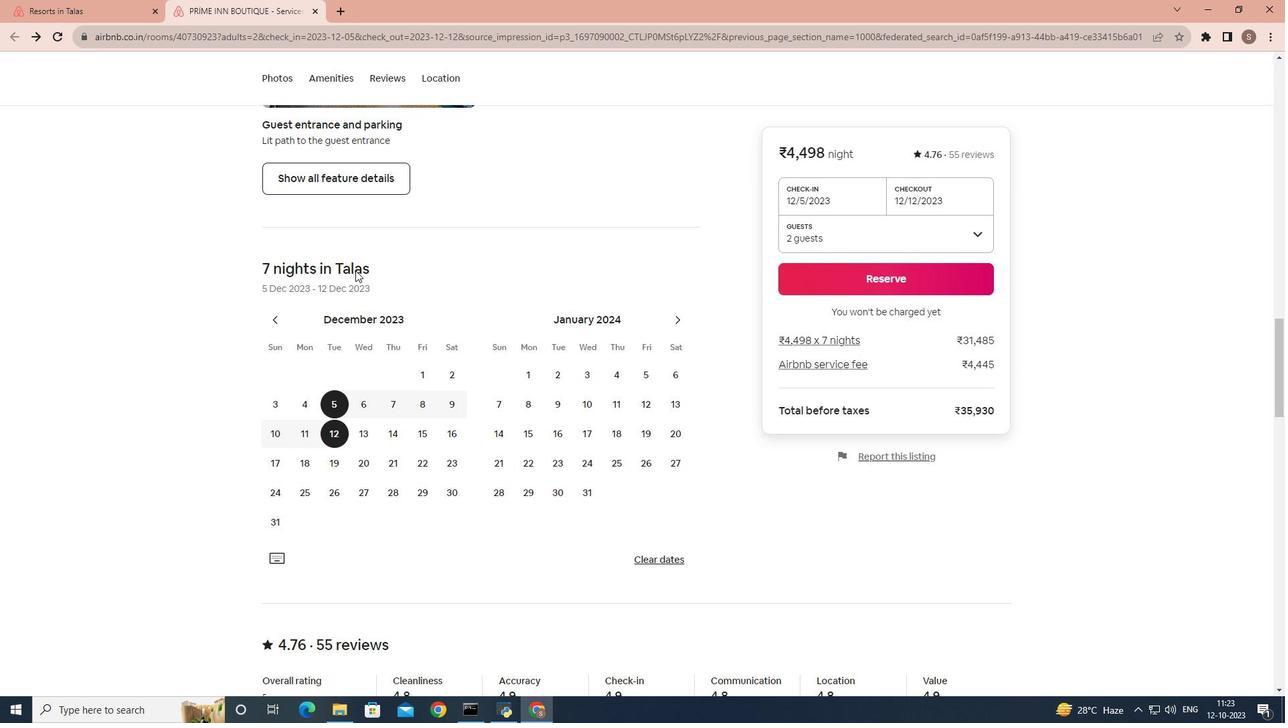 
Action: Mouse scrolled (356, 268) with delta (0, 0)
Screenshot: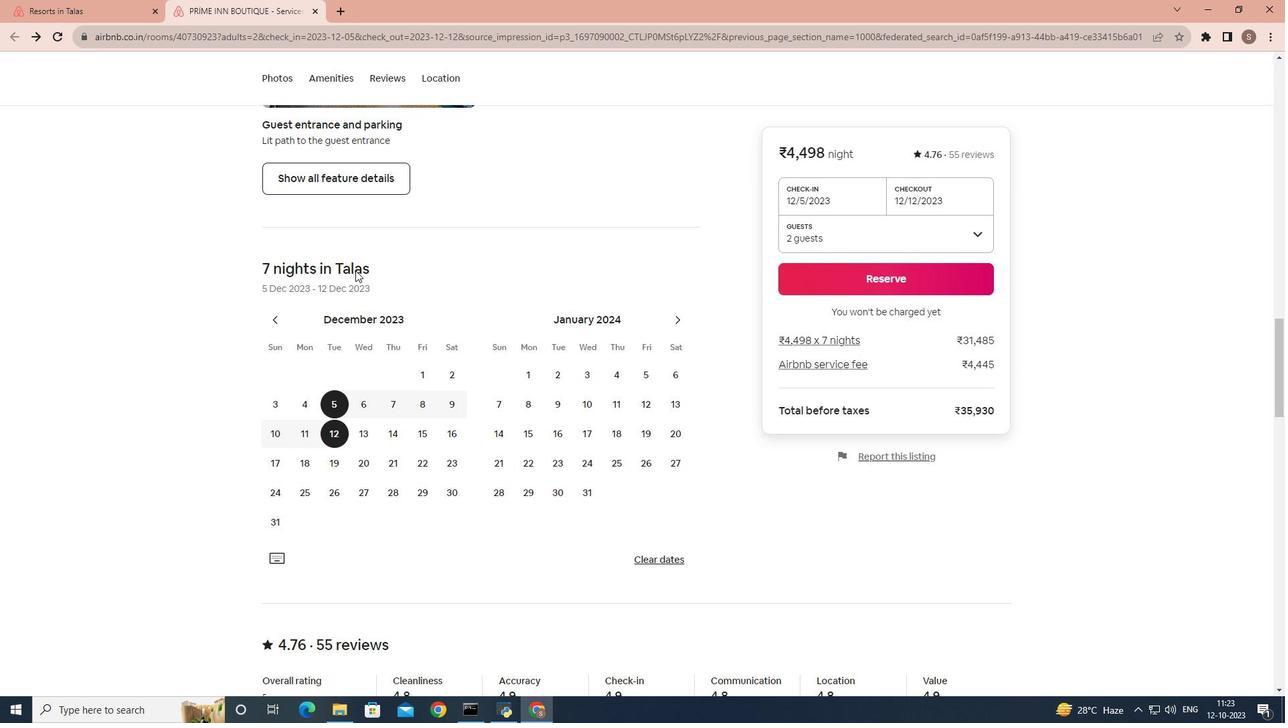 
Action: Mouse moved to (355, 270)
Screenshot: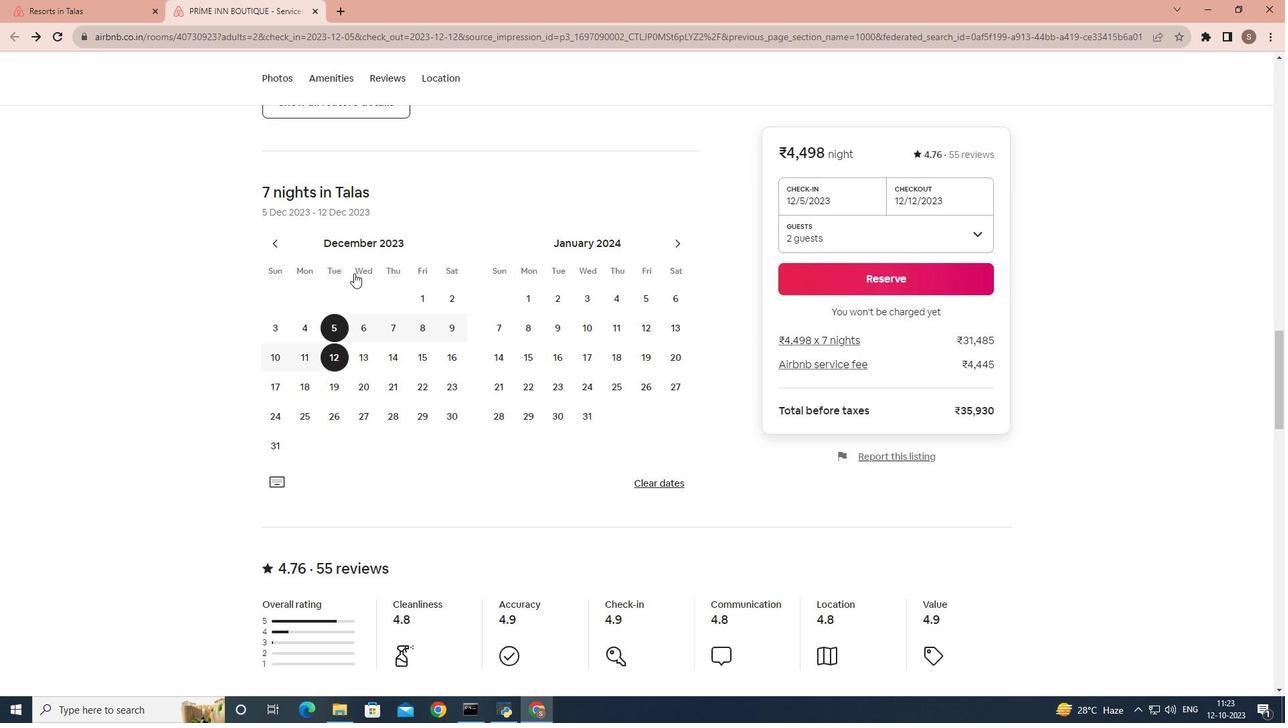 
Action: Mouse scrolled (355, 269) with delta (0, 0)
Screenshot: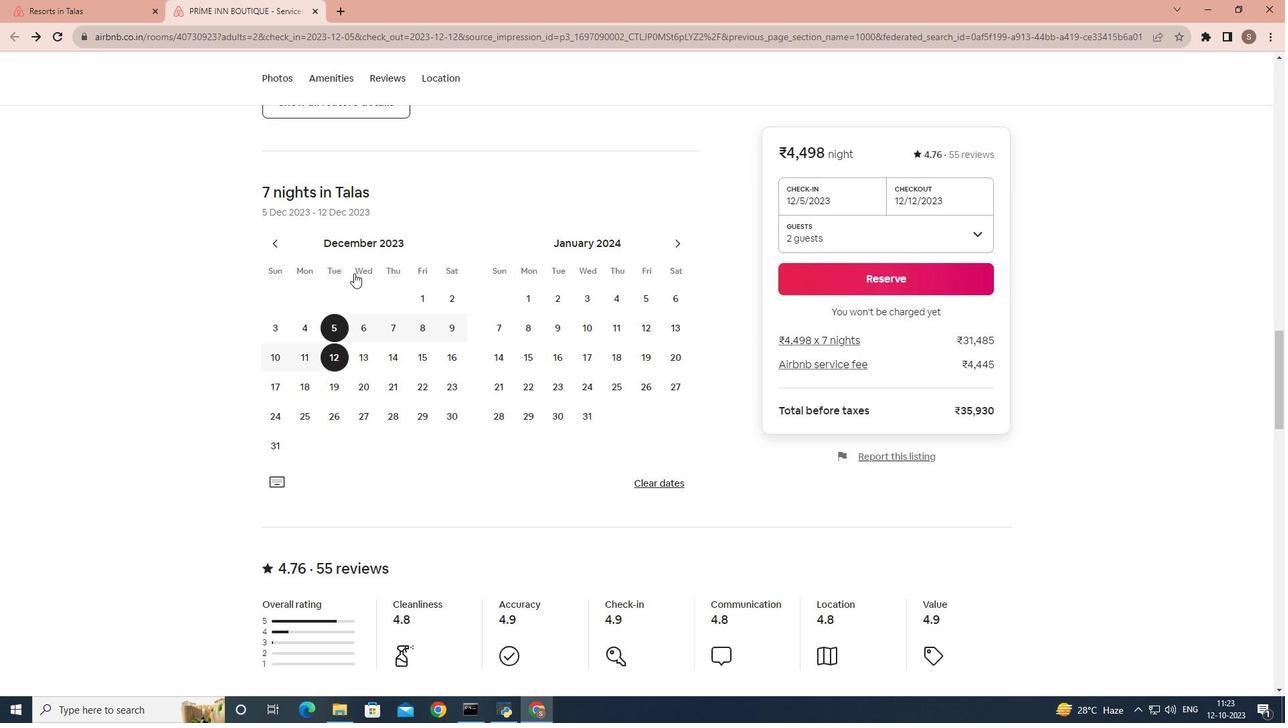 
Action: Mouse scrolled (355, 269) with delta (0, 0)
Screenshot: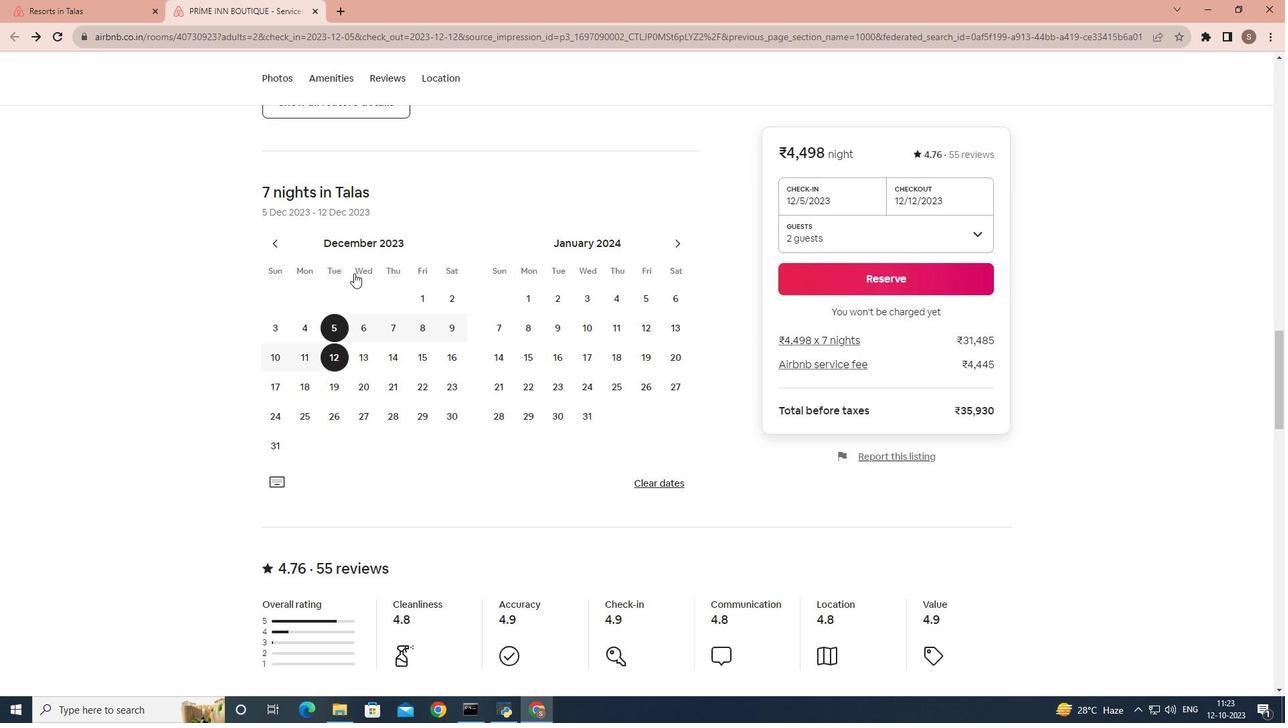 
Action: Mouse moved to (354, 271)
Screenshot: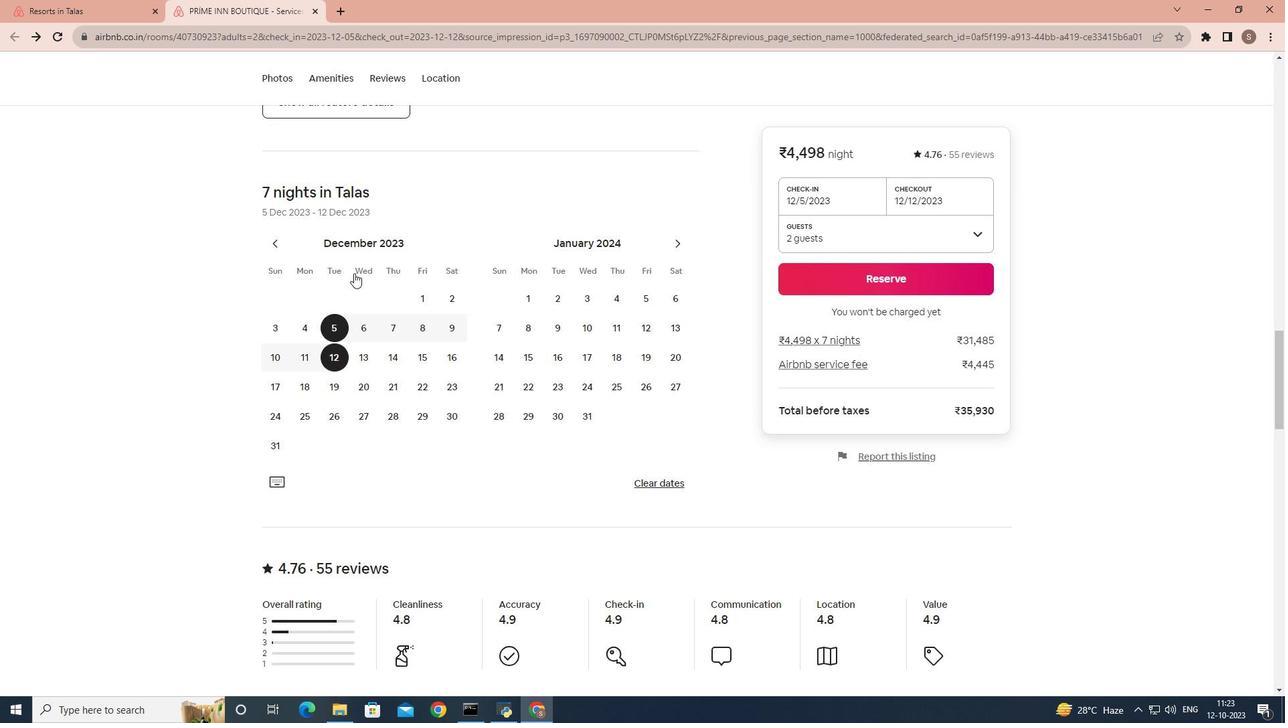 
Action: Mouse scrolled (354, 271) with delta (0, 0)
Screenshot: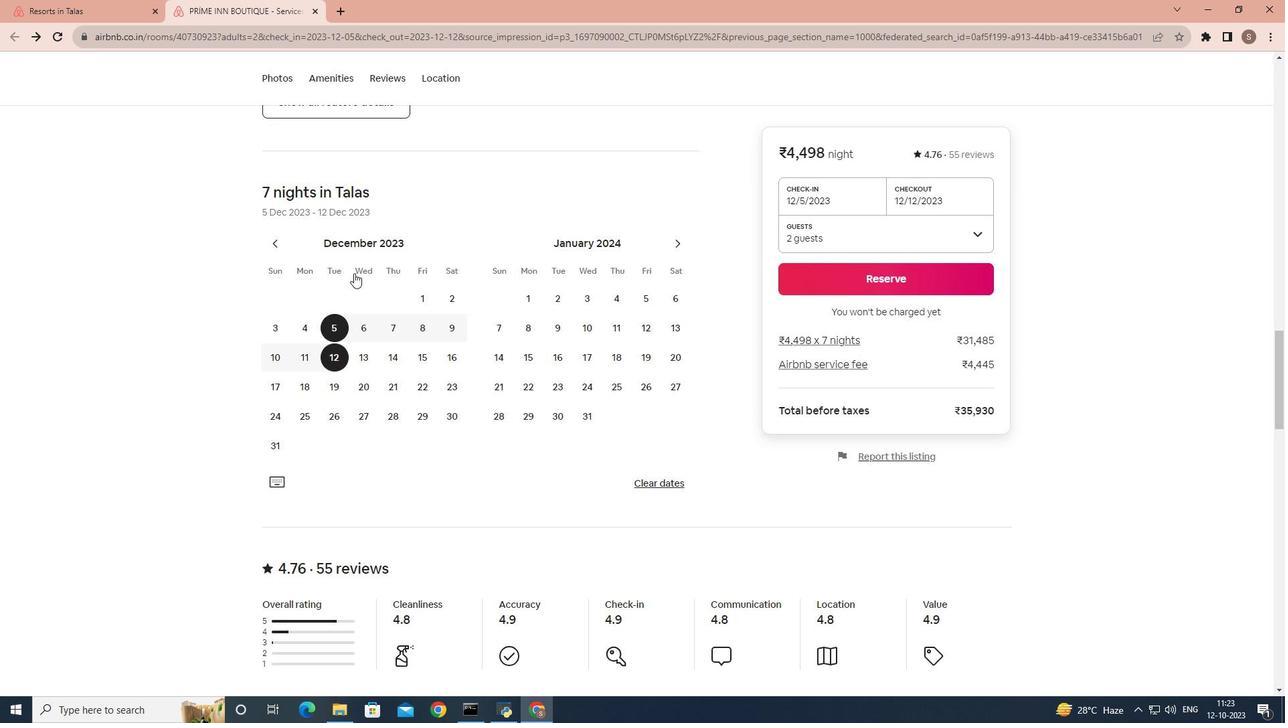
Action: Mouse moved to (326, 352)
Screenshot: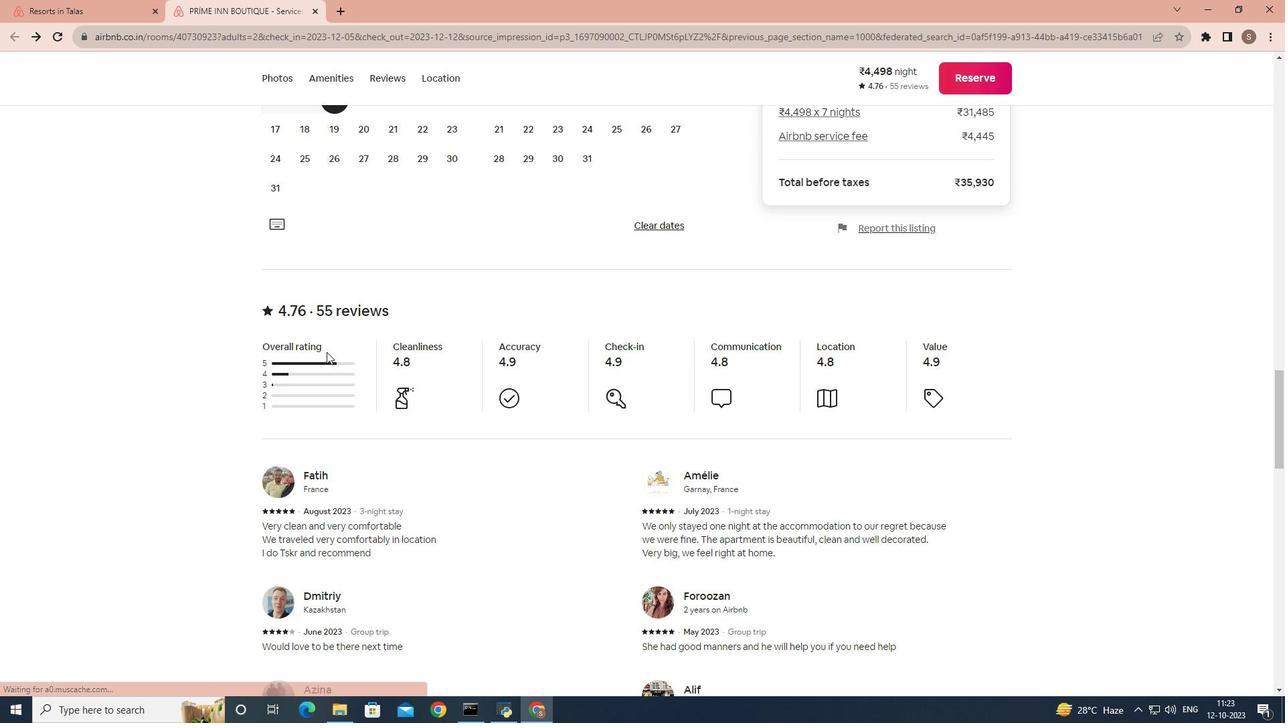 
Action: Mouse scrolled (326, 351) with delta (0, 0)
Screenshot: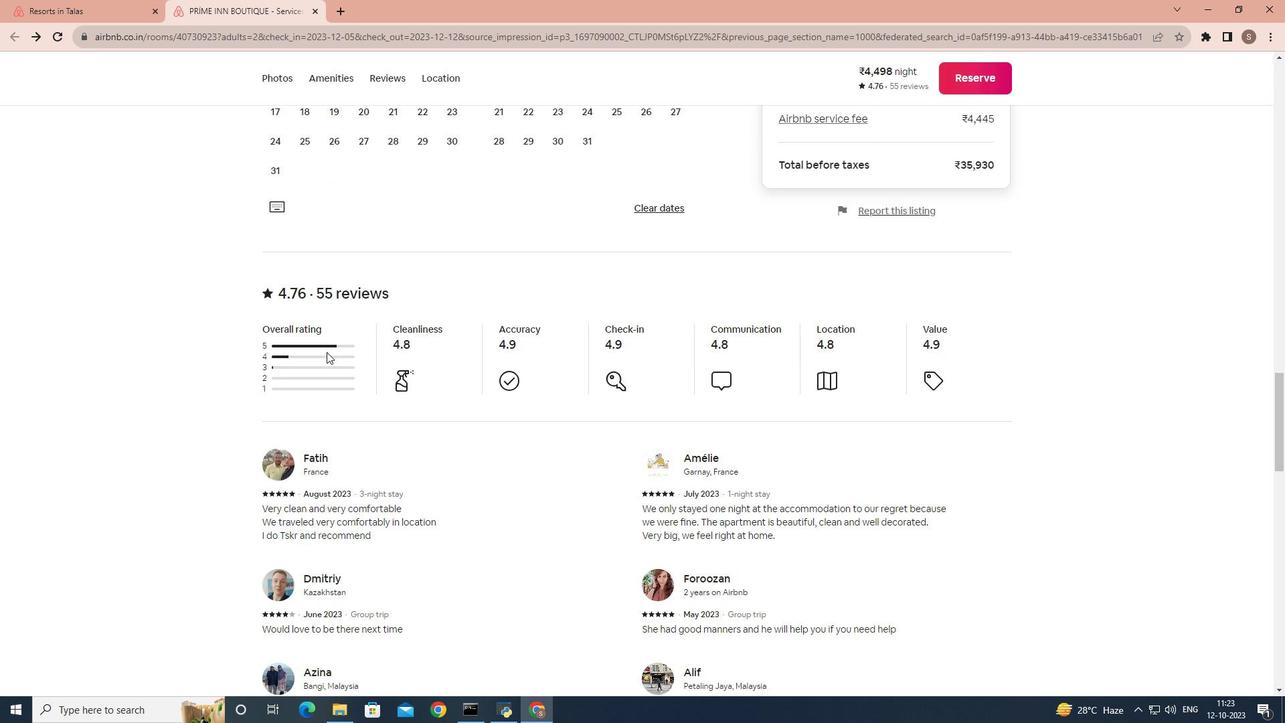 
Action: Mouse scrolled (326, 351) with delta (0, 0)
Screenshot: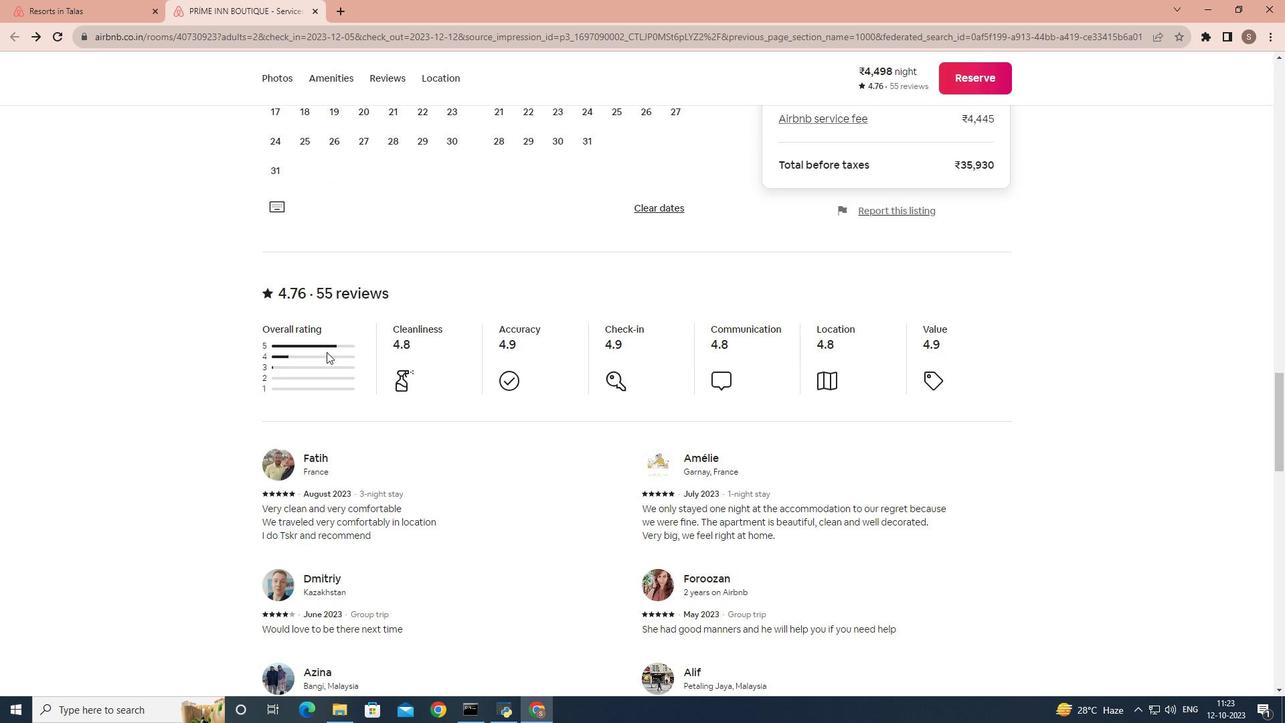 
Action: Mouse scrolled (326, 351) with delta (0, 0)
Screenshot: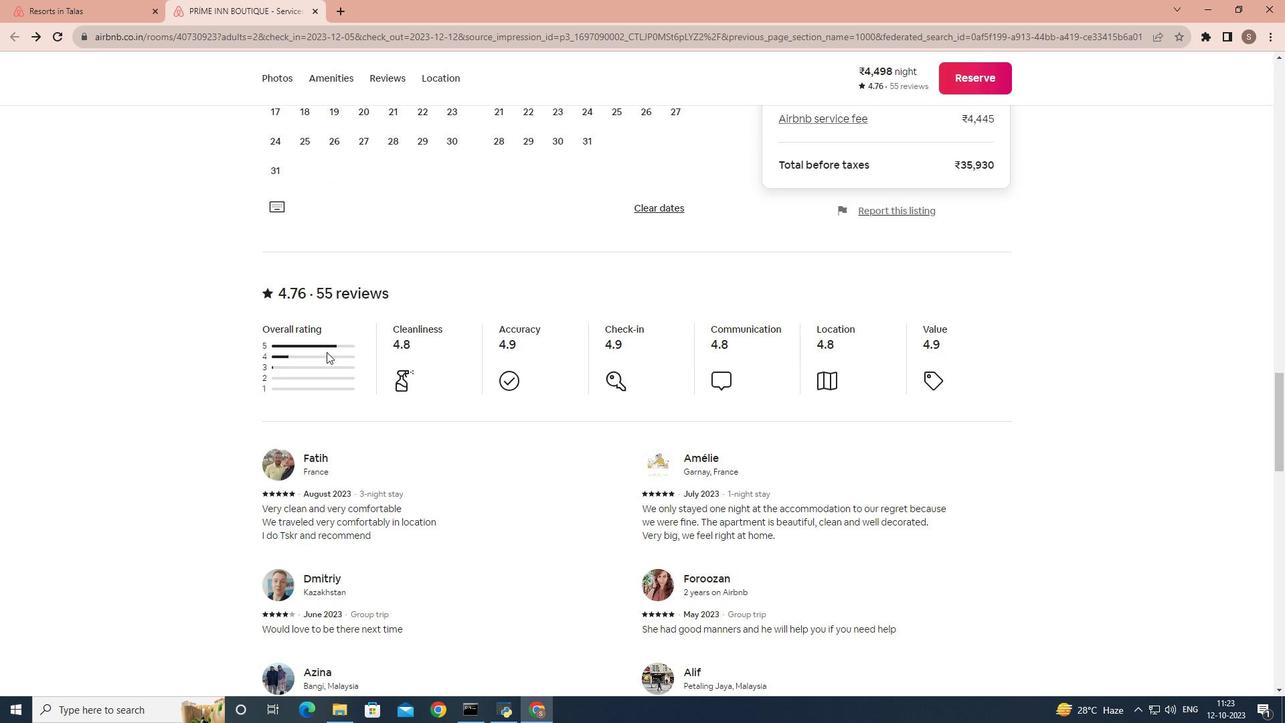 
Action: Mouse scrolled (326, 351) with delta (0, 0)
Screenshot: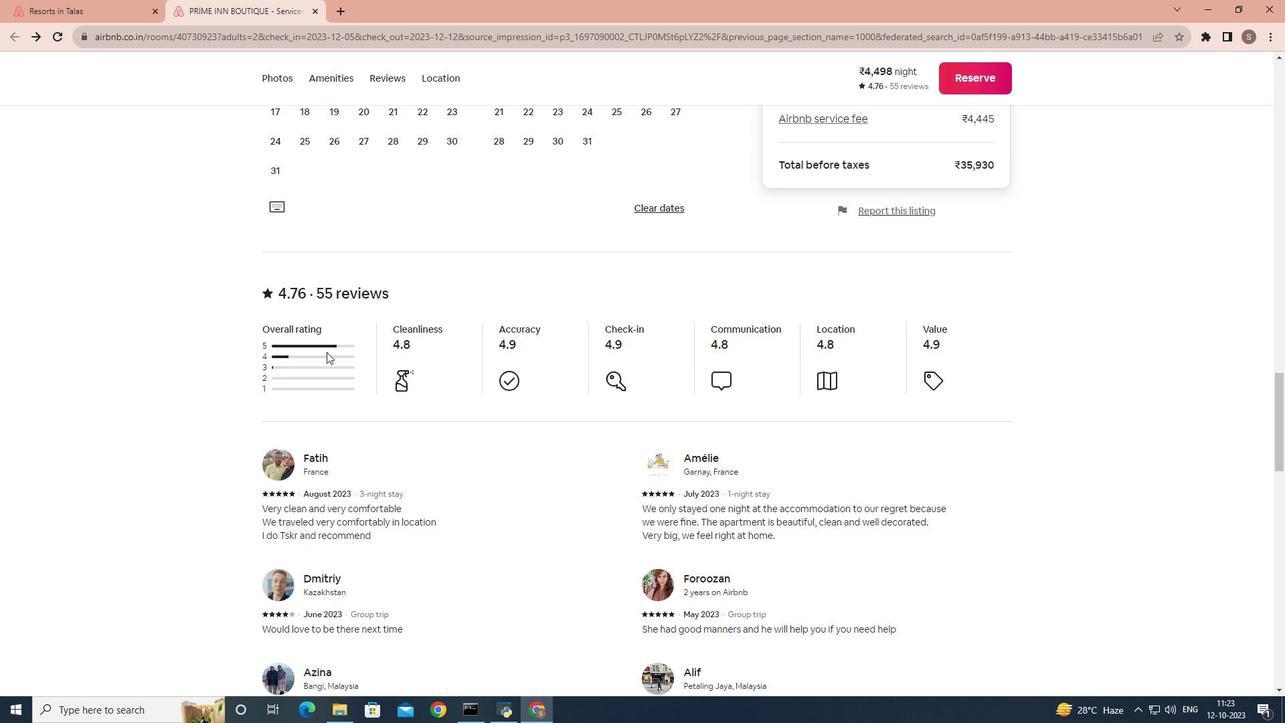 
Action: Mouse moved to (274, 524)
Screenshot: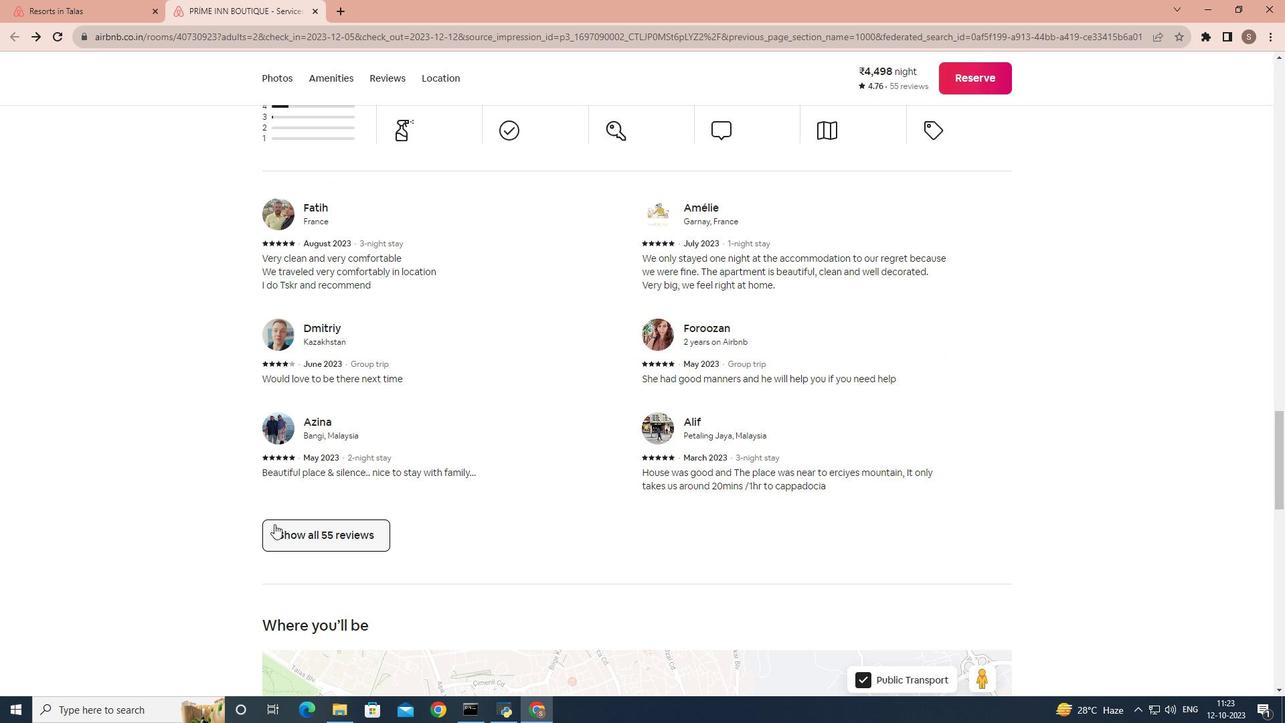 
Action: Mouse pressed left at (274, 524)
Screenshot: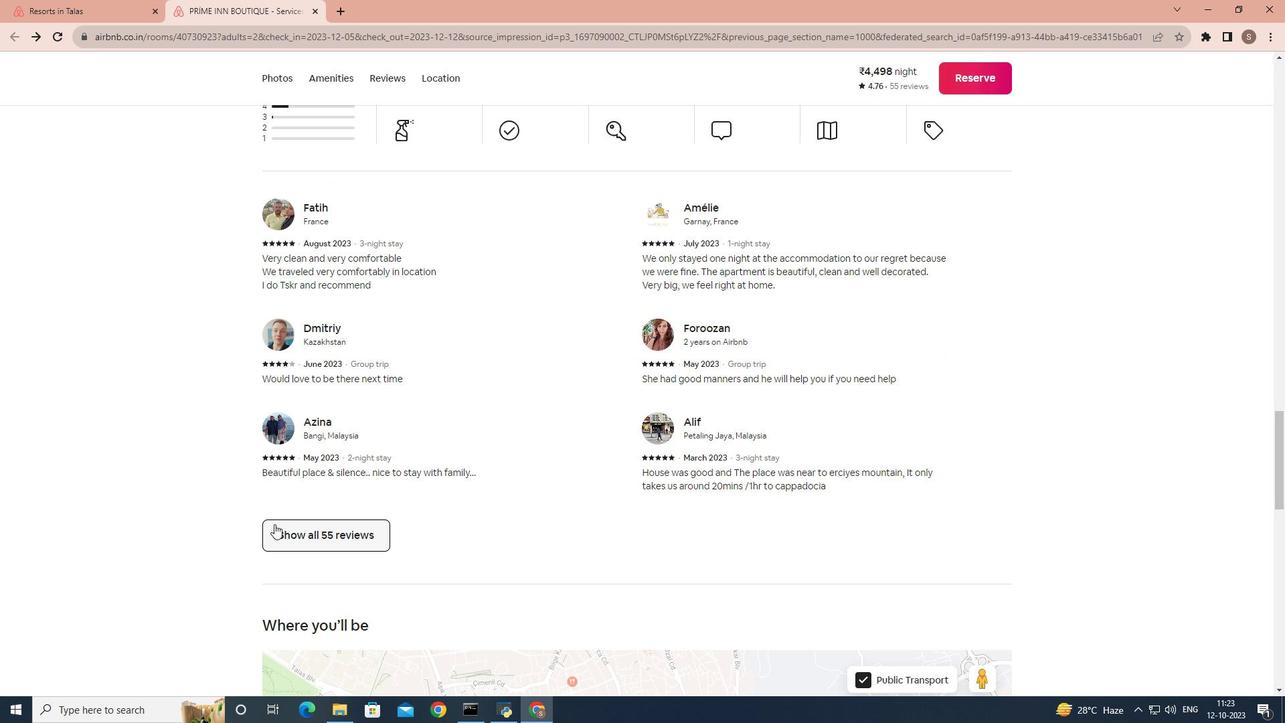 
Action: Mouse moved to (626, 397)
Screenshot: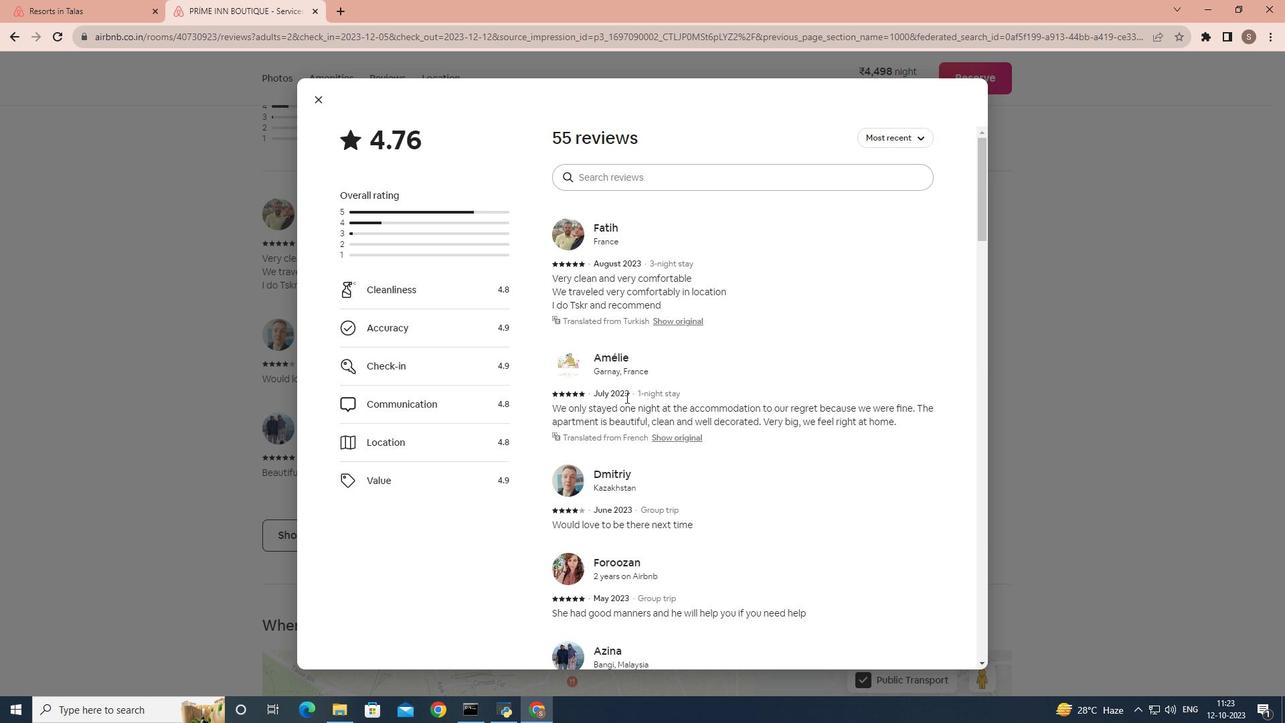 
Action: Mouse scrolled (626, 397) with delta (0, 0)
Screenshot: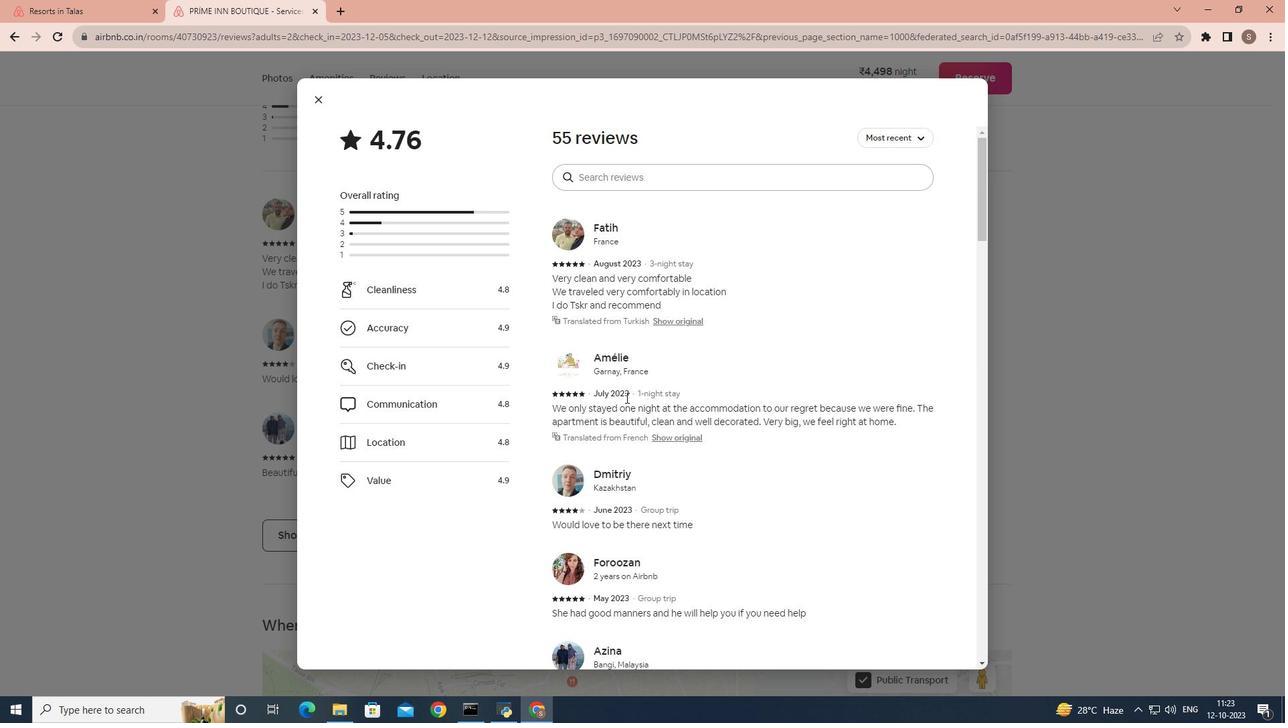 
Action: Mouse scrolled (626, 397) with delta (0, 0)
Screenshot: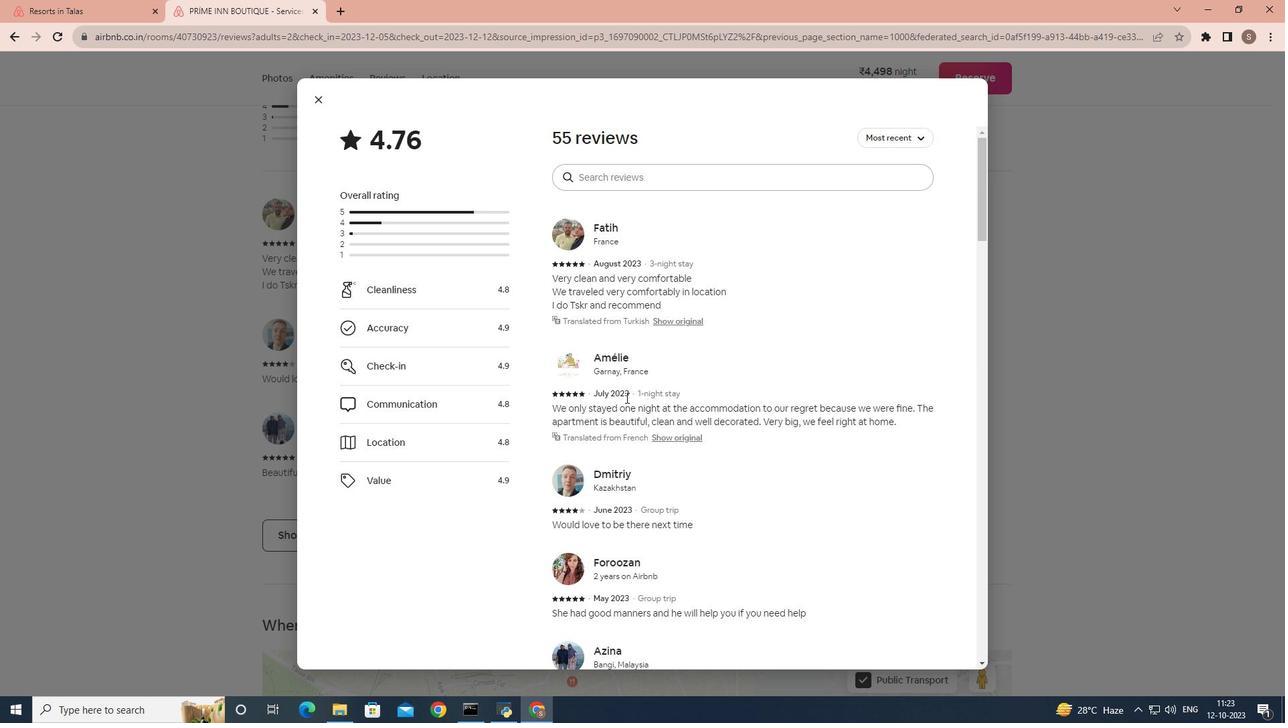 
Action: Mouse scrolled (626, 397) with delta (0, 0)
Screenshot: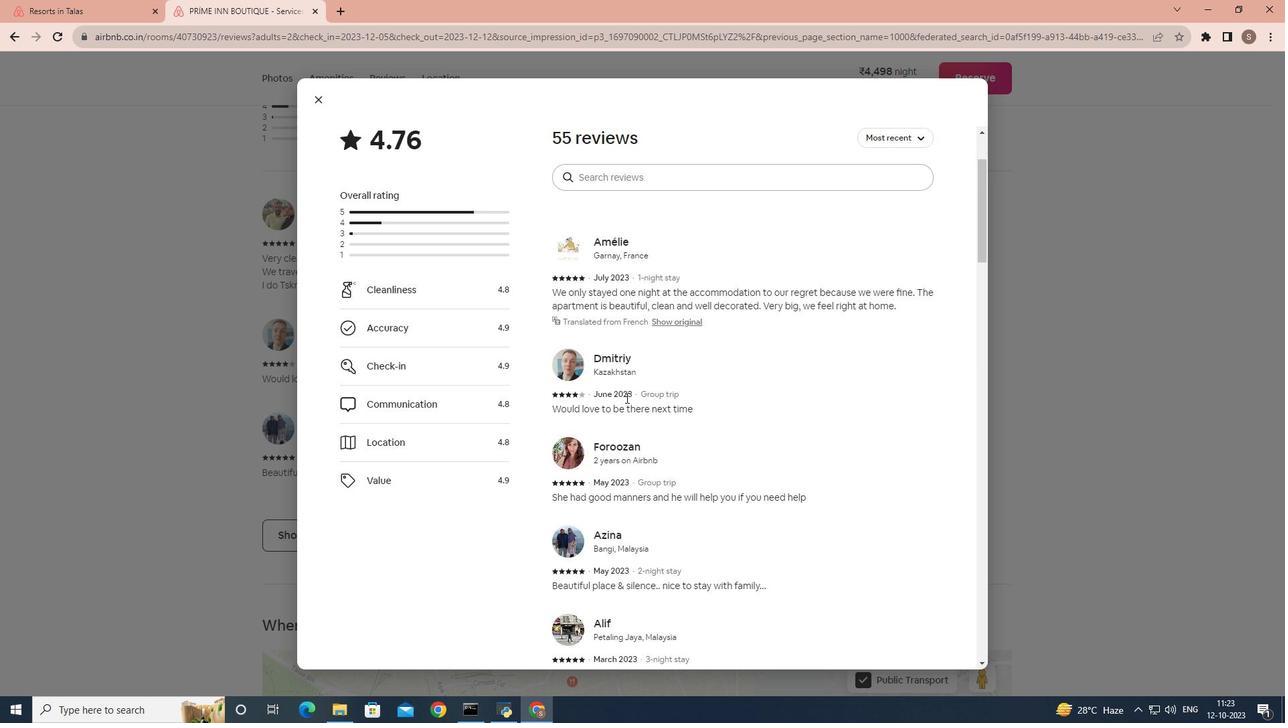 
Action: Mouse scrolled (626, 397) with delta (0, 0)
Screenshot: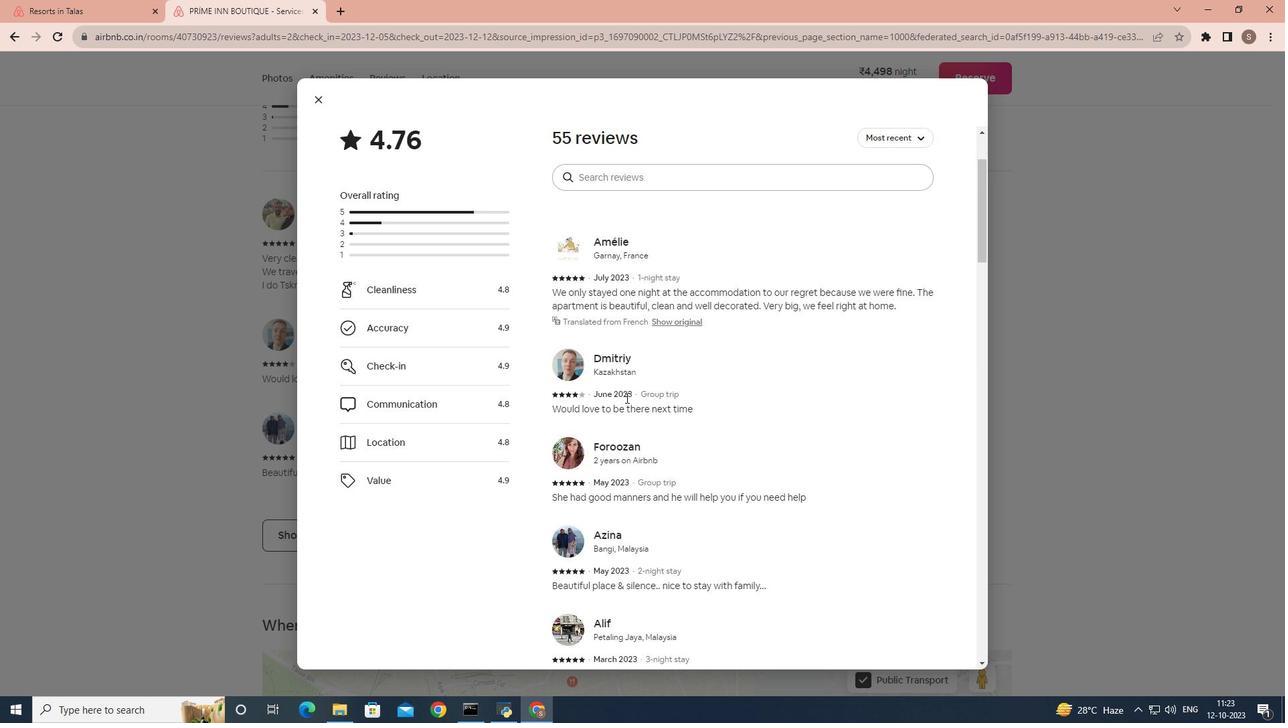 
Action: Mouse scrolled (626, 397) with delta (0, 0)
Screenshot: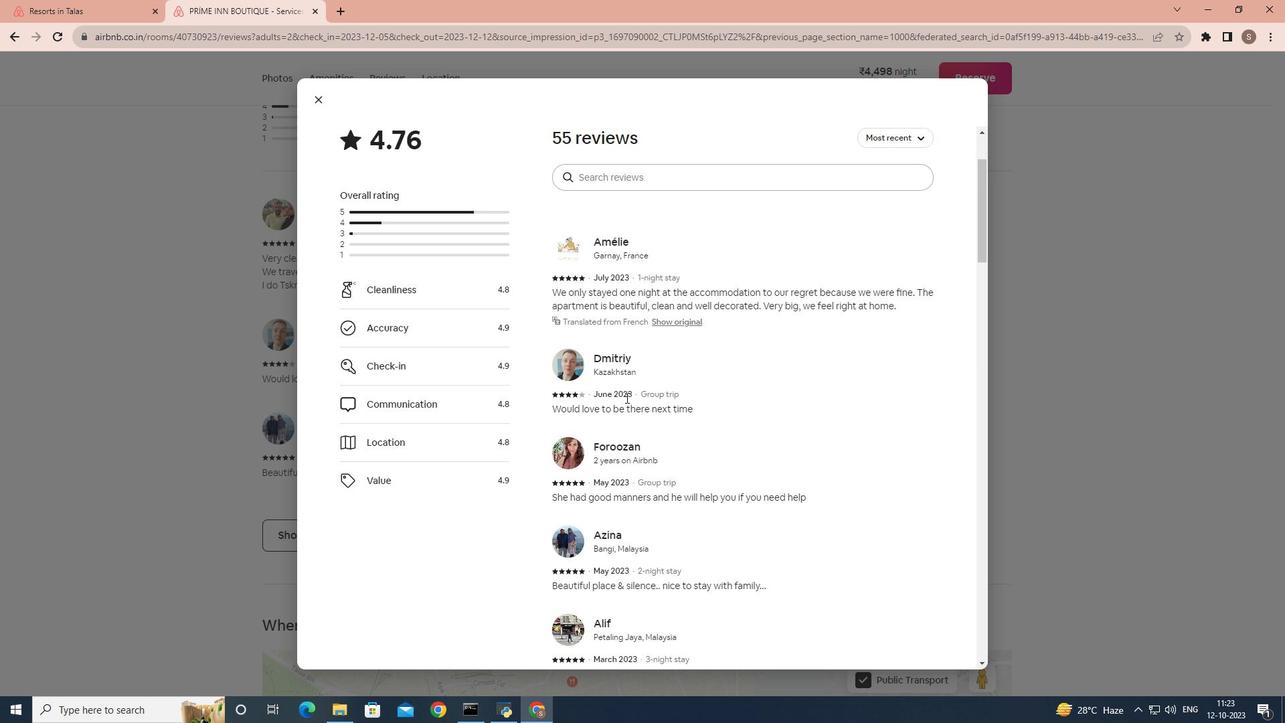 
Action: Mouse scrolled (626, 397) with delta (0, 0)
Screenshot: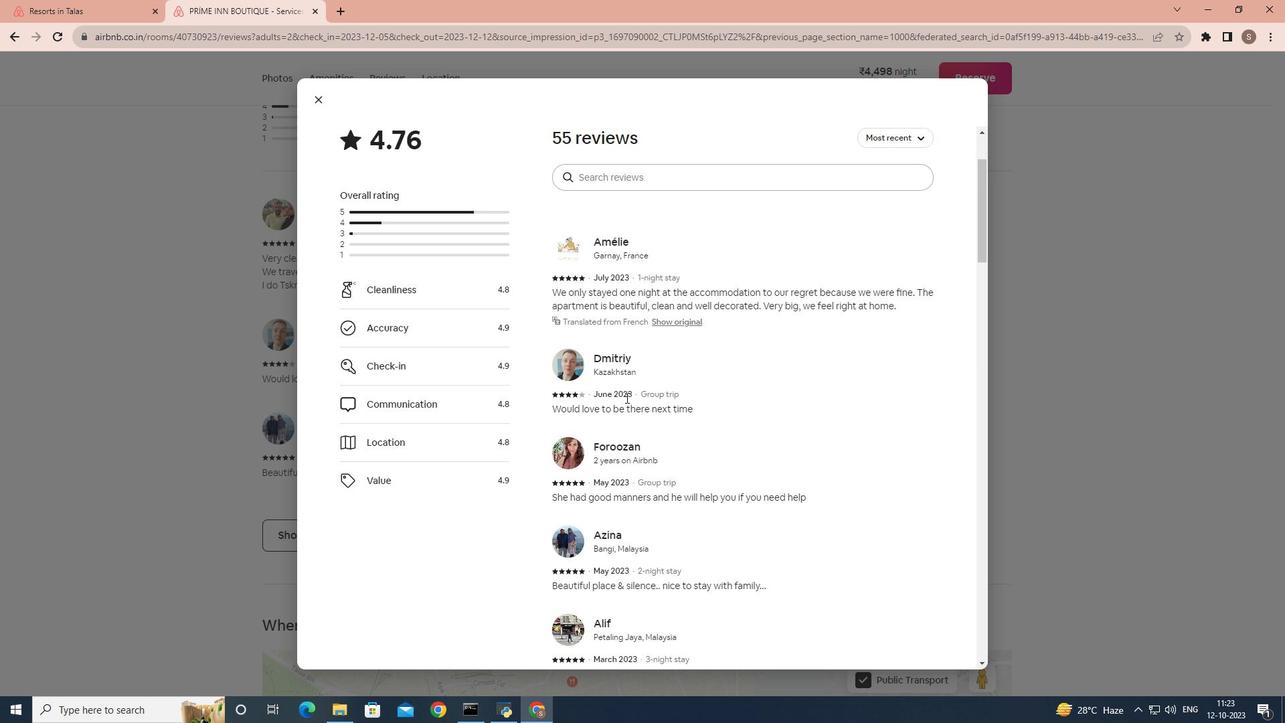 
Action: Mouse scrolled (626, 397) with delta (0, 0)
Screenshot: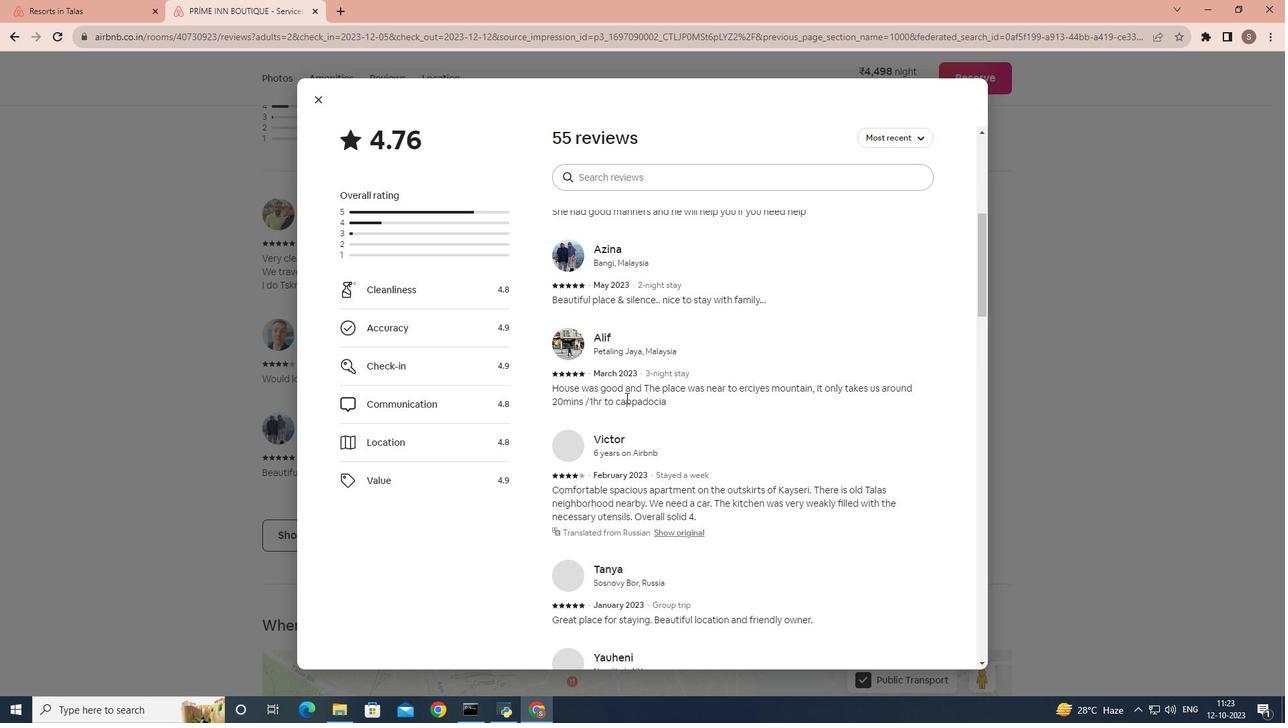 
Action: Mouse scrolled (626, 397) with delta (0, 0)
Screenshot: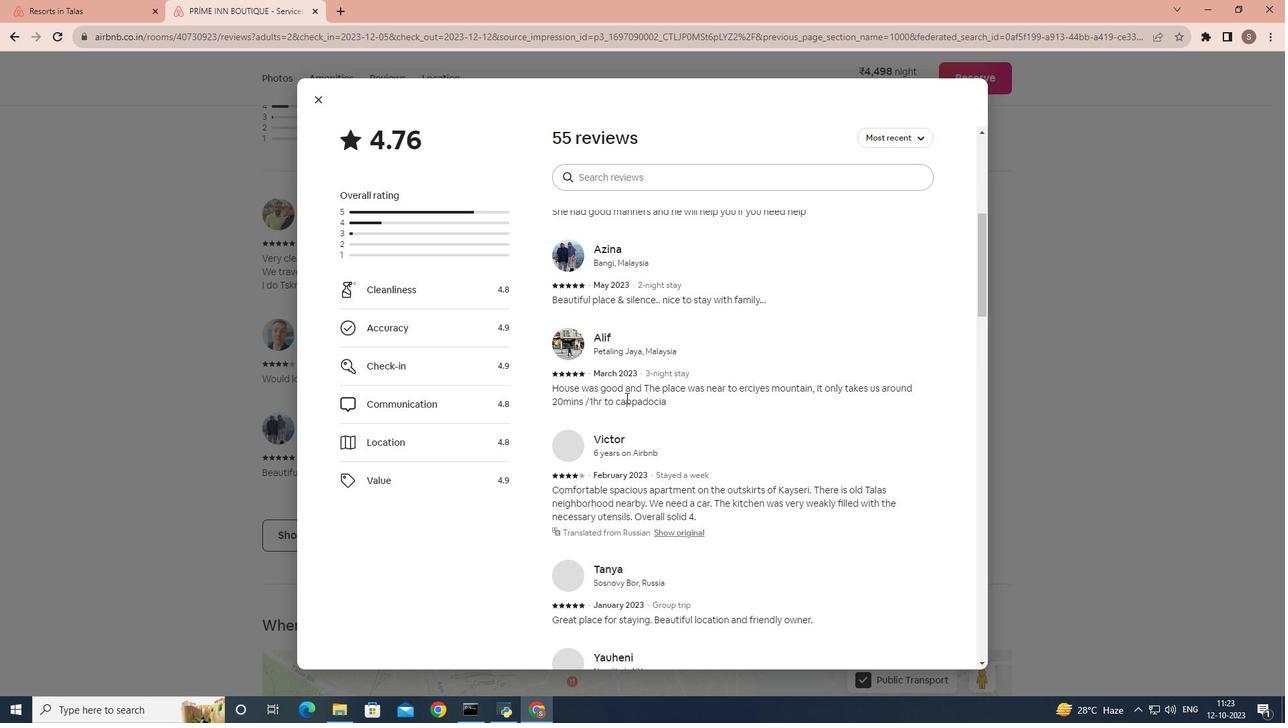 
Action: Mouse scrolled (626, 397) with delta (0, 0)
Screenshot: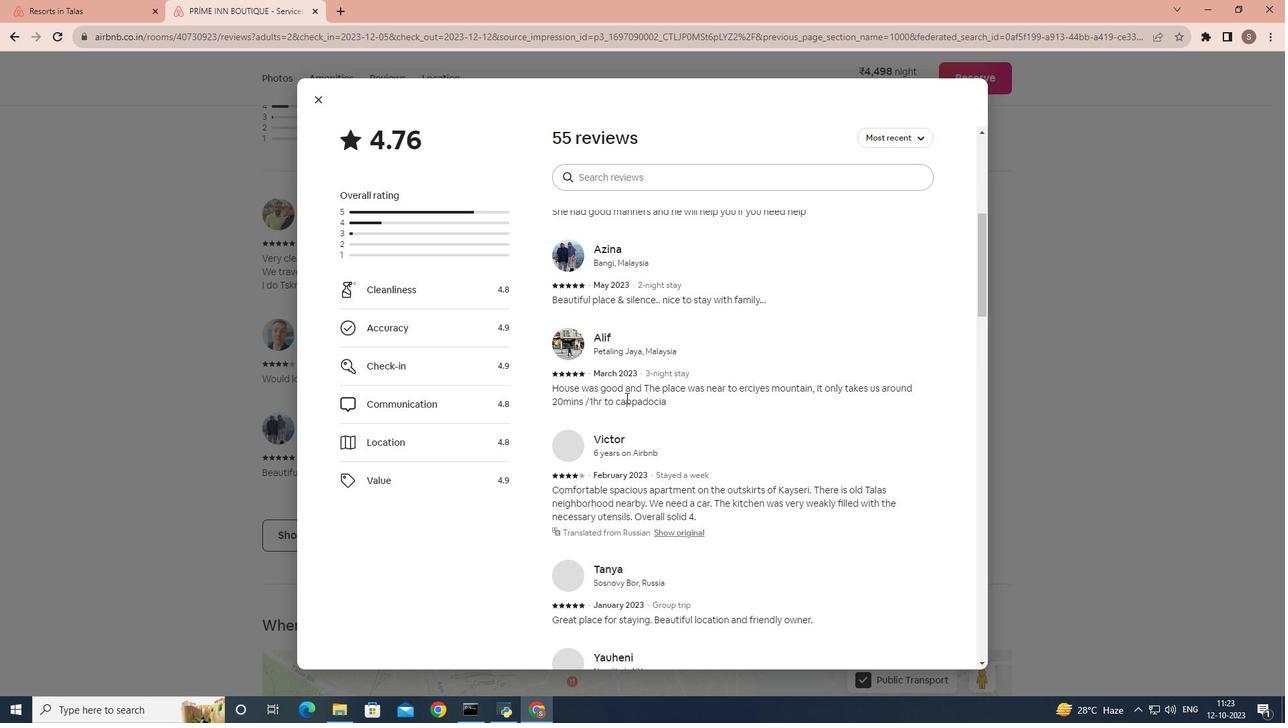 
Action: Mouse scrolled (626, 397) with delta (0, 0)
Screenshot: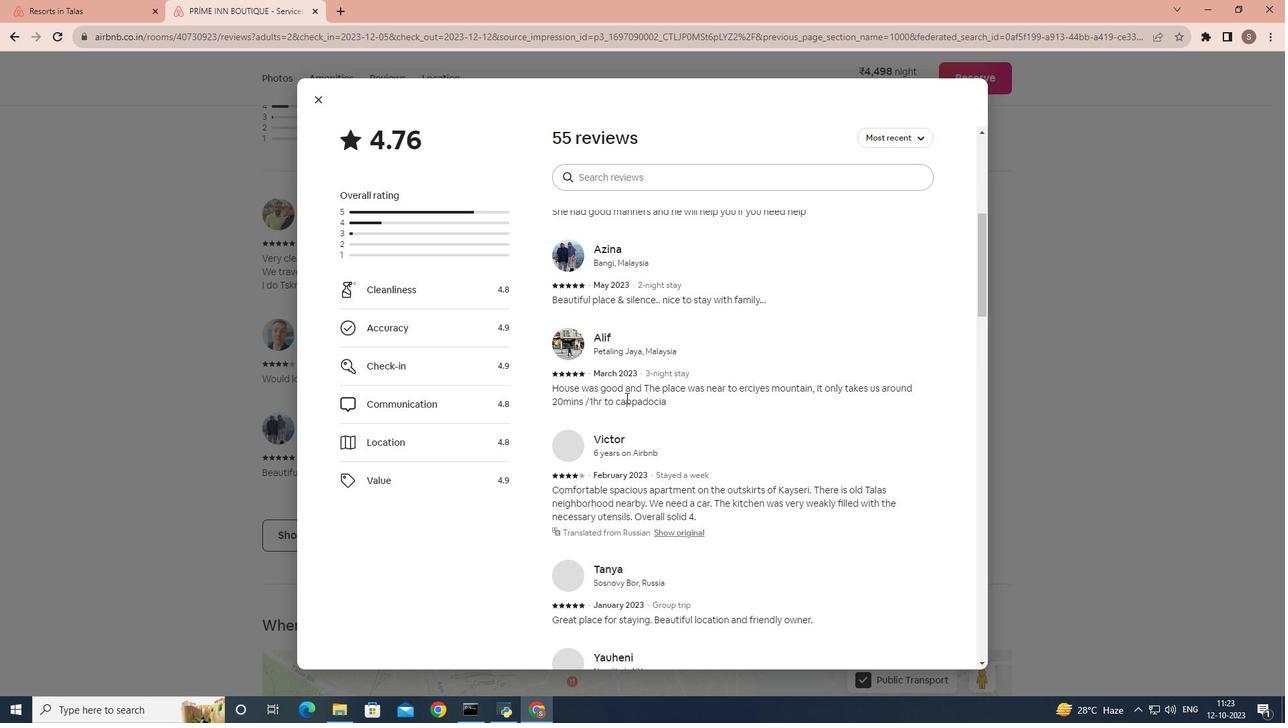 
Action: Mouse scrolled (626, 397) with delta (0, 0)
Screenshot: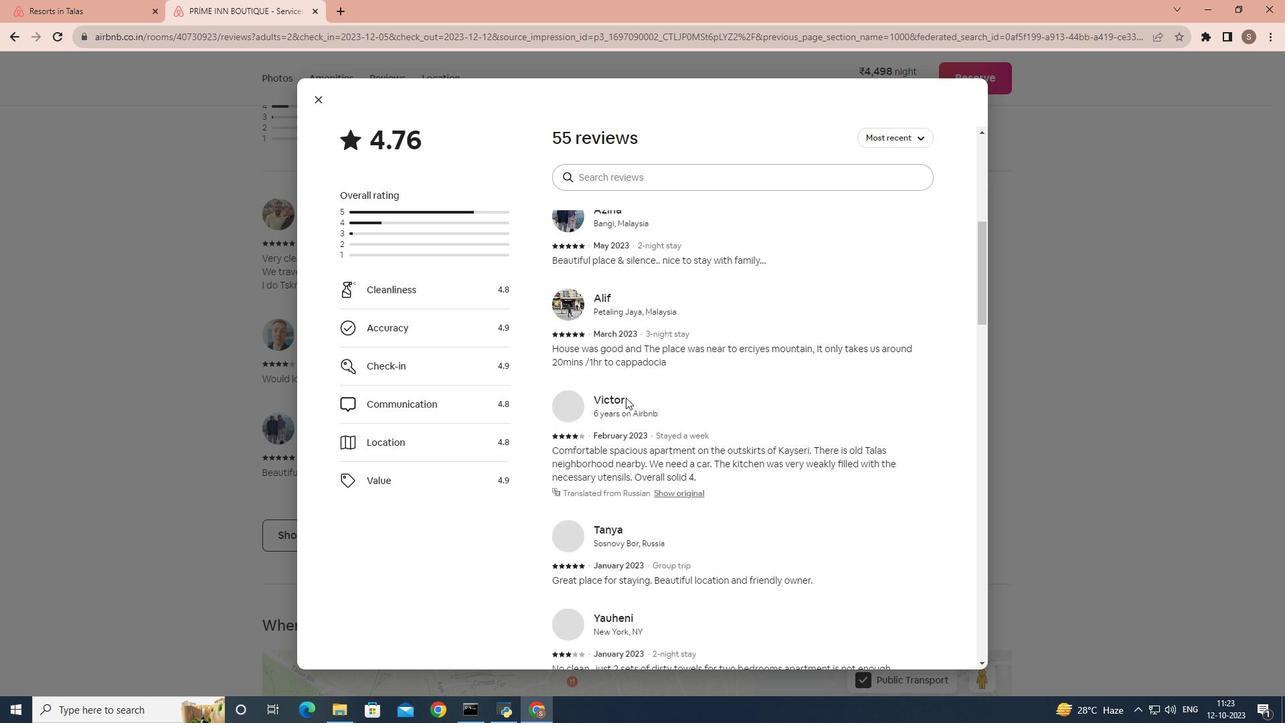 
Action: Mouse scrolled (626, 397) with delta (0, 0)
Screenshot: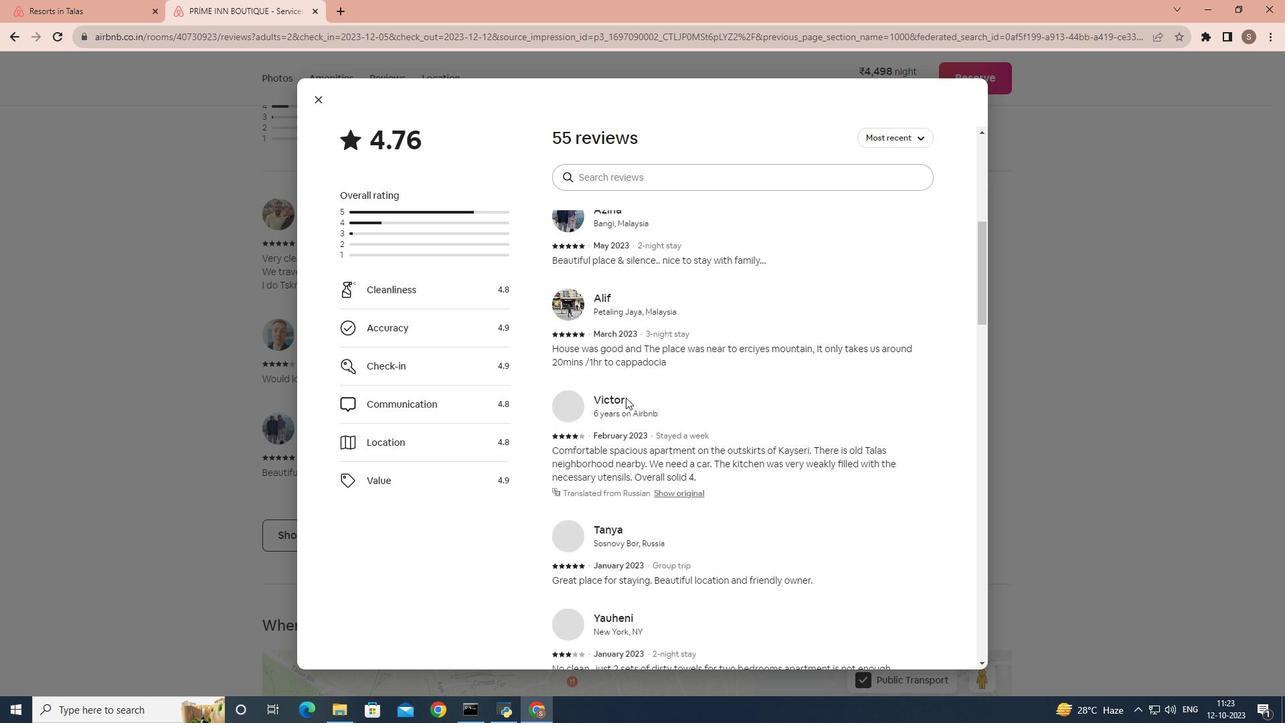 
Action: Mouse scrolled (626, 397) with delta (0, 0)
Screenshot: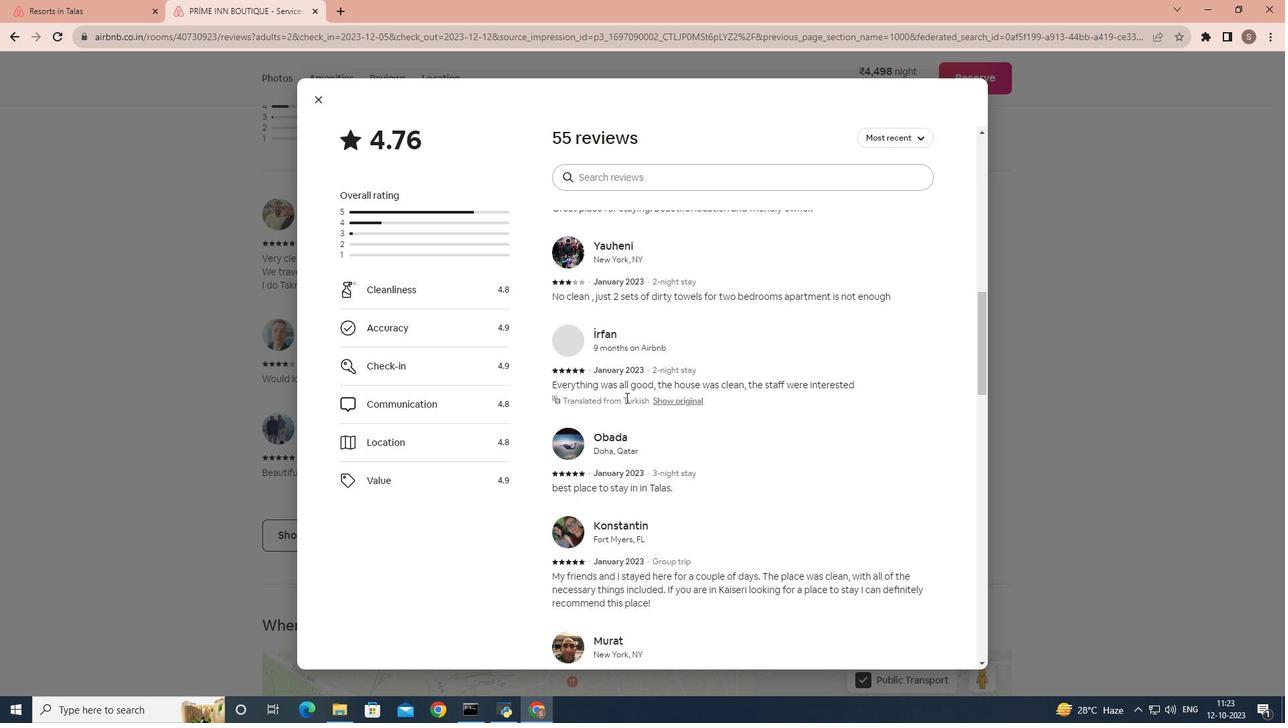 
Action: Mouse scrolled (626, 397) with delta (0, 0)
Screenshot: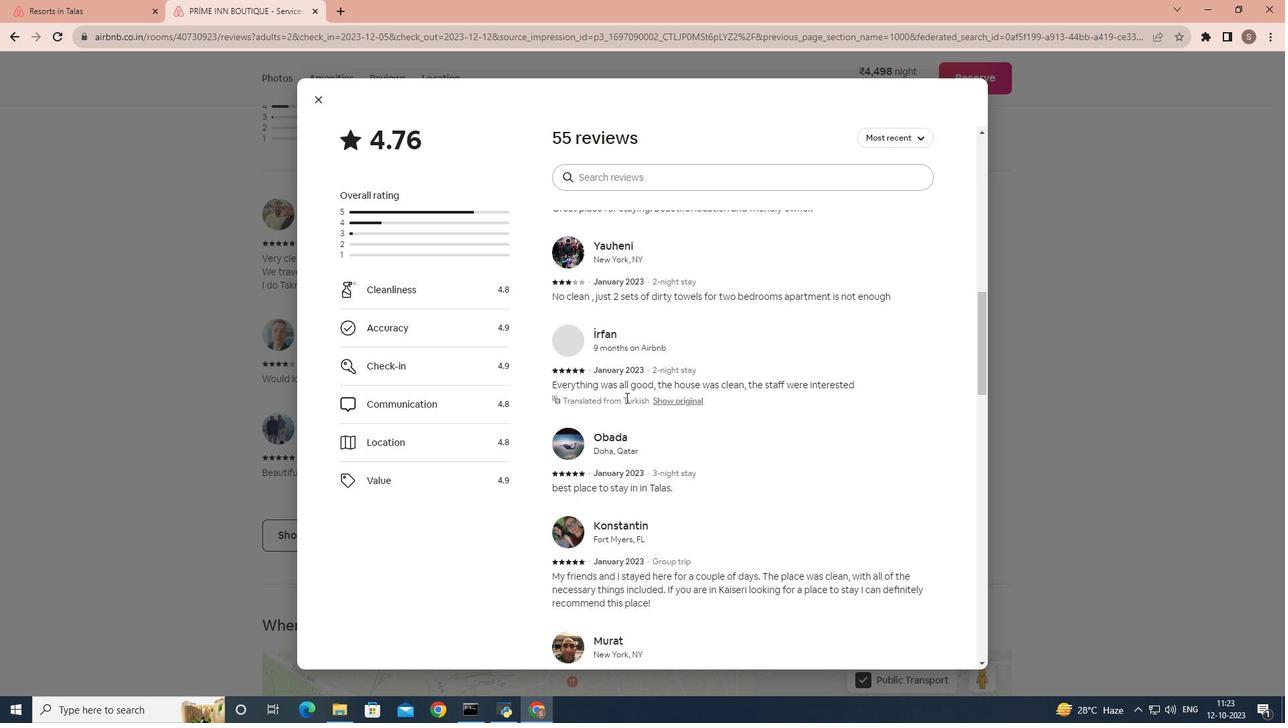 
Action: Mouse scrolled (626, 397) with delta (0, 0)
Screenshot: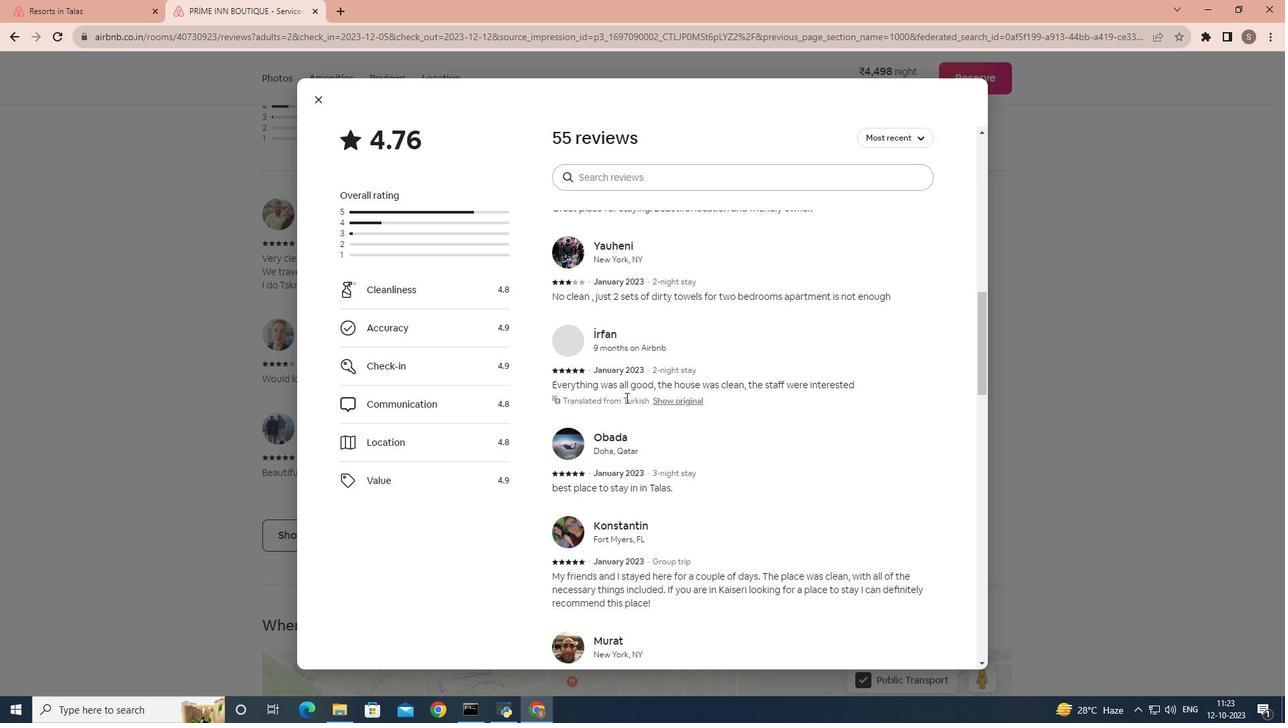 
Action: Mouse scrolled (626, 397) with delta (0, 0)
Screenshot: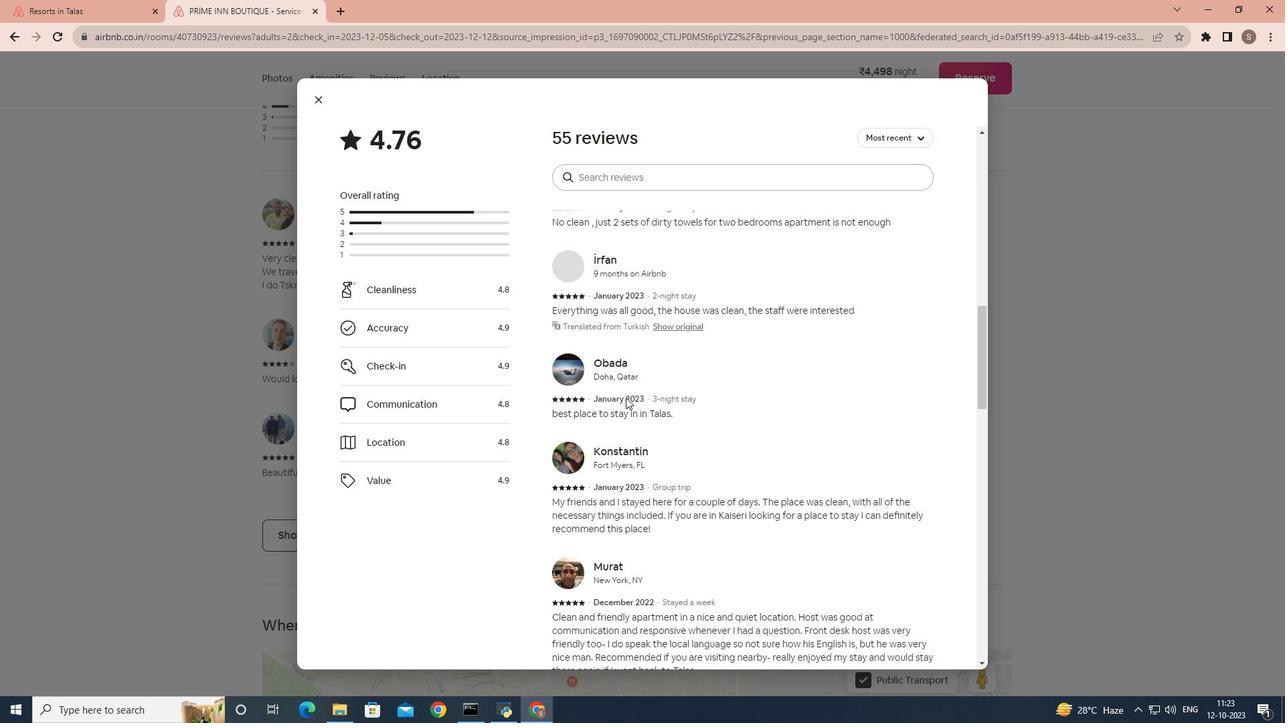 
Action: Mouse scrolled (626, 397) with delta (0, 0)
Screenshot: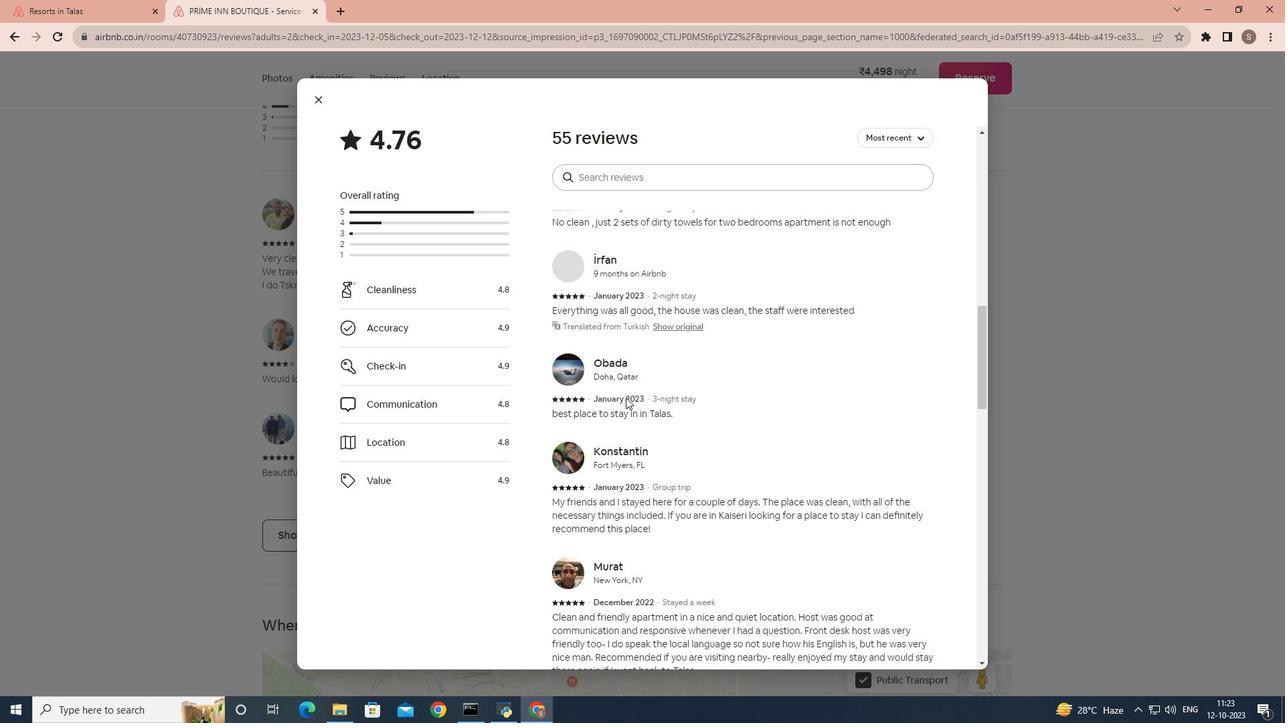 
Action: Mouse scrolled (626, 397) with delta (0, 0)
Screenshot: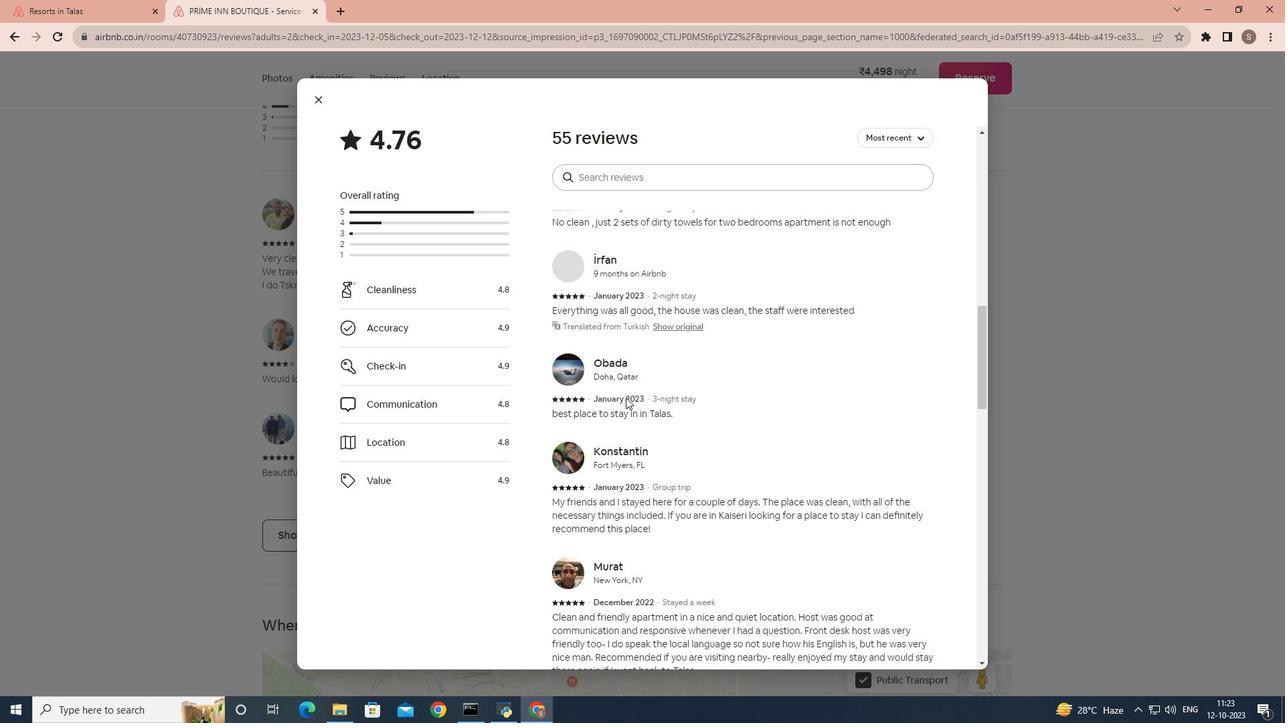 
Action: Mouse scrolled (626, 397) with delta (0, 0)
Screenshot: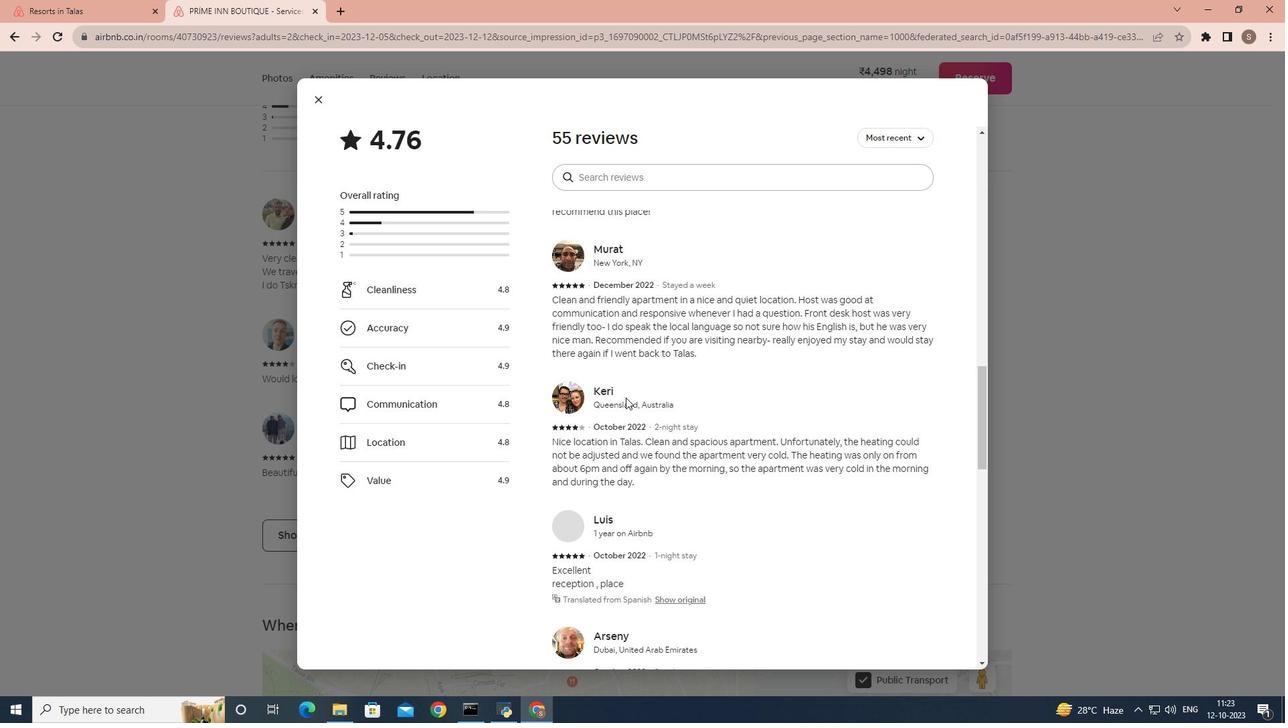 
Action: Mouse scrolled (626, 397) with delta (0, 0)
Screenshot: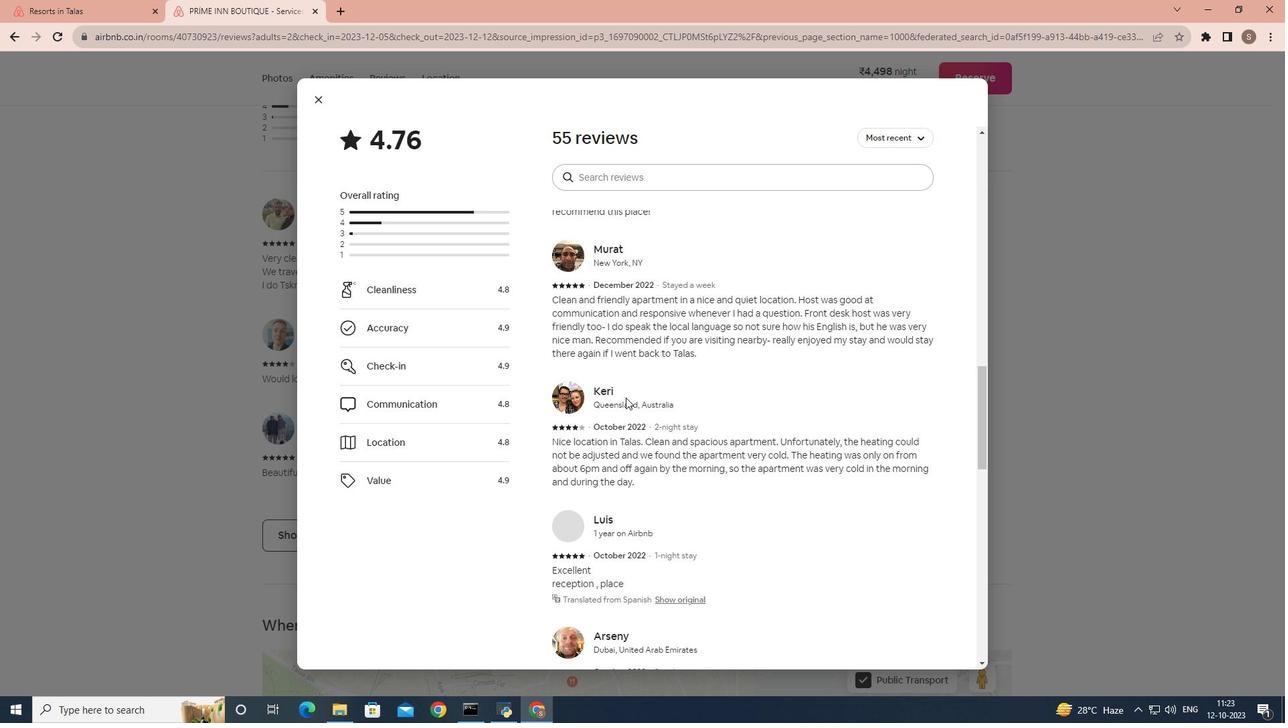 
Action: Mouse scrolled (626, 397) with delta (0, 0)
Screenshot: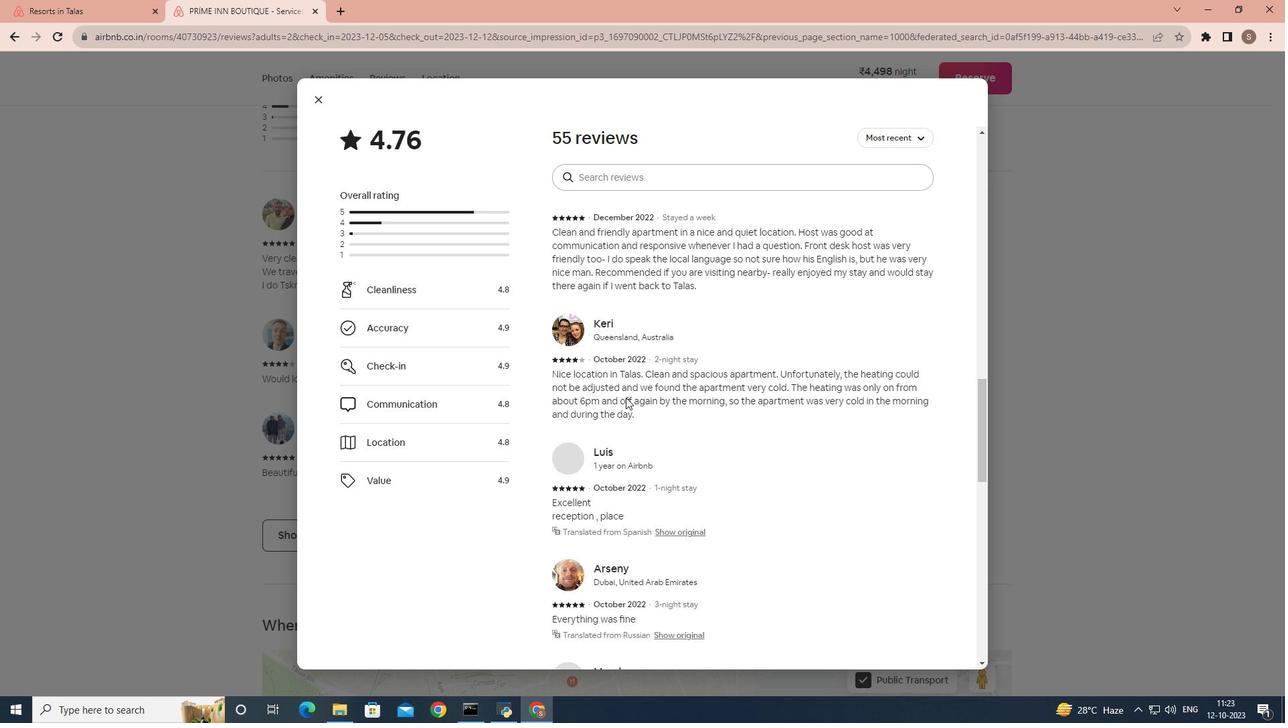 
Action: Mouse scrolled (626, 397) with delta (0, 0)
Screenshot: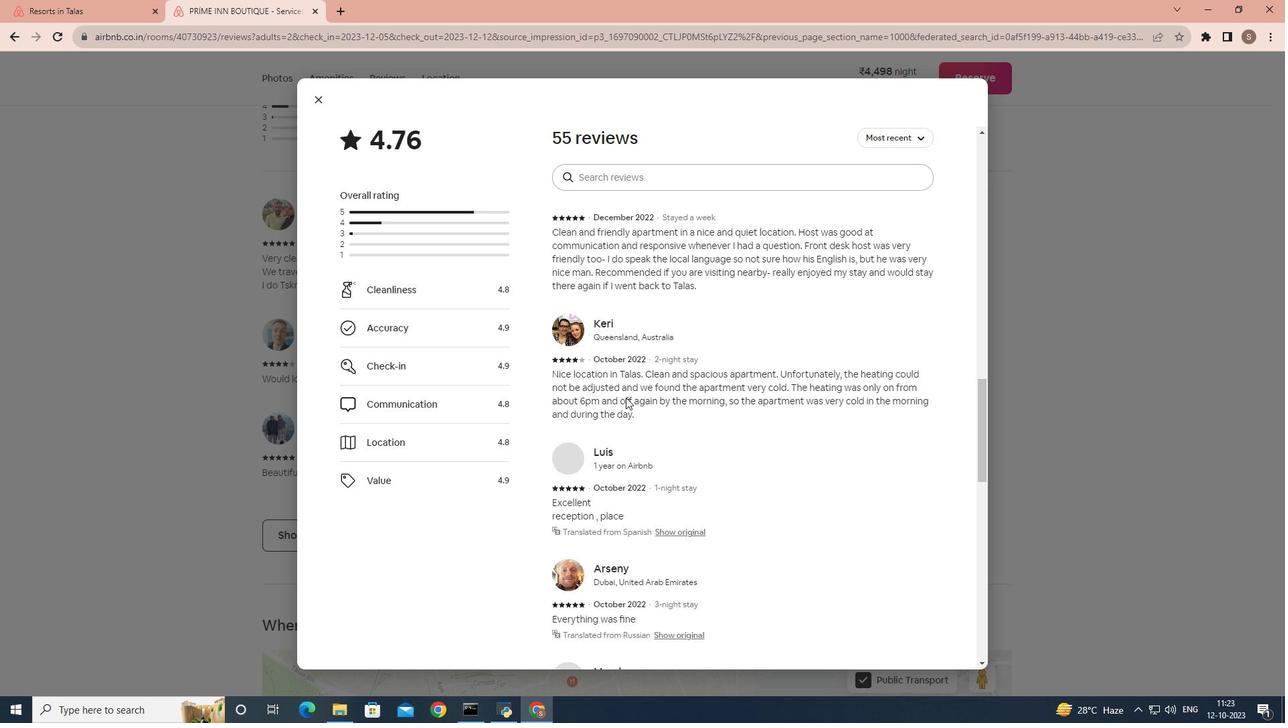 
Action: Mouse scrolled (626, 397) with delta (0, 0)
Screenshot: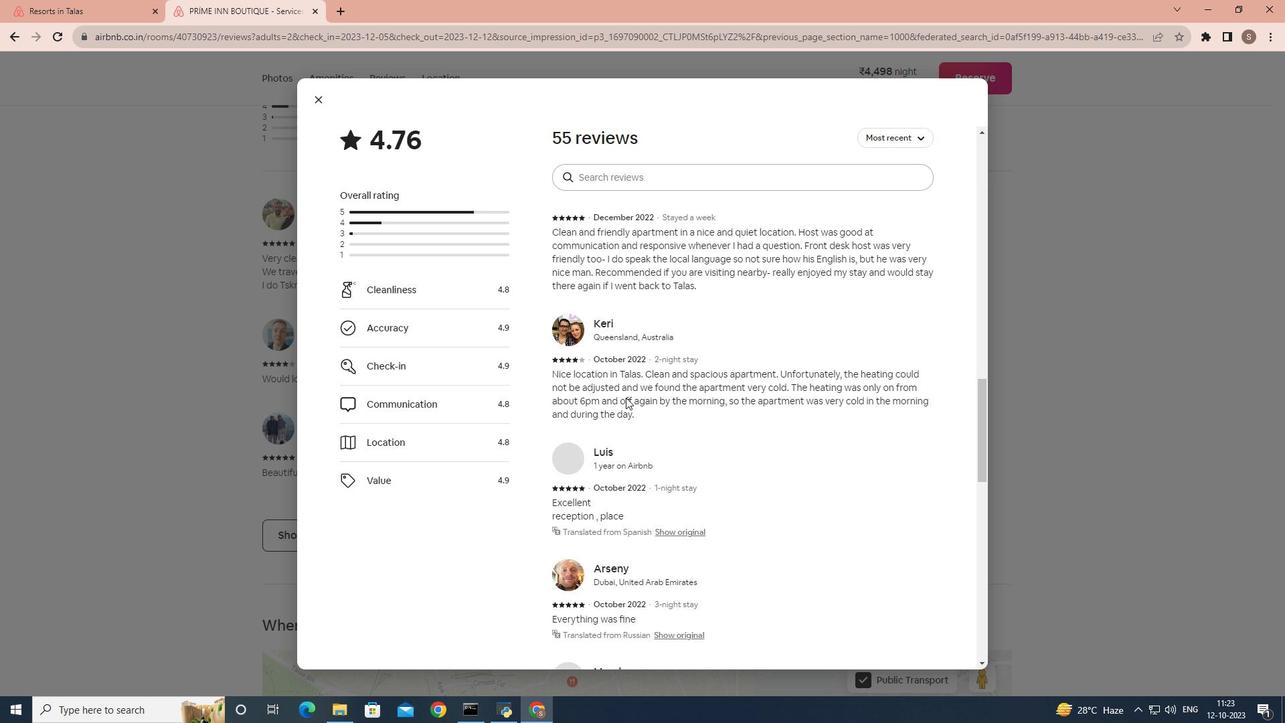
Action: Mouse scrolled (626, 397) with delta (0, 0)
Screenshot: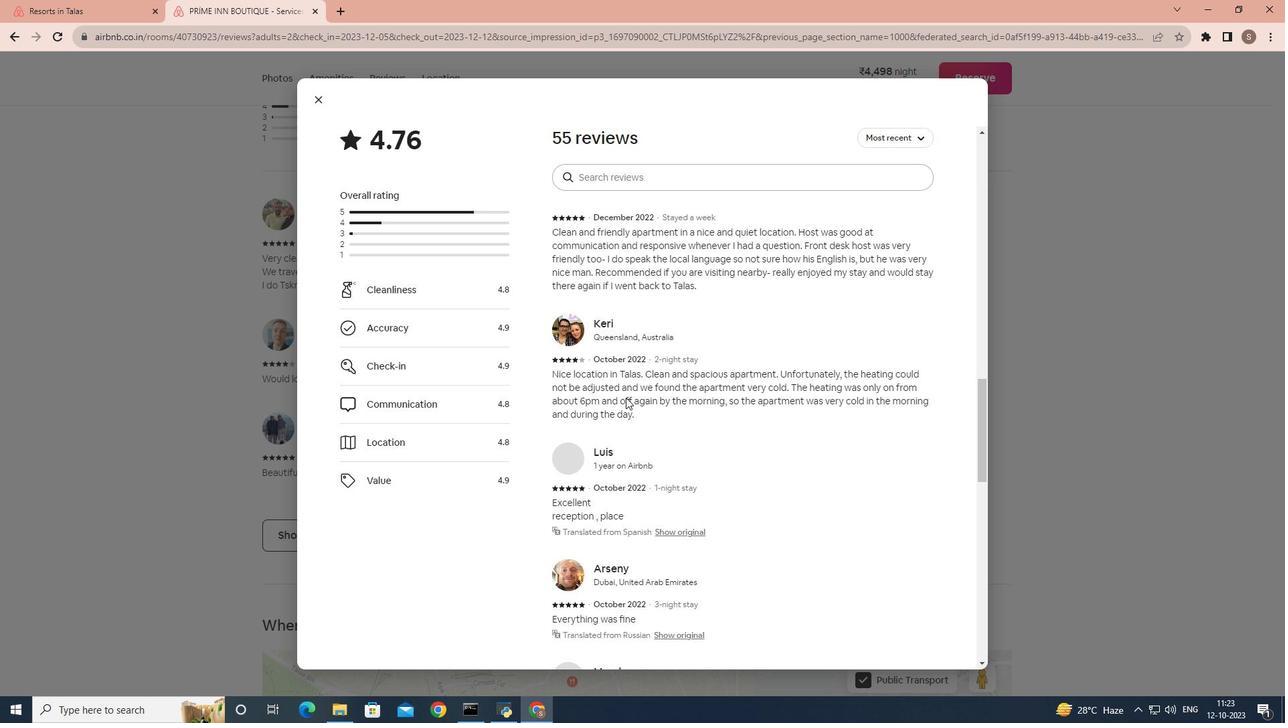 
Action: Mouse scrolled (626, 397) with delta (0, 0)
Screenshot: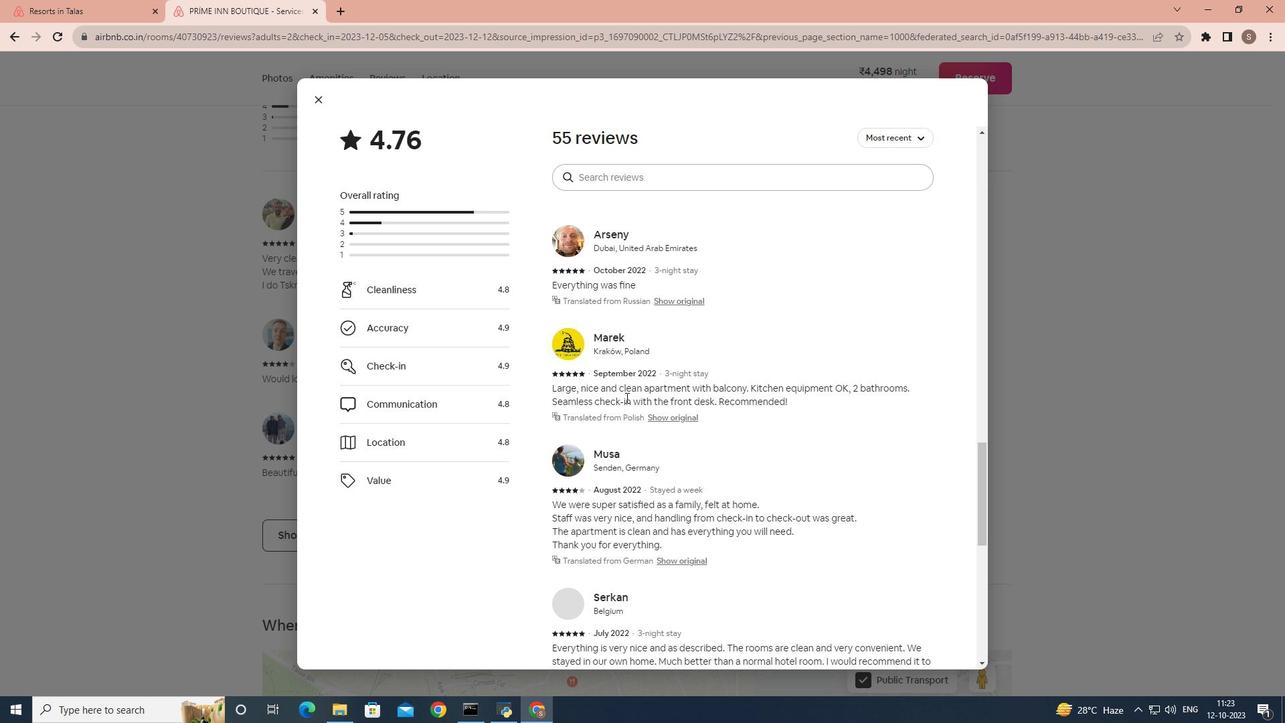 
Action: Mouse scrolled (626, 397) with delta (0, 0)
Screenshot: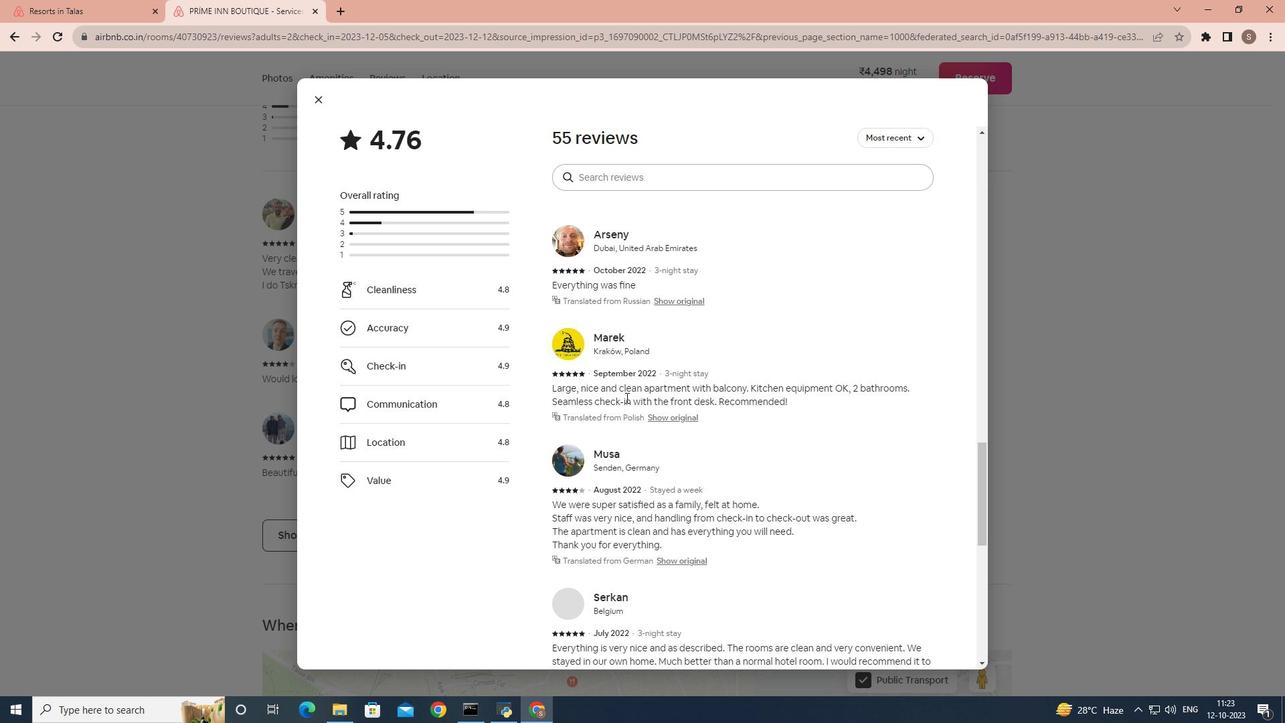 
Action: Mouse scrolled (626, 397) with delta (0, 0)
Screenshot: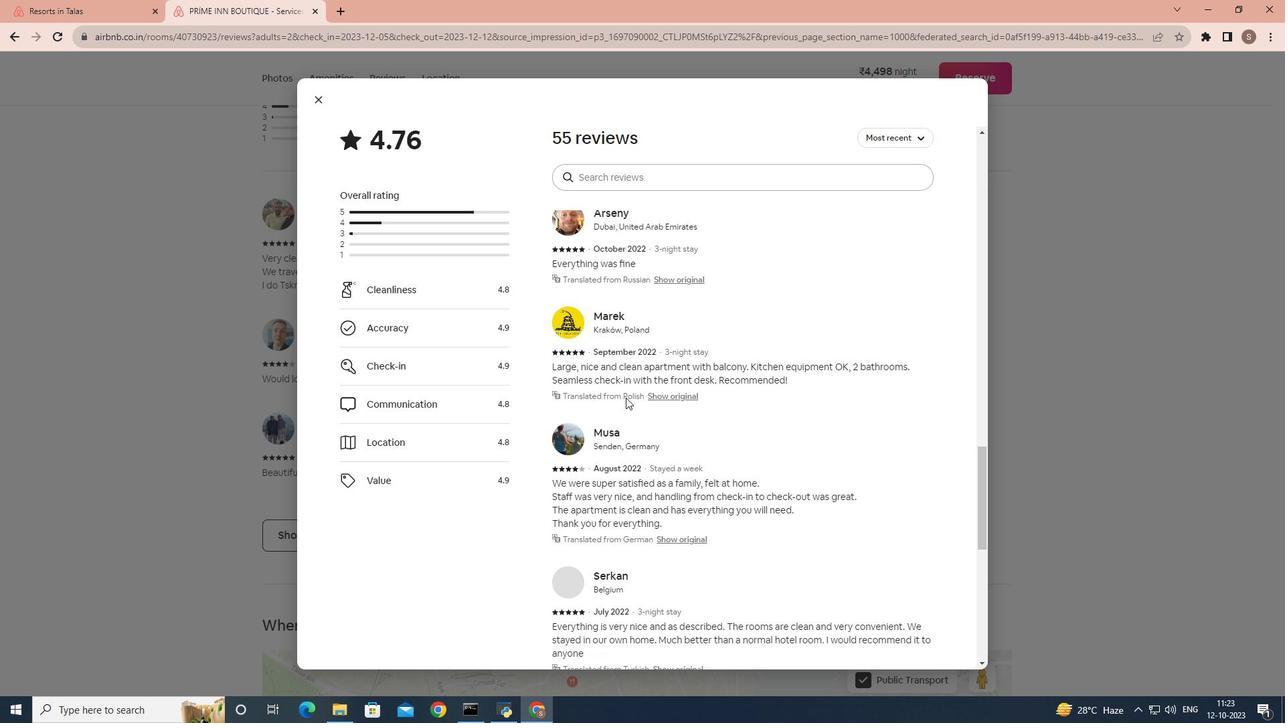 
Action: Mouse scrolled (626, 397) with delta (0, 0)
Screenshot: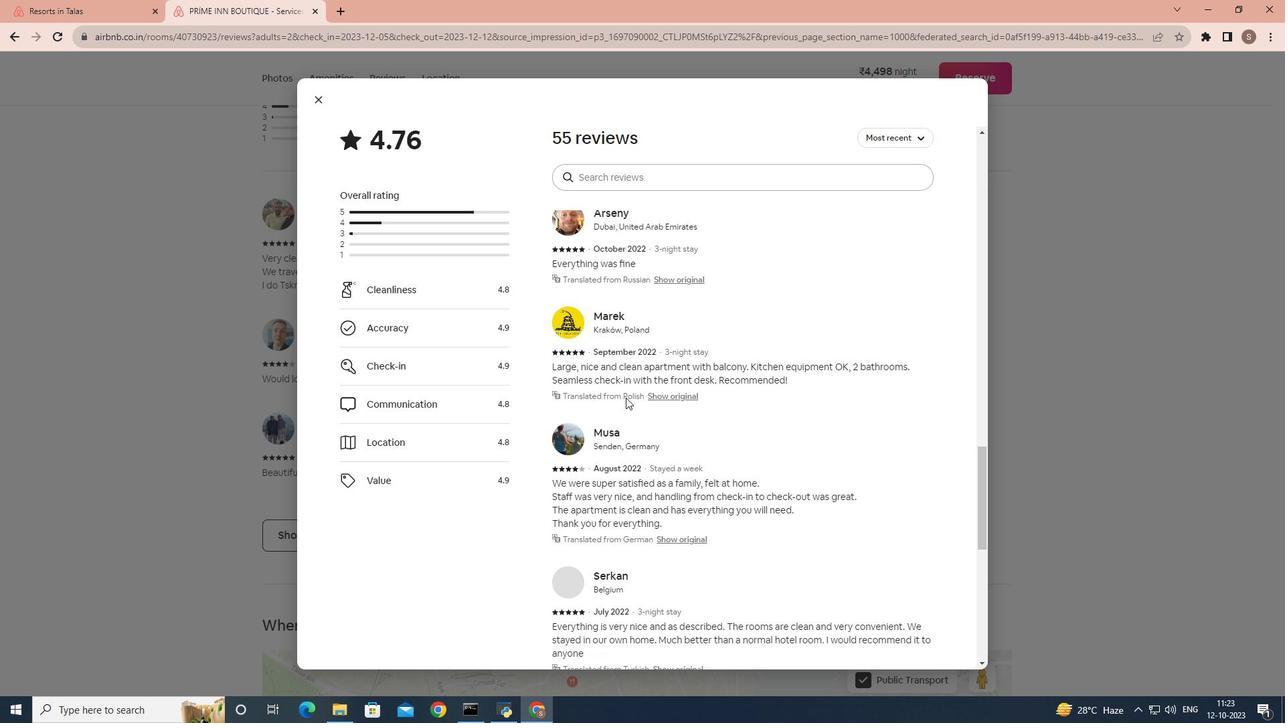 
Action: Mouse scrolled (626, 397) with delta (0, 0)
Screenshot: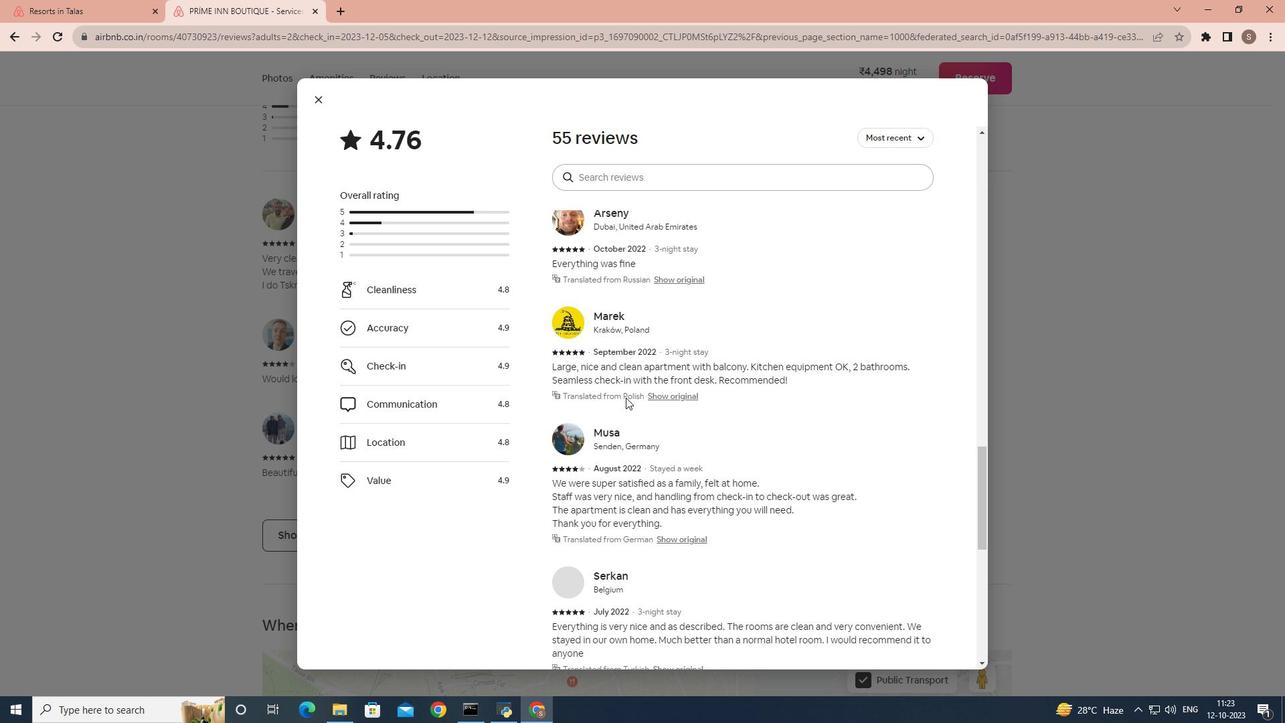 
Action: Mouse scrolled (626, 397) with delta (0, 0)
Screenshot: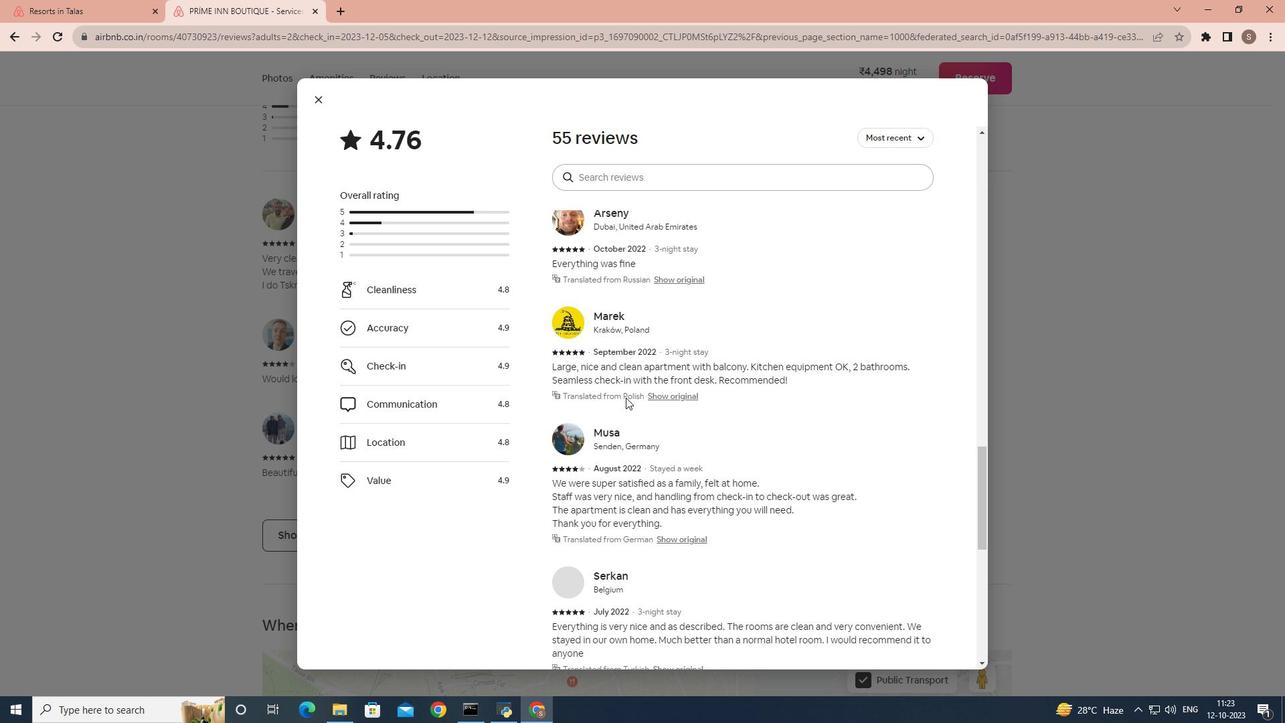 
Action: Mouse scrolled (626, 397) with delta (0, 0)
Screenshot: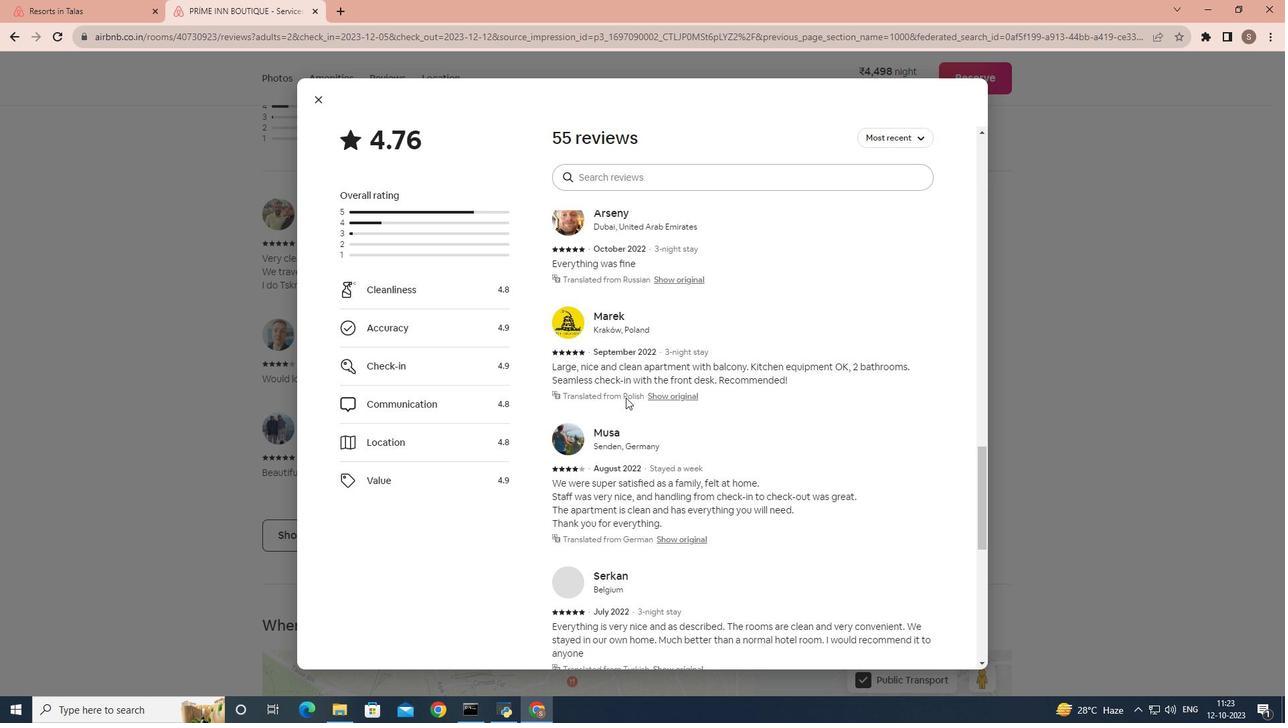 
Action: Mouse scrolled (626, 397) with delta (0, 0)
Screenshot: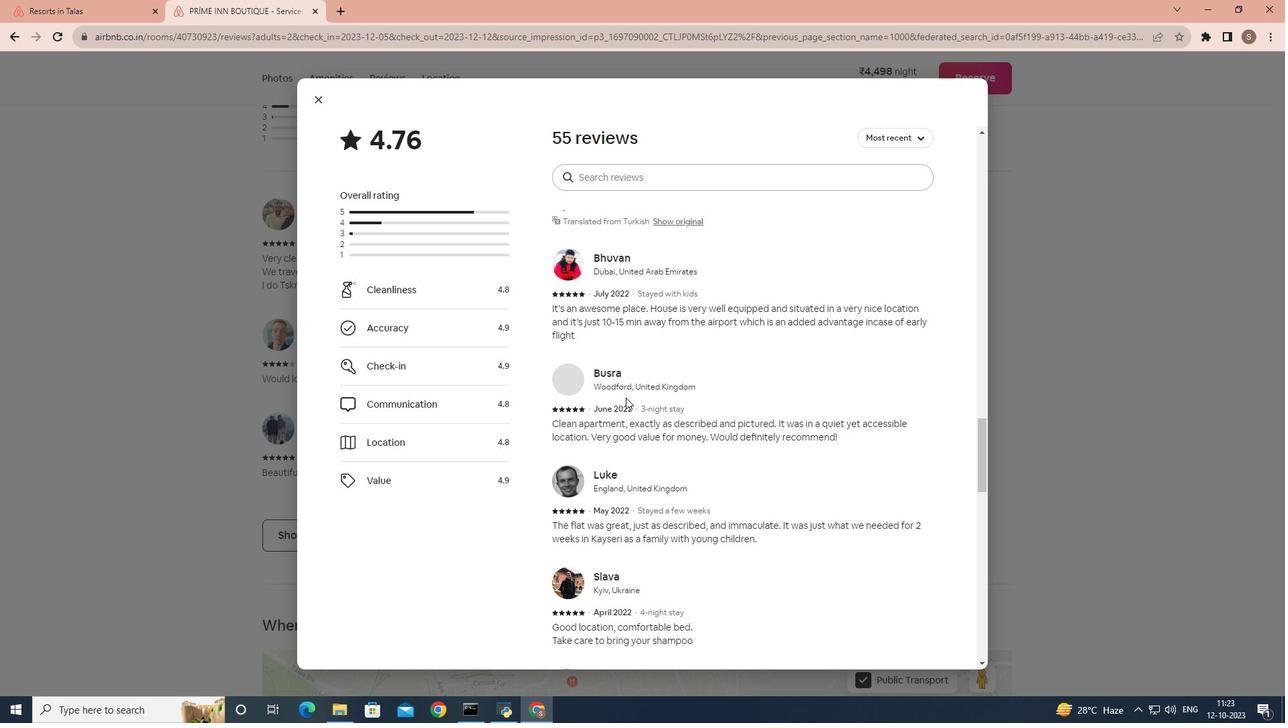 
Action: Mouse scrolled (626, 397) with delta (0, 0)
Screenshot: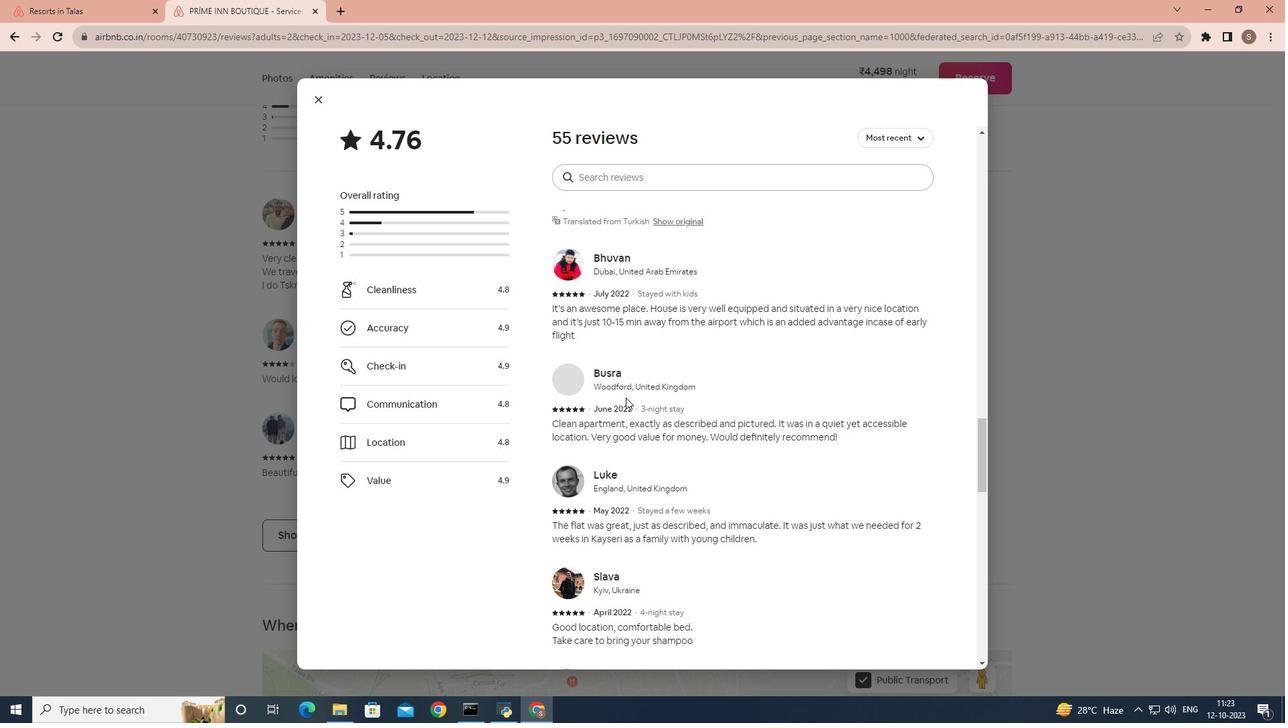 
Action: Mouse scrolled (626, 397) with delta (0, 0)
Screenshot: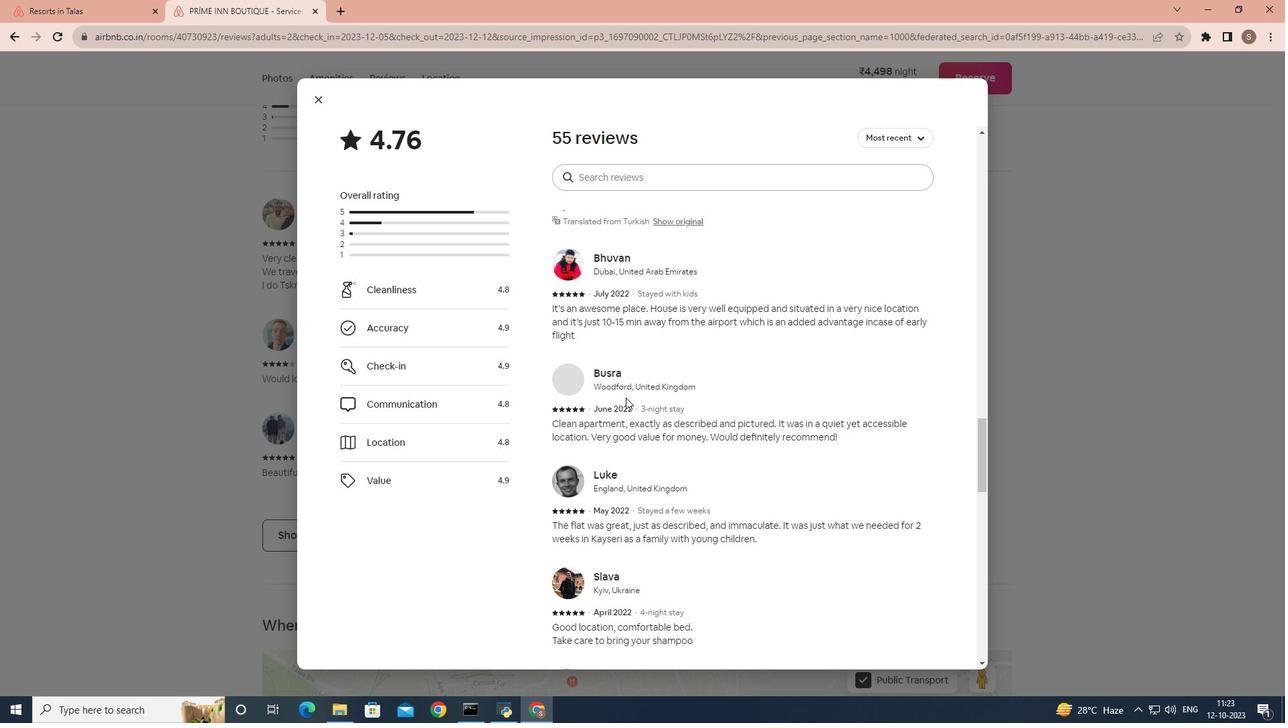 
Action: Mouse scrolled (626, 397) with delta (0, 0)
Screenshot: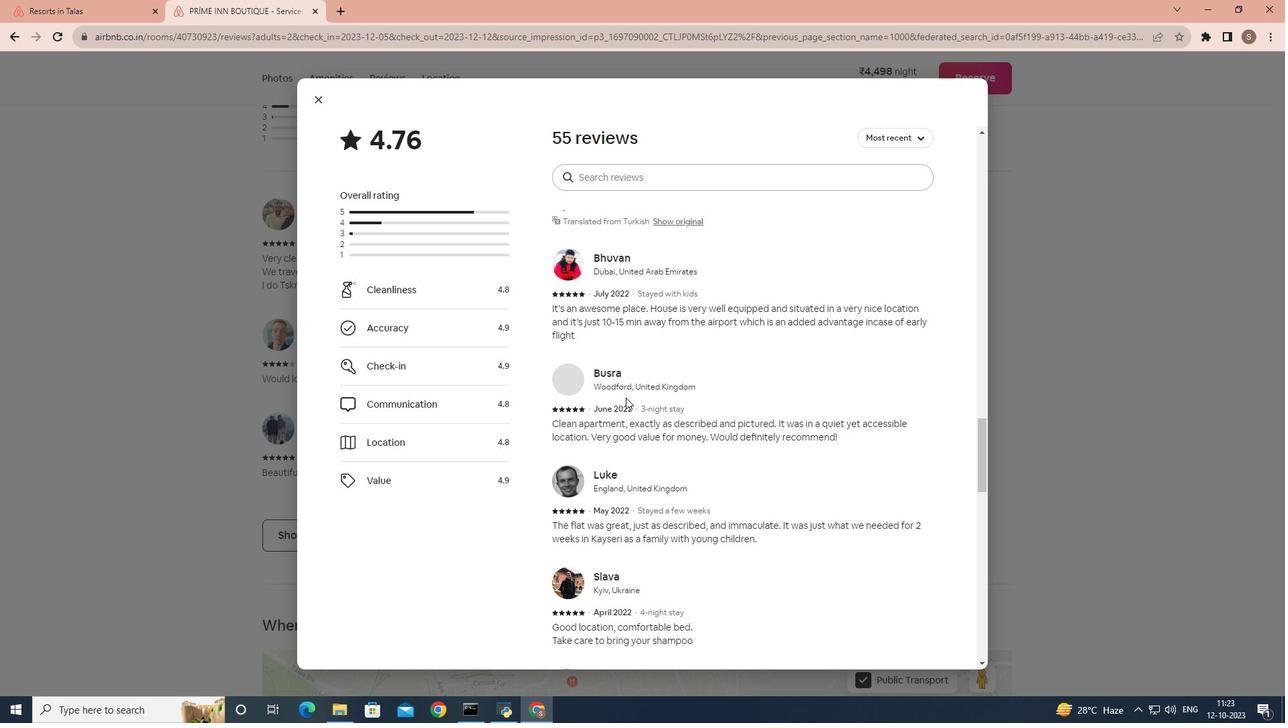 
Action: Mouse scrolled (626, 397) with delta (0, 0)
Screenshot: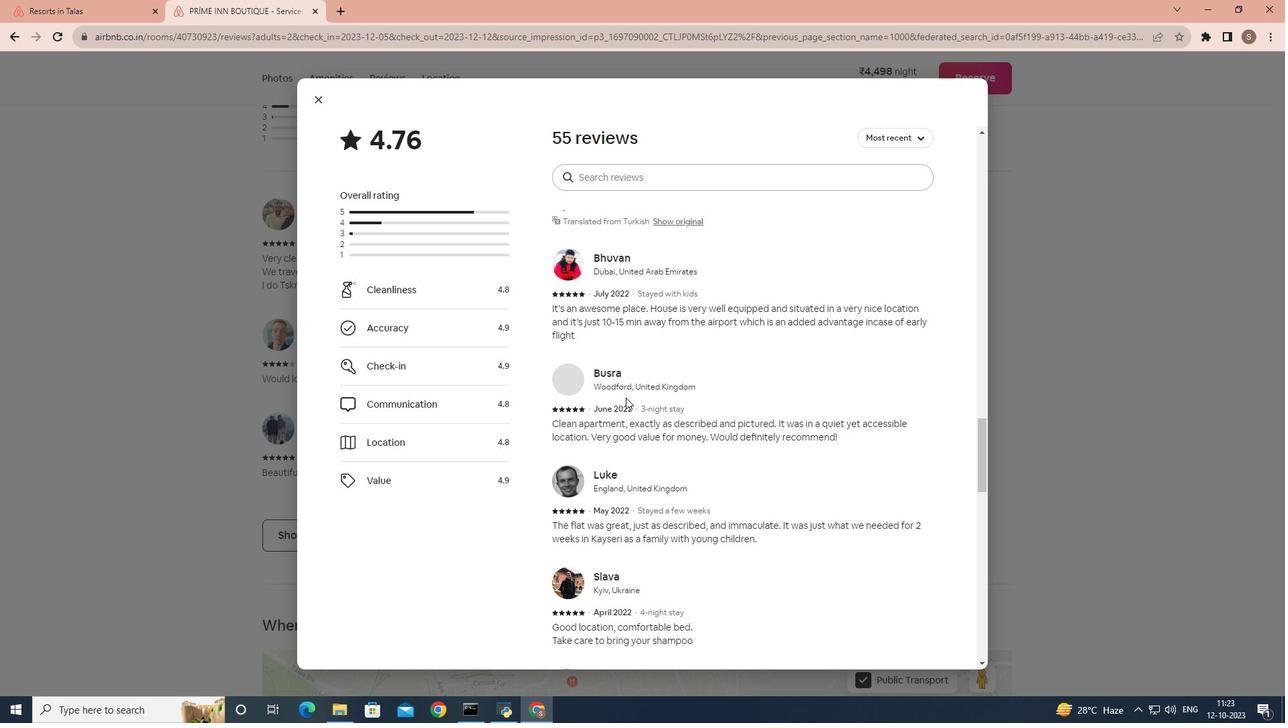 
Action: Mouse scrolled (626, 397) with delta (0, 0)
Screenshot: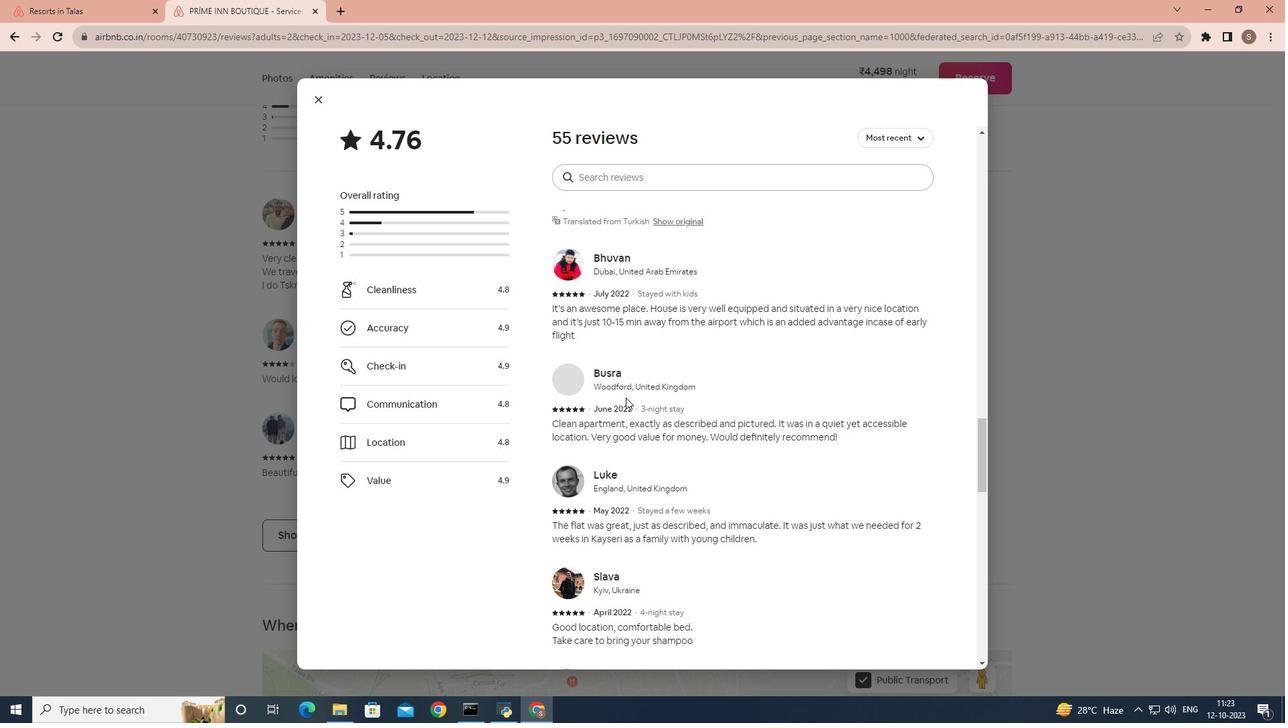 
Action: Mouse scrolled (626, 397) with delta (0, 0)
Screenshot: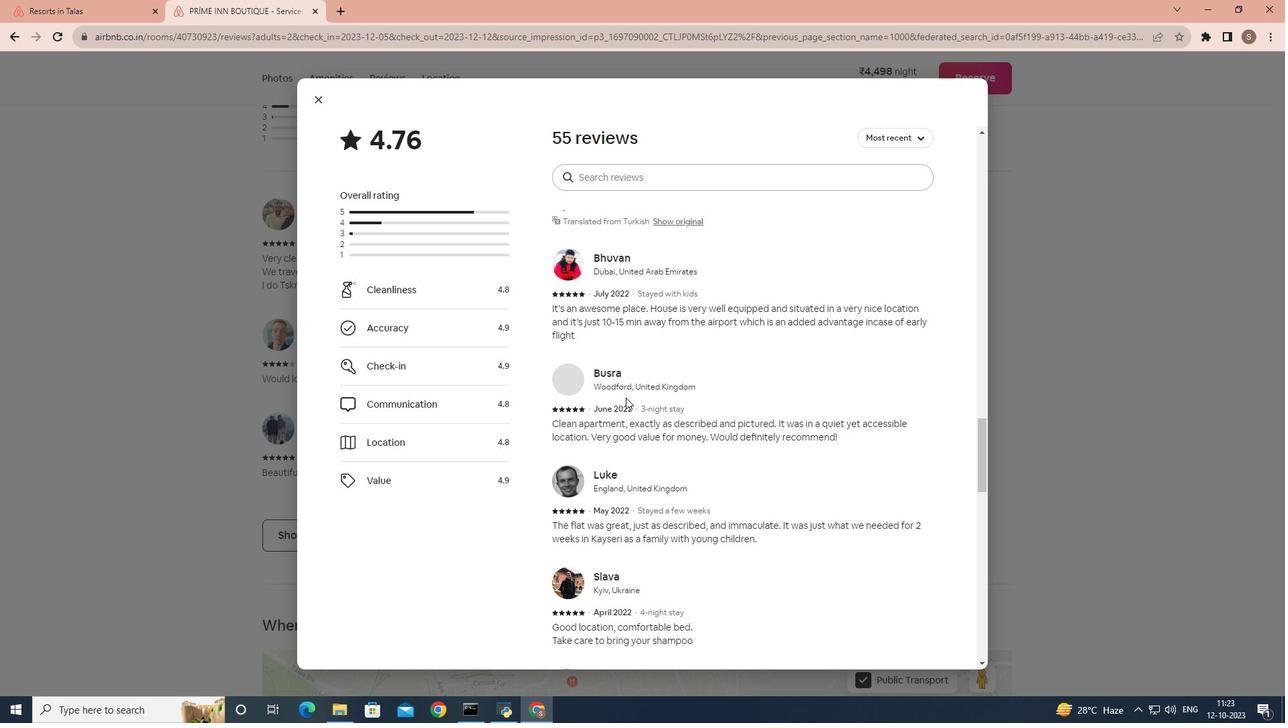 
Action: Mouse scrolled (626, 397) with delta (0, 0)
Screenshot: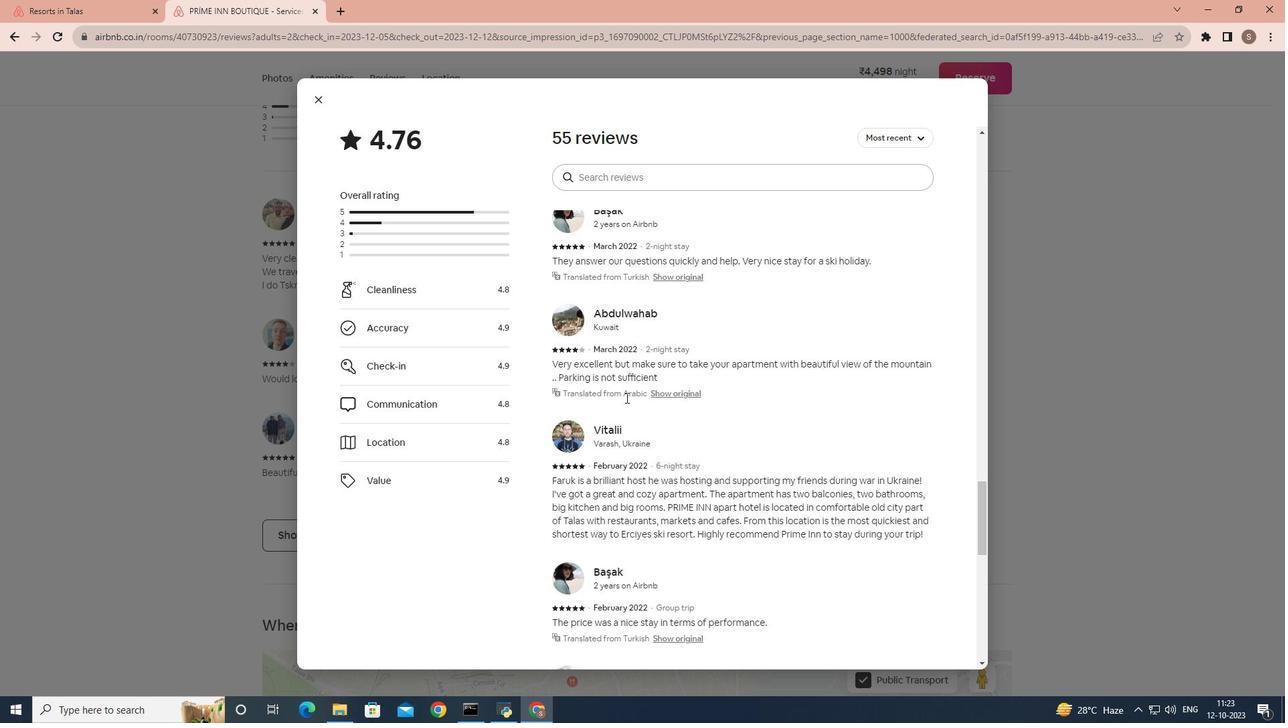 
Action: Mouse scrolled (626, 397) with delta (0, 0)
Screenshot: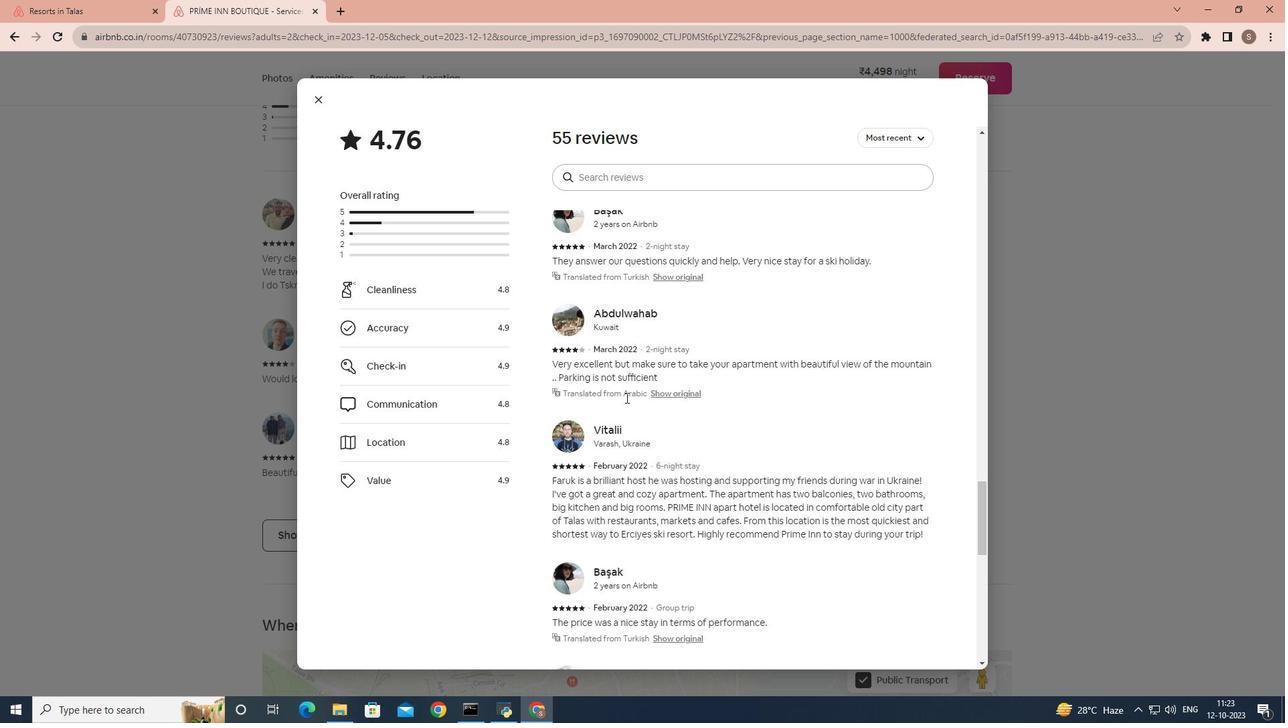 
Action: Mouse scrolled (626, 397) with delta (0, 0)
Screenshot: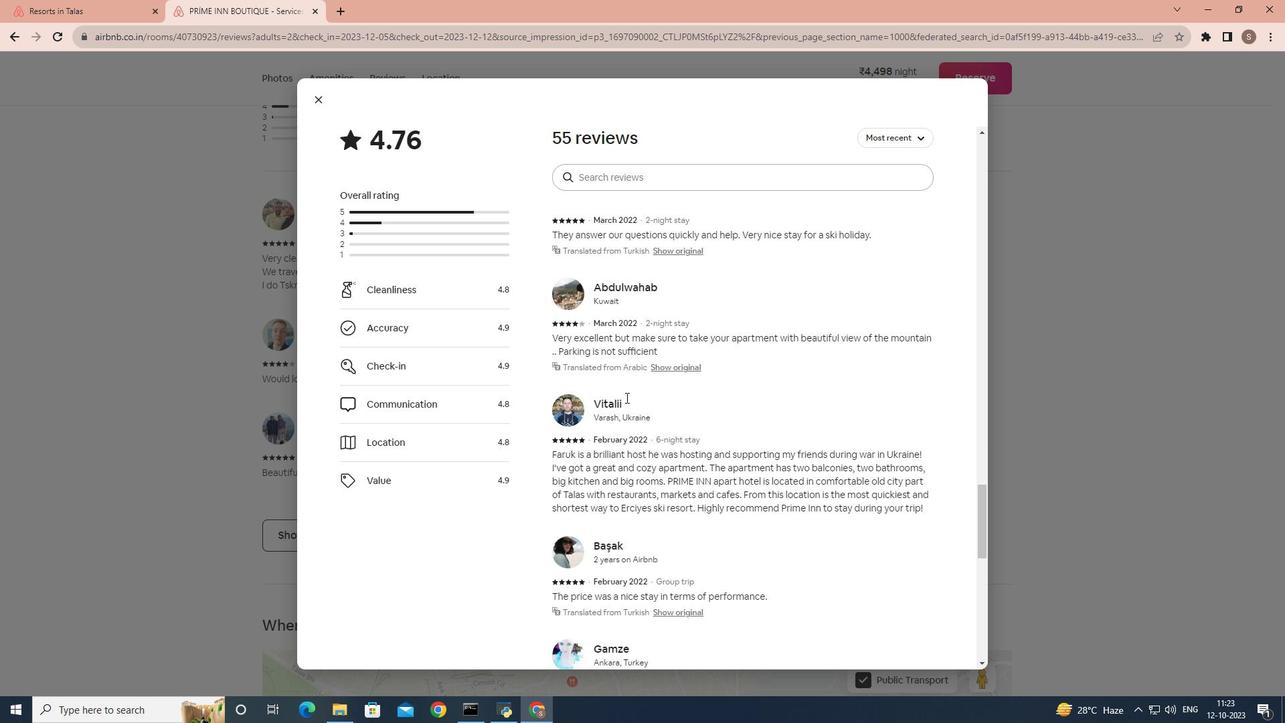 
Action: Mouse scrolled (626, 397) with delta (0, 0)
Screenshot: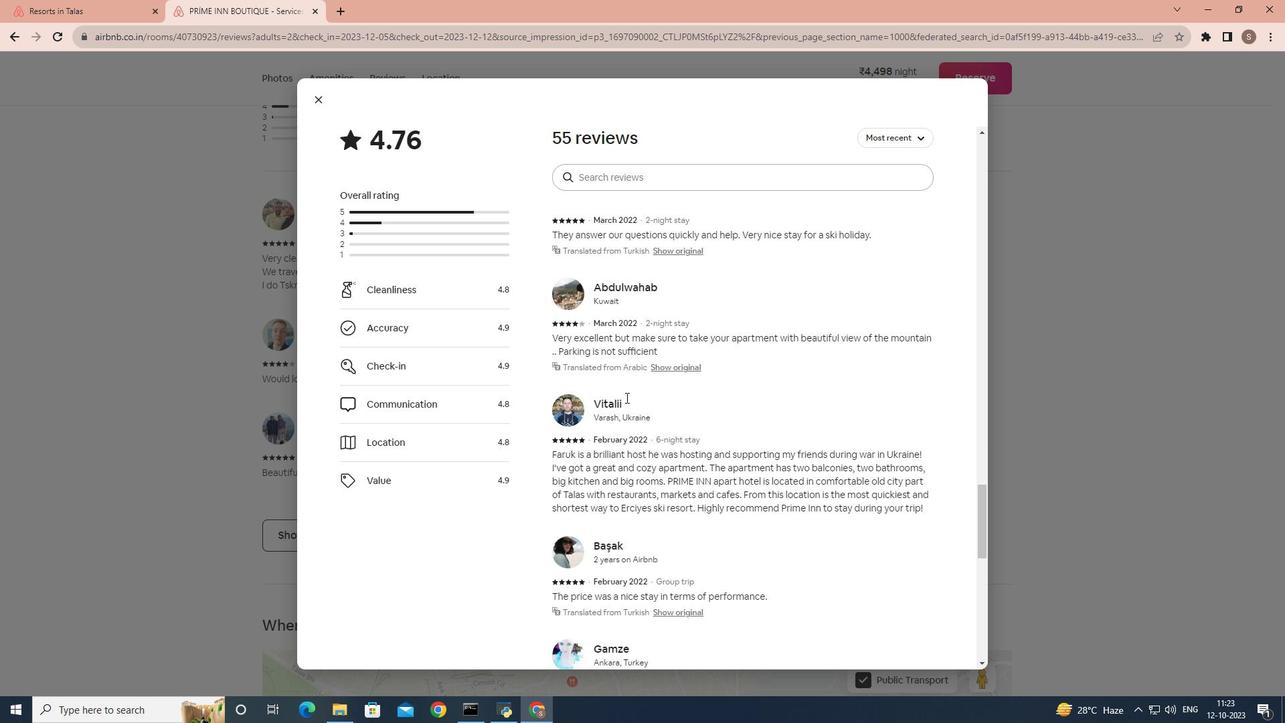 
Action: Mouse scrolled (626, 397) with delta (0, 0)
Screenshot: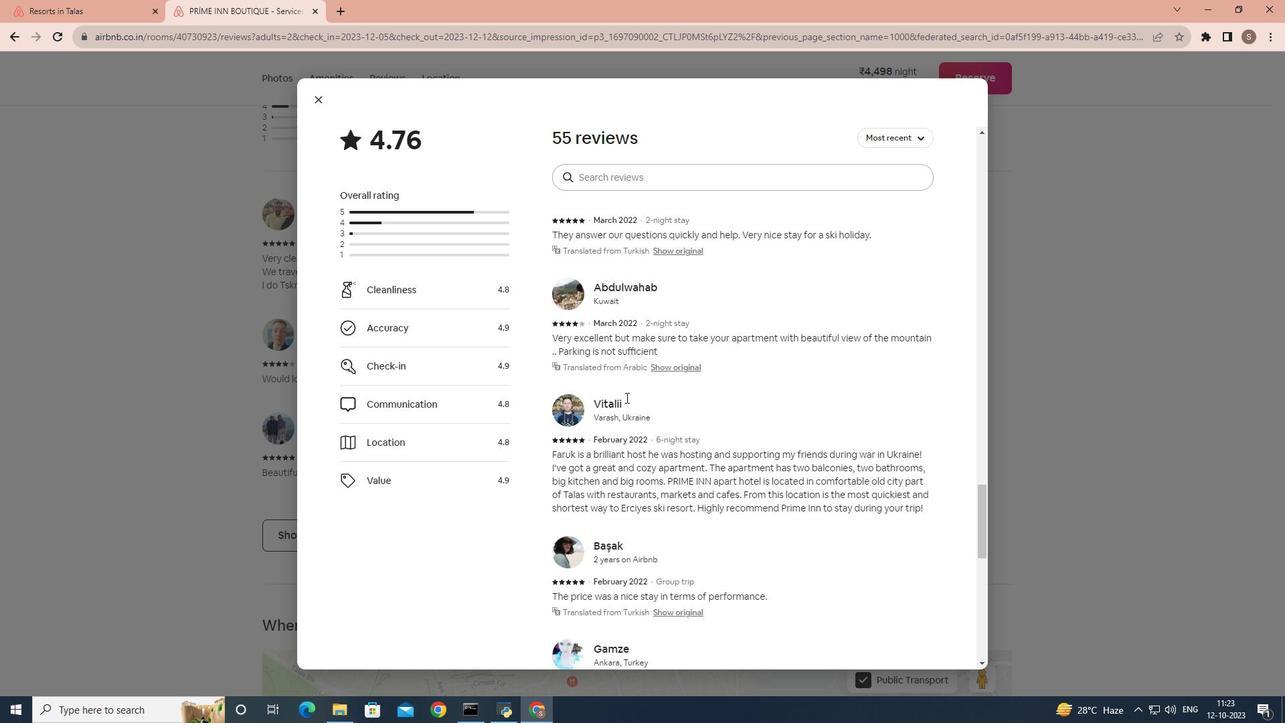 
Action: Mouse scrolled (626, 397) with delta (0, 0)
Screenshot: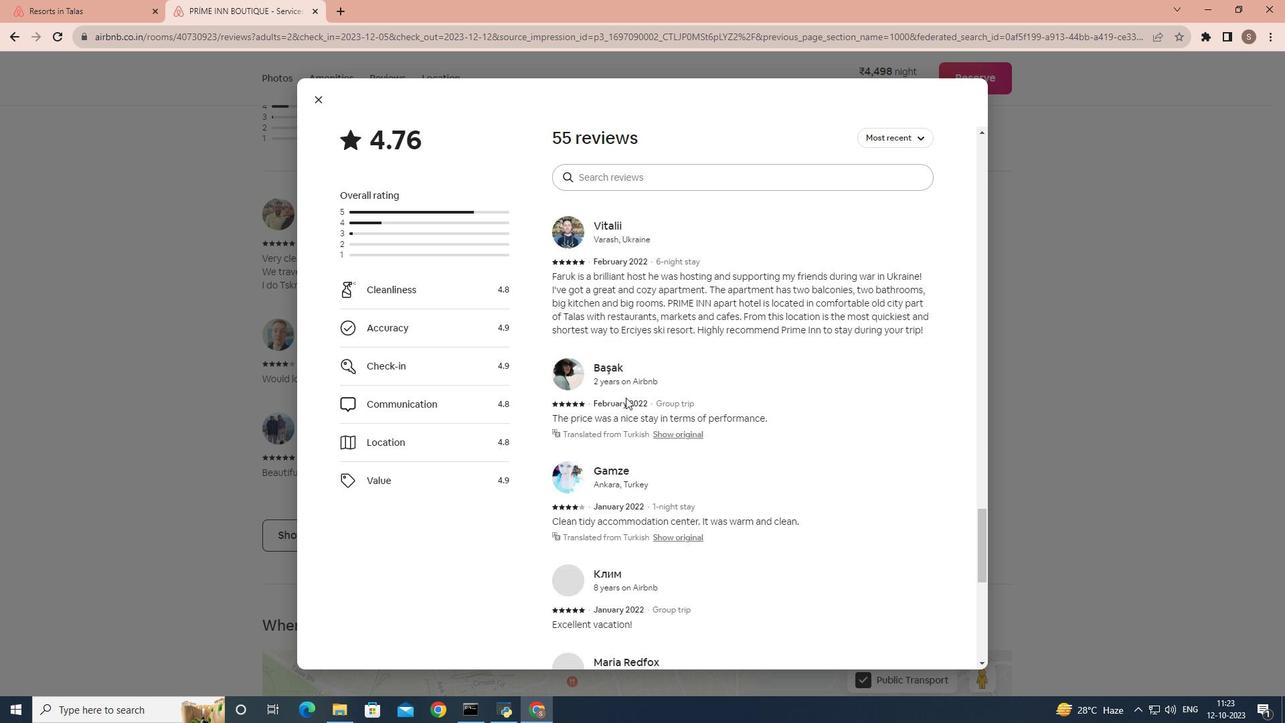 
Action: Mouse scrolled (626, 397) with delta (0, 0)
Screenshot: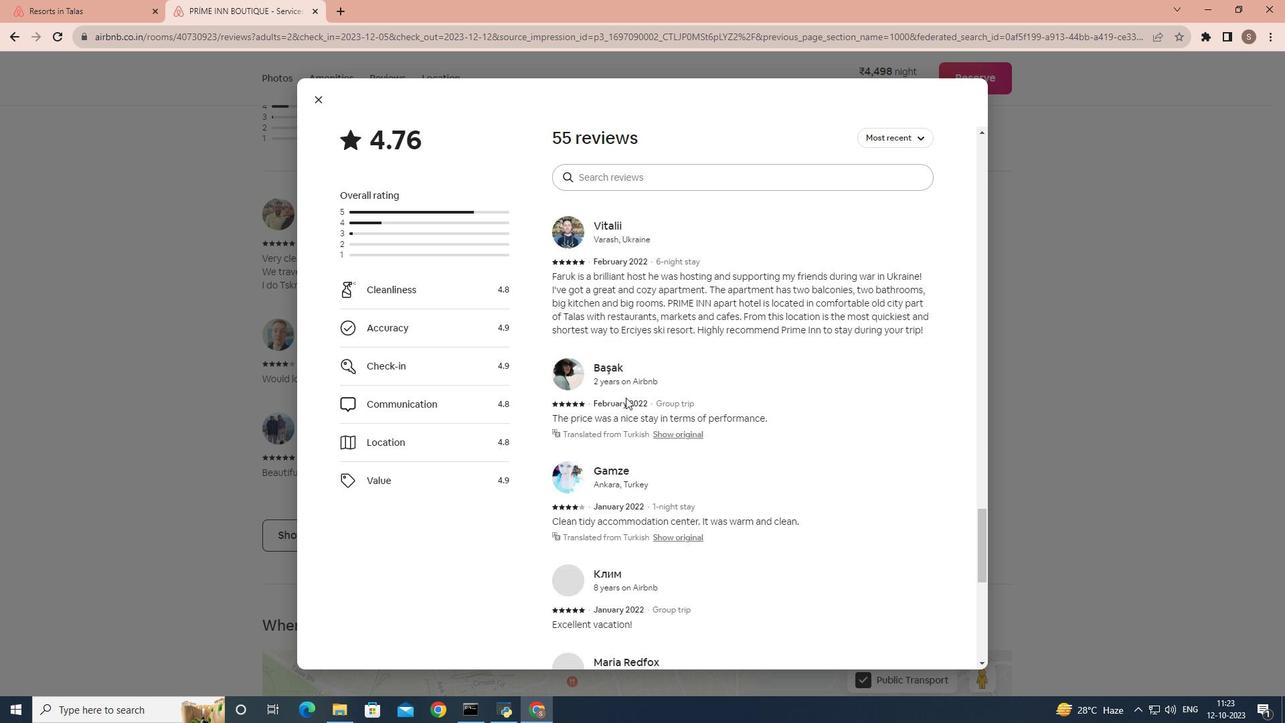 
Action: Mouse scrolled (626, 398) with delta (0, 0)
Screenshot: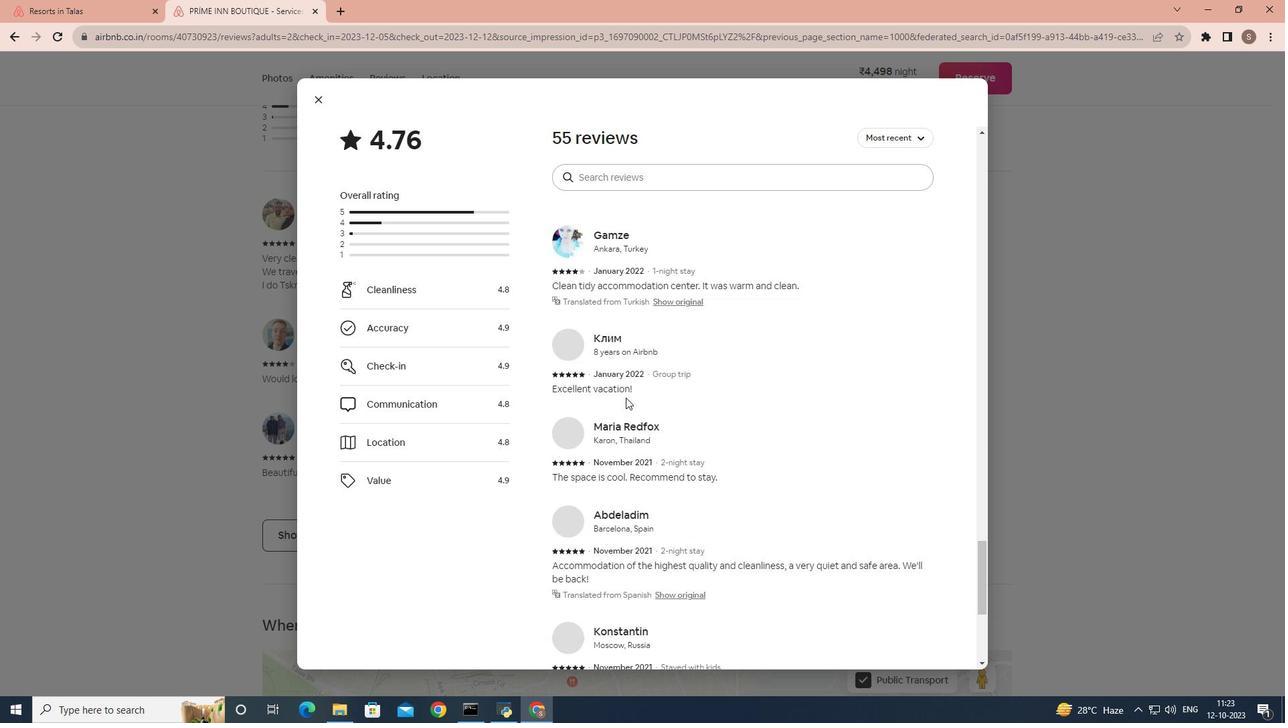 
Action: Mouse scrolled (626, 397) with delta (0, 0)
Screenshot: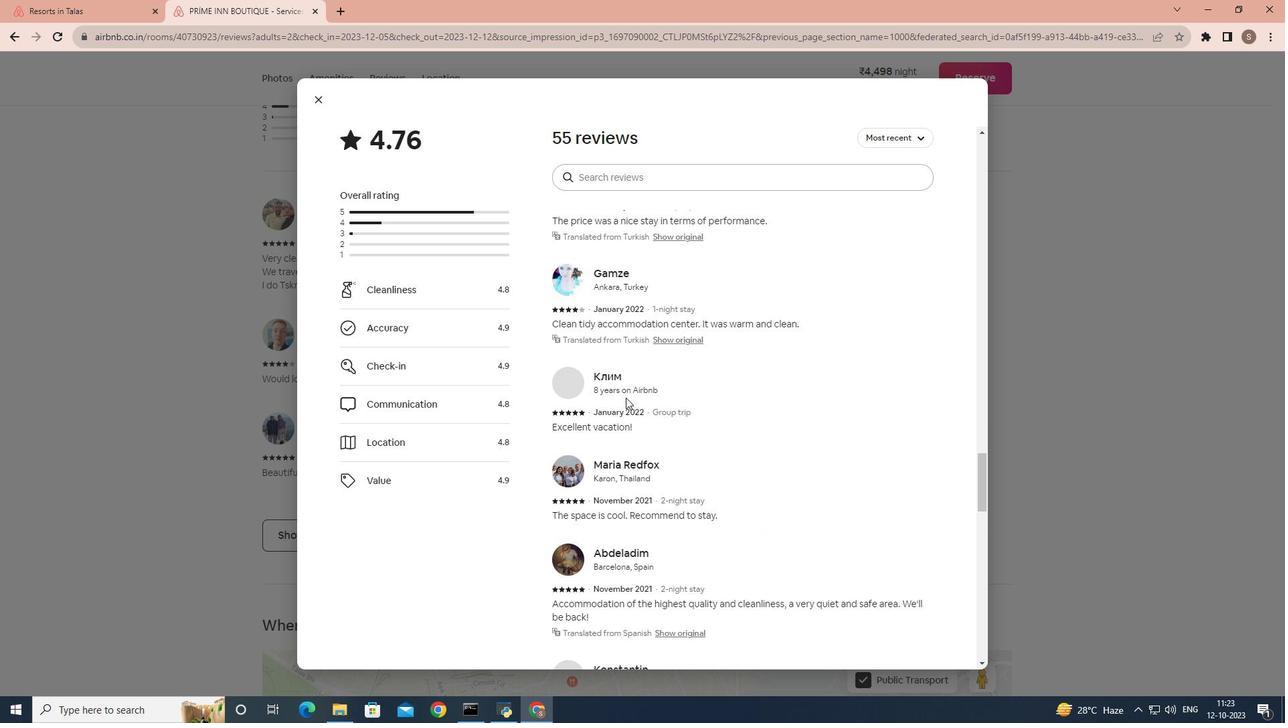 
Action: Mouse scrolled (626, 397) with delta (0, 0)
Screenshot: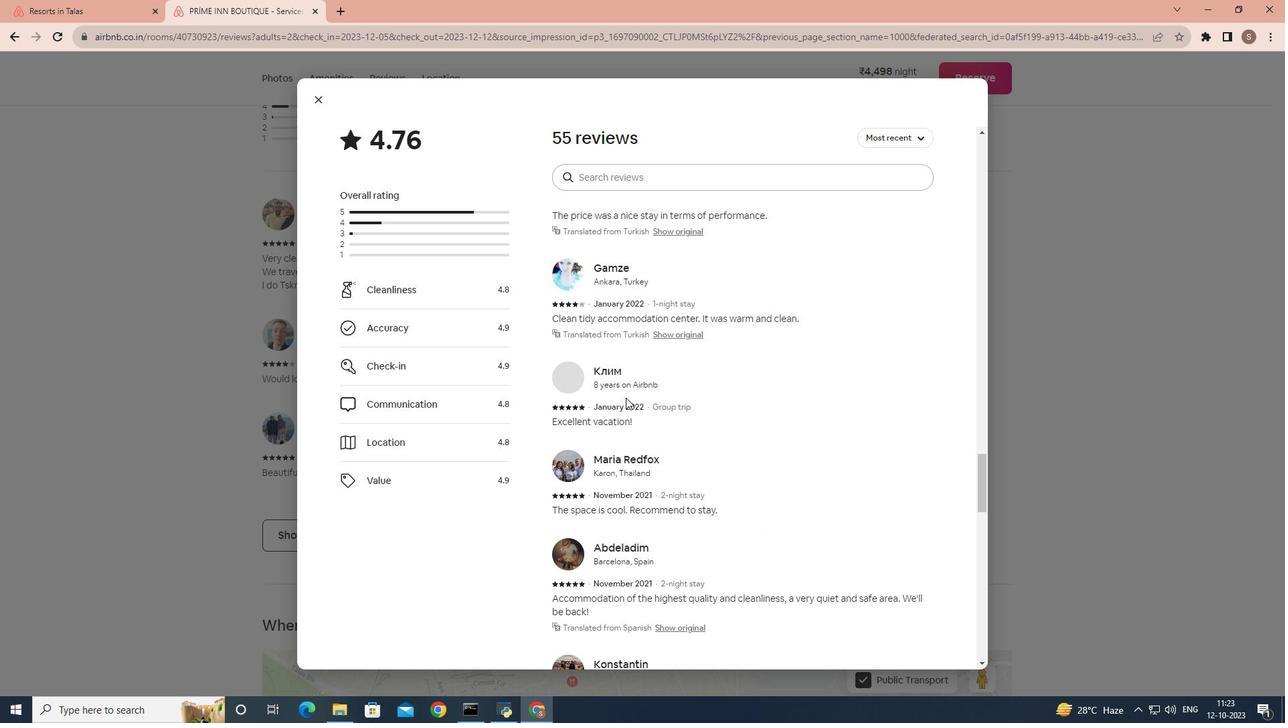 
Action: Mouse scrolled (626, 397) with delta (0, 0)
Screenshot: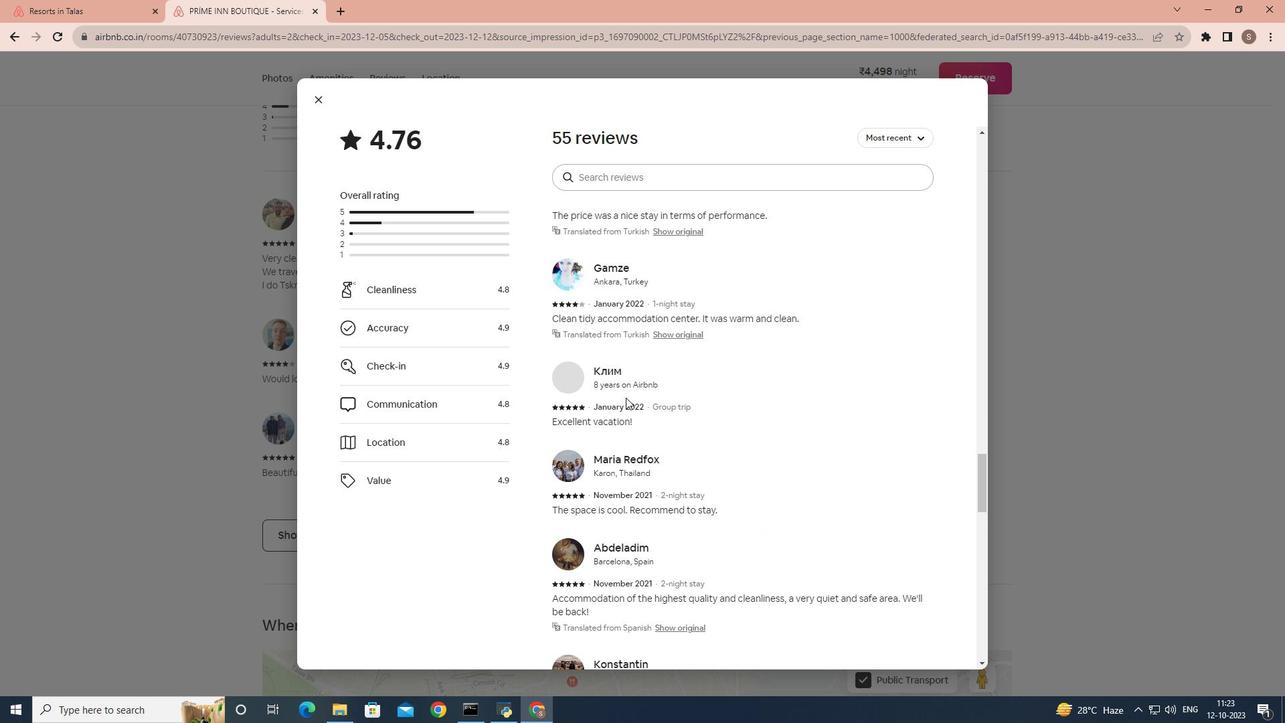 
Action: Mouse scrolled (626, 397) with delta (0, 0)
Screenshot: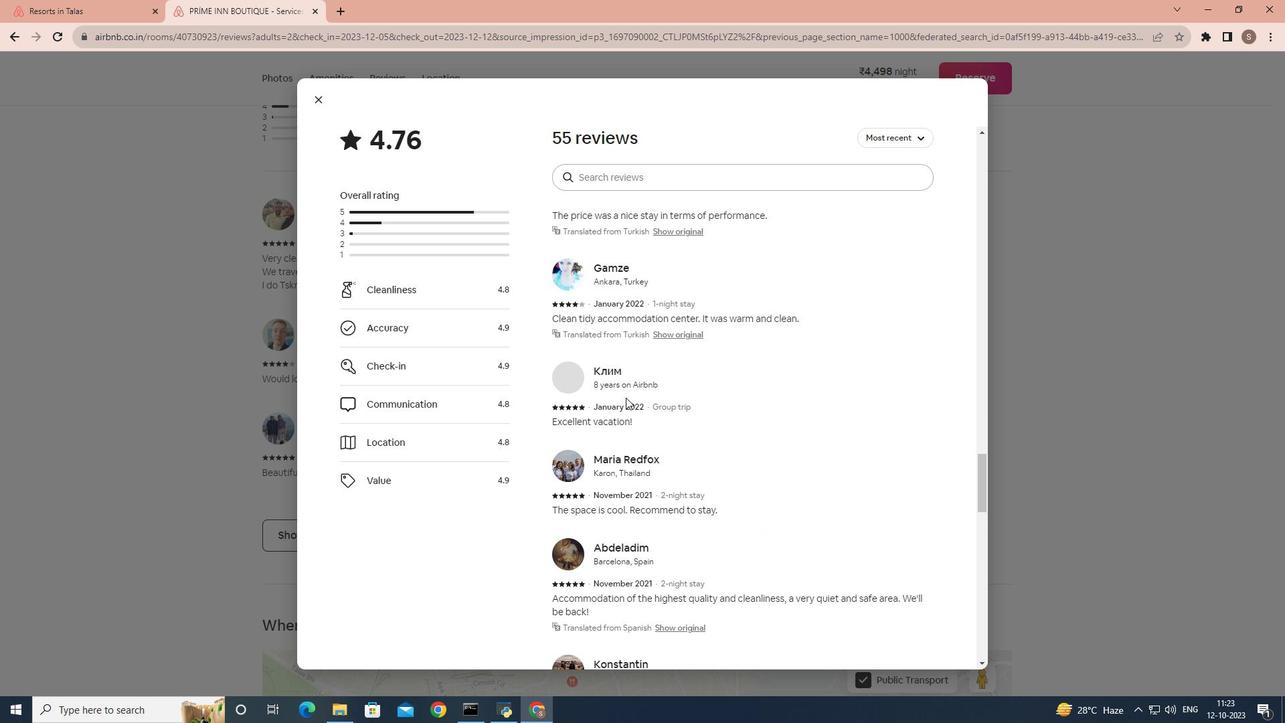 
Action: Mouse scrolled (626, 397) with delta (0, 0)
Screenshot: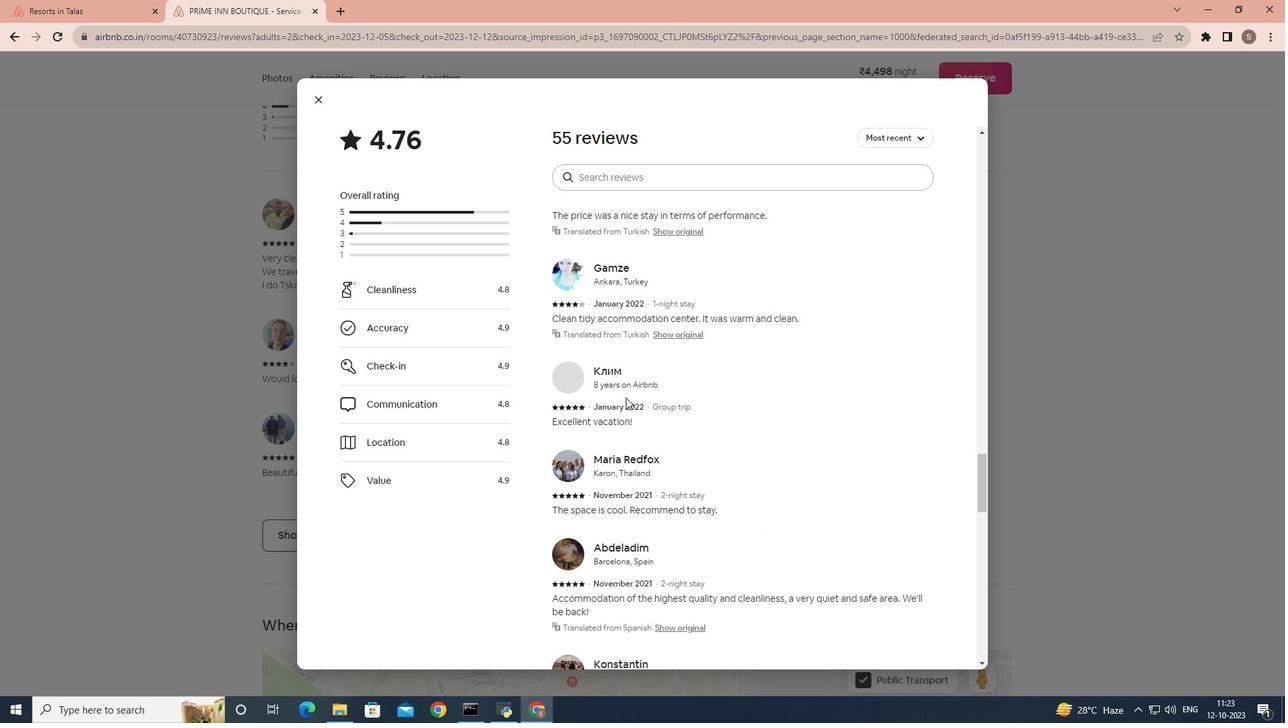 
Action: Mouse scrolled (626, 397) with delta (0, 0)
Screenshot: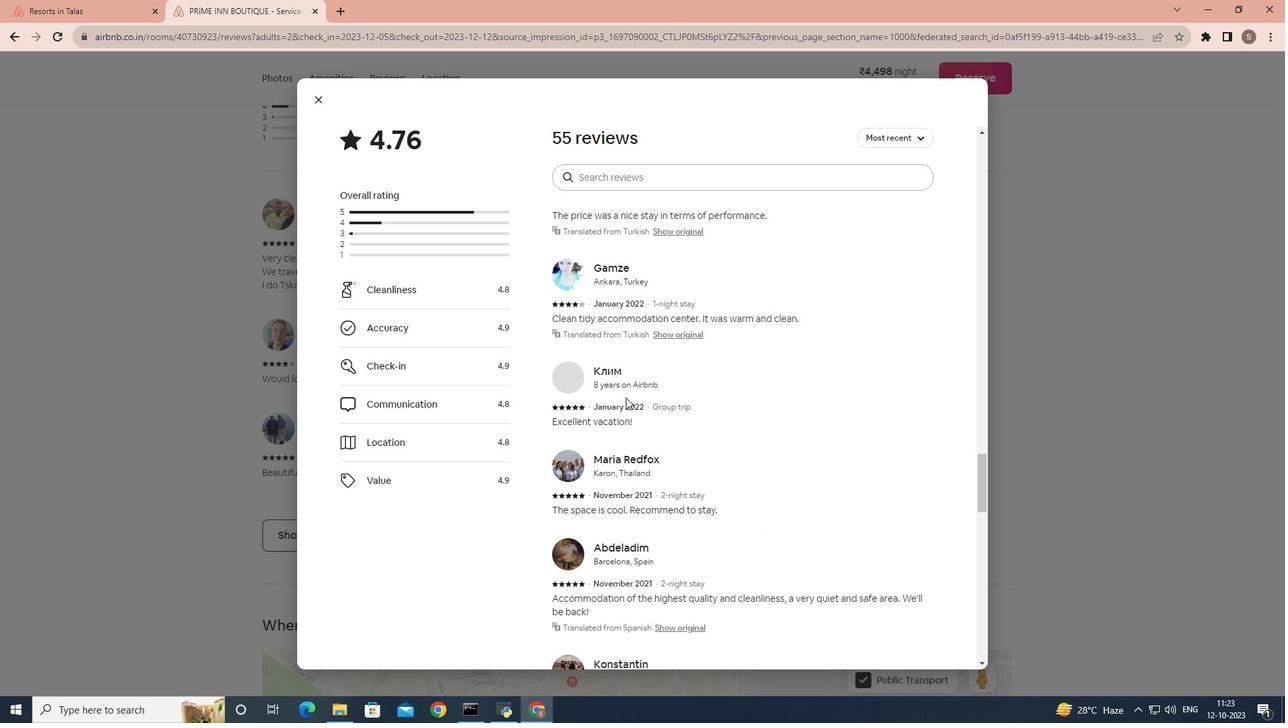 
Action: Mouse scrolled (626, 397) with delta (0, 0)
Screenshot: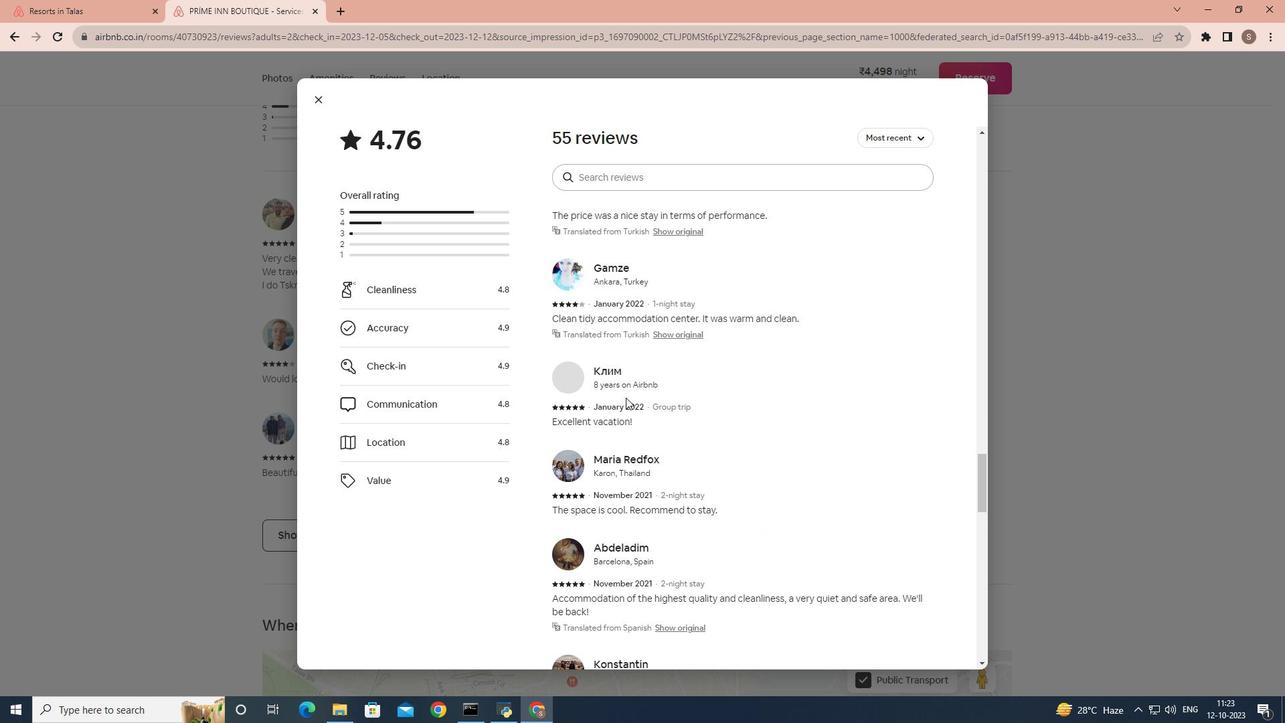 
Action: Mouse scrolled (626, 397) with delta (0, 0)
Screenshot: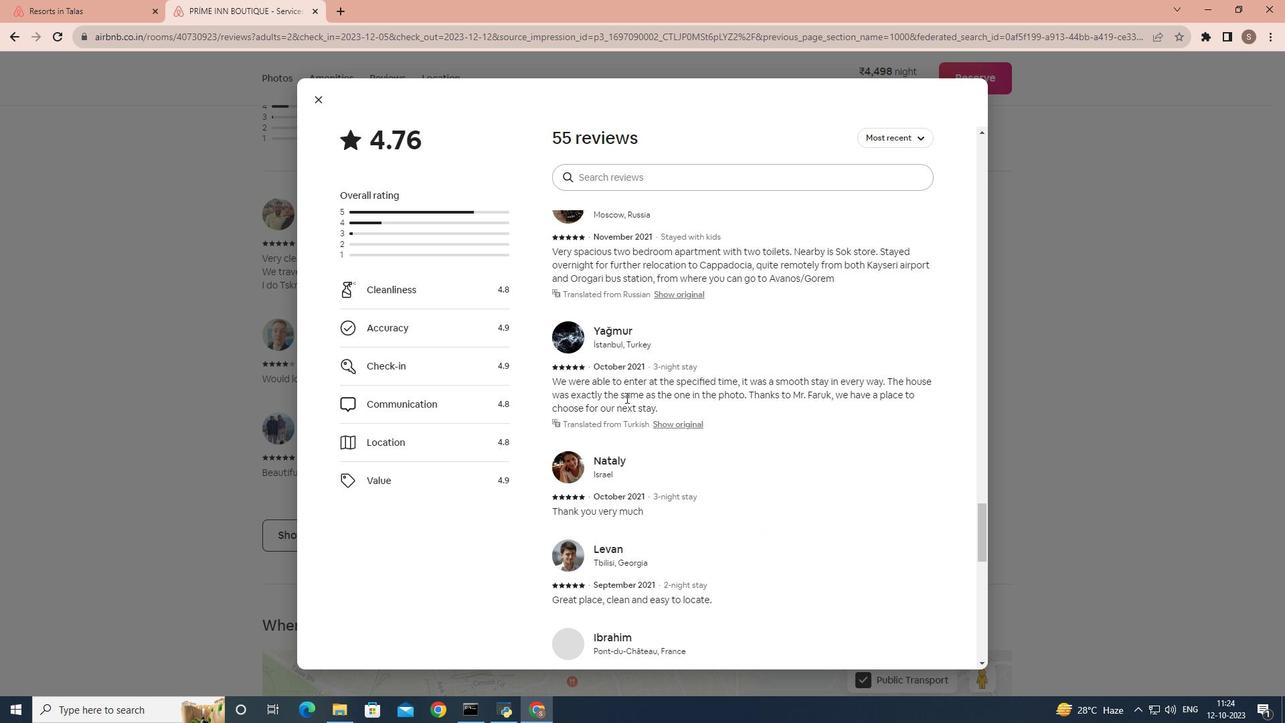 
Action: Mouse scrolled (626, 397) with delta (0, 0)
Screenshot: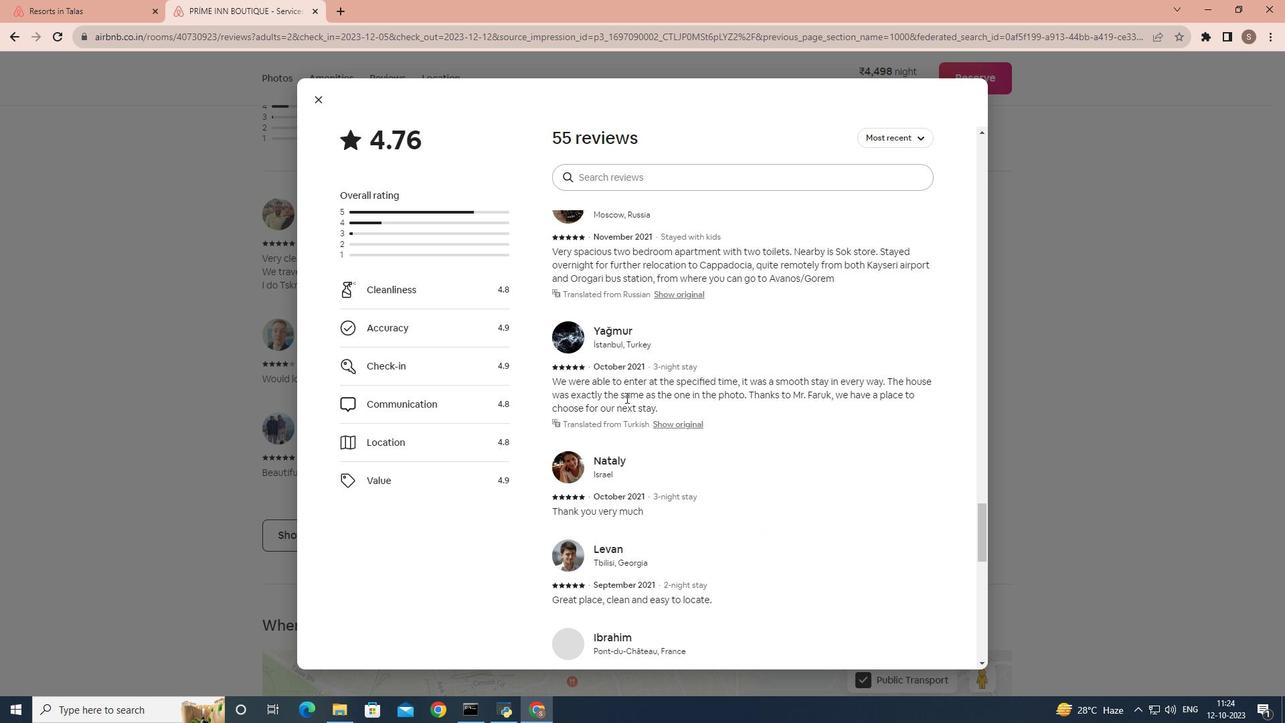 
Action: Mouse scrolled (626, 397) with delta (0, 0)
Screenshot: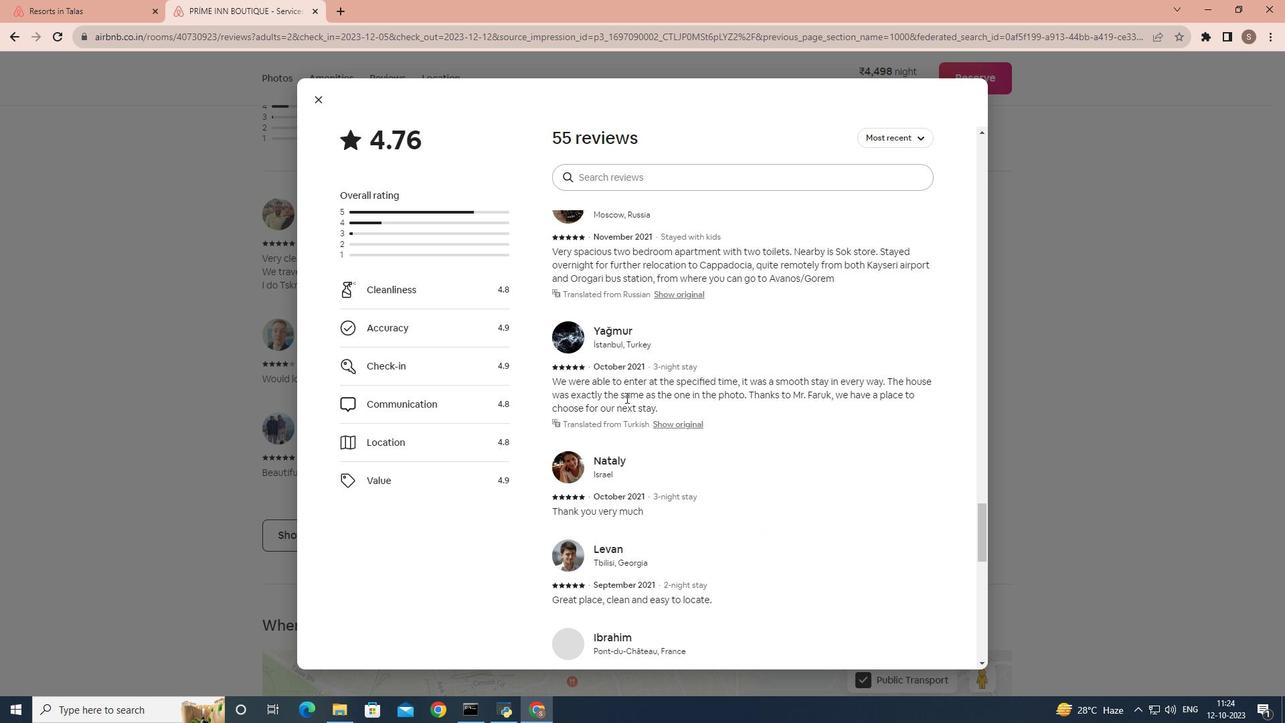 
Action: Mouse scrolled (626, 397) with delta (0, 0)
Screenshot: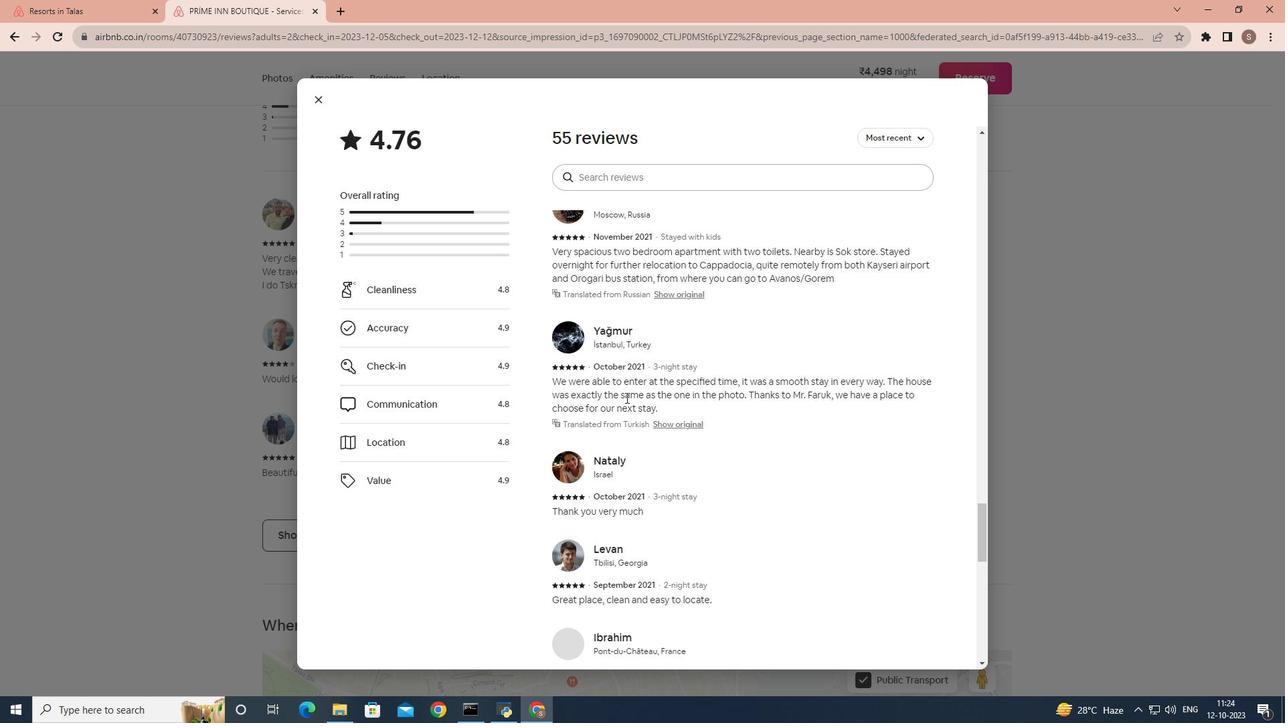 
Action: Mouse scrolled (626, 397) with delta (0, 0)
Screenshot: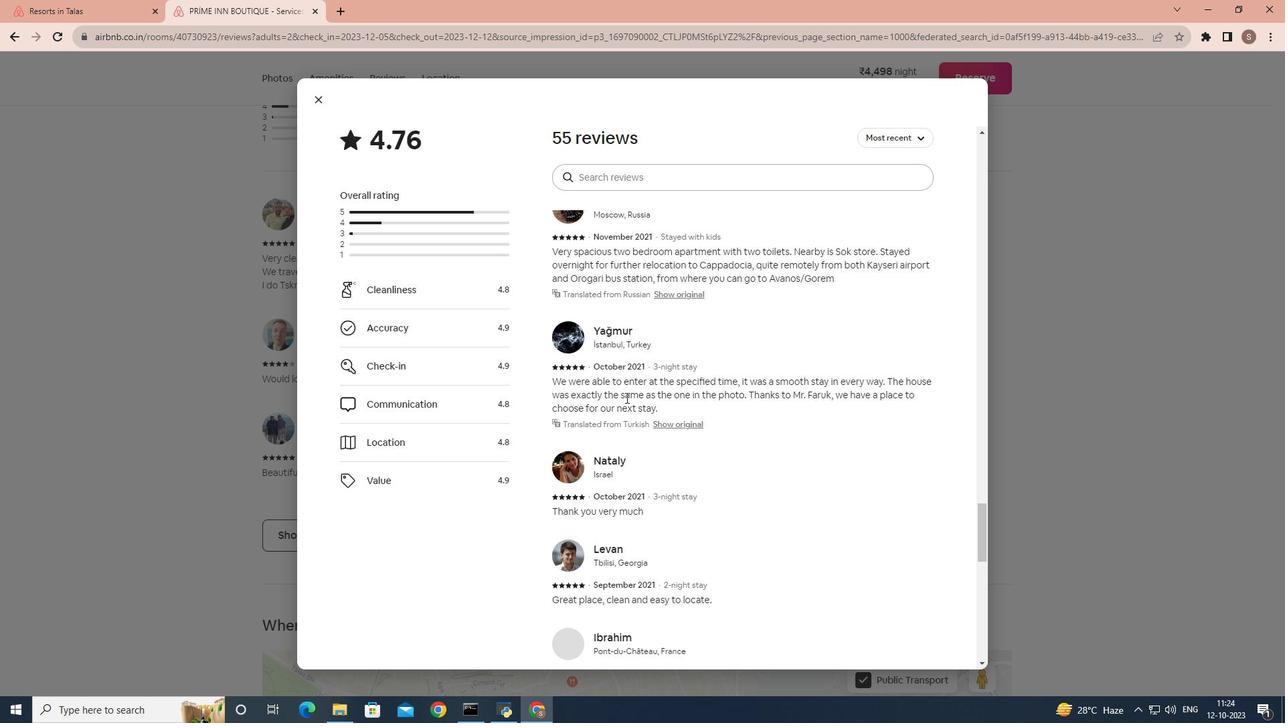 
Action: Mouse scrolled (626, 397) with delta (0, 0)
Screenshot: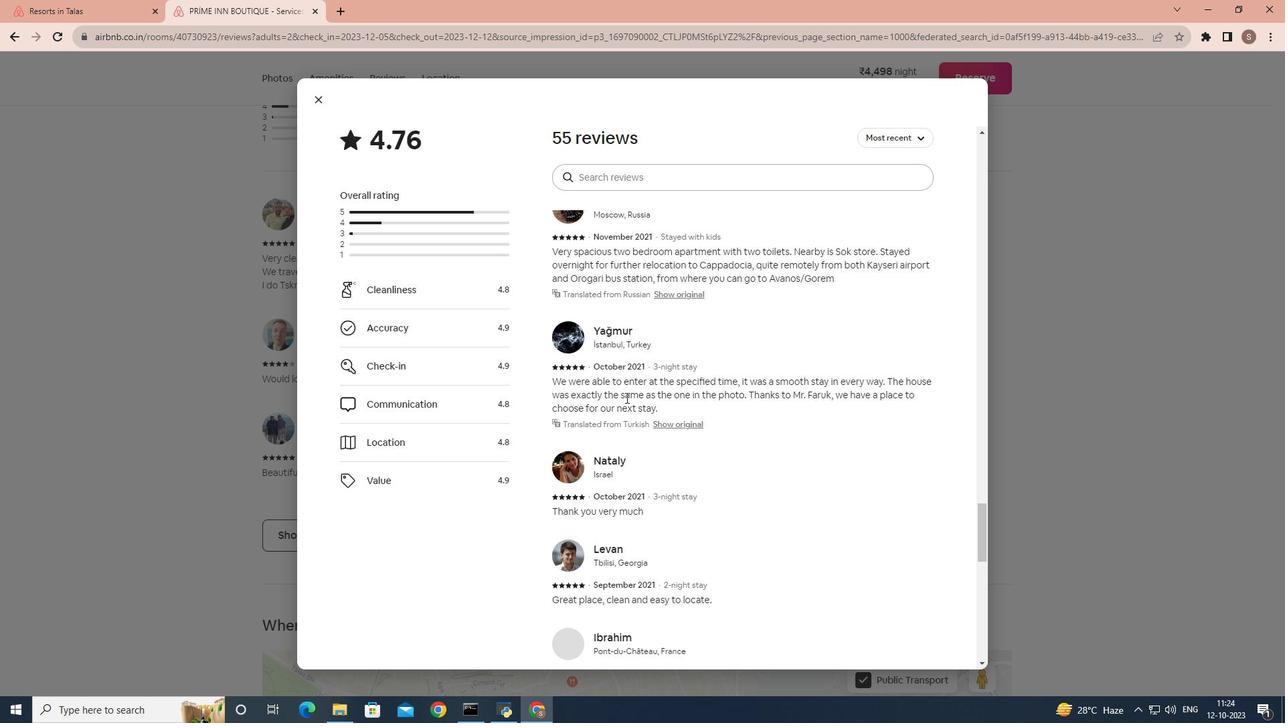 
Action: Mouse scrolled (626, 397) with delta (0, 0)
Screenshot: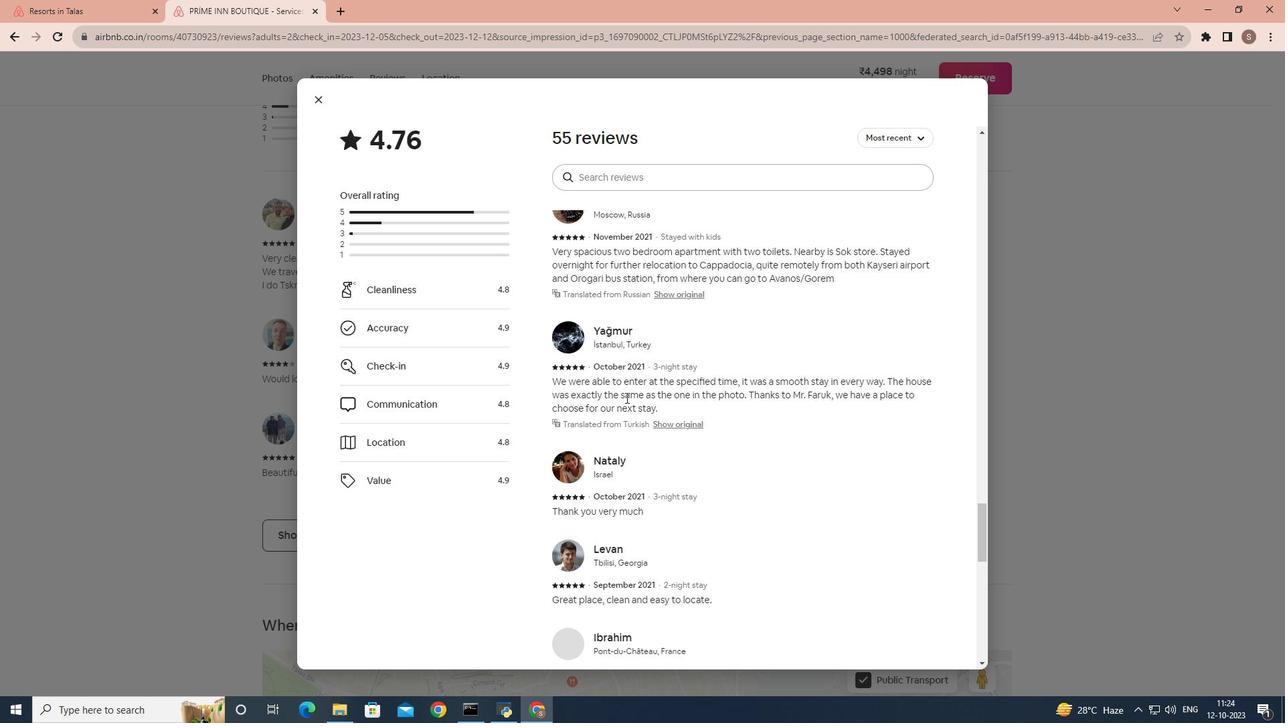 
Action: Mouse scrolled (626, 397) with delta (0, 0)
Screenshot: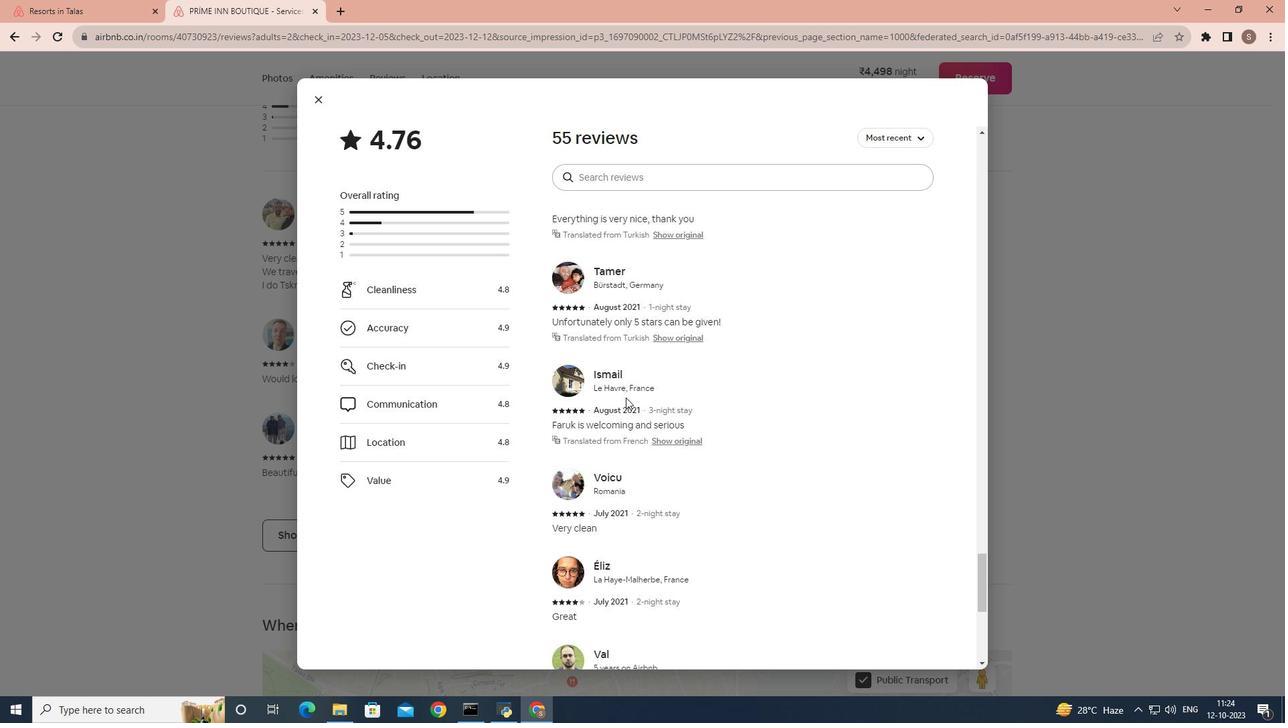 
Action: Mouse scrolled (626, 397) with delta (0, 0)
Screenshot: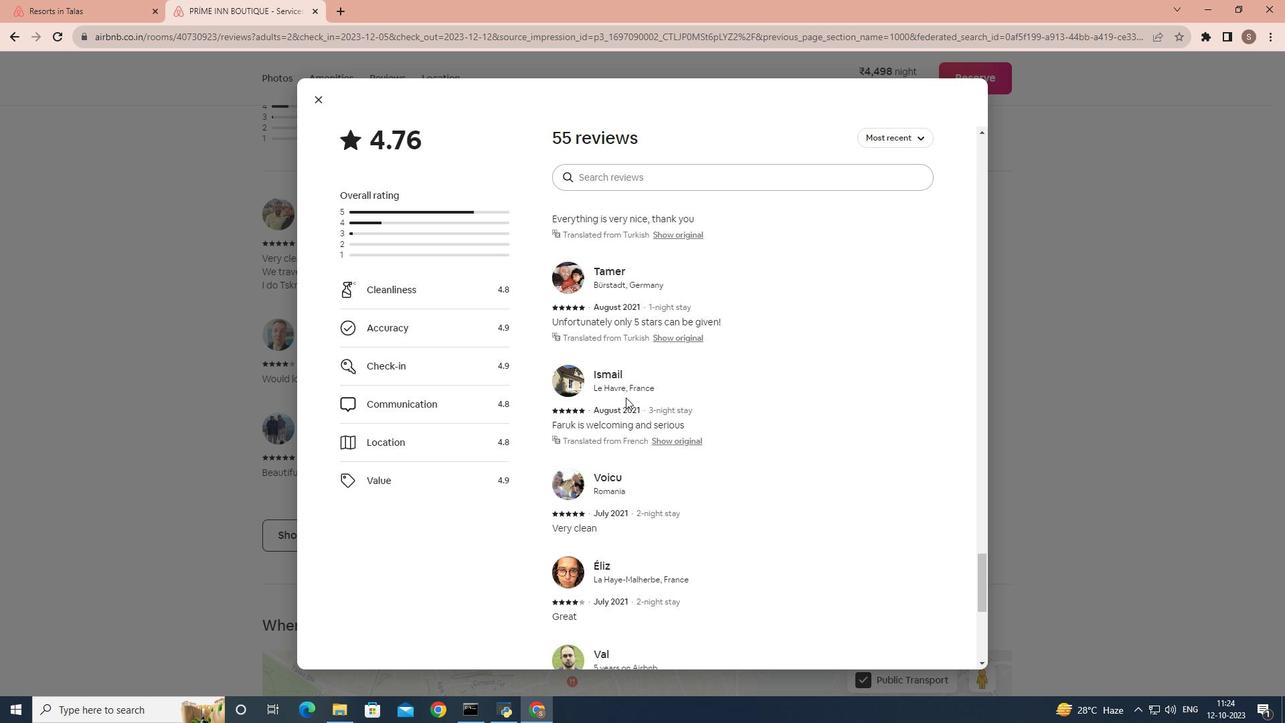 
Action: Mouse scrolled (626, 397) with delta (0, 0)
Screenshot: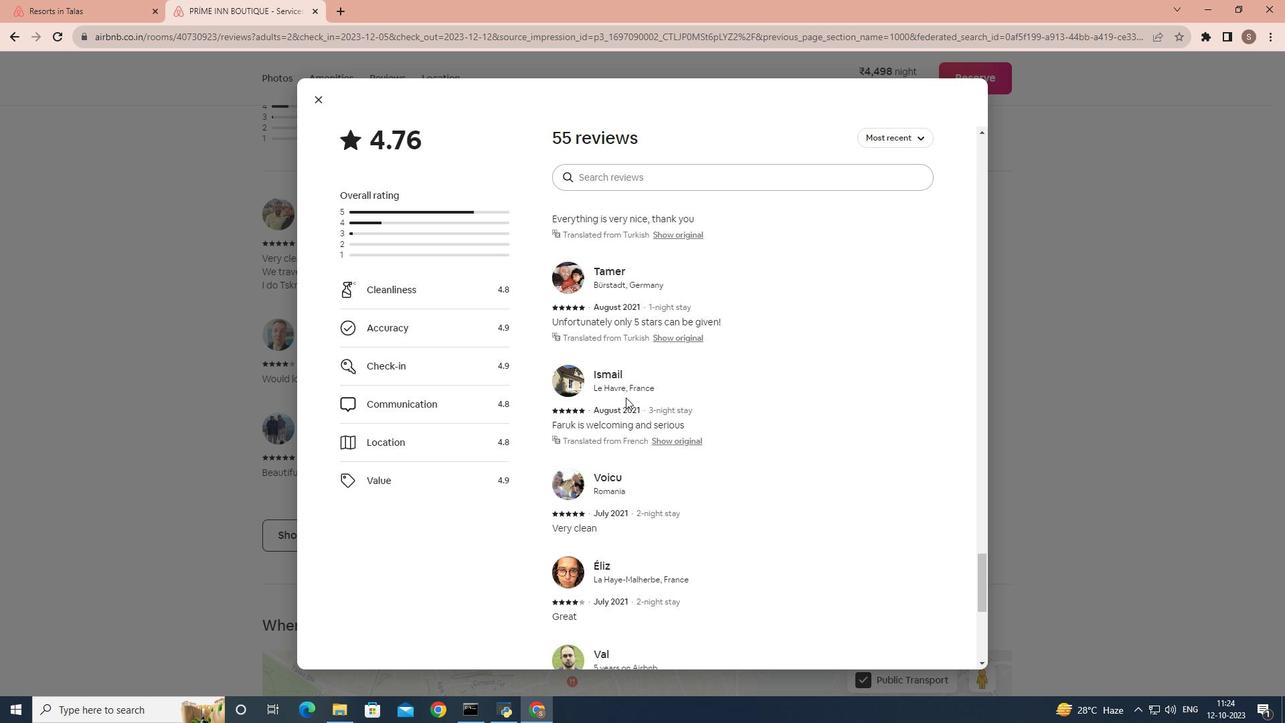 
Action: Mouse scrolled (626, 397) with delta (0, 0)
Screenshot: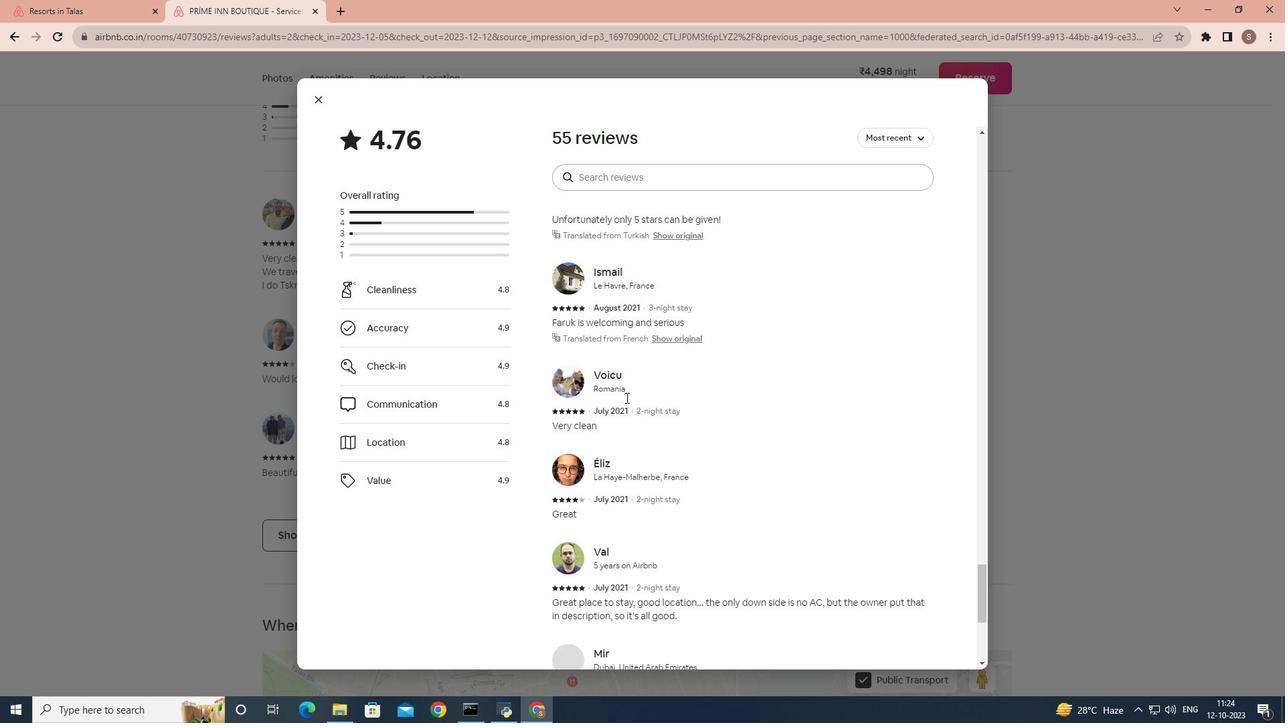 
Action: Mouse scrolled (626, 397) with delta (0, 0)
Screenshot: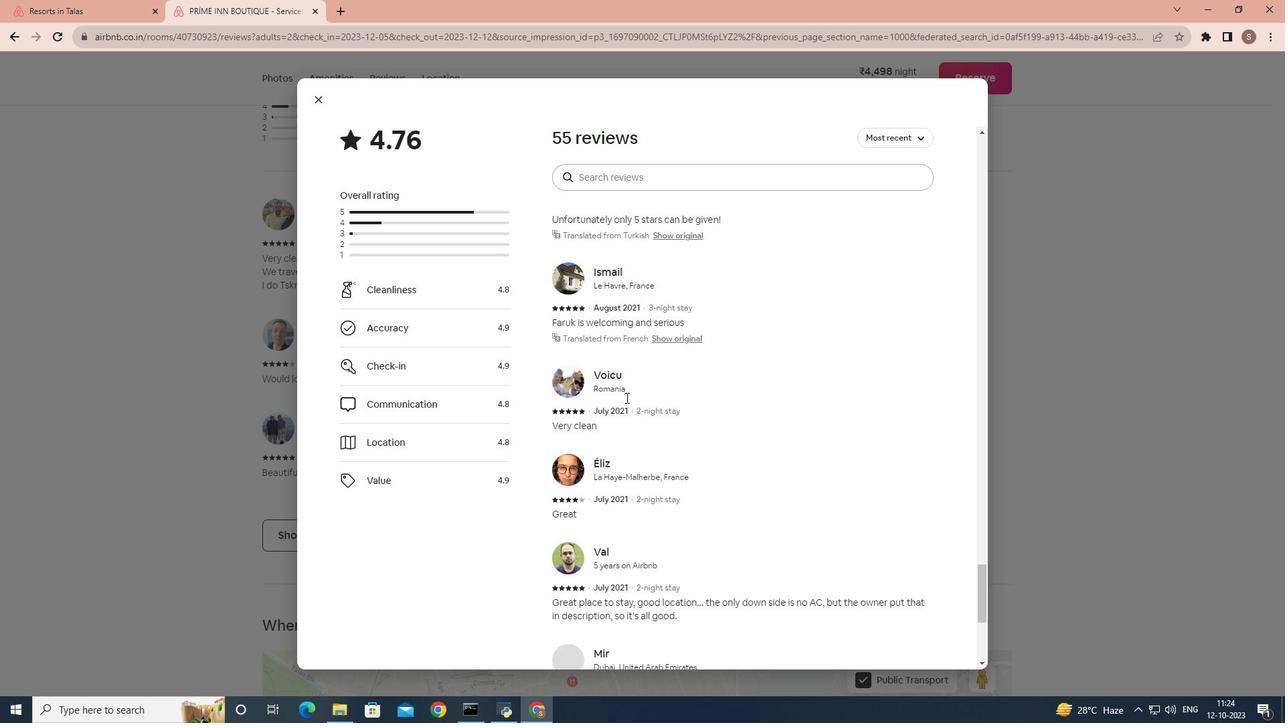 
Action: Mouse scrolled (626, 397) with delta (0, 0)
Screenshot: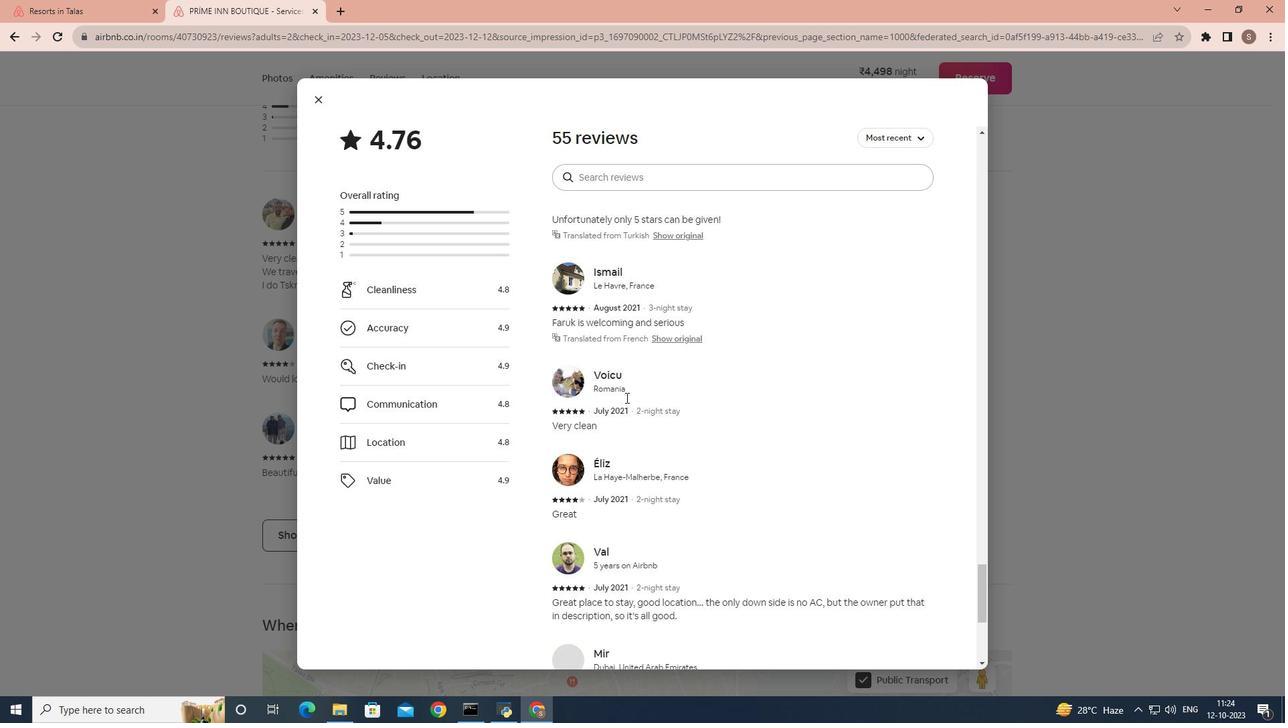 
Action: Mouse scrolled (626, 397) with delta (0, 0)
Screenshot: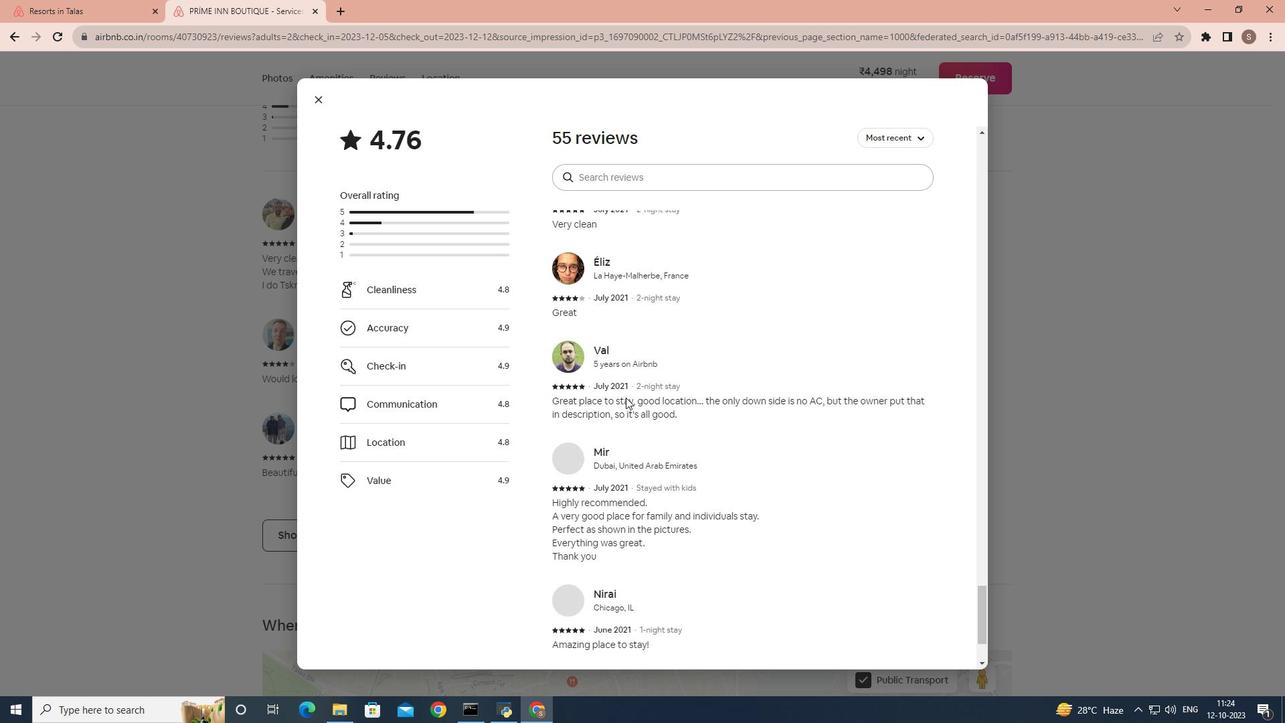 
Action: Mouse scrolled (626, 397) with delta (0, 0)
Screenshot: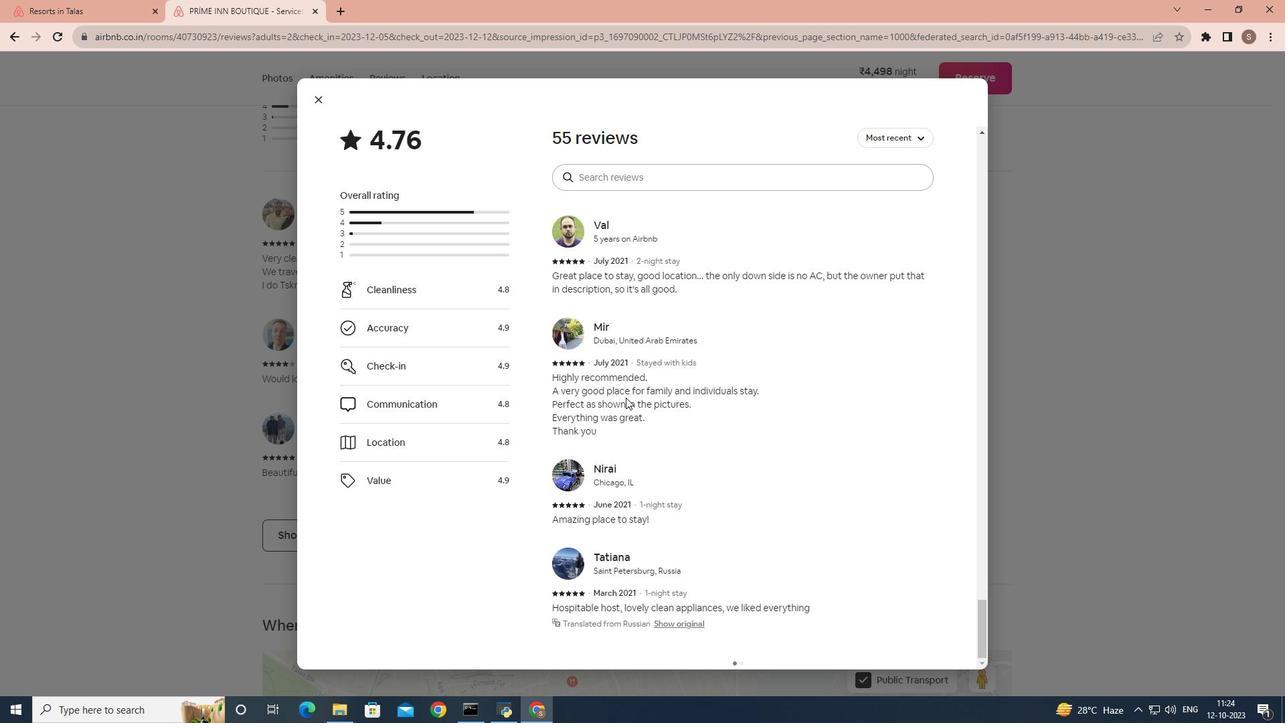 
Action: Mouse scrolled (626, 397) with delta (0, 0)
Screenshot: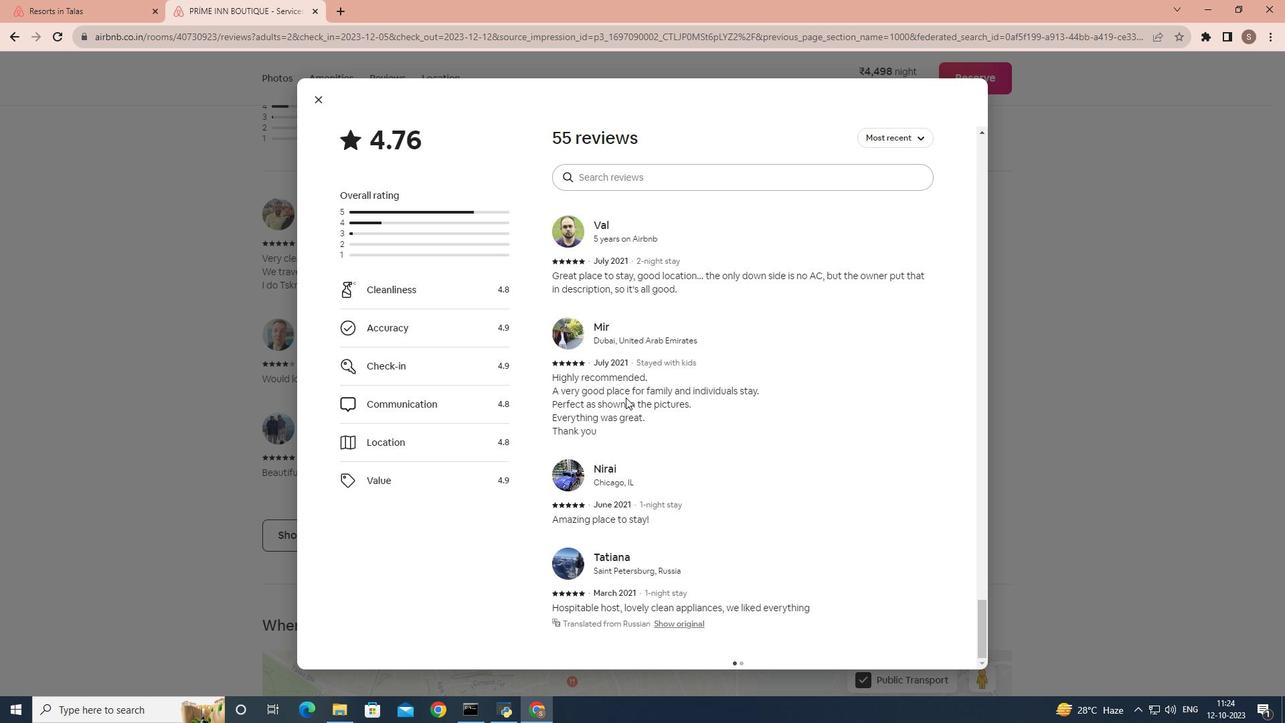 
Action: Mouse scrolled (626, 397) with delta (0, 0)
Screenshot: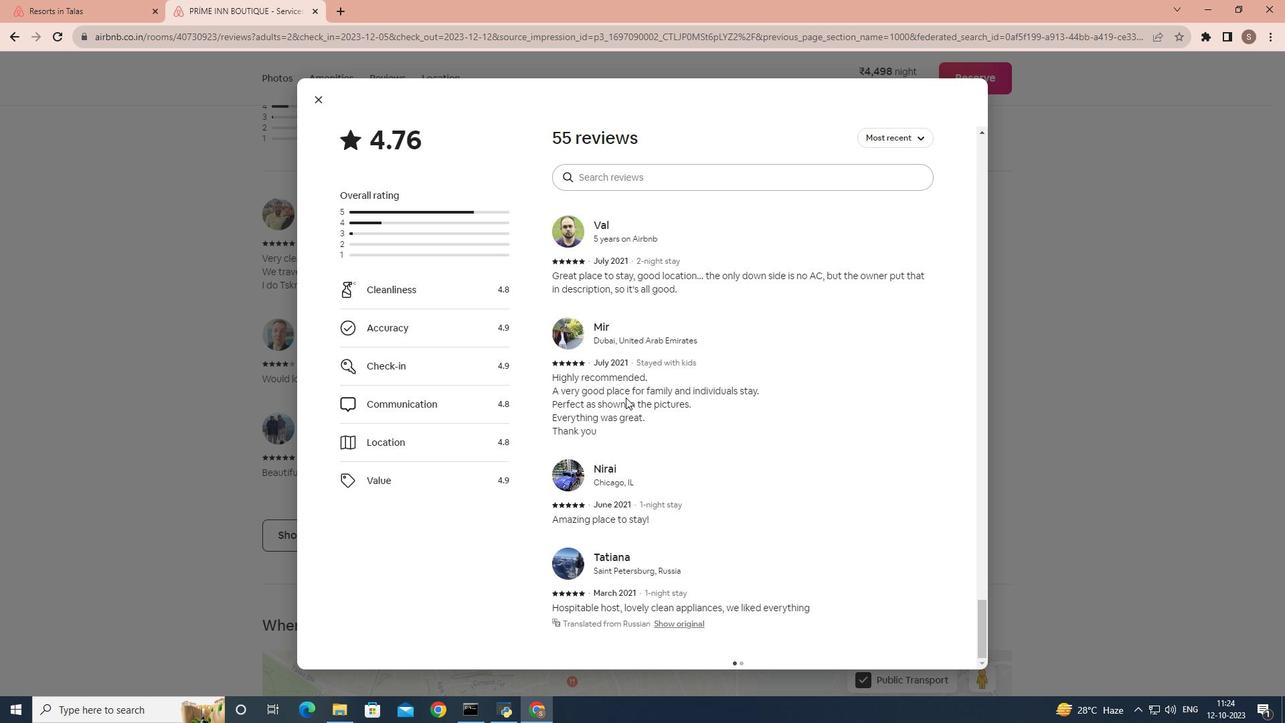 
Action: Mouse scrolled (626, 397) with delta (0, 0)
Screenshot: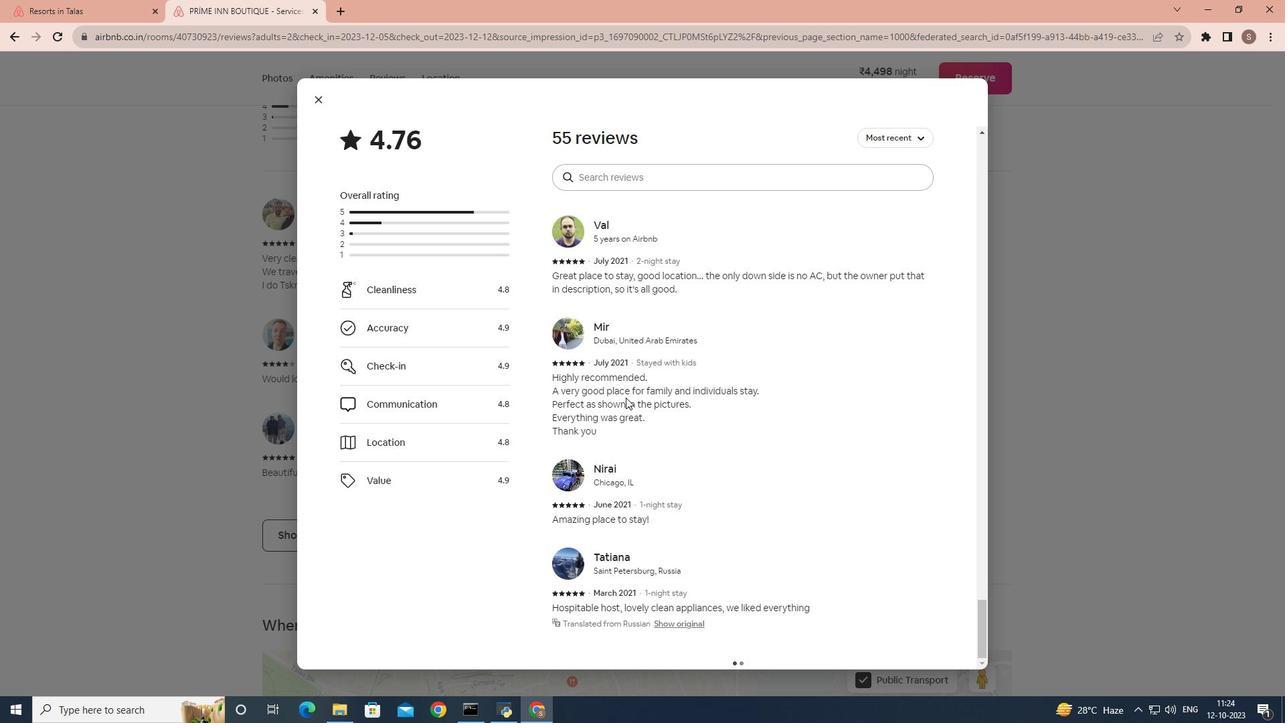 
Action: Mouse scrolled (626, 397) with delta (0, 0)
Screenshot: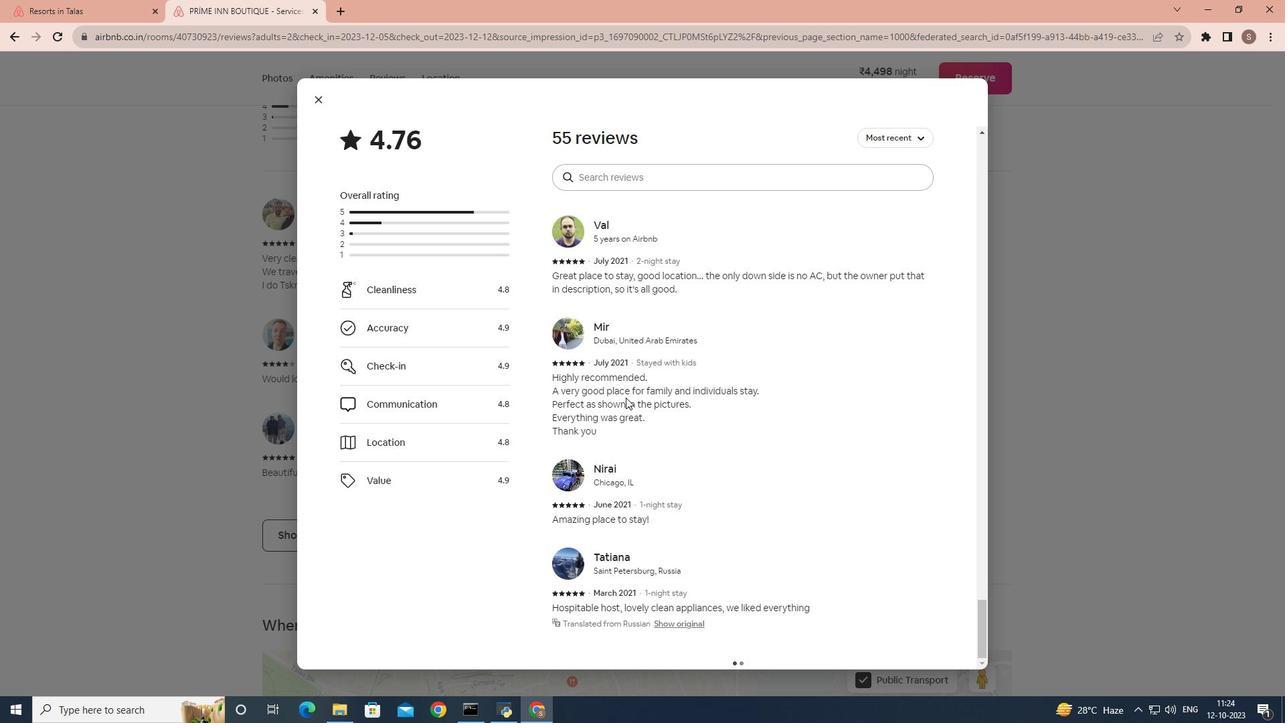 
Action: Mouse scrolled (626, 397) with delta (0, 0)
Screenshot: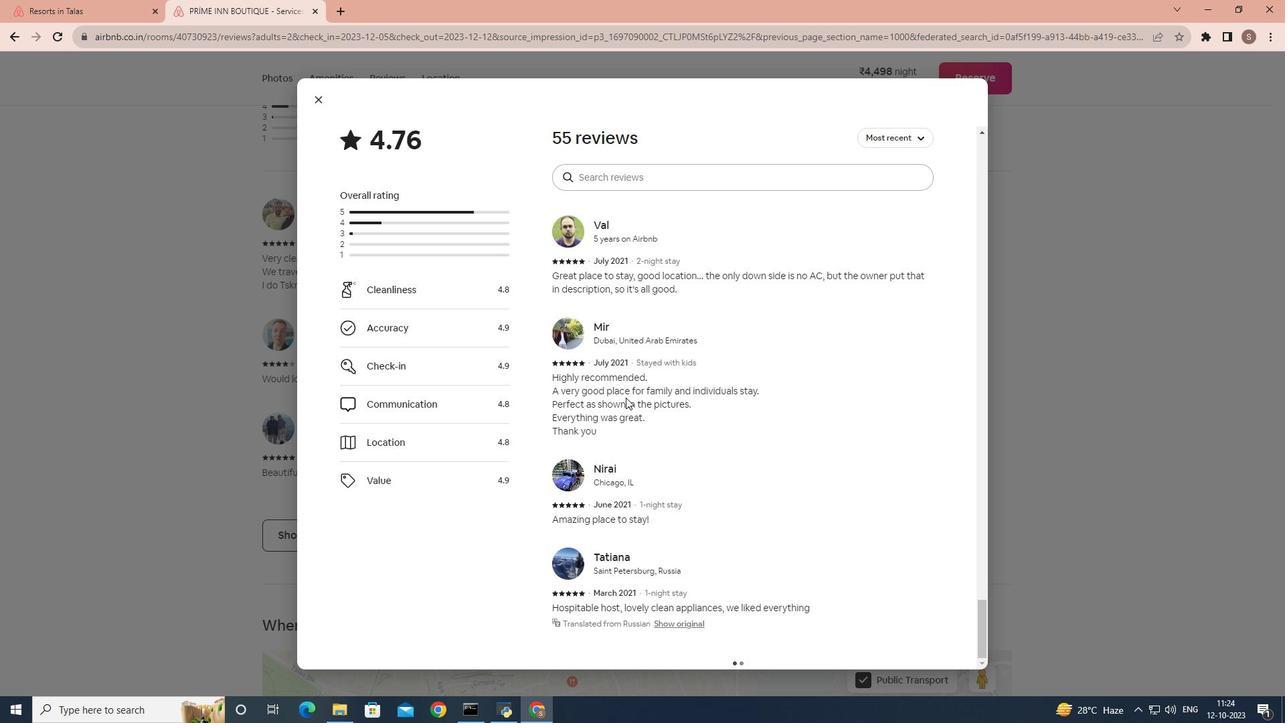 
Action: Mouse scrolled (626, 397) with delta (0, 0)
Screenshot: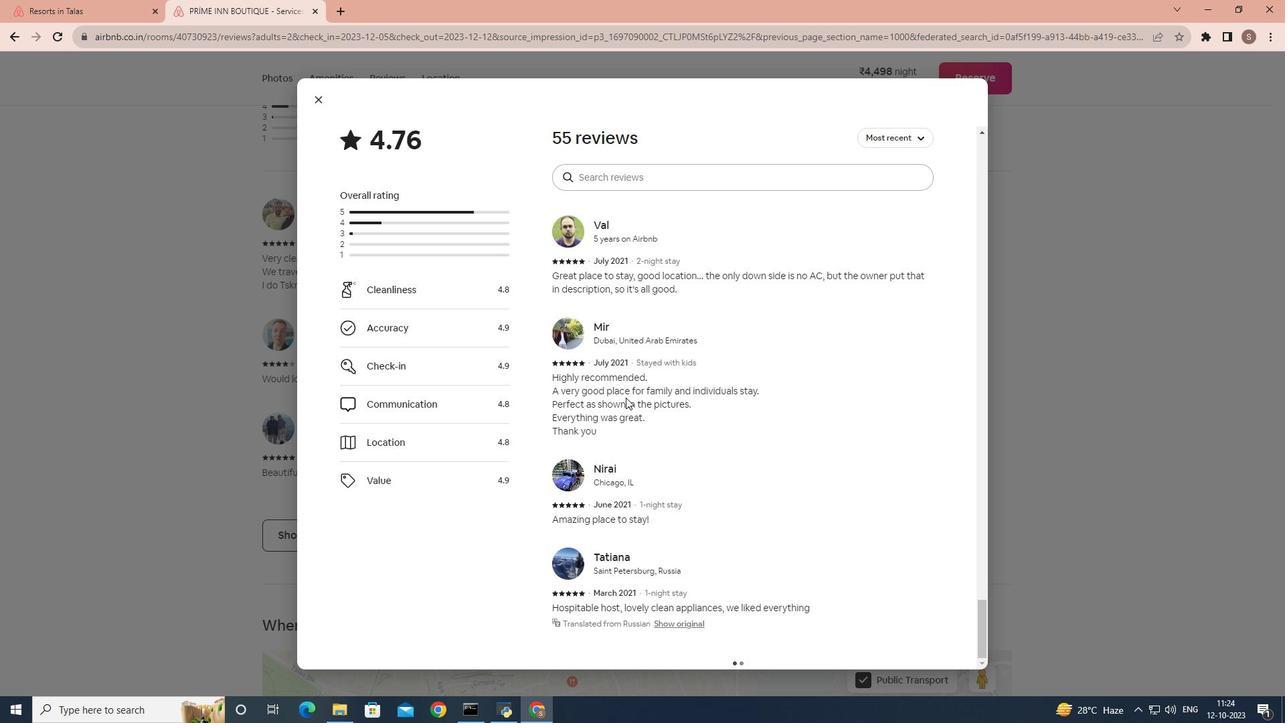 
Action: Mouse moved to (629, 365)
Screenshot: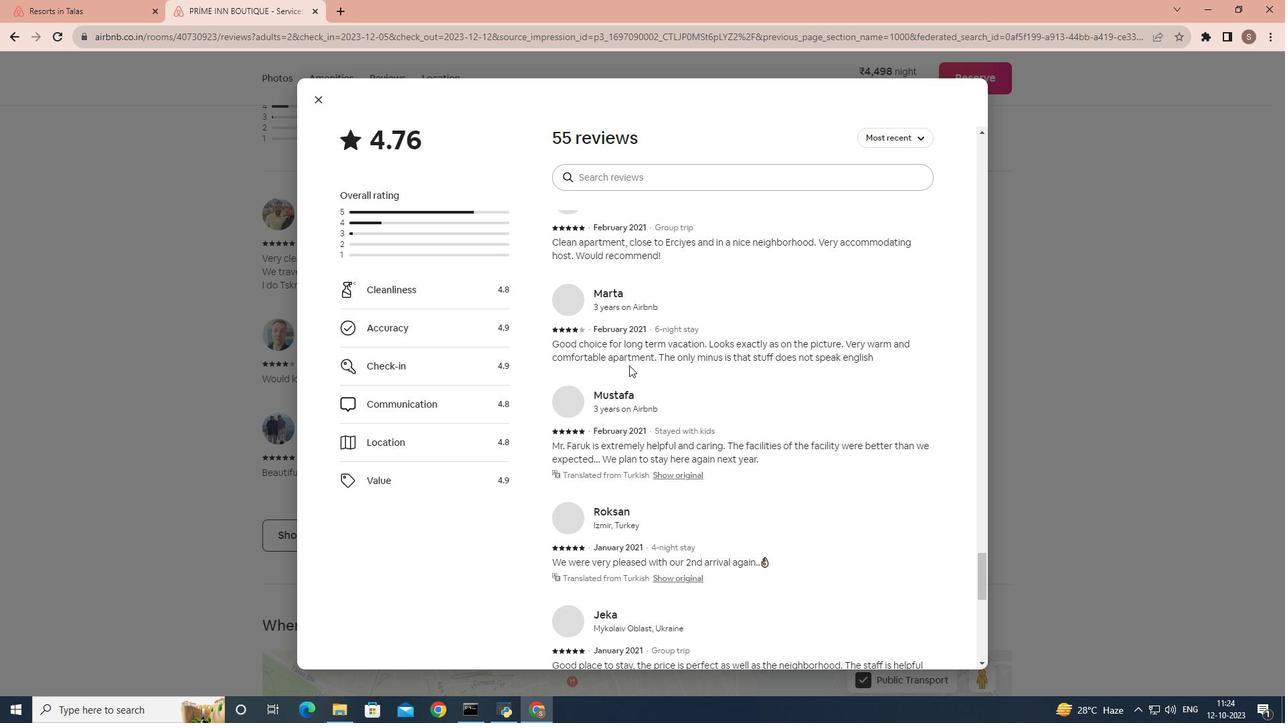 
Action: Mouse scrolled (629, 364) with delta (0, 0)
Screenshot: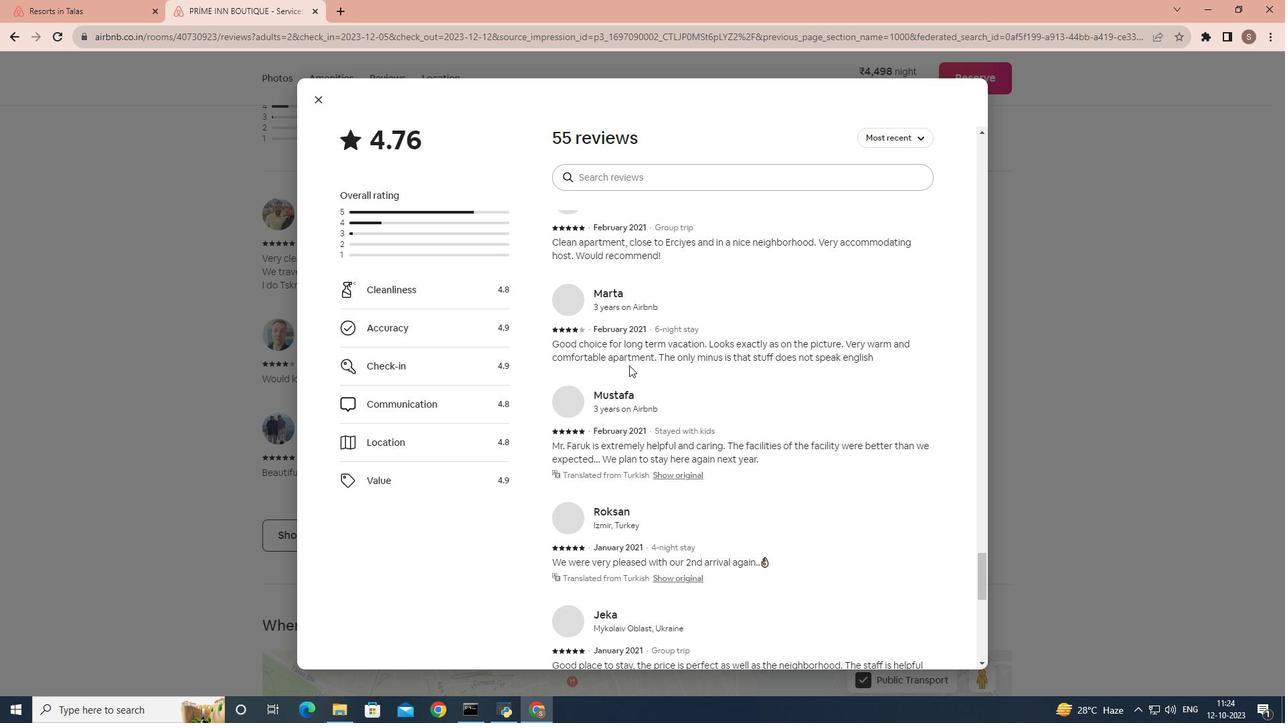 
Action: Mouse moved to (631, 303)
Screenshot: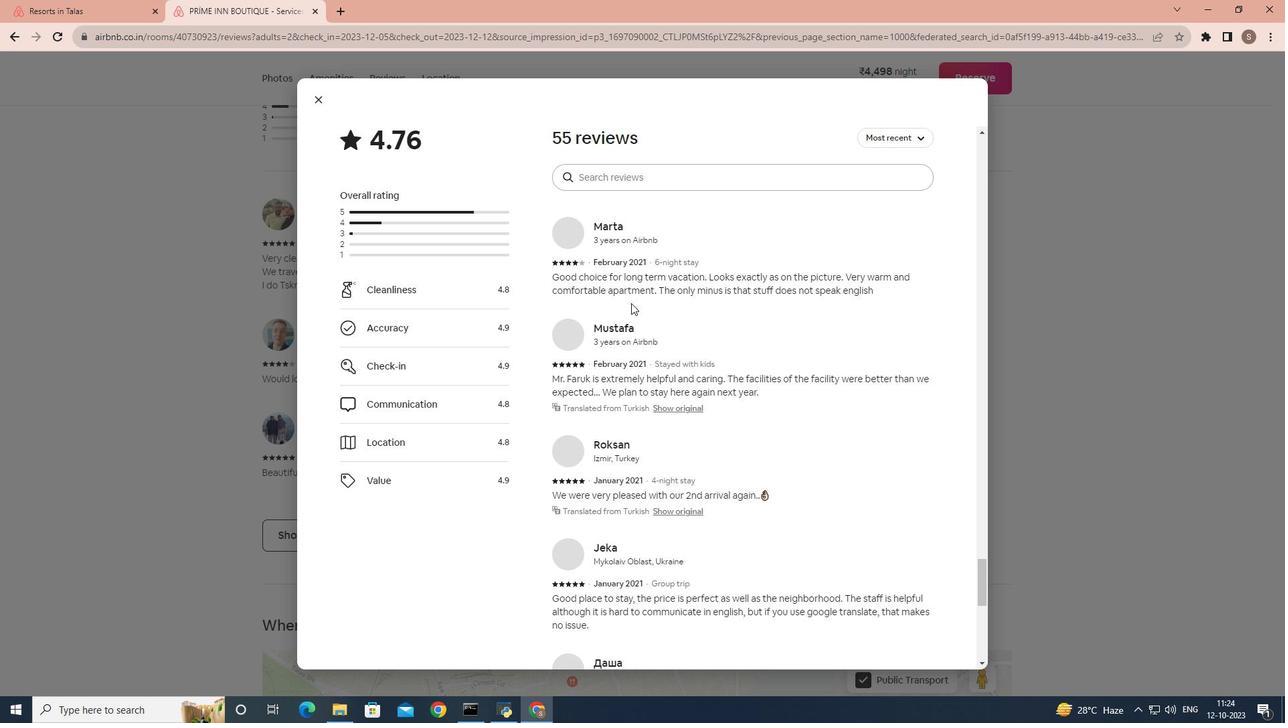 
Action: Mouse scrolled (631, 302) with delta (0, 0)
Screenshot: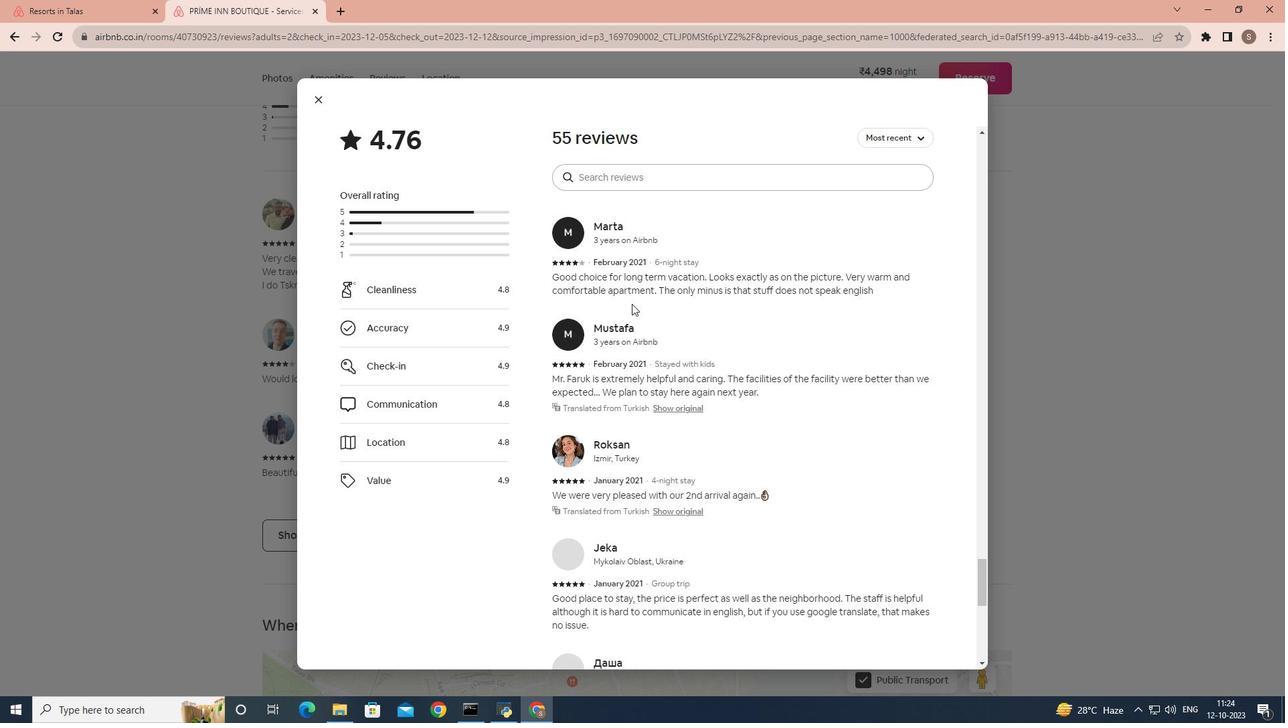 
Action: Mouse moved to (632, 304)
Screenshot: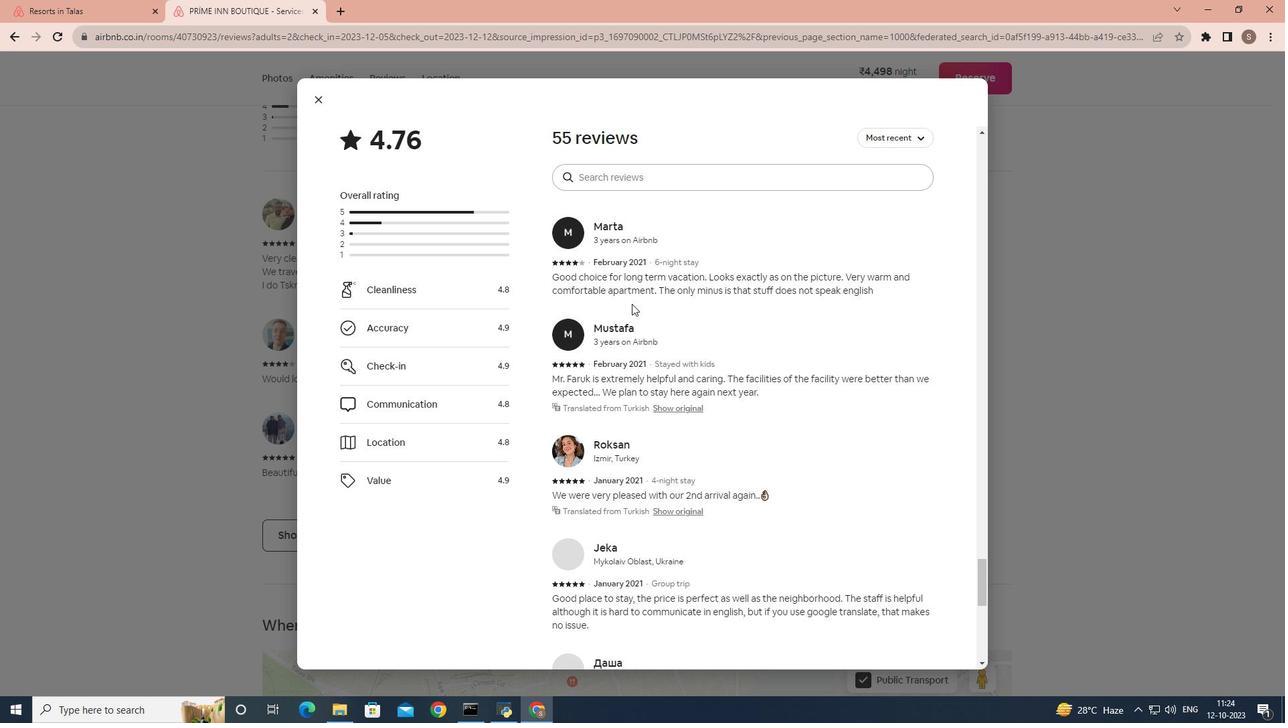 
Action: Mouse scrolled (632, 303) with delta (0, 0)
Screenshot: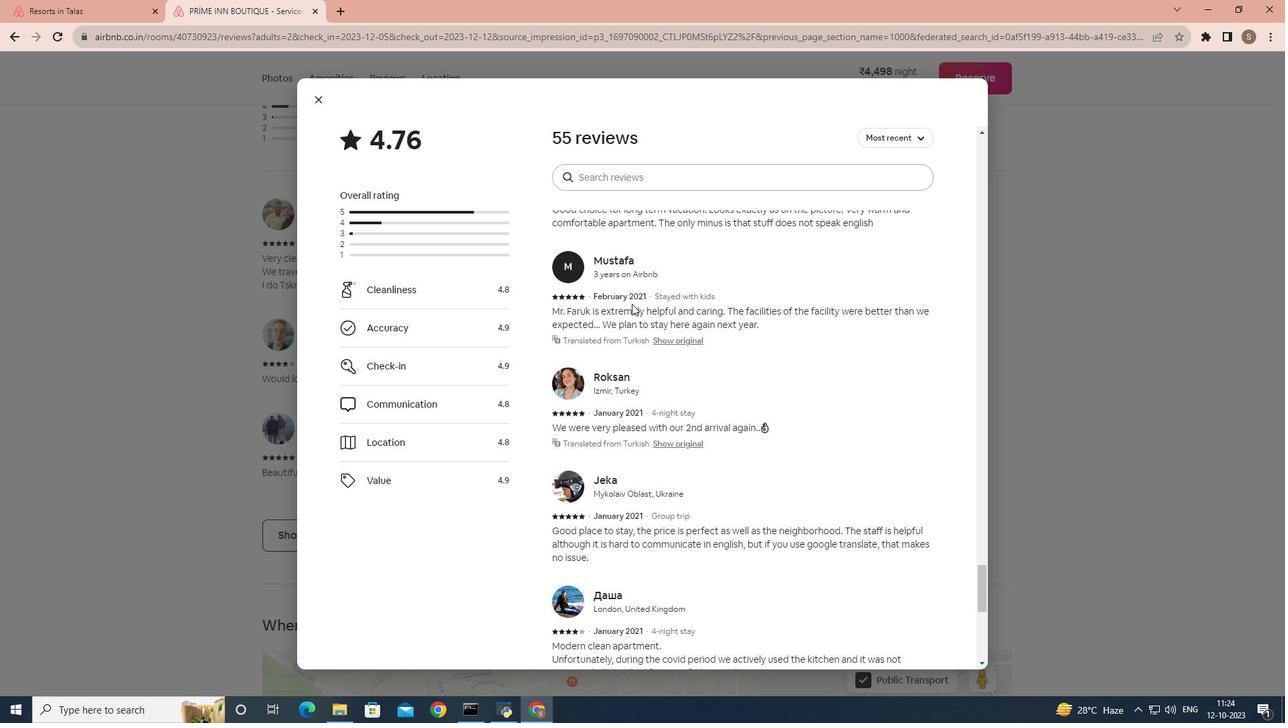 
Action: Mouse moved to (318, 103)
Screenshot: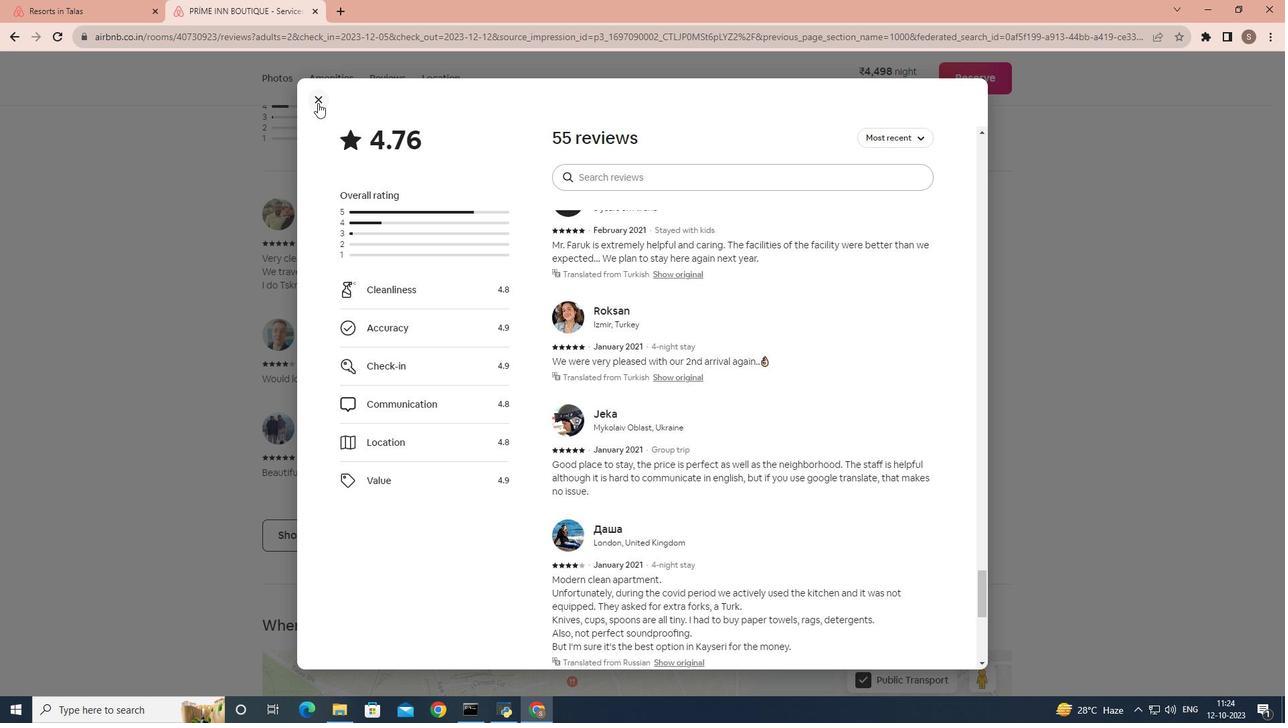 
Action: Mouse pressed left at (318, 103)
Screenshot: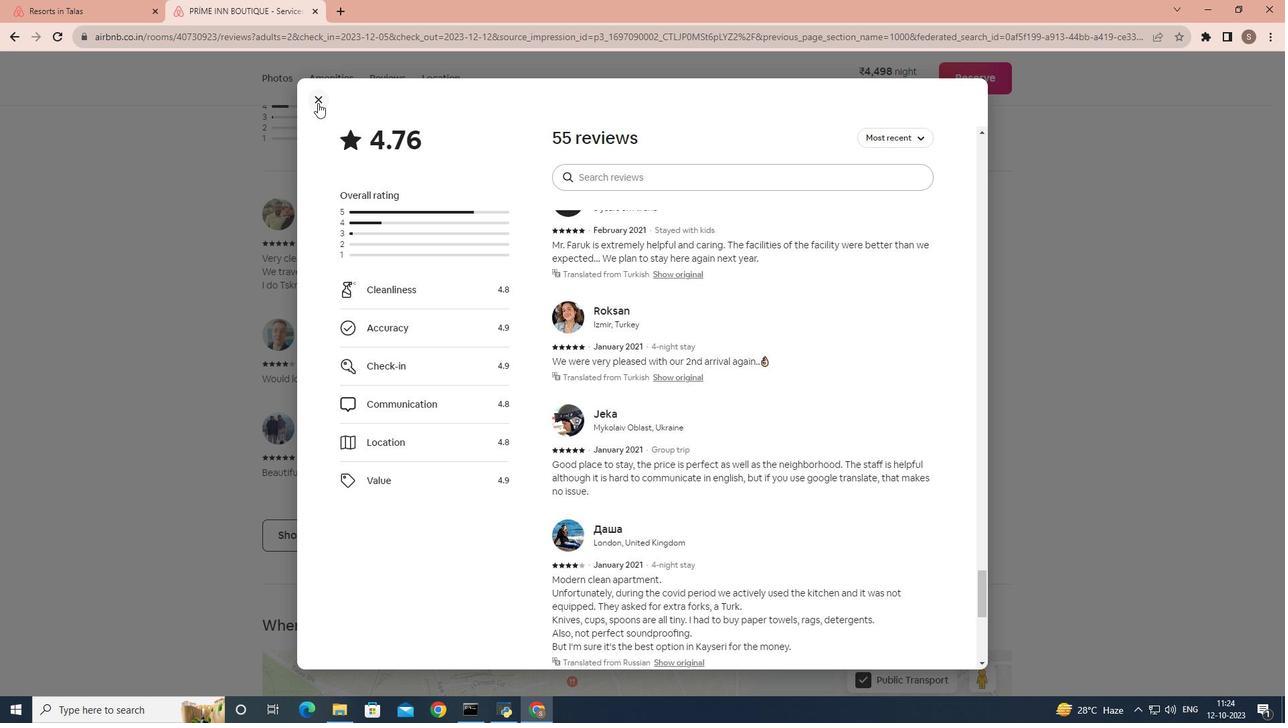 
Action: Mouse moved to (374, 353)
Screenshot: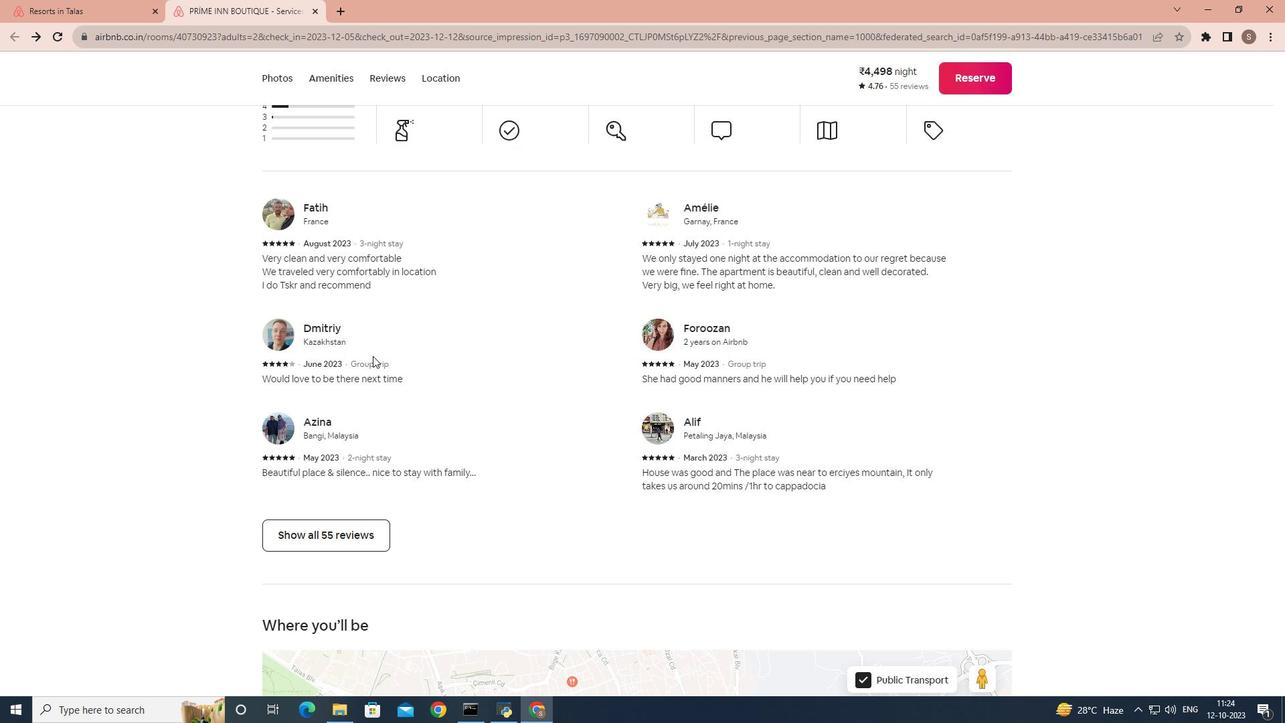 
Action: Mouse scrolled (374, 352) with delta (0, 0)
